 Task: Create a validation rule in Salesforce to ensure that the 'Close Date' is specified when the 'Status' is 'Closed - Filled', 'Closed - Not Approved', or 'Closed - Canceled'.
Action: Mouse moved to (251, 120)
Screenshot: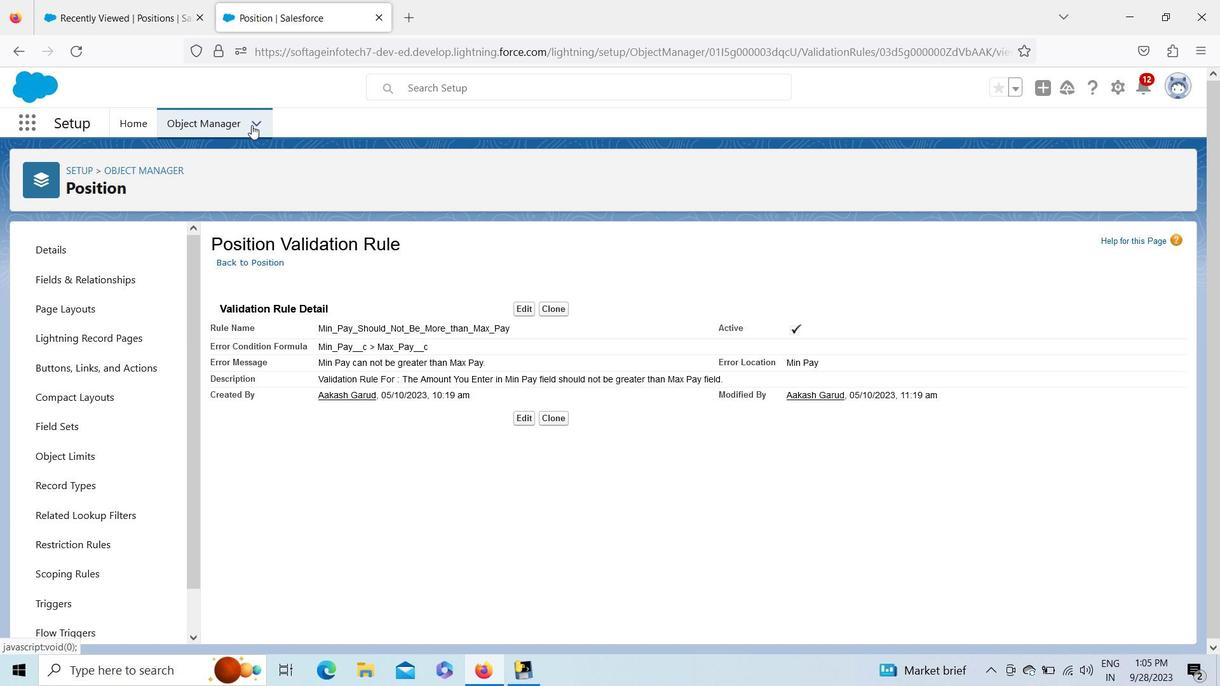 
Action: Mouse pressed left at (251, 120)
Screenshot: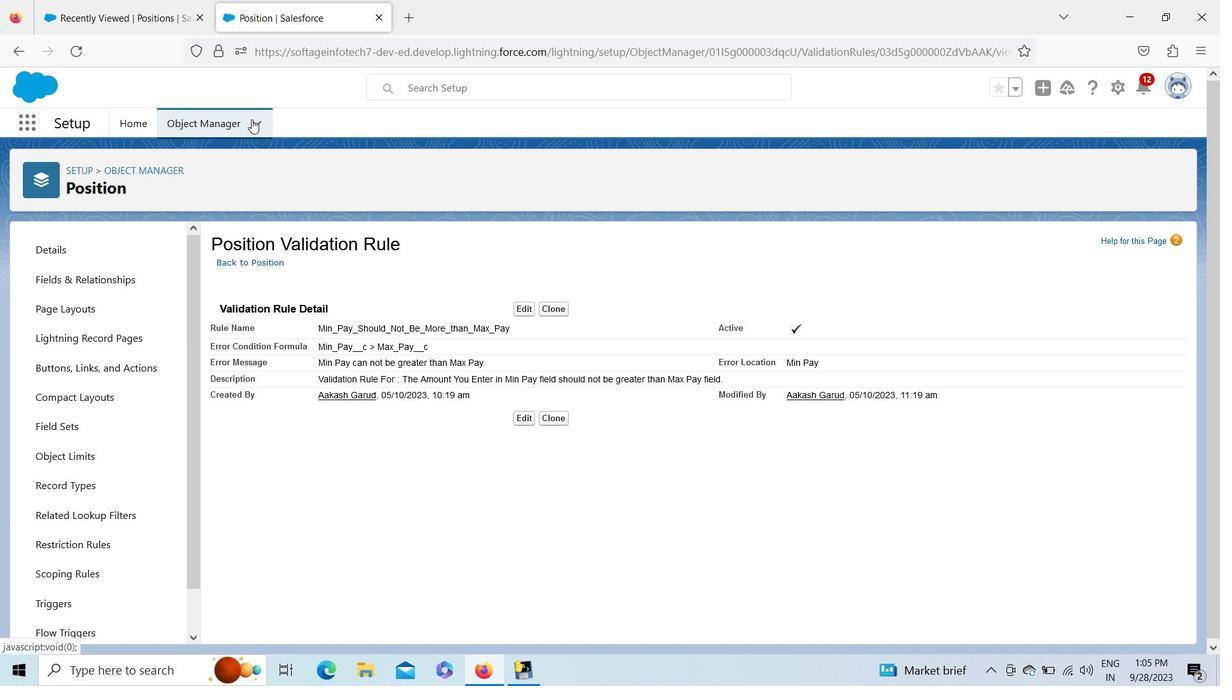 
Action: Mouse moved to (210, 123)
Screenshot: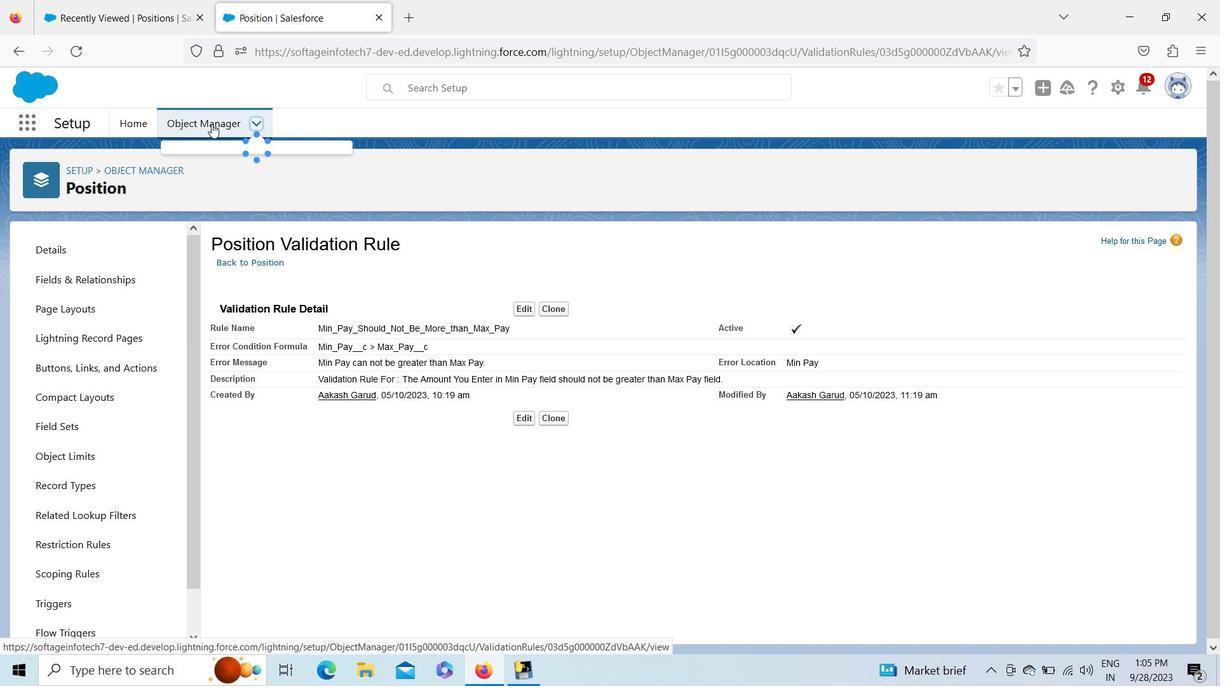 
Action: Mouse pressed left at (210, 123)
Screenshot: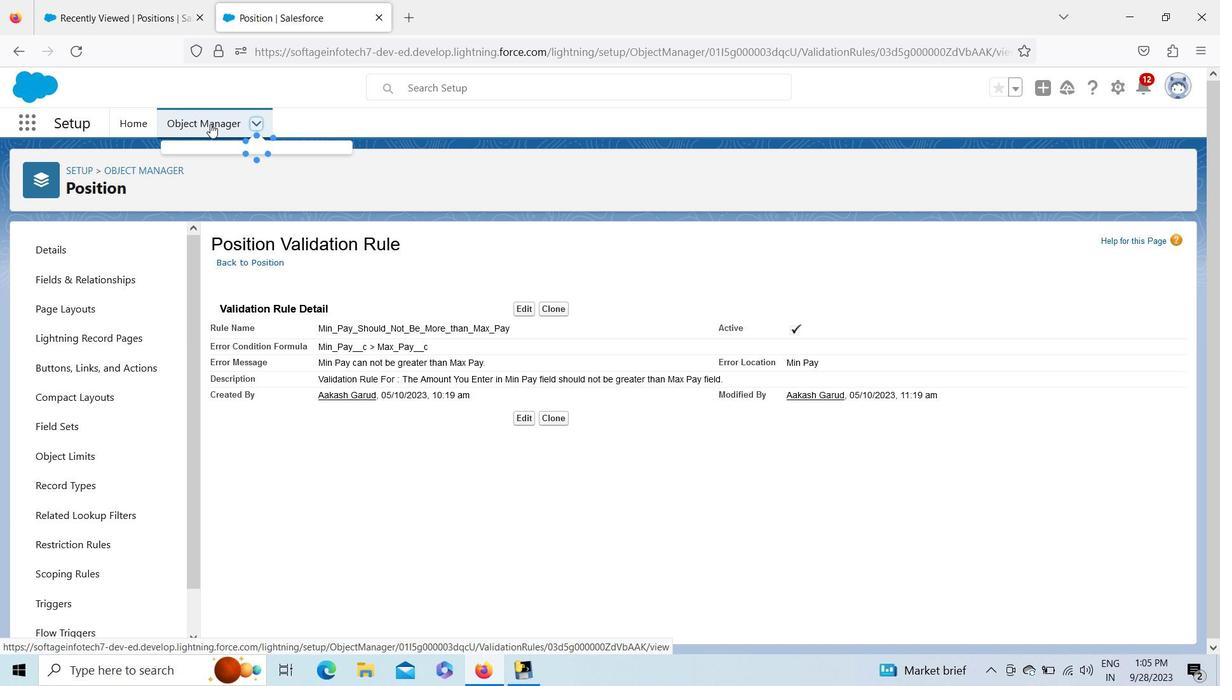 
Action: Mouse moved to (1187, 281)
Screenshot: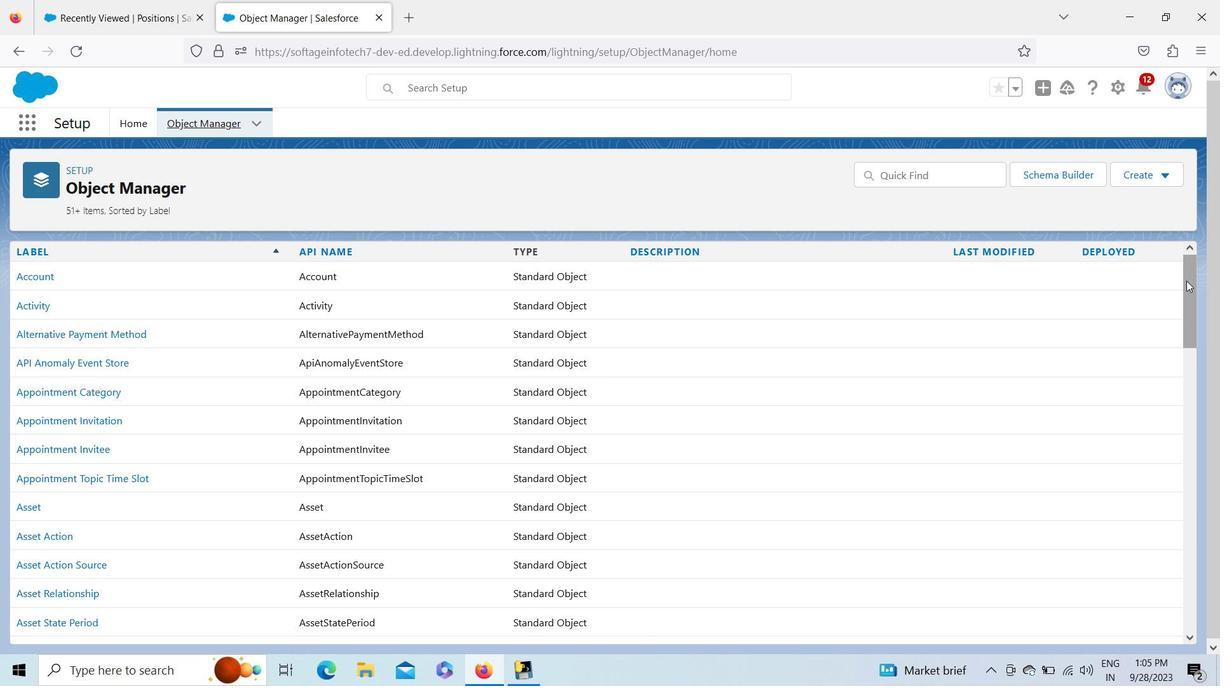 
Action: Mouse pressed left at (1187, 281)
Screenshot: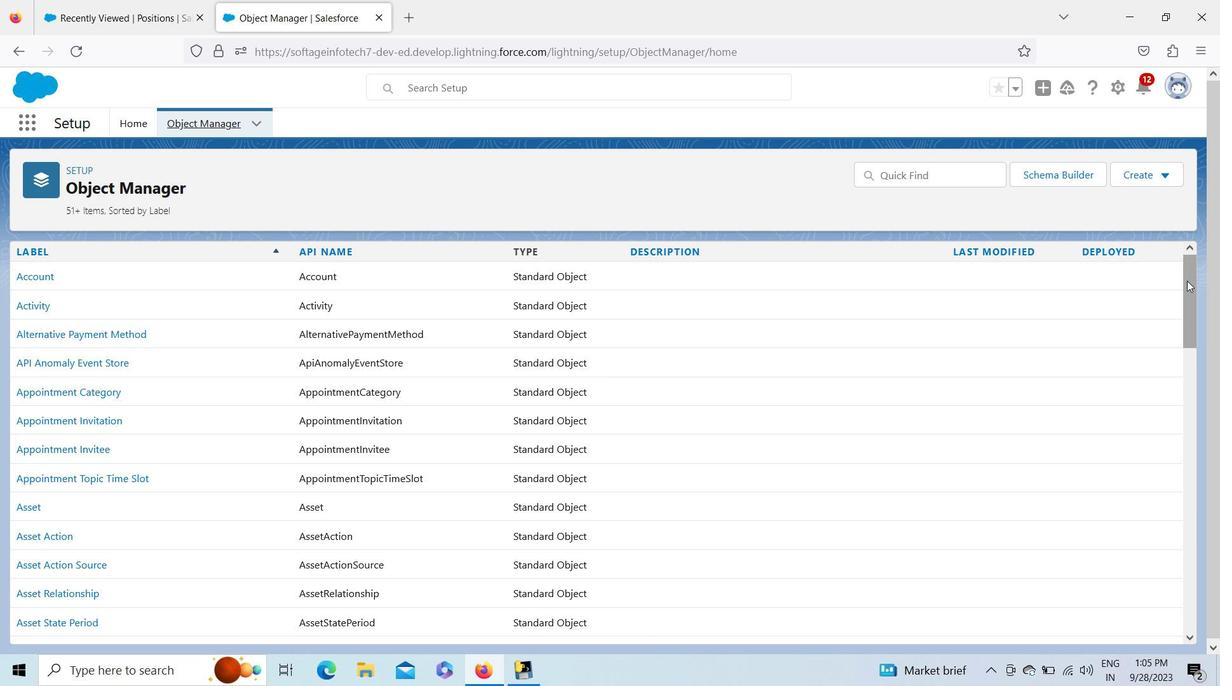 
Action: Mouse moved to (957, 170)
Screenshot: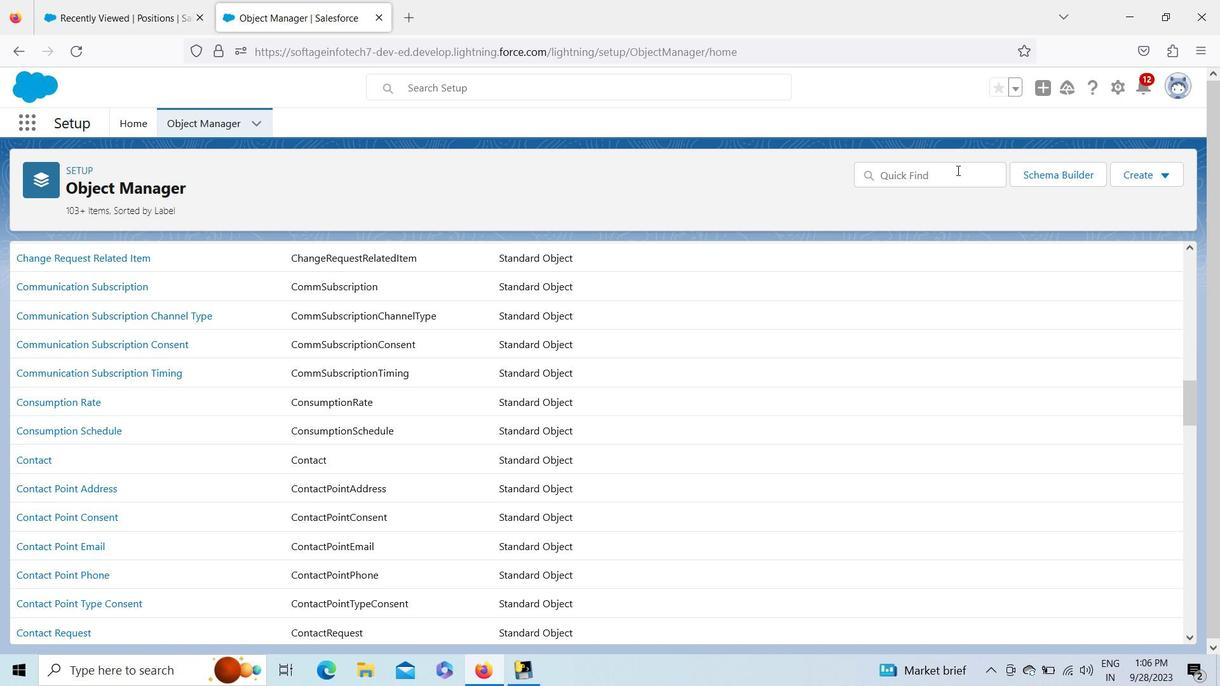 
Action: Mouse pressed left at (957, 170)
Screenshot: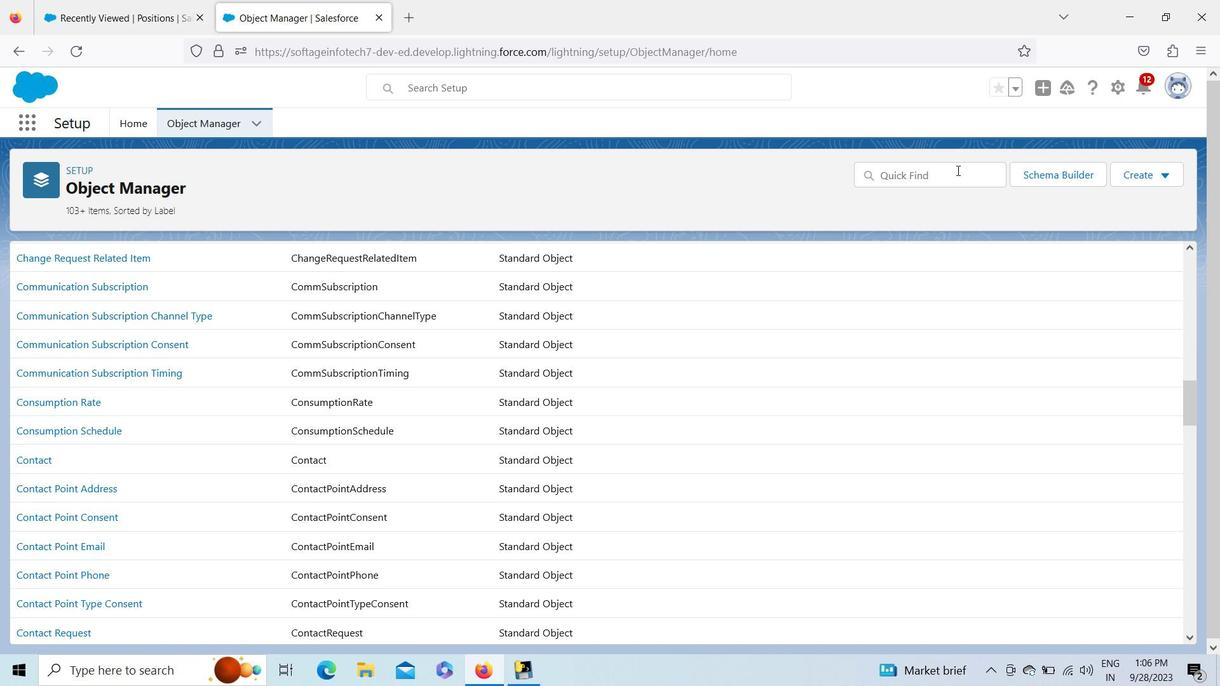 
Action: Key pressed <Key.shift>Pos
Screenshot: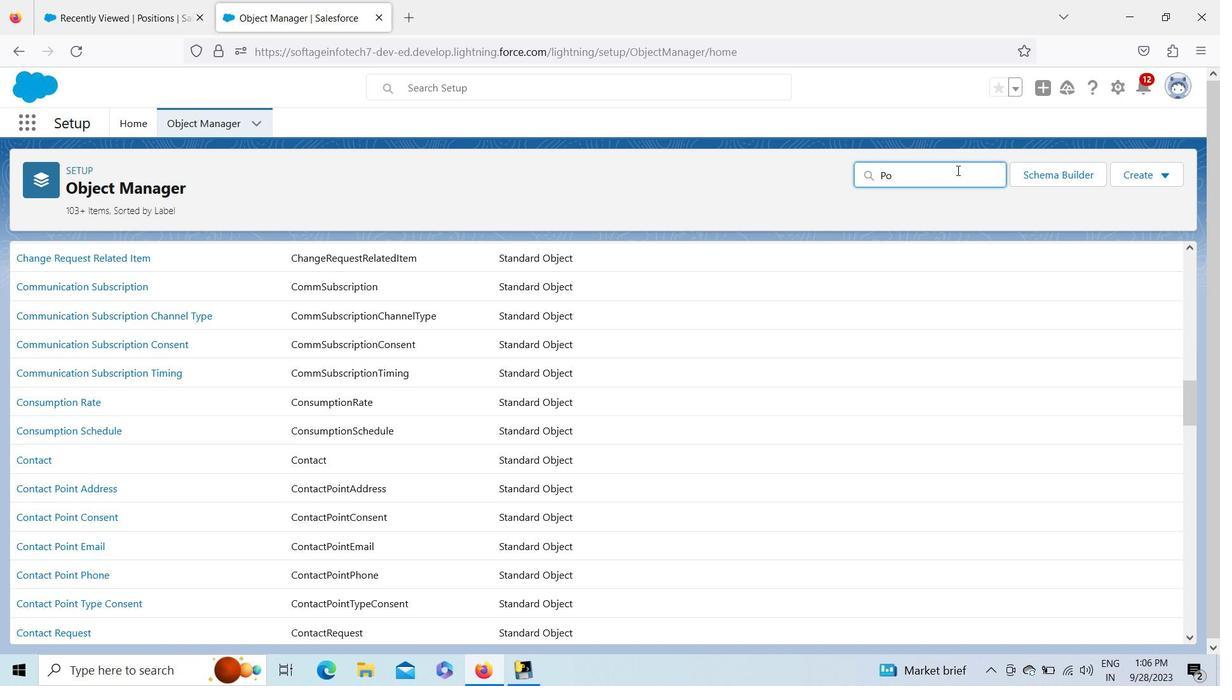 
Action: Mouse moved to (36, 320)
Screenshot: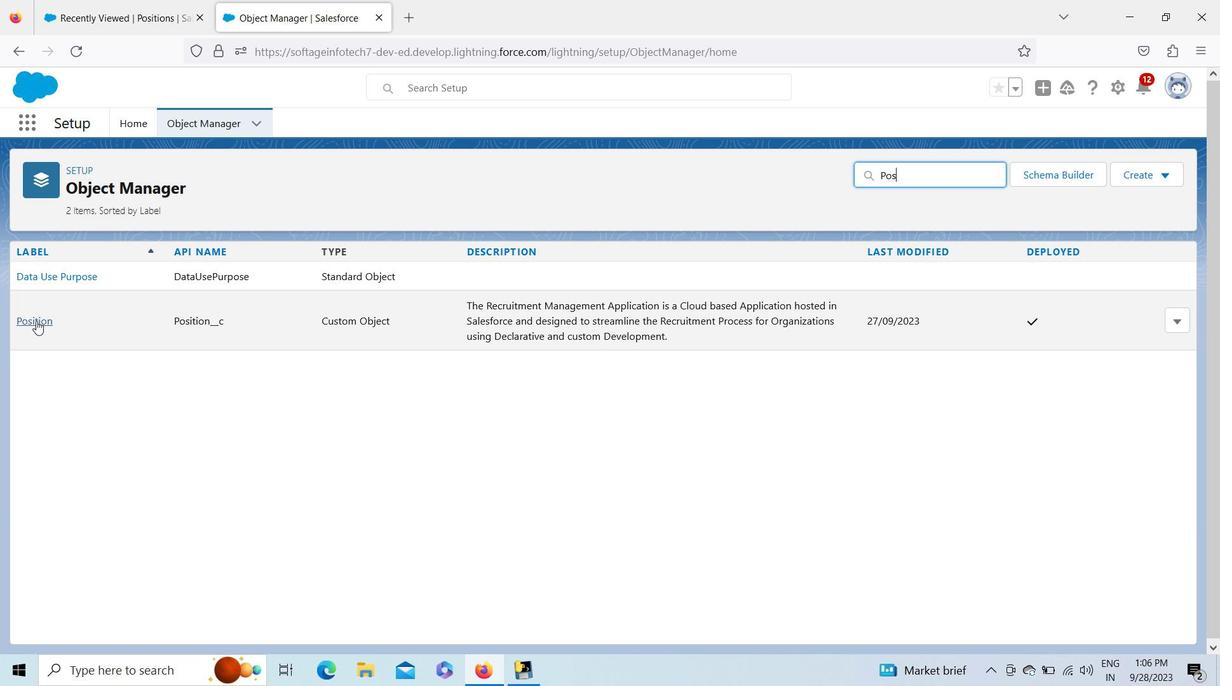 
Action: Mouse pressed left at (36, 320)
Screenshot: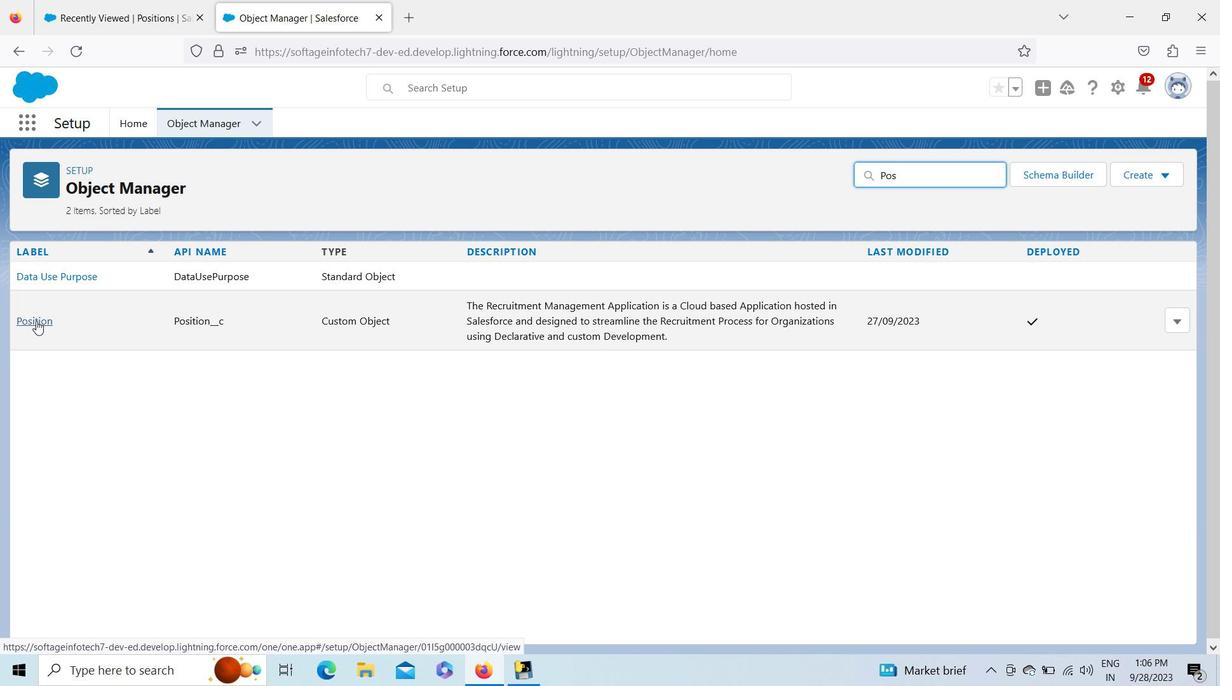 
Action: Mouse moved to (198, 357)
Screenshot: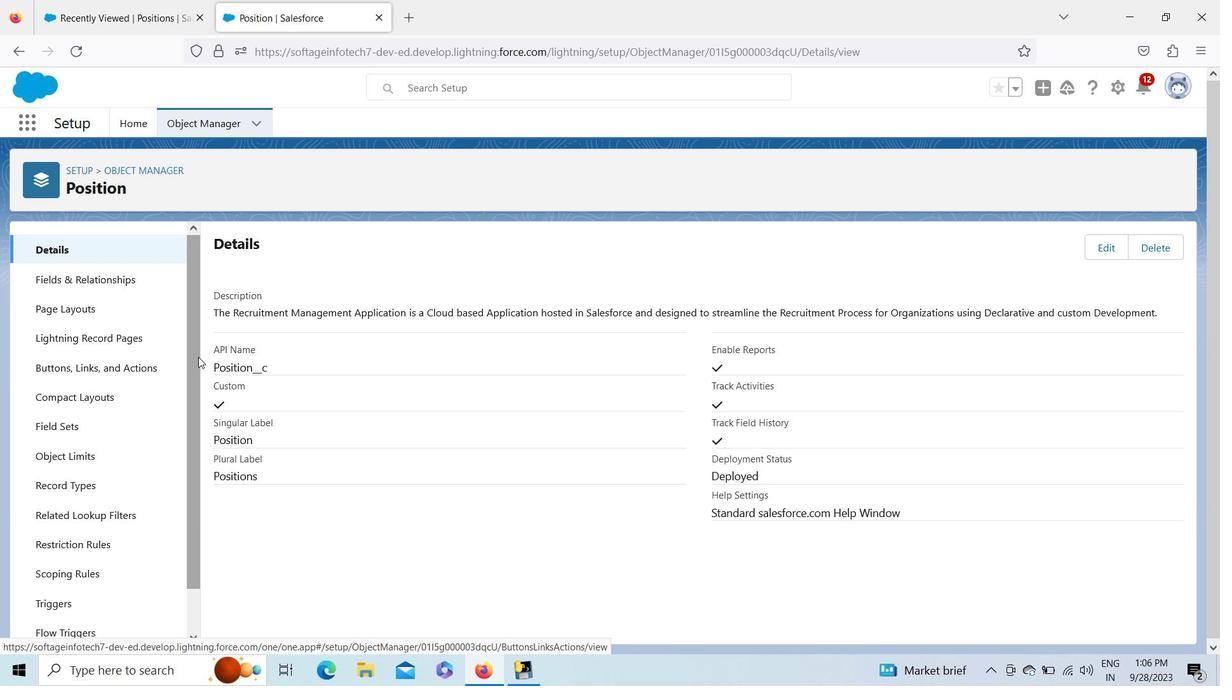 
Action: Mouse pressed left at (198, 357)
Screenshot: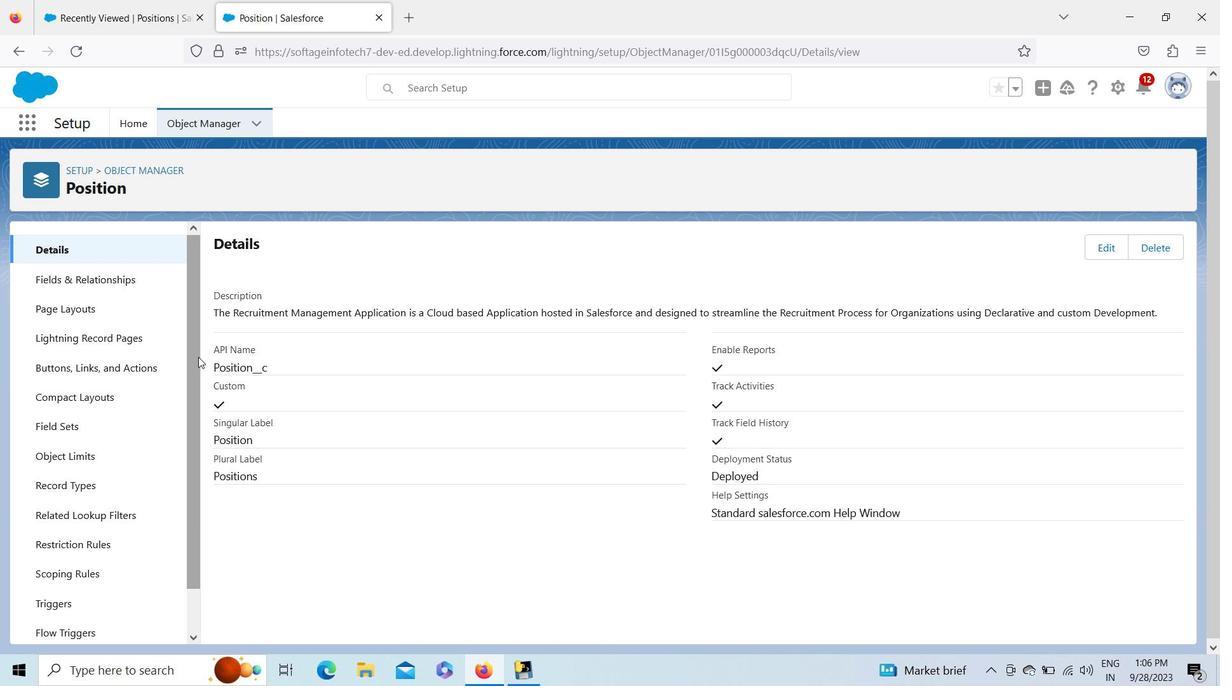 
Action: Mouse moved to (76, 618)
Screenshot: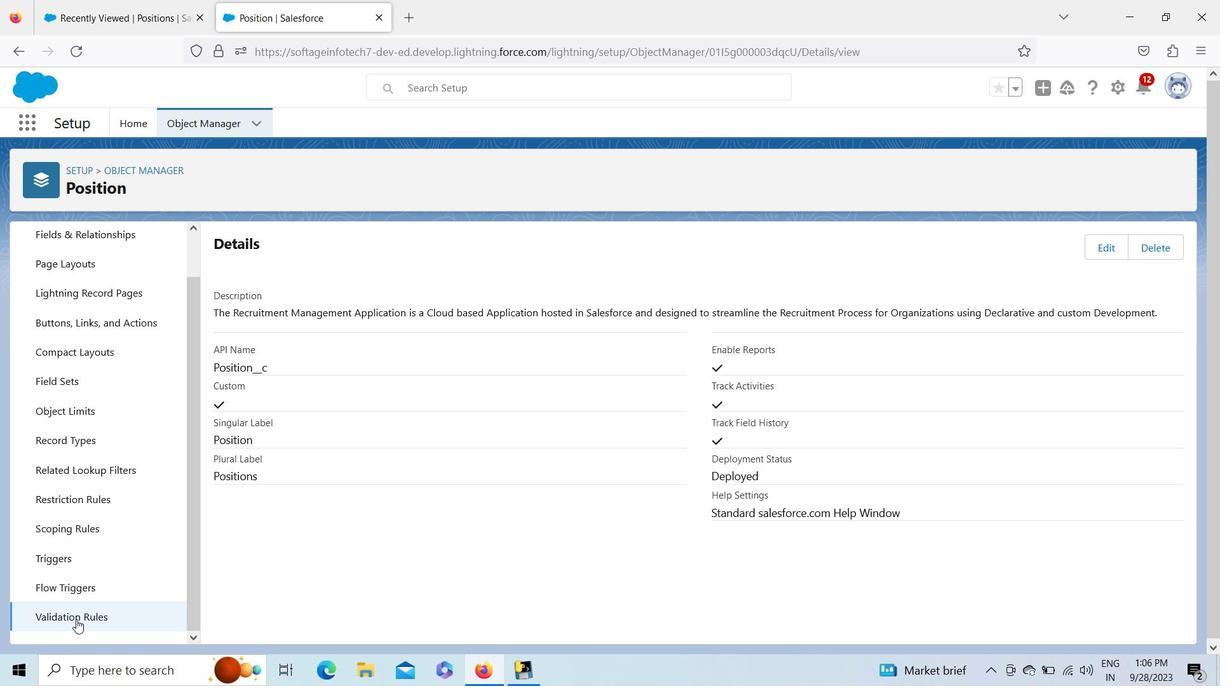
Action: Mouse pressed left at (76, 618)
Screenshot: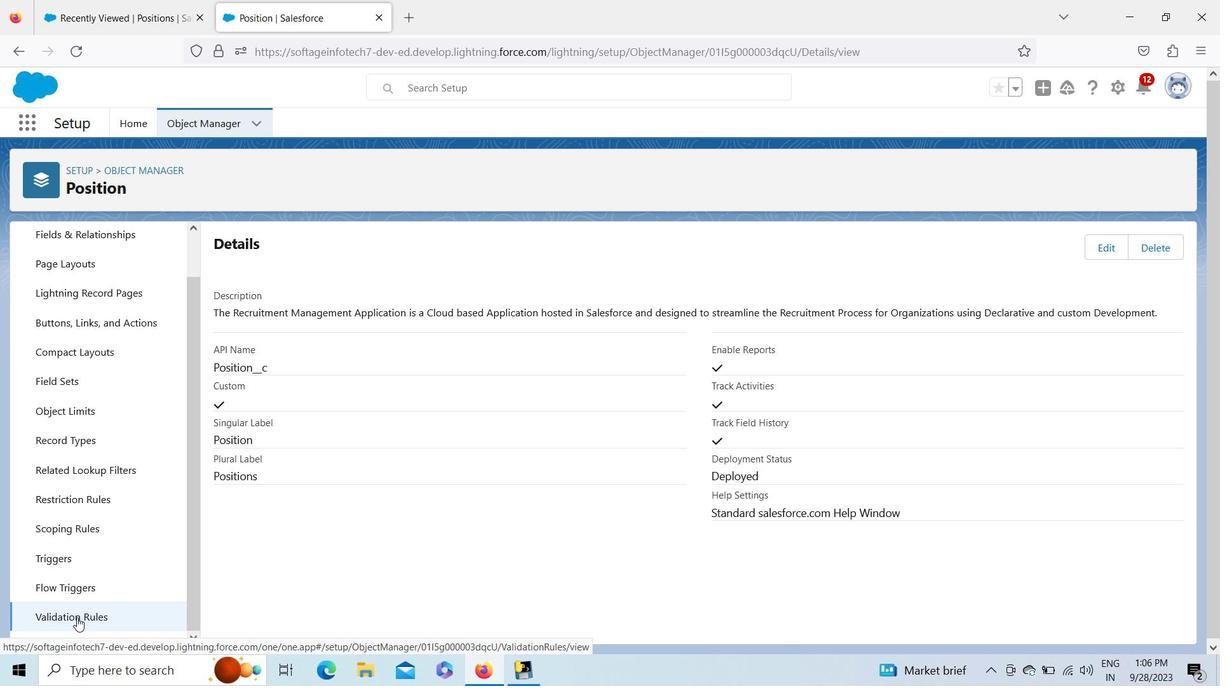 
Action: Mouse moved to (377, 321)
Screenshot: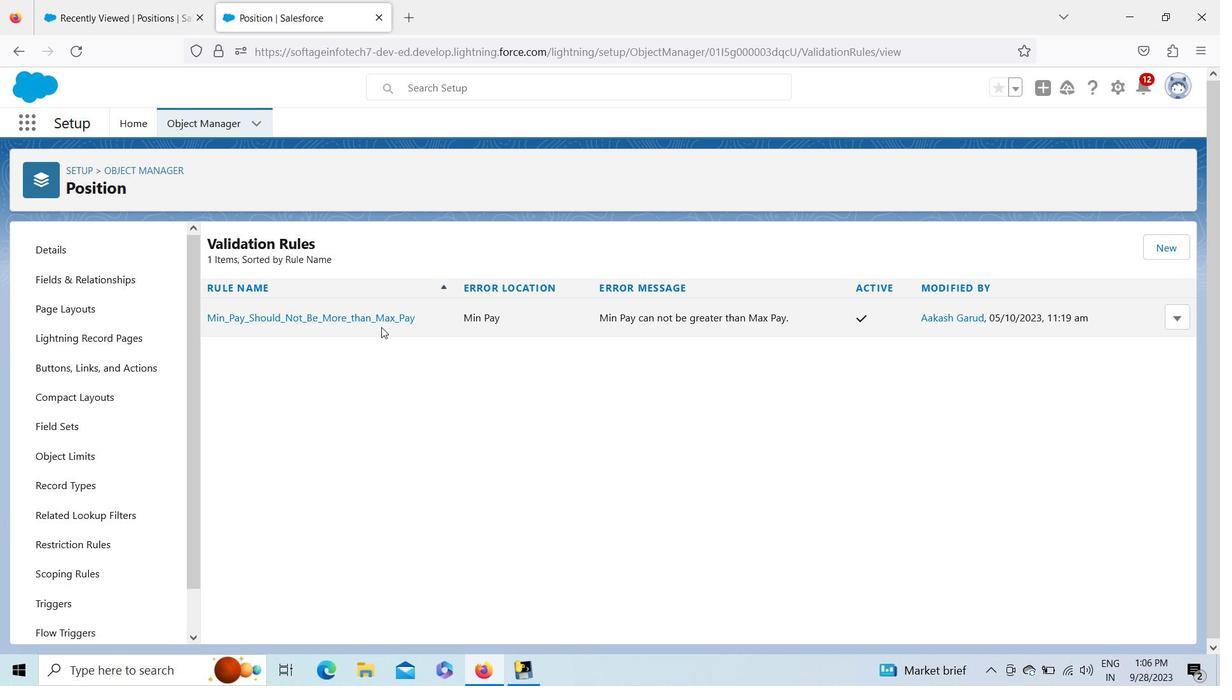 
Action: Mouse pressed left at (377, 321)
Screenshot: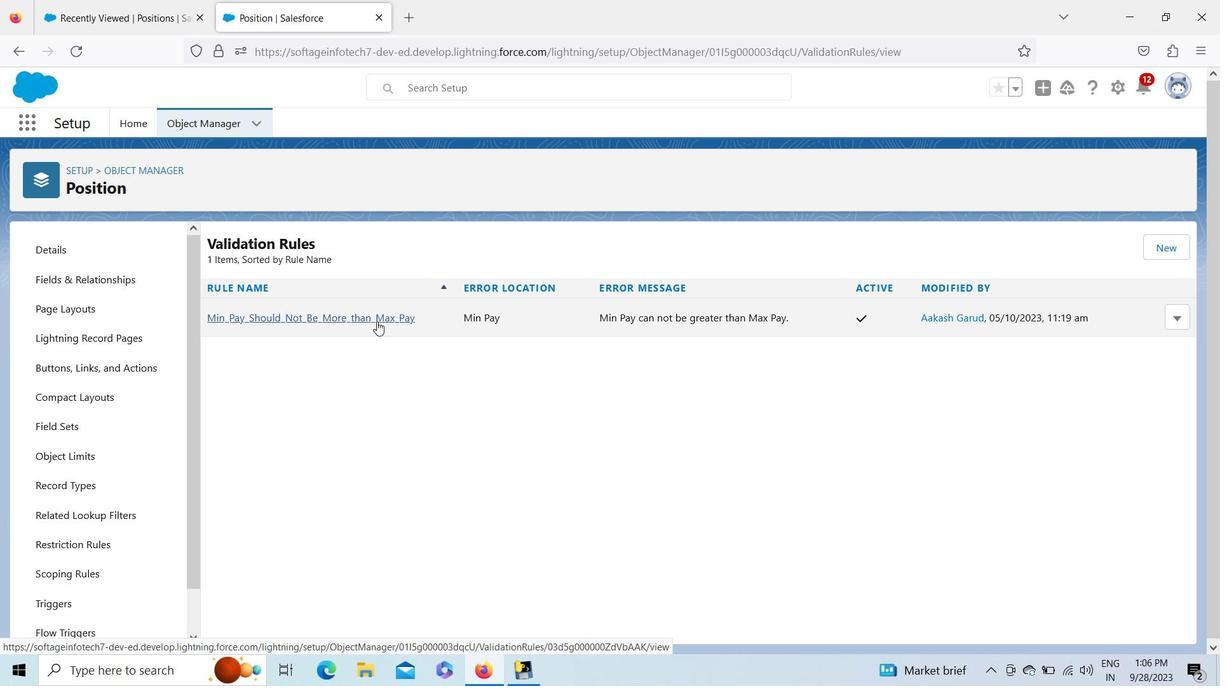 
Action: Mouse moved to (189, 638)
Screenshot: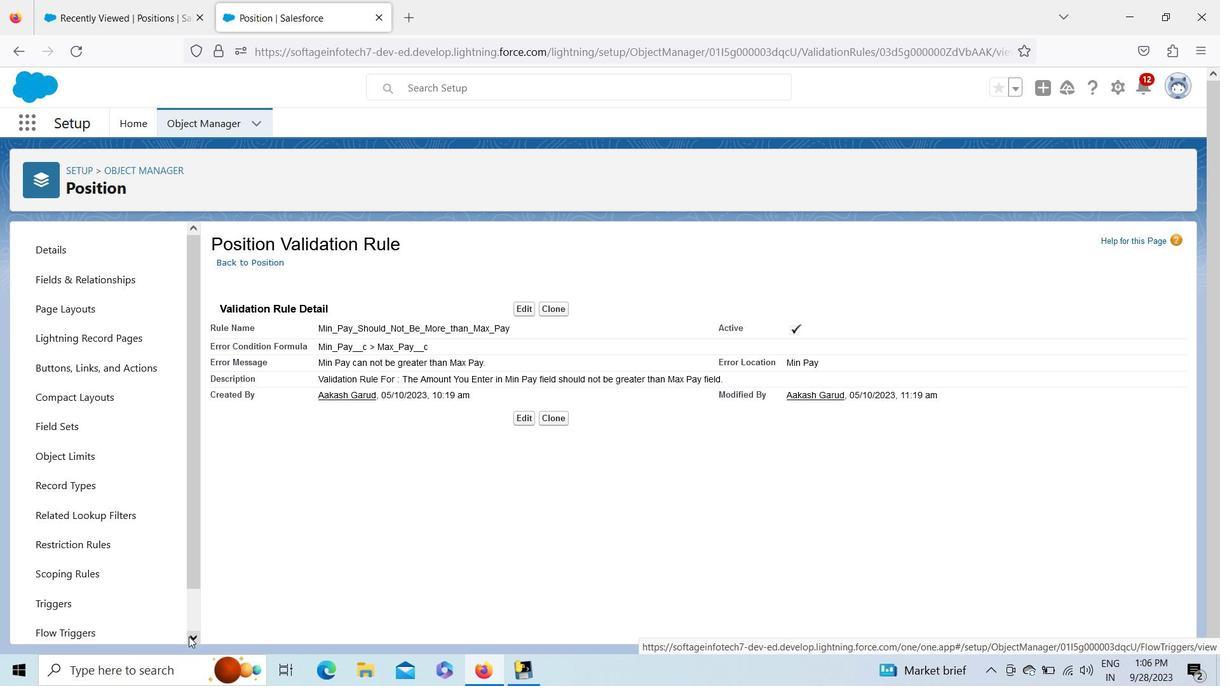 
Action: Mouse pressed left at (189, 638)
Screenshot: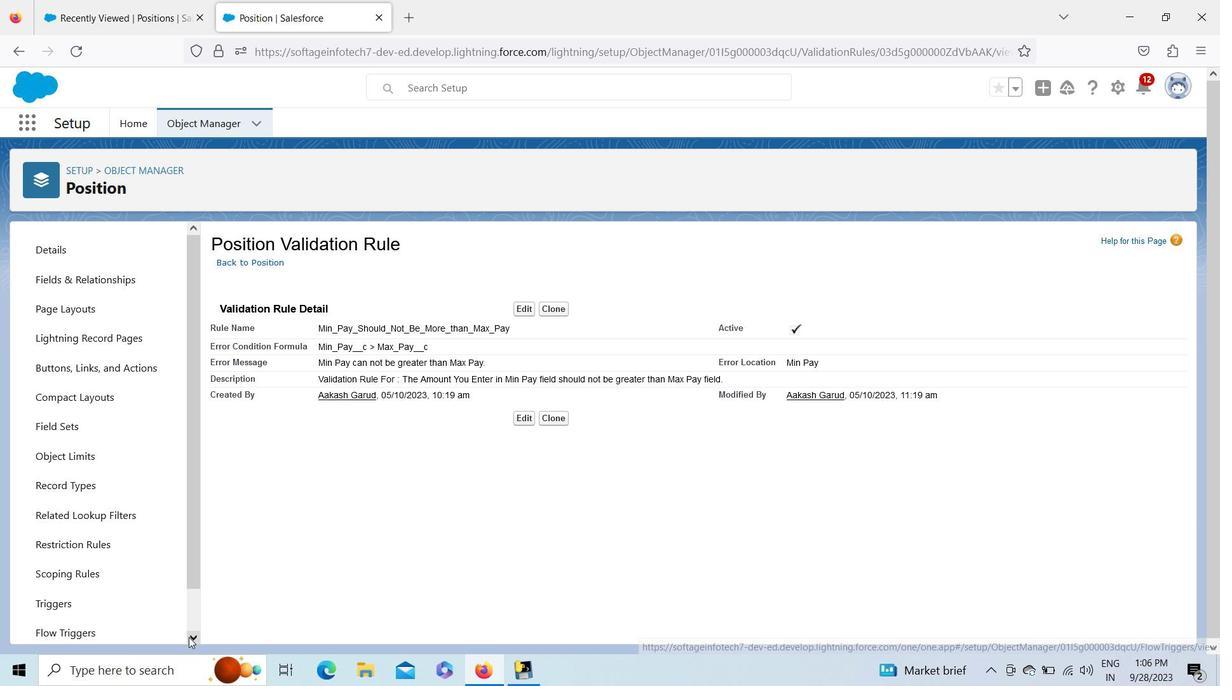 
Action: Mouse pressed left at (189, 638)
Screenshot: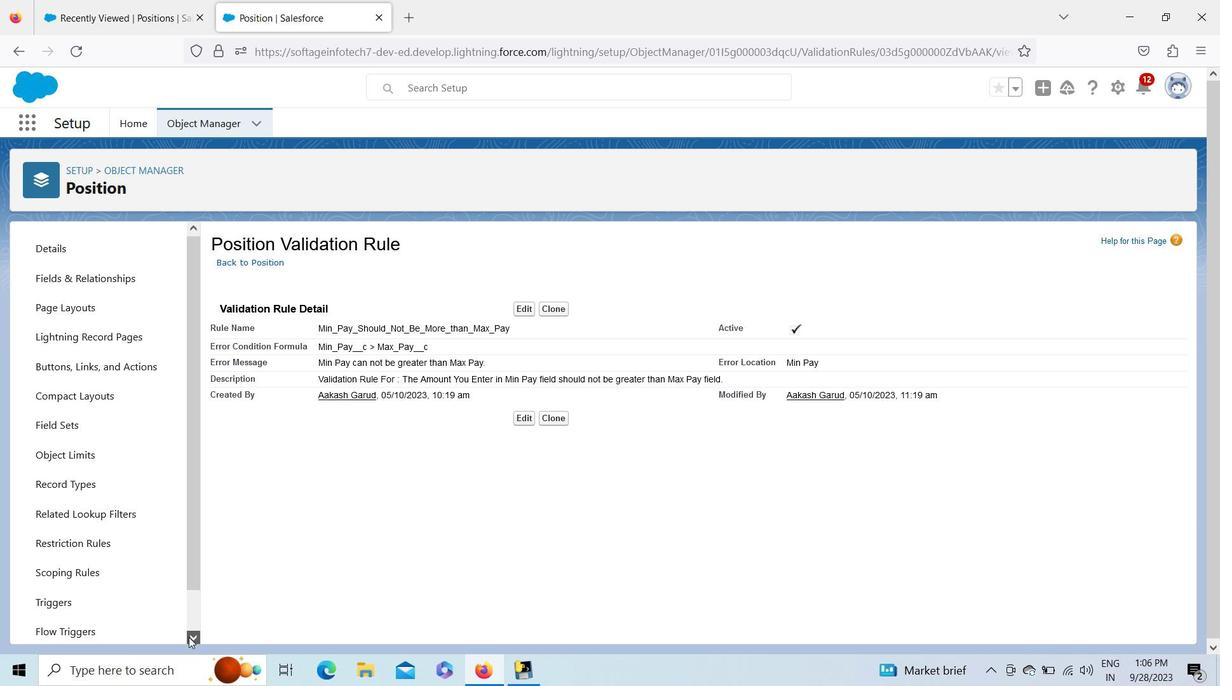 
Action: Mouse moved to (72, 617)
Screenshot: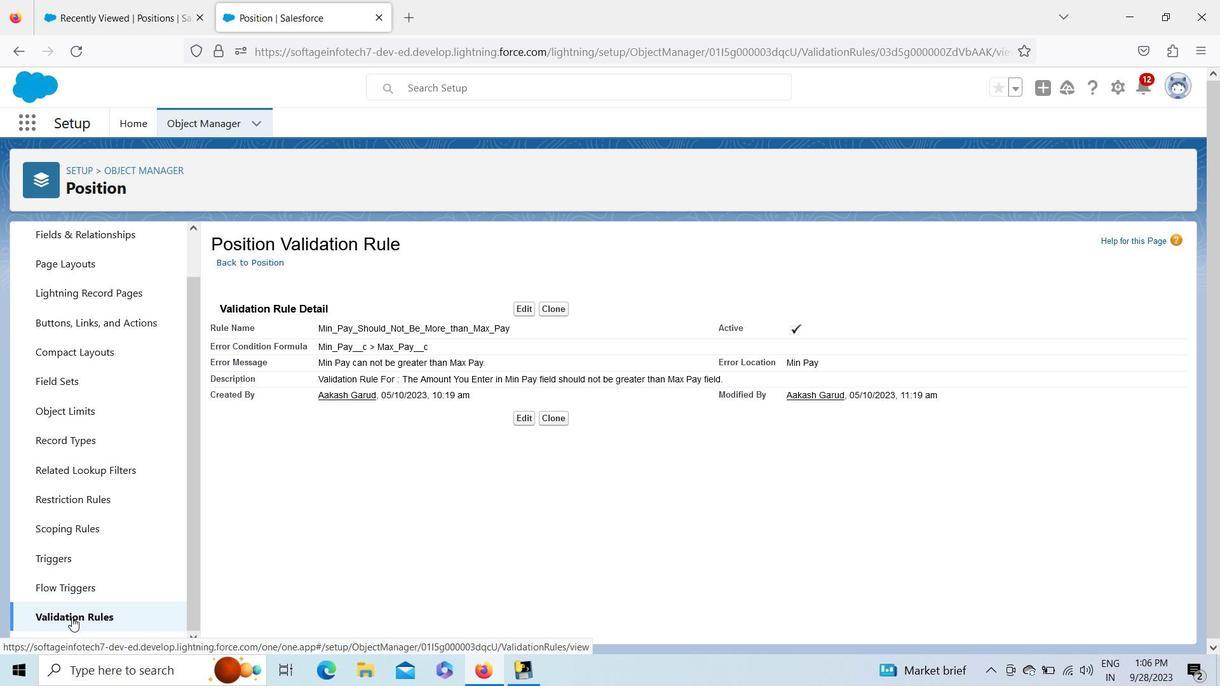 
Action: Mouse pressed left at (72, 617)
Screenshot: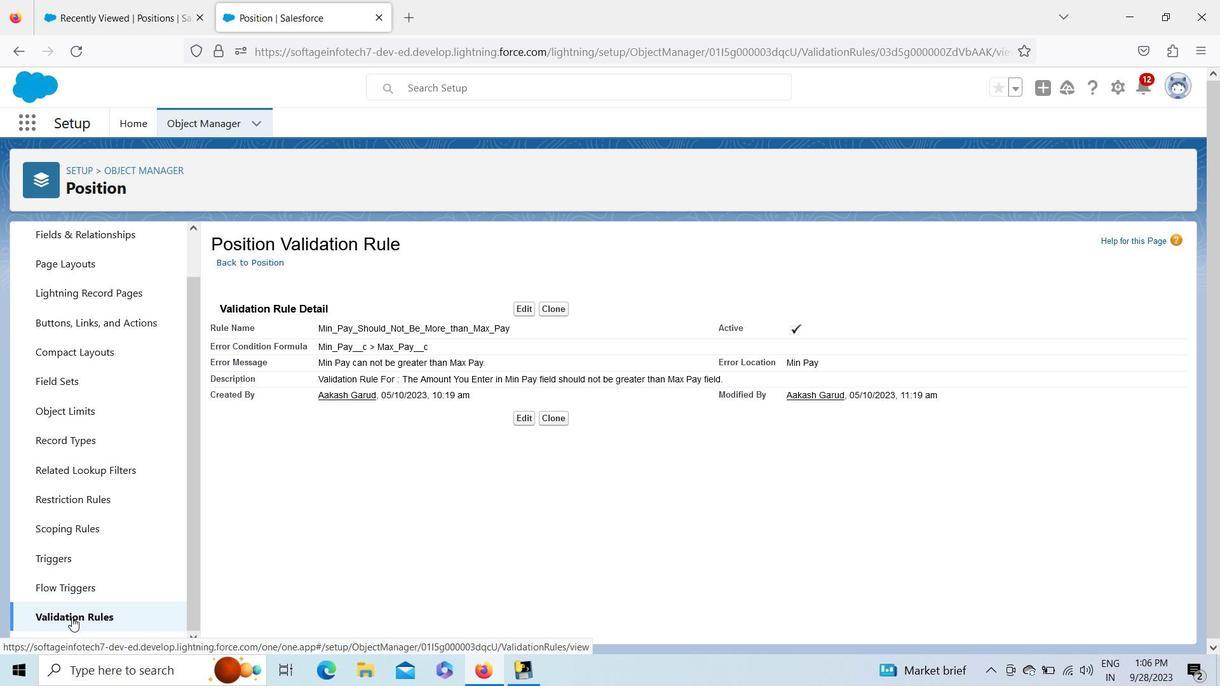 
Action: Mouse moved to (1186, 258)
Screenshot: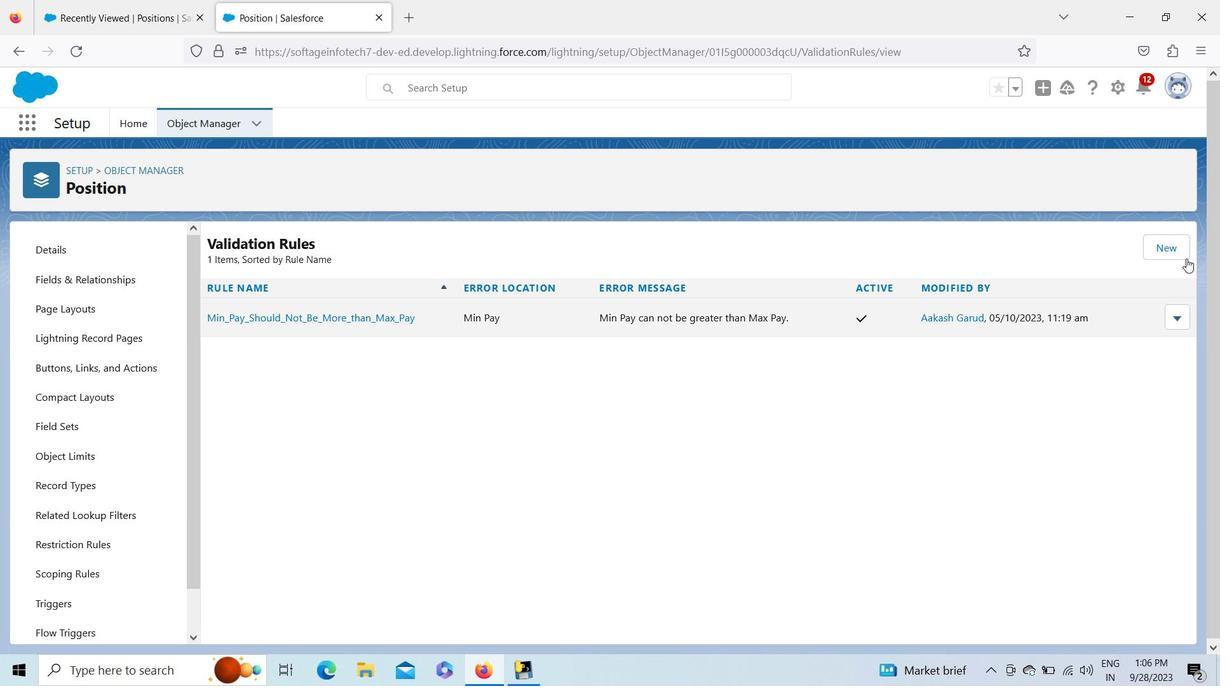 
Action: Mouse pressed left at (1186, 258)
Screenshot: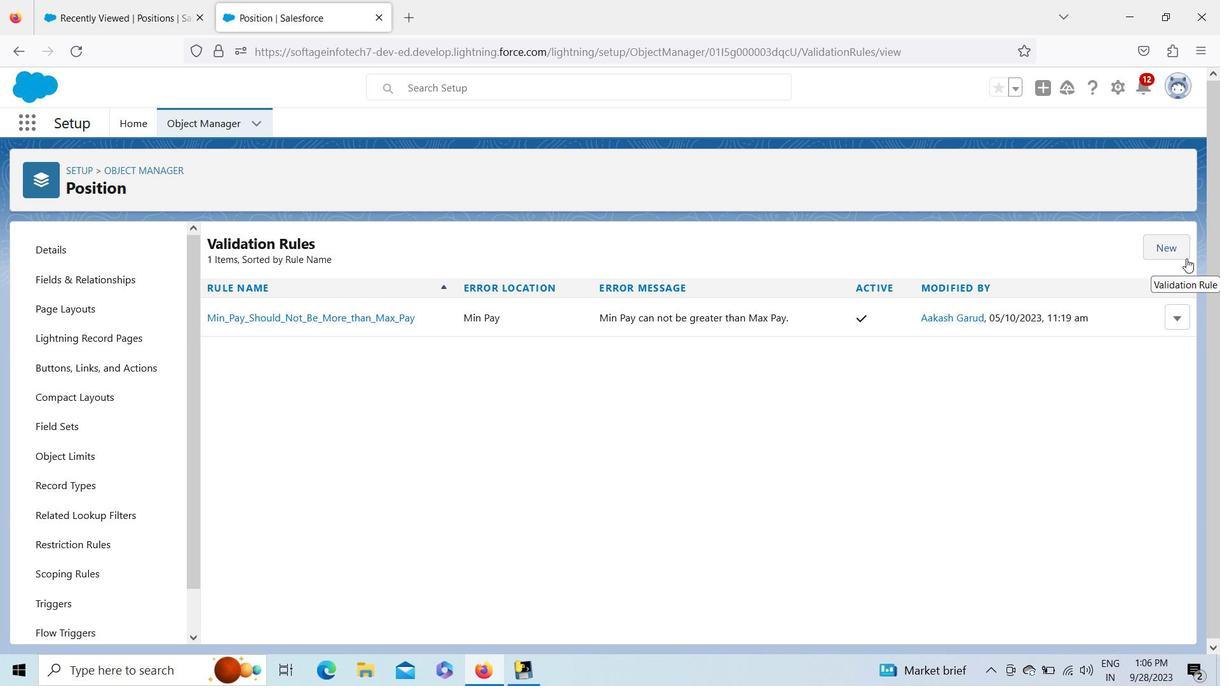 
Action: Mouse moved to (475, 360)
Screenshot: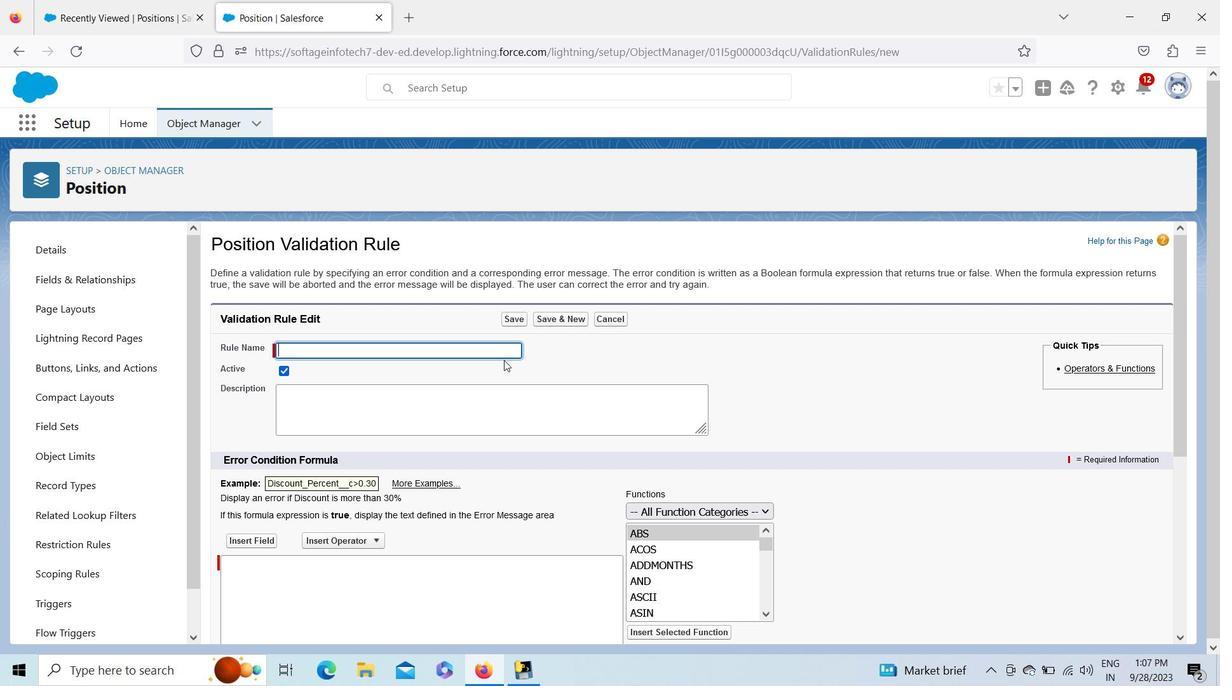 
Action: Key pressed <Key.shift>Validate<Key.space><Key.shift>Close<Key.space><Key.shift>Date
Screenshot: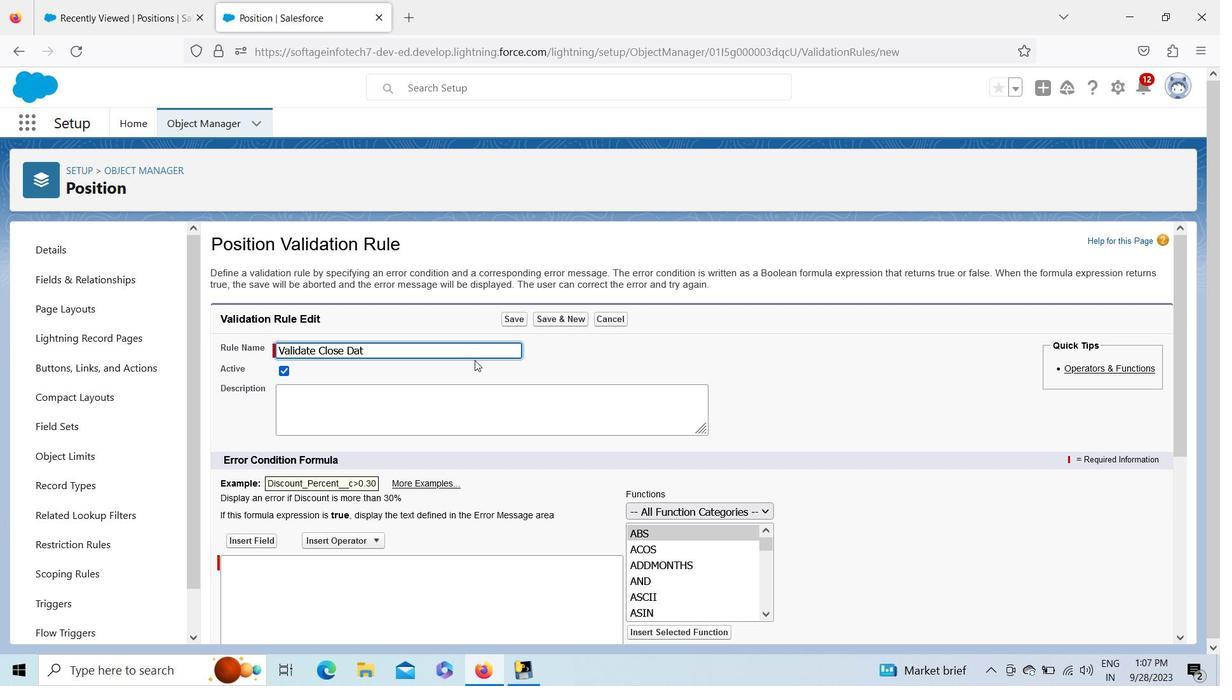 
Action: Mouse moved to (449, 437)
Screenshot: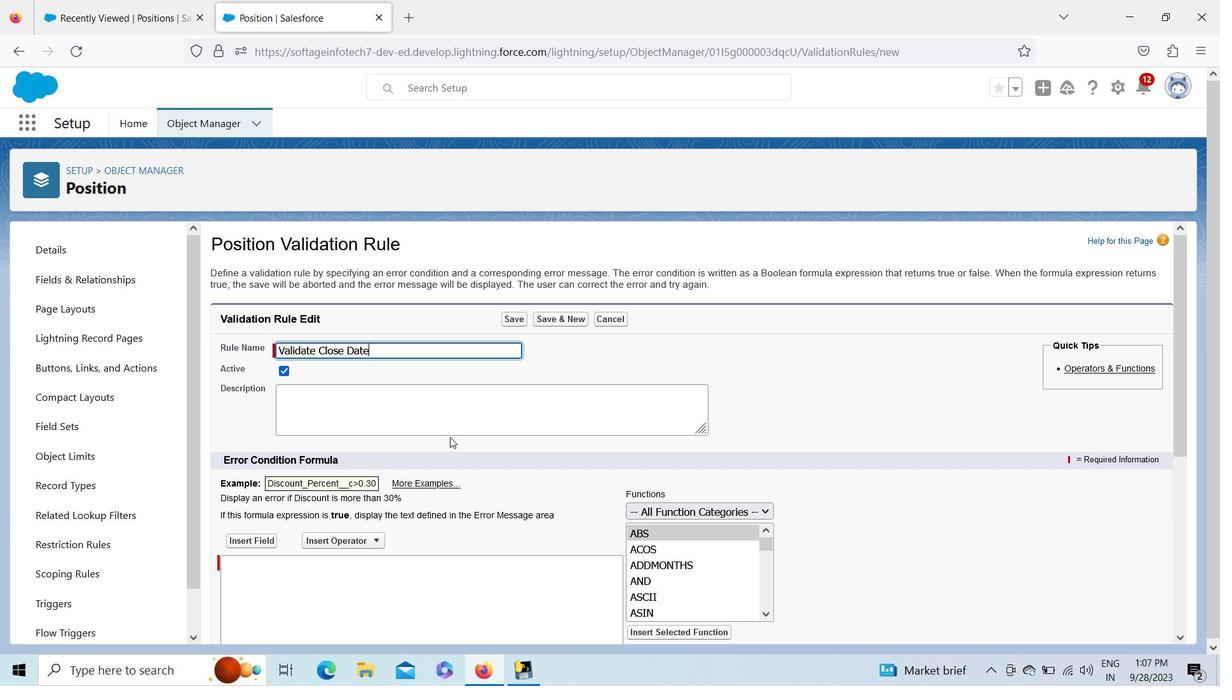 
Action: Mouse pressed left at (449, 437)
Screenshot: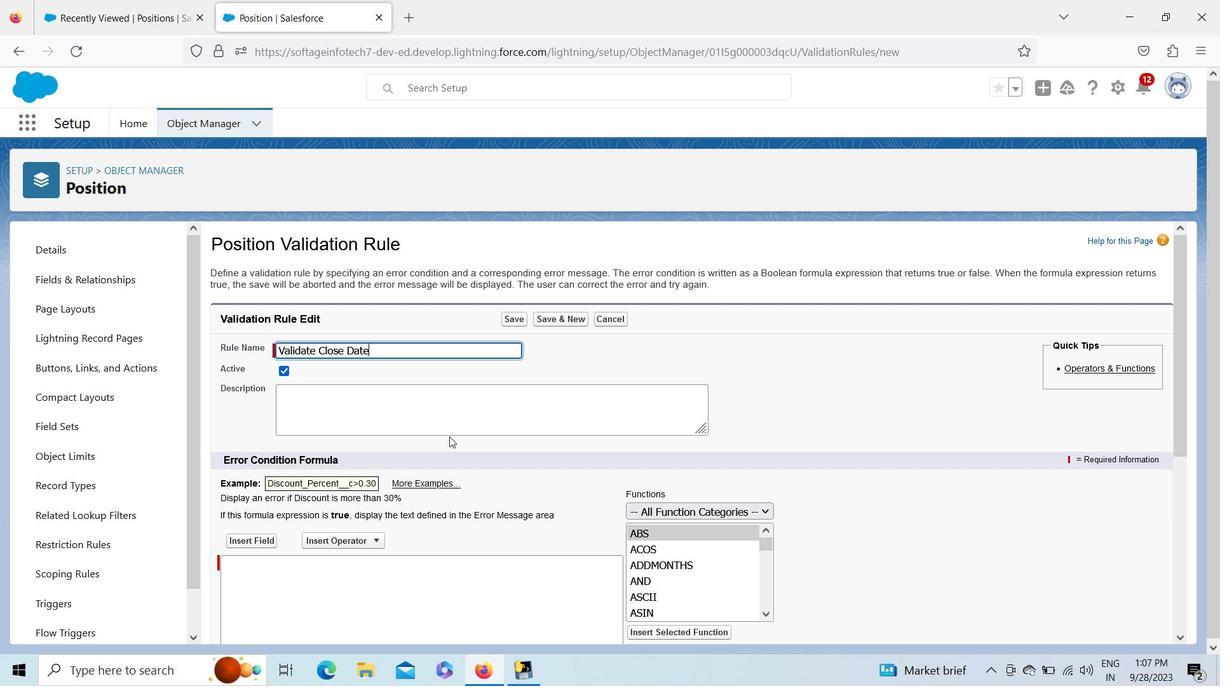 
Action: Mouse moved to (437, 420)
Screenshot: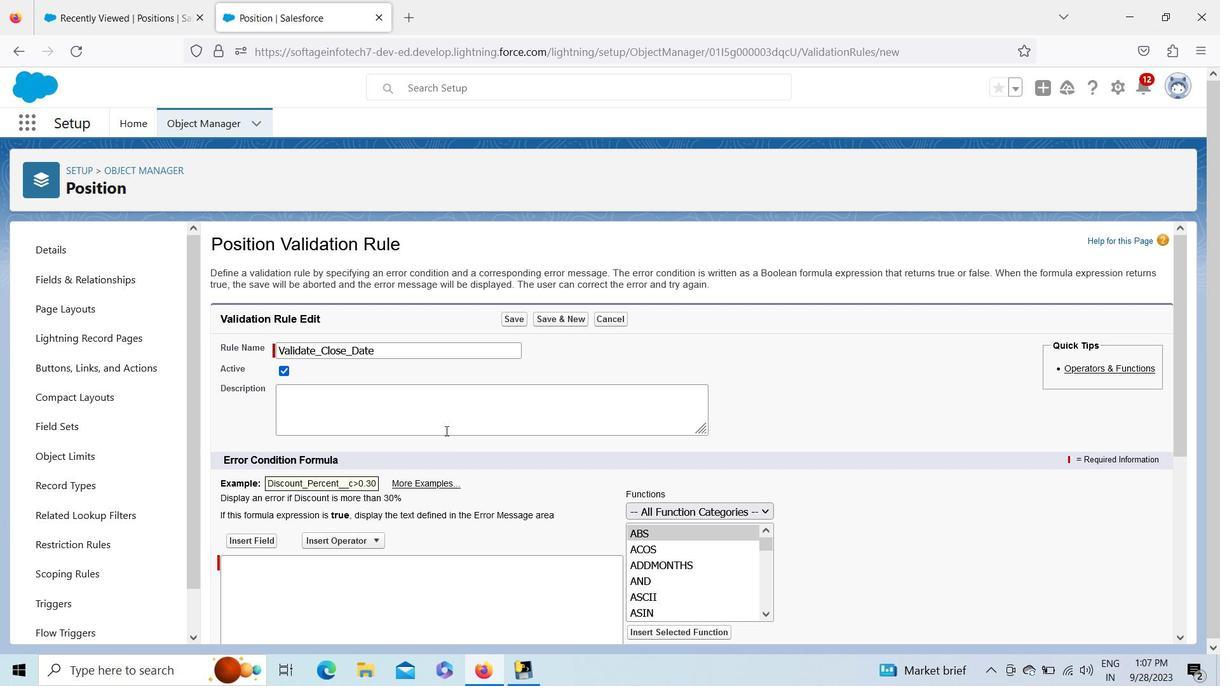 
Action: Mouse pressed left at (437, 420)
Screenshot: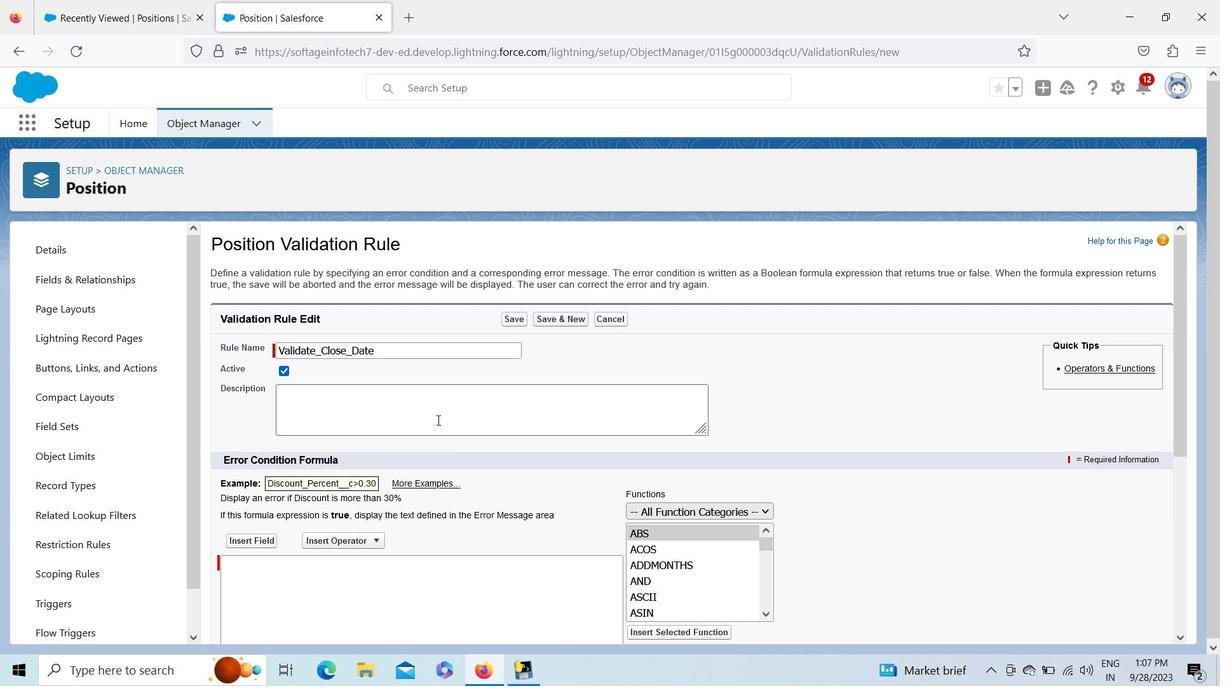 
Action: Key pressed <Key.shift>If<Key.space>the<Key.space><Key.shift>Close<Key.space><Key.shift>Date<Key.space>is<Key.space>not<Key.space>specified<Key.space>and<Key.space><Key.shift>Status<Key.space>is<Key.space><Key.shift_r><Key.shift_r><Key.shift_r><Key.shift_r><Key.shift_r><Key.shift_r><Key.shift_r><Key.shift_r><Key.shift_r><Key.shift_r><Key.shift_r><Key.shift_r><Key.shift_r>"<Key.shift><Key.shift><Key.shift><Key.shift><Key.shift><Key.shift><Key.shift>Closed<Key.space>-<Key.space><Key.shift>Filled<Key.space><Key.shift_r>"<Key.left><Key.backspace><Key.right><Key.space>/<Key.space><Key.shift>Closed-<Key.shift>Not<Key.space><Key.shift>Aoo<Key.backspace><Key.backspace>o<Key.backspace>ppt<Key.backspace>roved<Key.space><Key.shift>?<Key.backspace><Key.shift_r>?<Key.backspace>/<Key.space><Key.shift><Key.shift><Key.shift><Key.shift><Key.shift><Key.shift><Key.shift><Key.shift><Key.shift><Key.shift><Key.shift><Key.shift><Key.shift>Closed<Key.space><Key.shift>Canceled<Key.shift_r>"<Key.left><Key.left><Key.left><Key.left><Key.left><Key.left><Key.left><Key.left><Key.left><Key.left><Key.left><Key.left><Key.left><Key.left><Key.left><Key.left><Key.shift_r>"<Key.left><Key.left><Key.left><Key.left><Key.shift_r>"<Key.left><Key.left><Key.left><Key.left><Key.left><Key.left><Key.left><Key.left><Key.left><Key.left><Key.left><Key.left><Key.left><Key.left><Key.left><Key.left><Key.left><Key.left><Key.left><Key.left><Key.shift_r>"<Key.down><Key.space>then<Key.space>an<Key.space>error<Key.space>should<Key.space>be<Key.space>thrown<Key.space>as<Key.backspace><Key.backspace><Key.backspace>.<Key.backspace>,<Key.space>to<Key.space>validate<Key.space>closr<Key.backspace>e<Key.space><Key.shift>D<Key.backspace><Key.backspace><Key.backspace><Key.backspace><Key.backspace><Key.backspace><Key.backspace><Key.shift>Close<Key.space><Key.shift>Date.
Screenshot: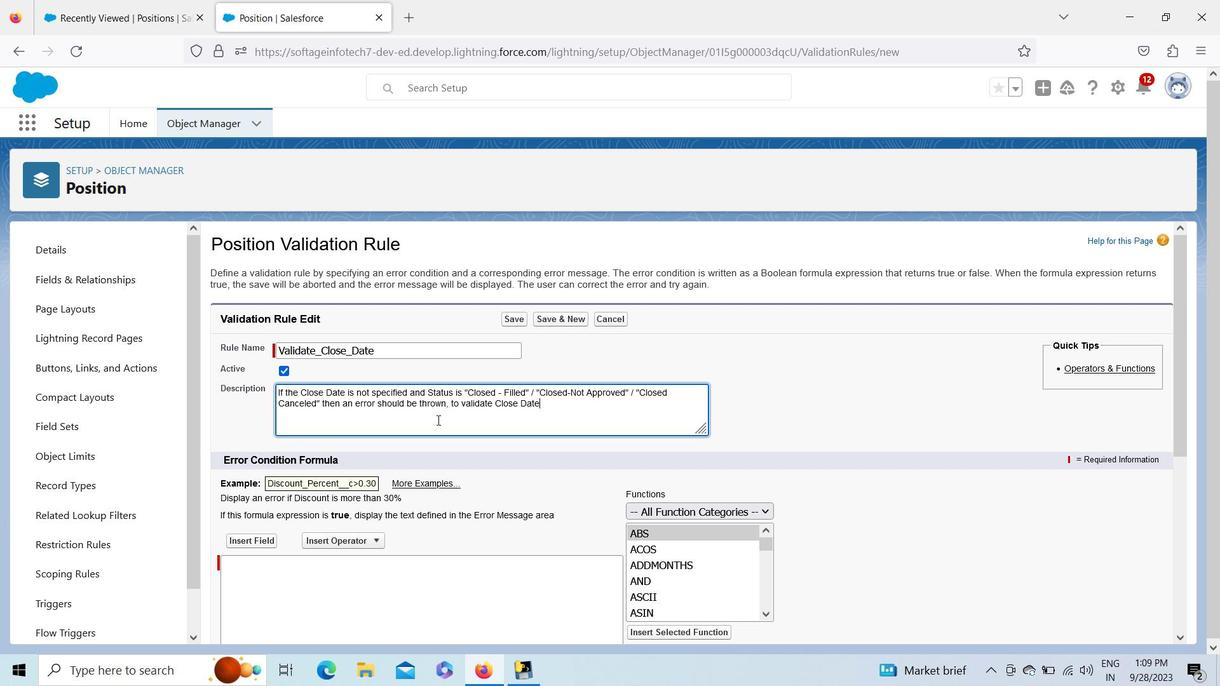 
Action: Mouse moved to (1180, 286)
Screenshot: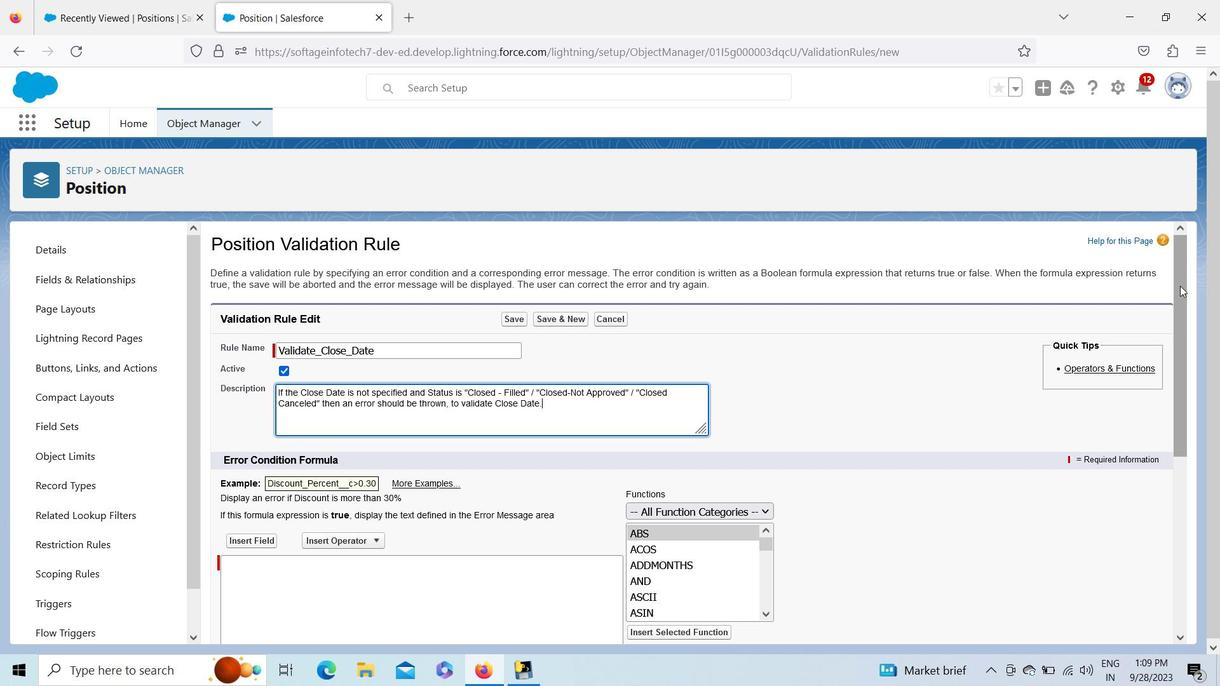 
Action: Mouse pressed left at (1180, 286)
Screenshot: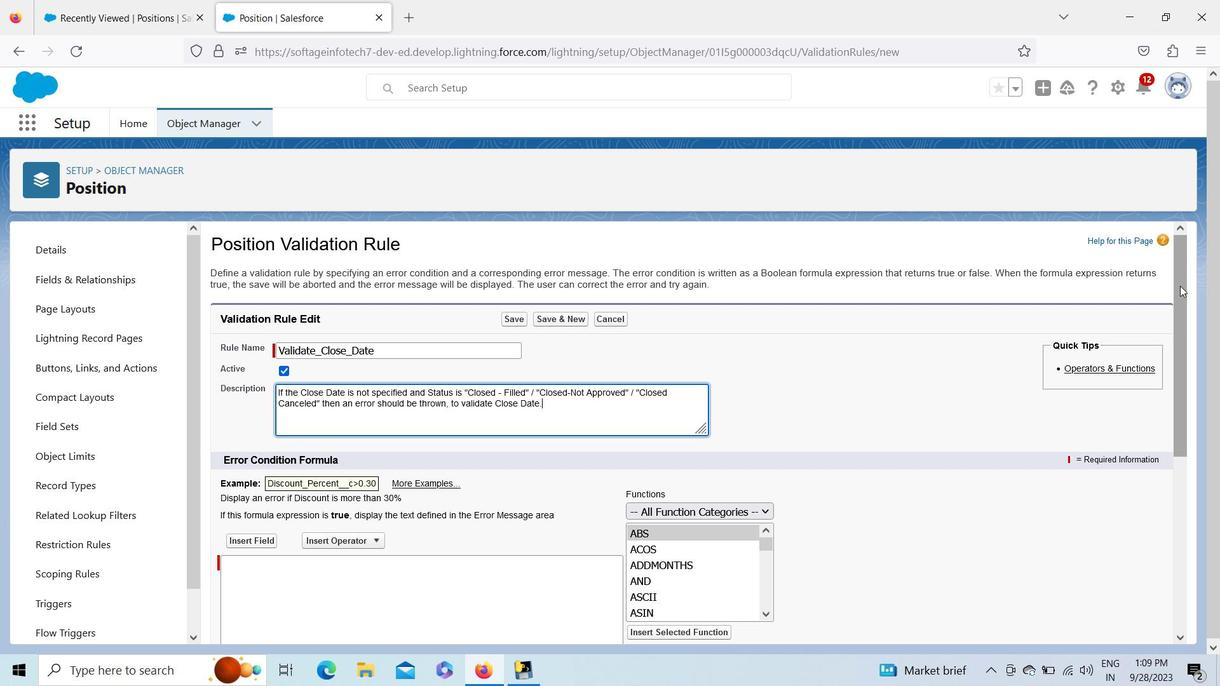 
Action: Mouse moved to (1175, 416)
Screenshot: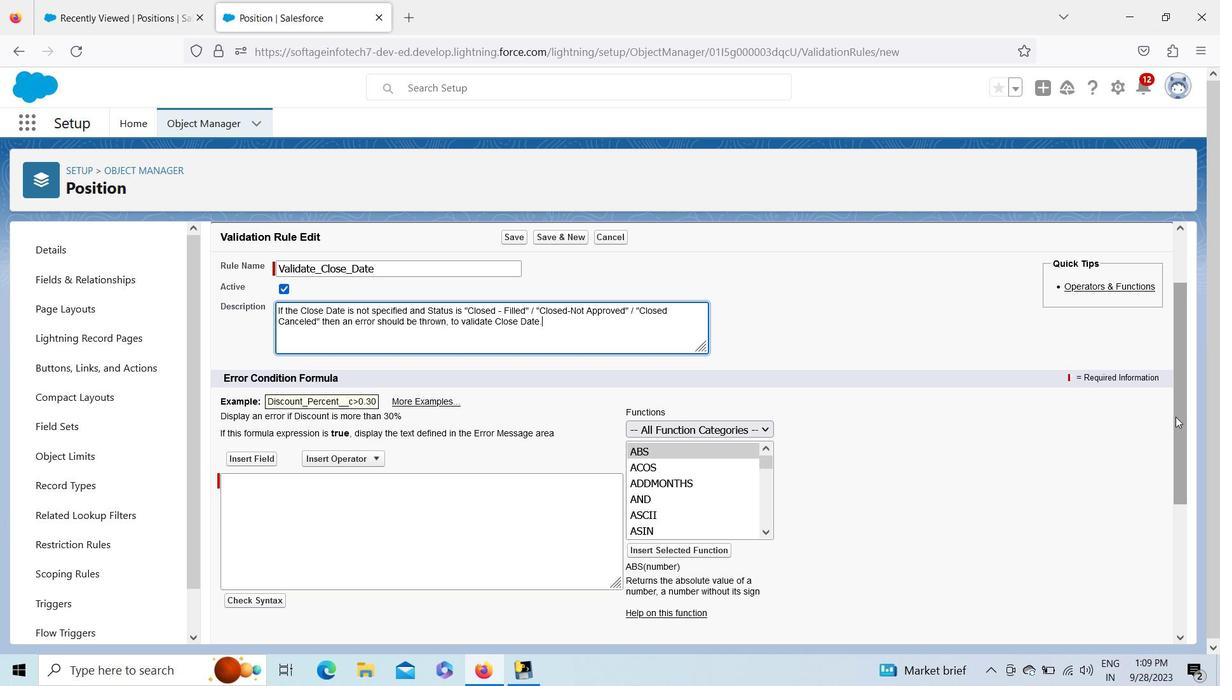 
Action: Mouse pressed left at (1175, 416)
Screenshot: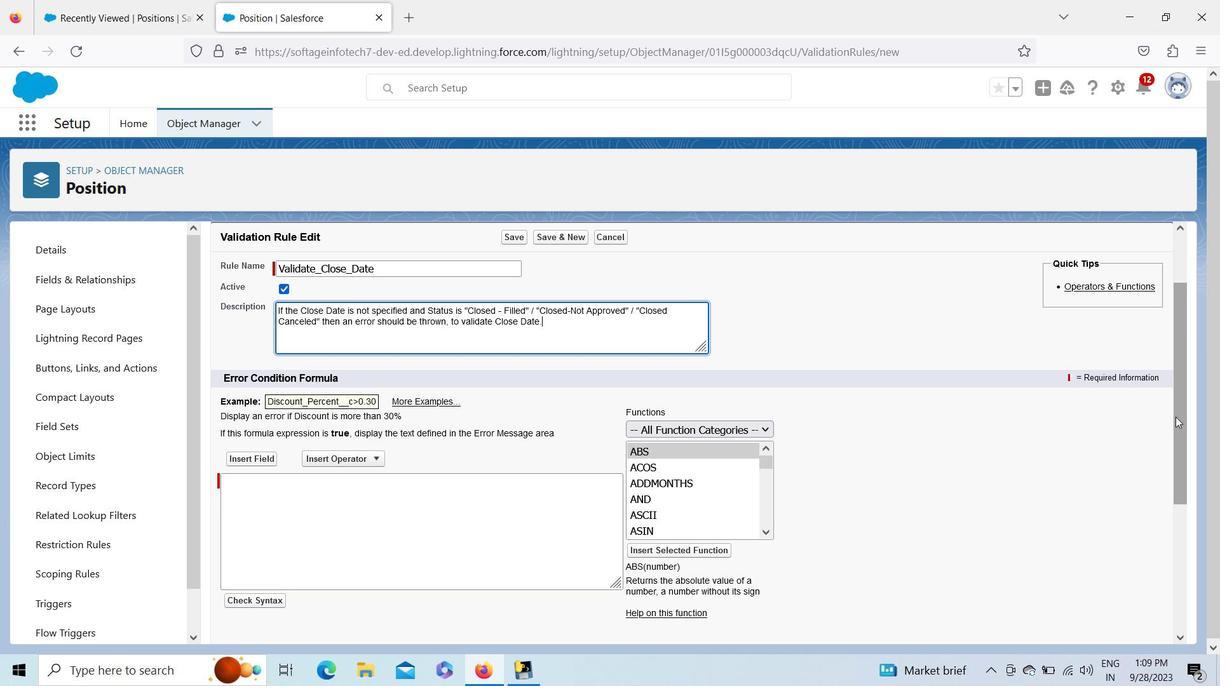 
Action: Mouse moved to (322, 483)
Screenshot: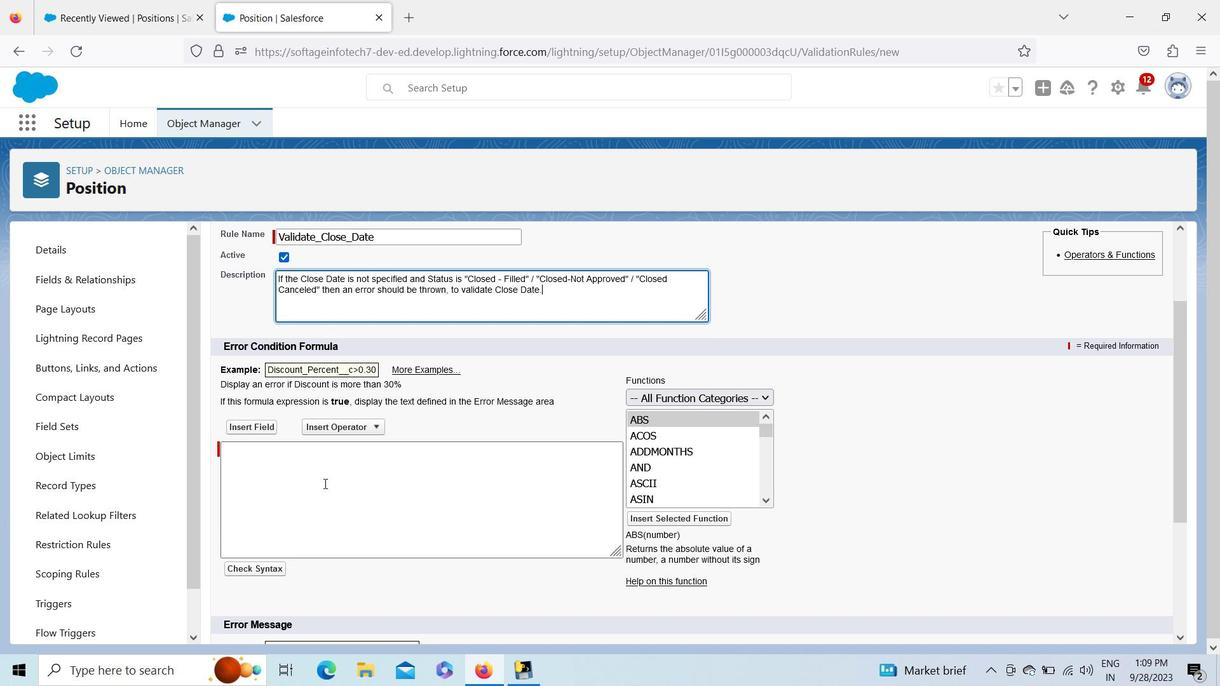 
Action: Mouse pressed left at (322, 483)
Screenshot: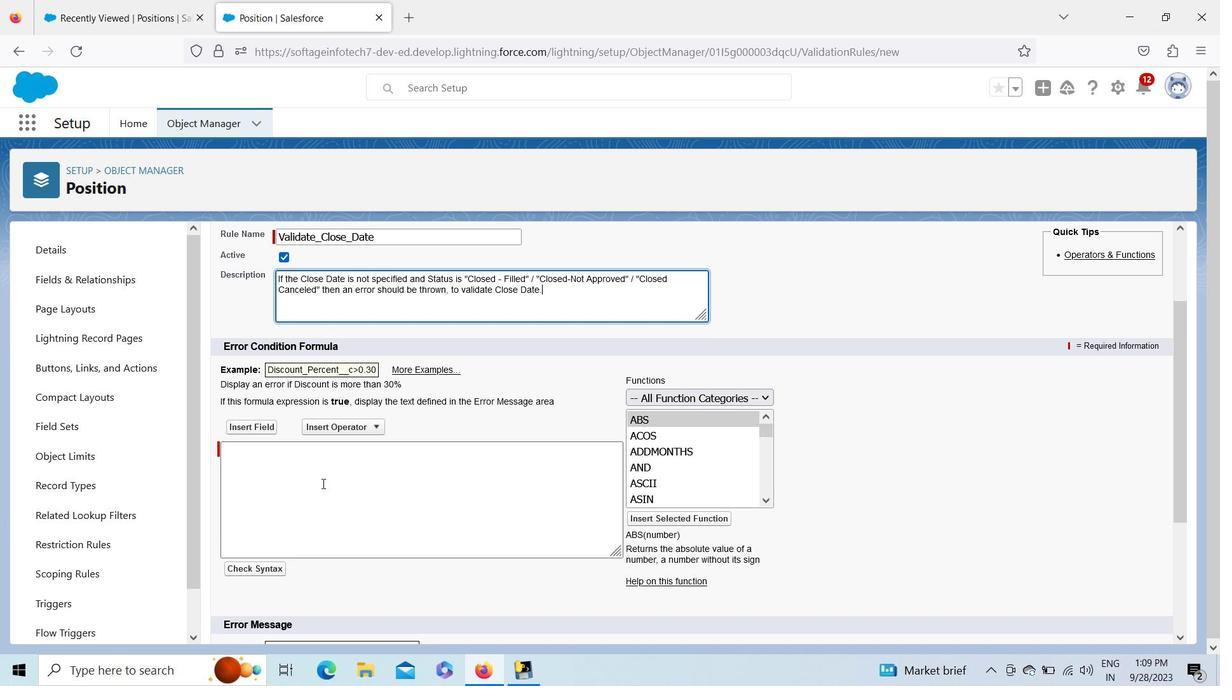 
Action: Mouse moved to (767, 435)
Screenshot: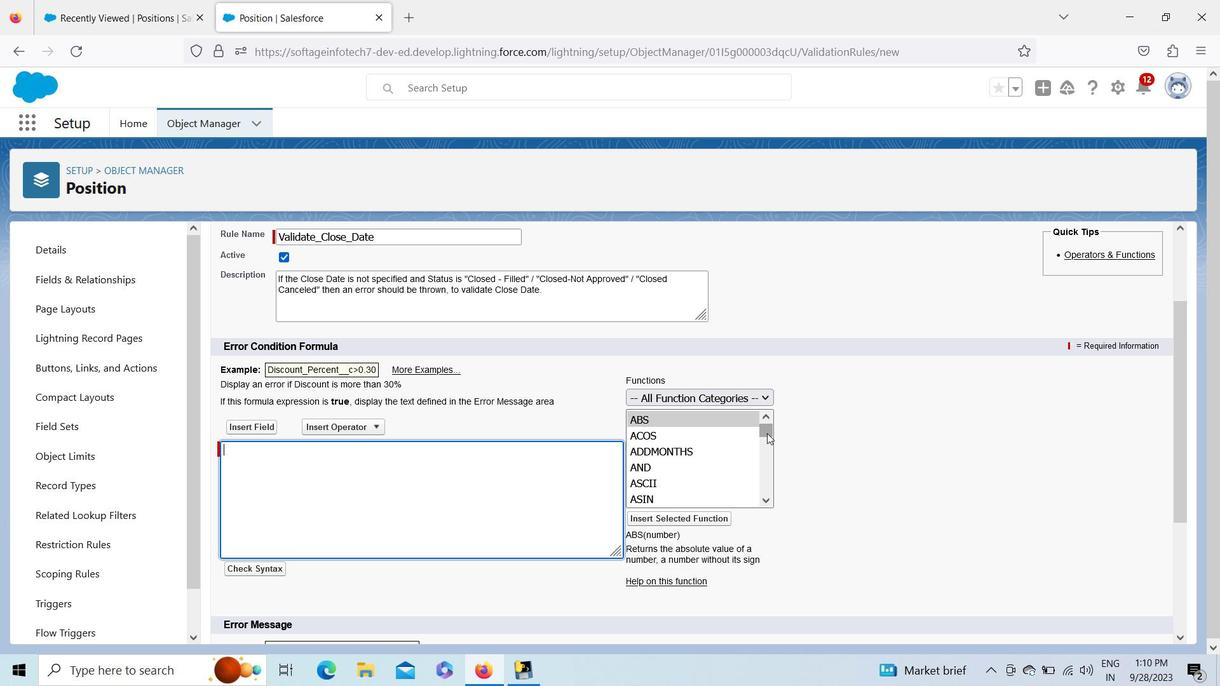 
Action: Mouse pressed left at (767, 435)
Screenshot: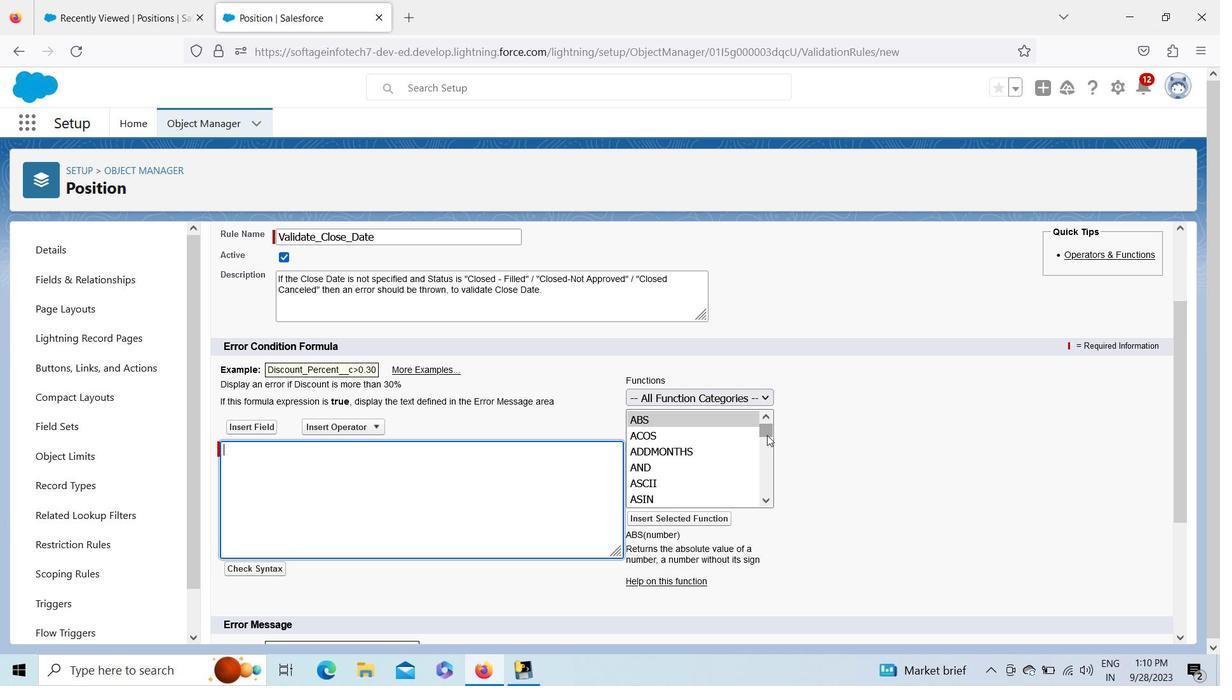 
Action: Mouse moved to (660, 410)
Screenshot: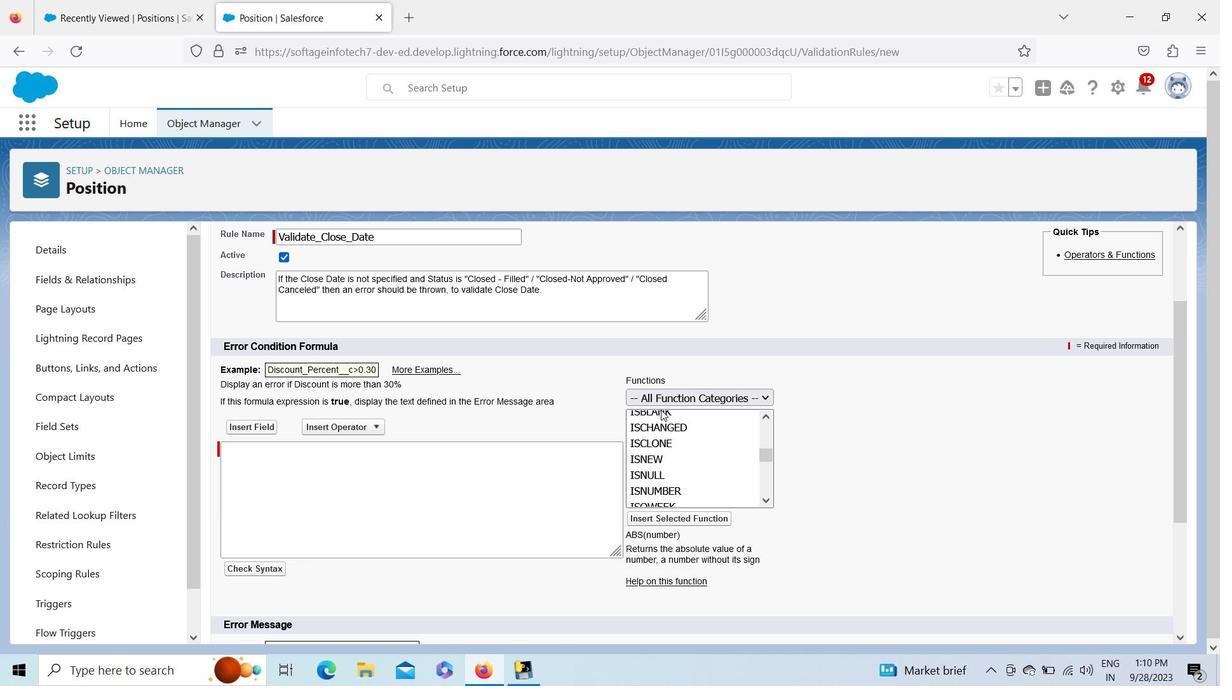
Action: Mouse pressed left at (660, 410)
Screenshot: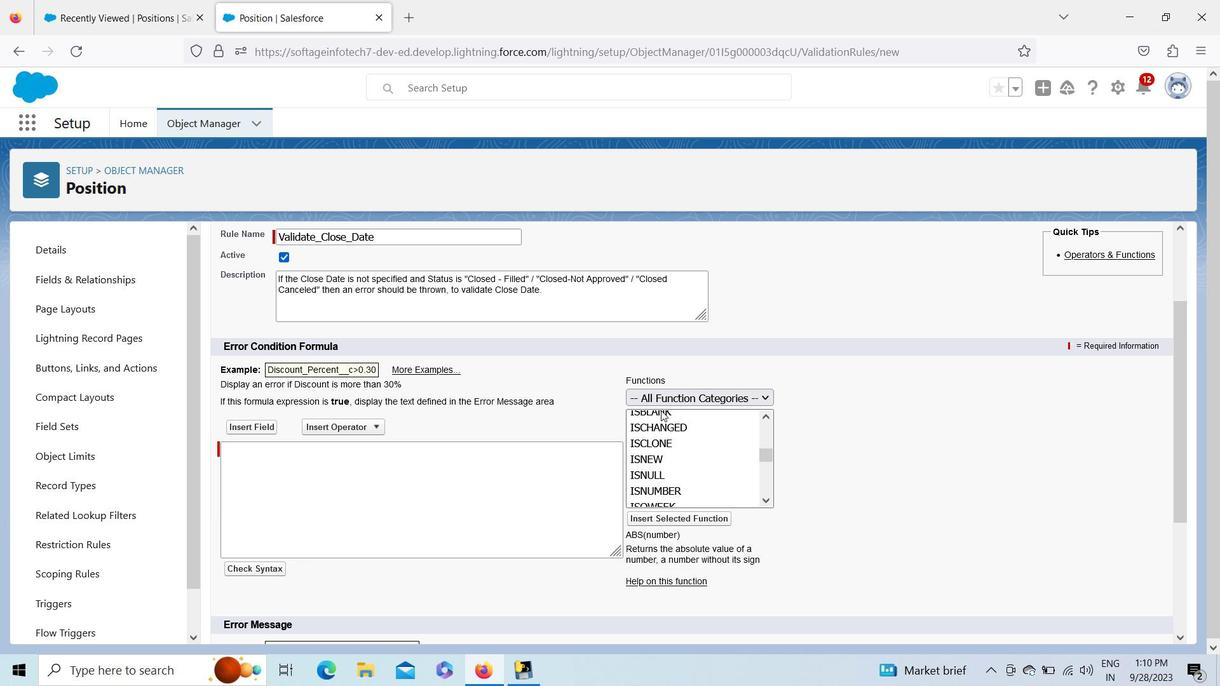 
Action: Mouse moved to (648, 514)
Screenshot: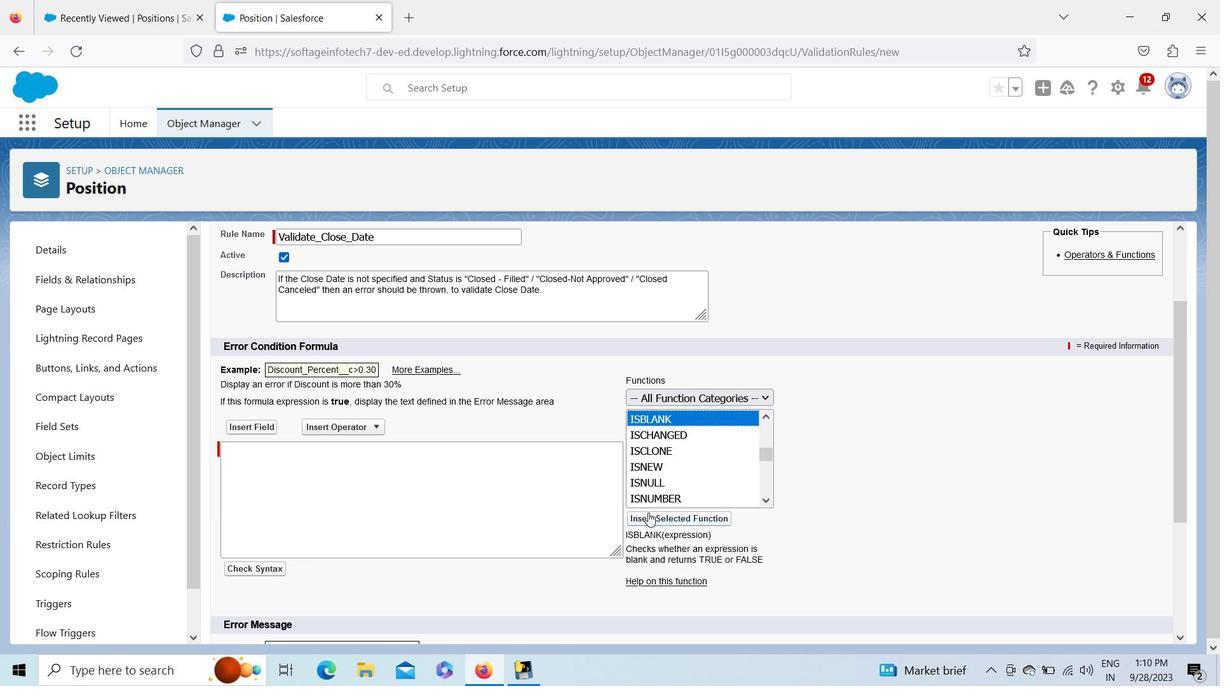 
Action: Mouse pressed left at (648, 514)
Screenshot: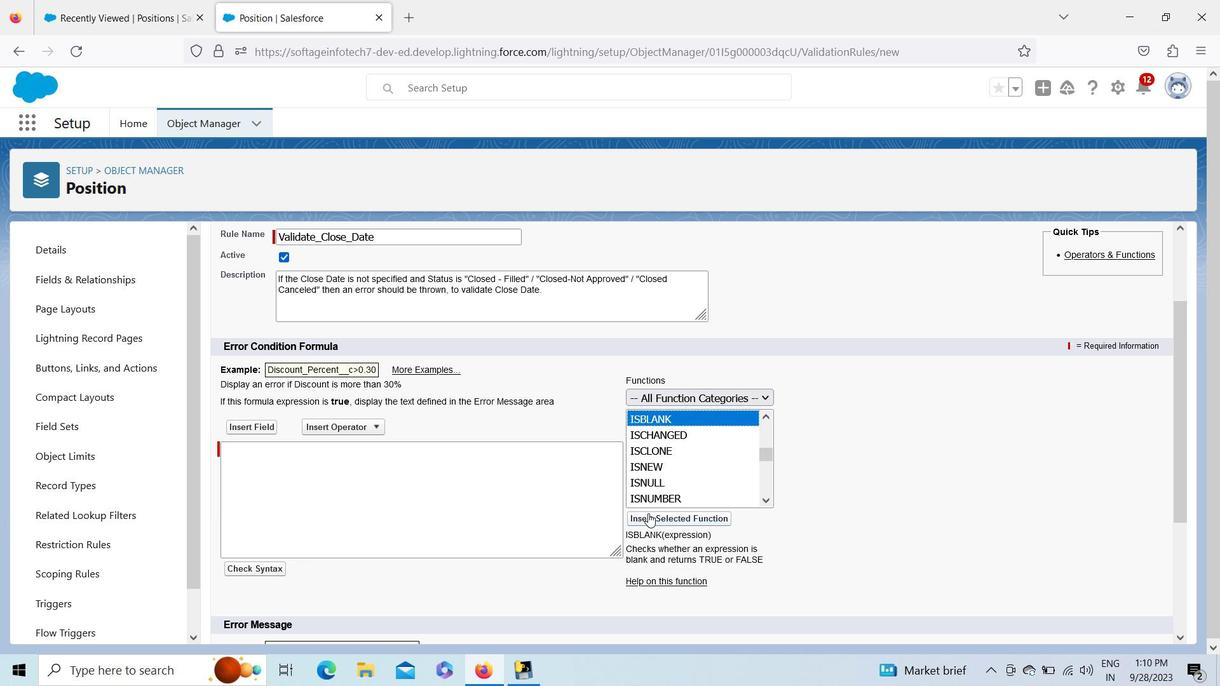 
Action: Mouse moved to (302, 460)
Screenshot: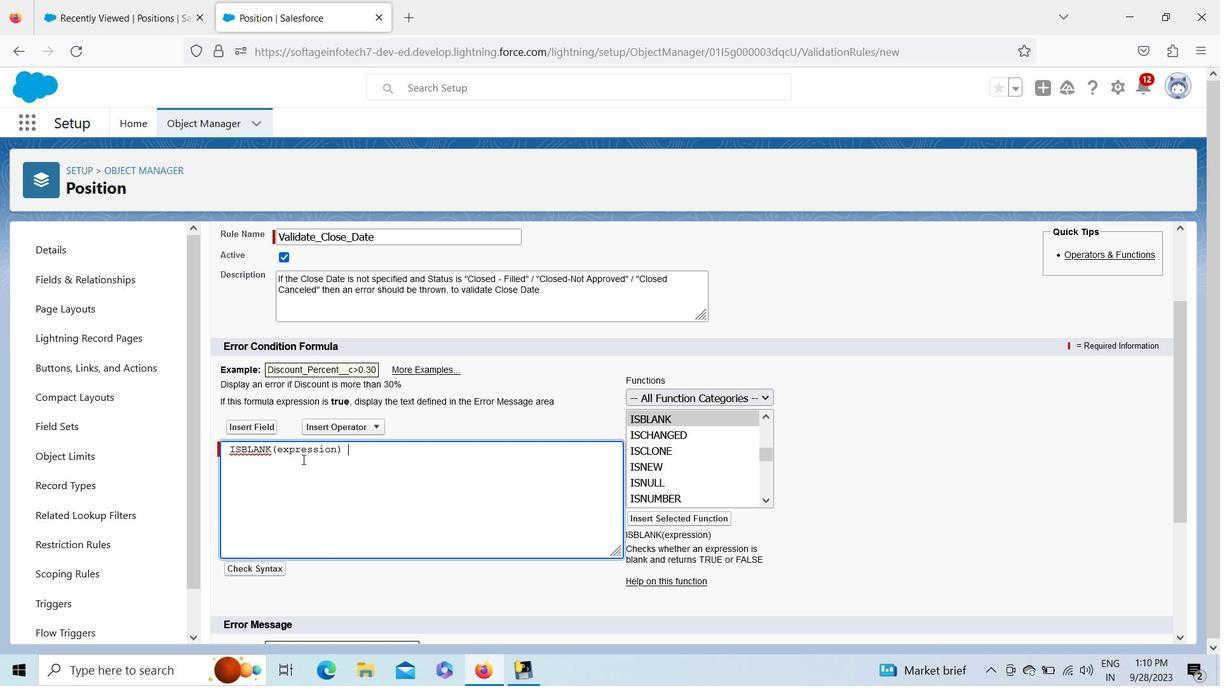 
Action: Mouse pressed left at (302, 460)
Screenshot: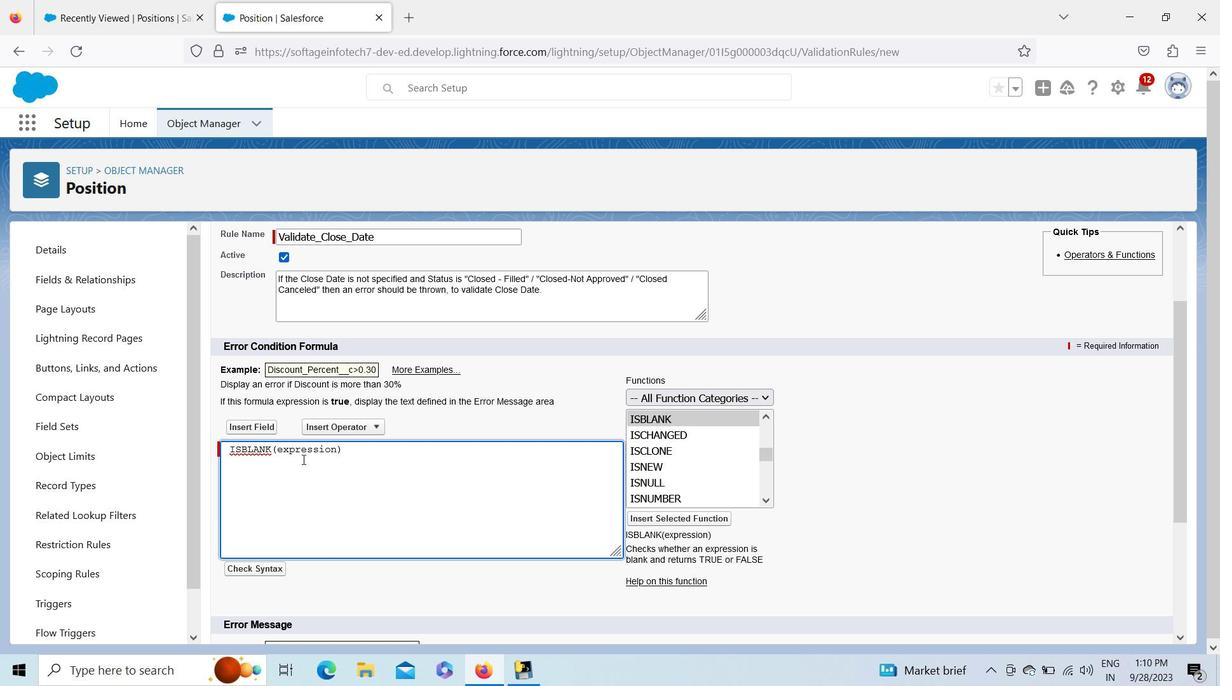 
Action: Mouse pressed left at (302, 460)
Screenshot: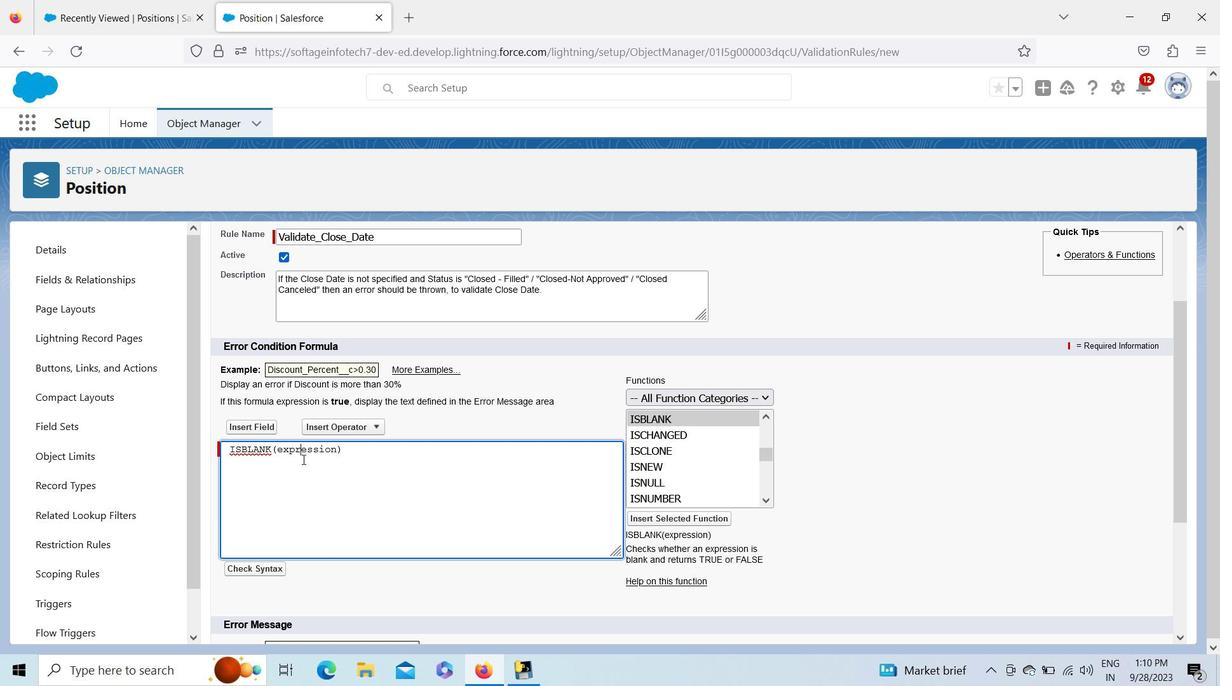 
Action: Mouse moved to (253, 426)
Screenshot: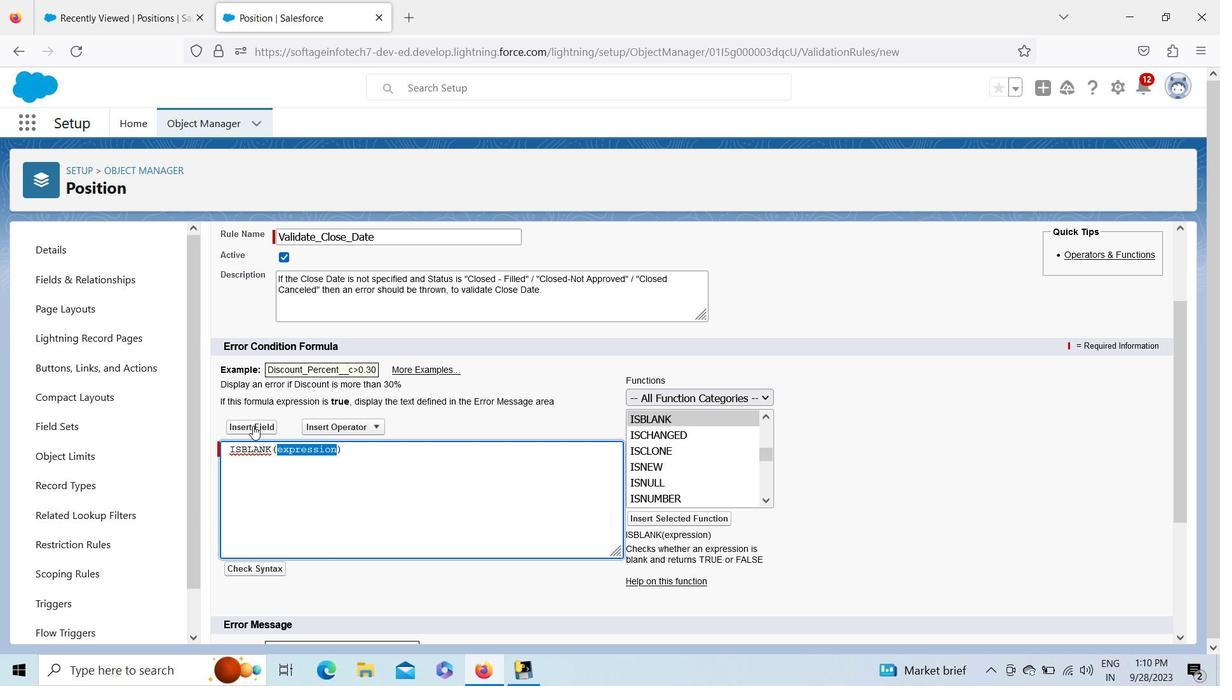 
Action: Mouse pressed left at (253, 426)
Screenshot: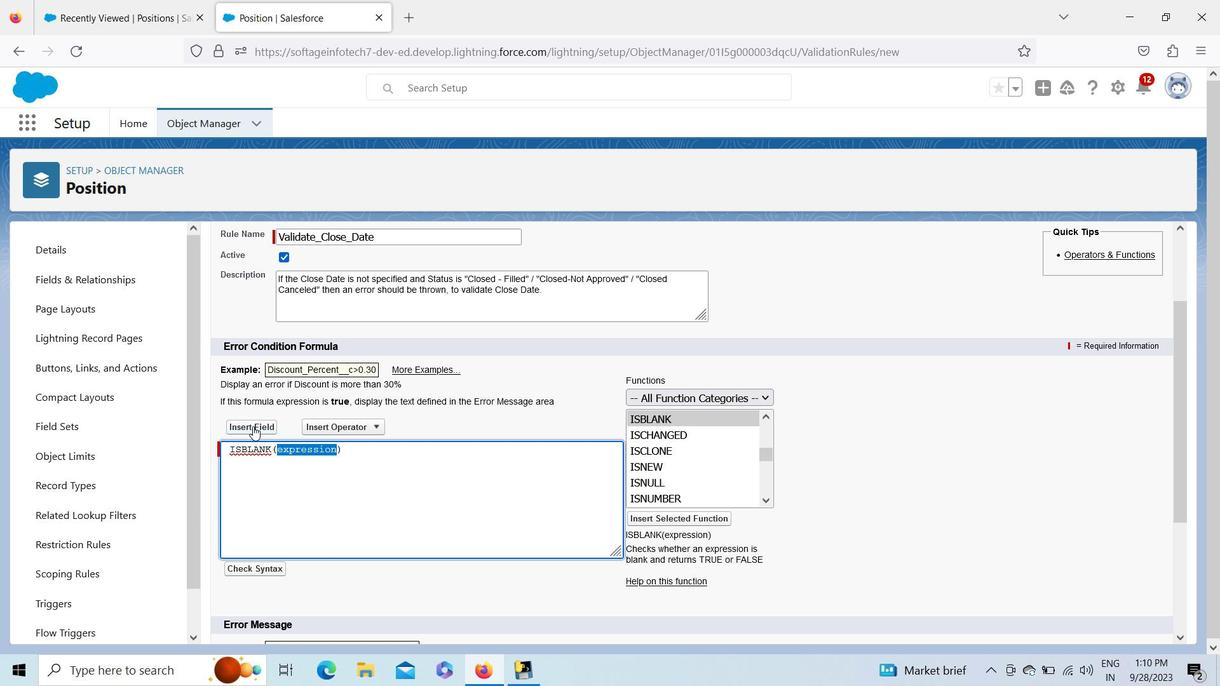 
Action: Mouse moved to (545, 427)
Screenshot: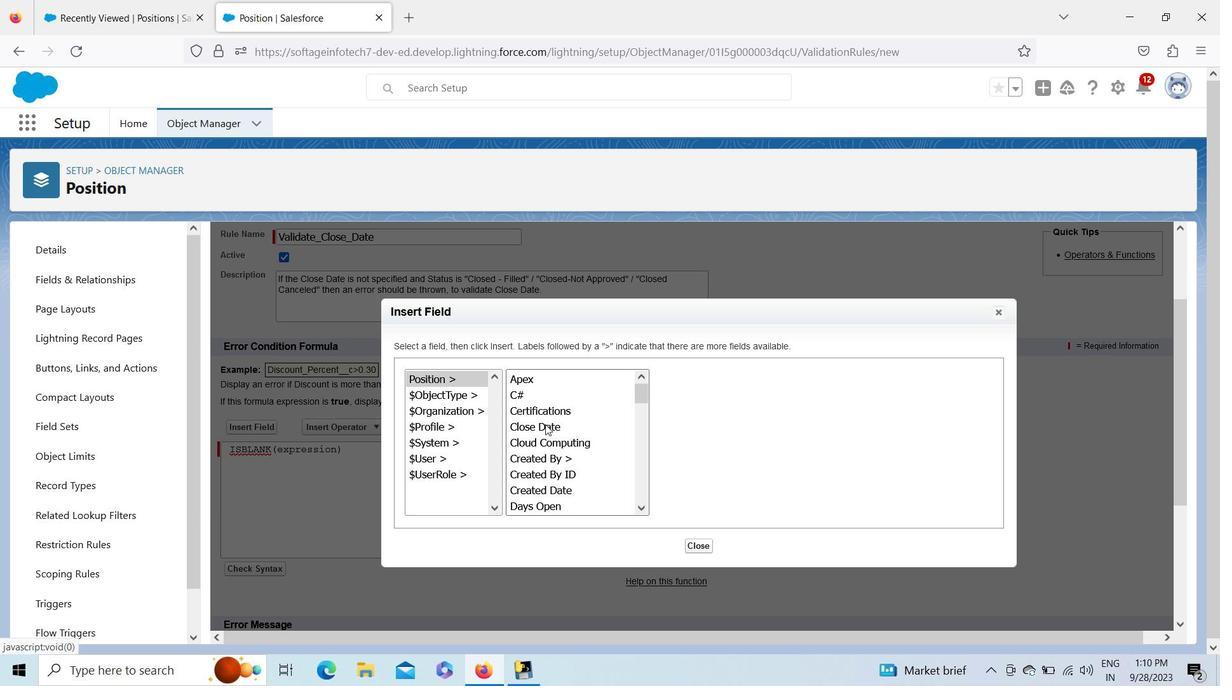 
Action: Mouse pressed left at (545, 427)
Screenshot: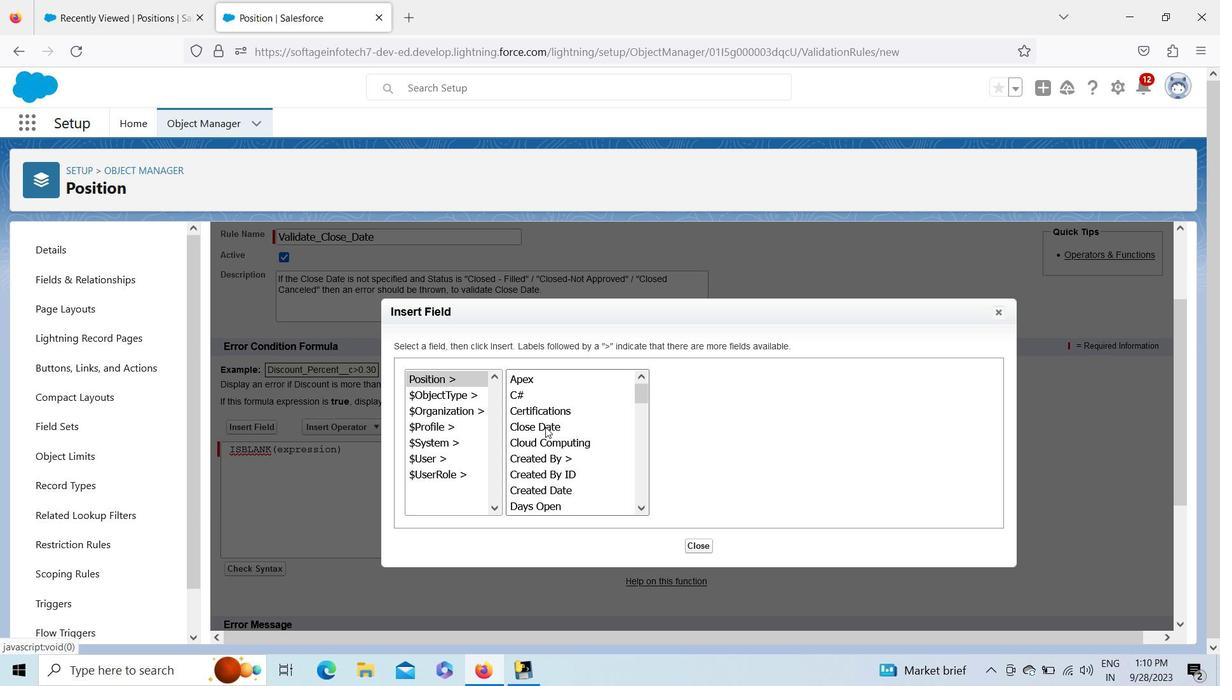 
Action: Mouse moved to (704, 471)
Screenshot: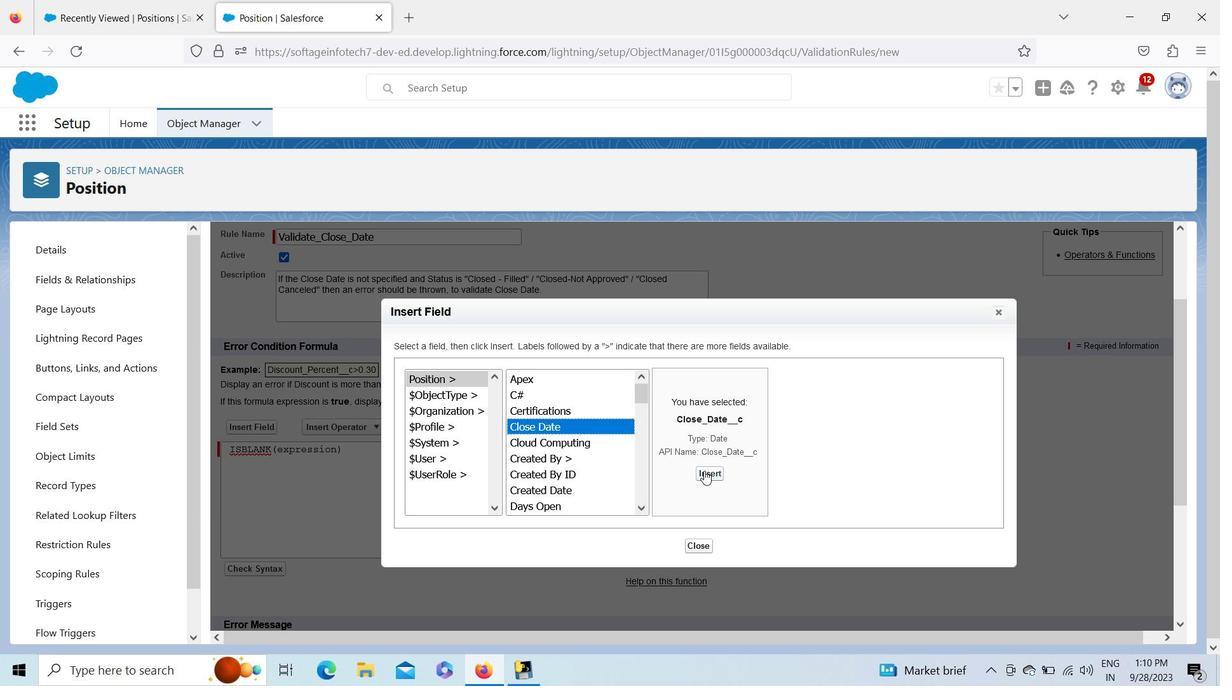 
Action: Mouse pressed left at (704, 471)
Screenshot: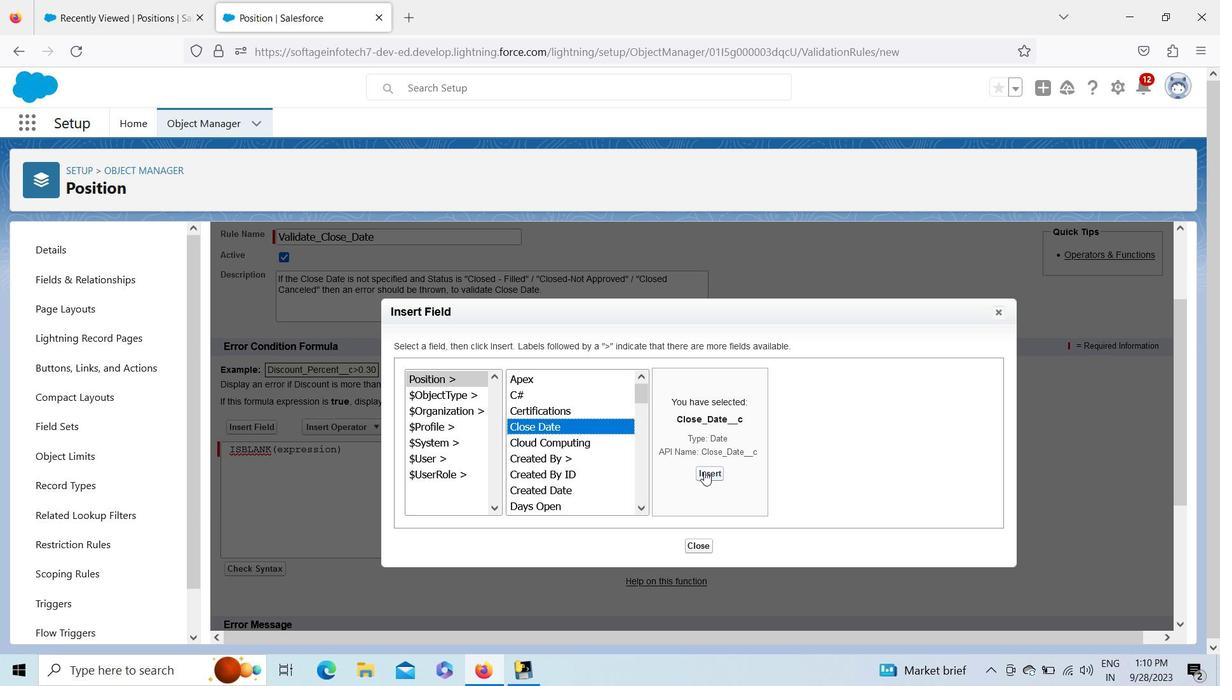
Action: Mouse moved to (224, 449)
Screenshot: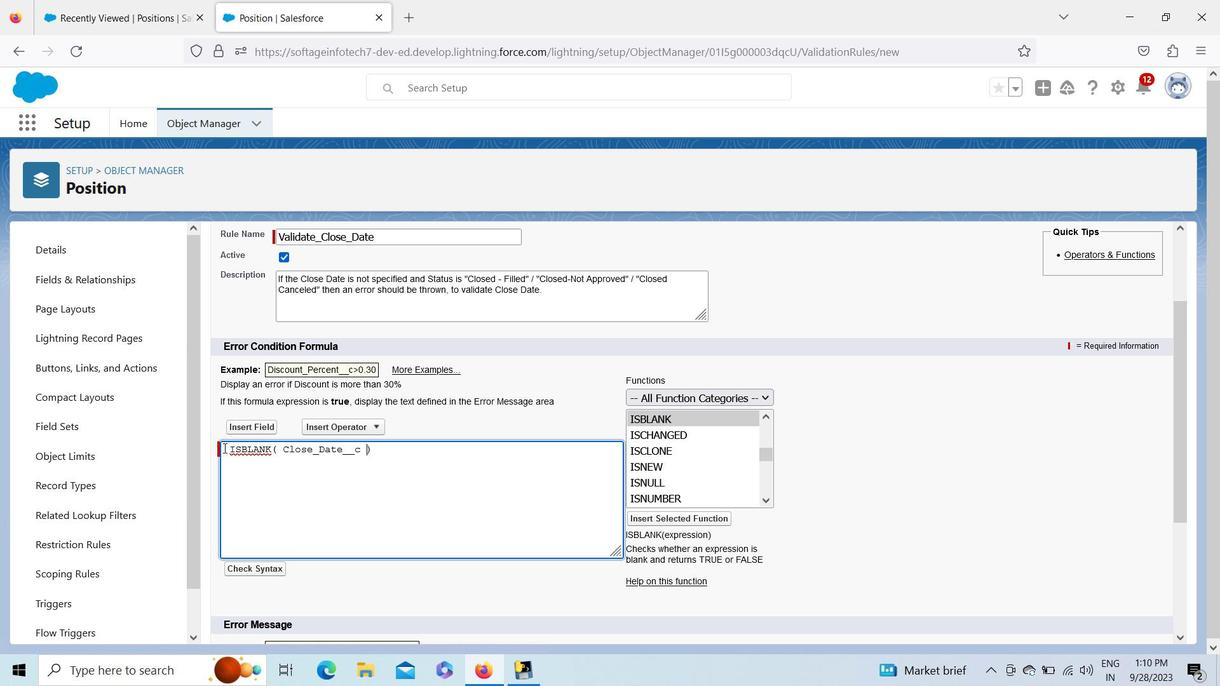 
Action: Mouse pressed left at (224, 449)
Screenshot: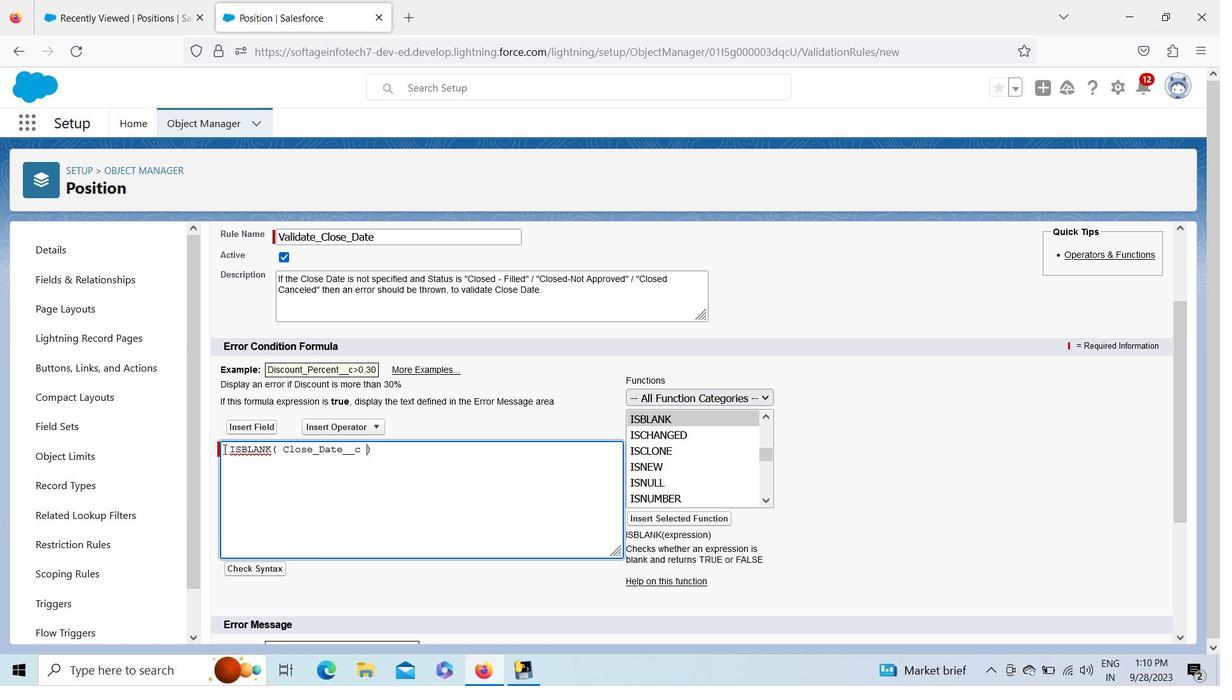 
Action: Key pressed <Key.shift><Key.shift><Key.shift><Key.shift><Key.shift><Key.shift><Key.shift>A<Key.shift>ND<Key.shift_r><Key.shift_r>(
Screenshot: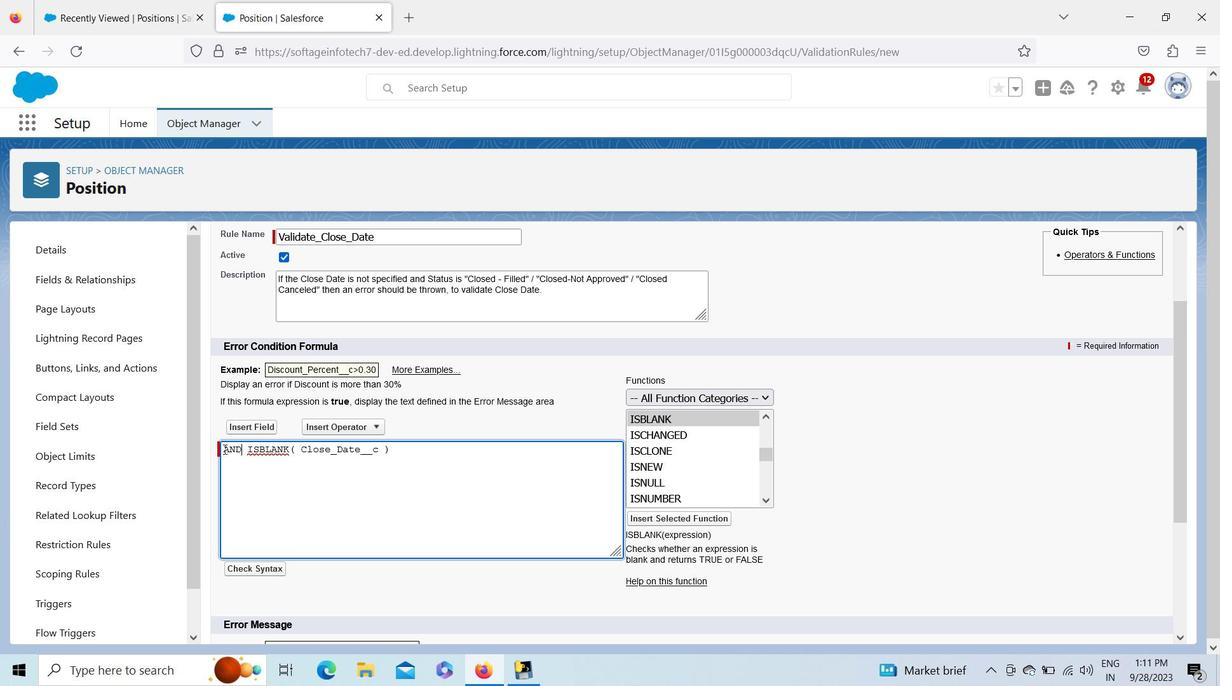 
Action: Mouse moved to (456, 451)
Screenshot: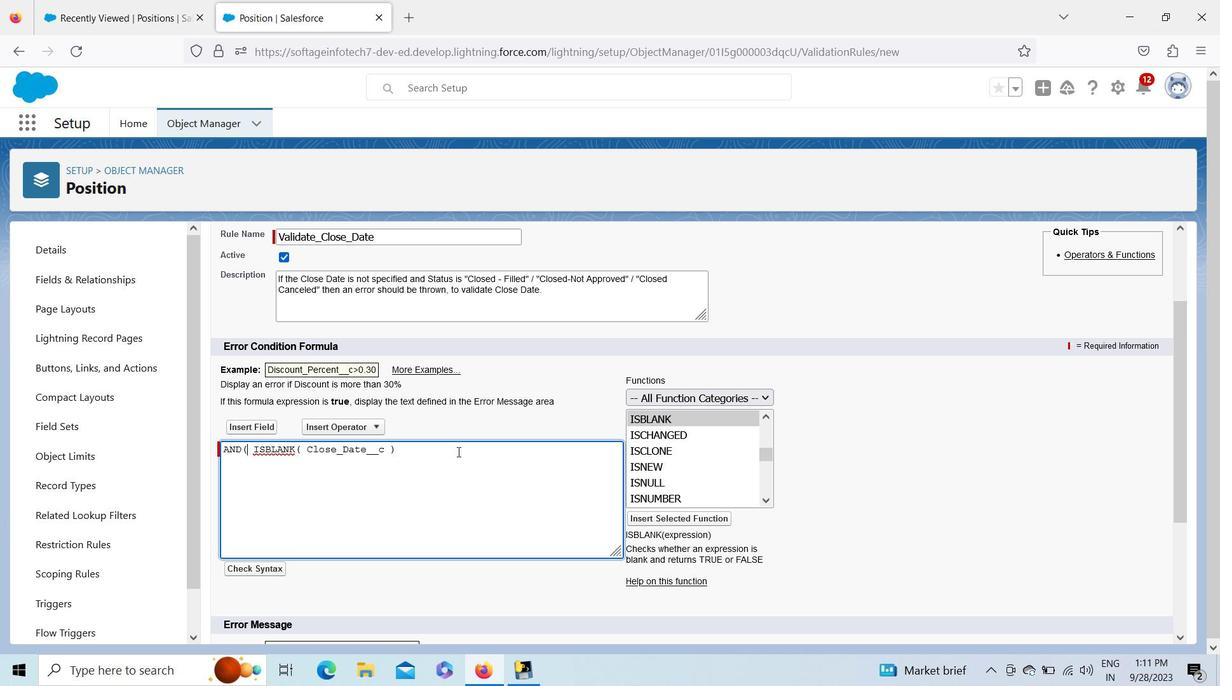 
Action: Mouse pressed left at (456, 451)
Screenshot: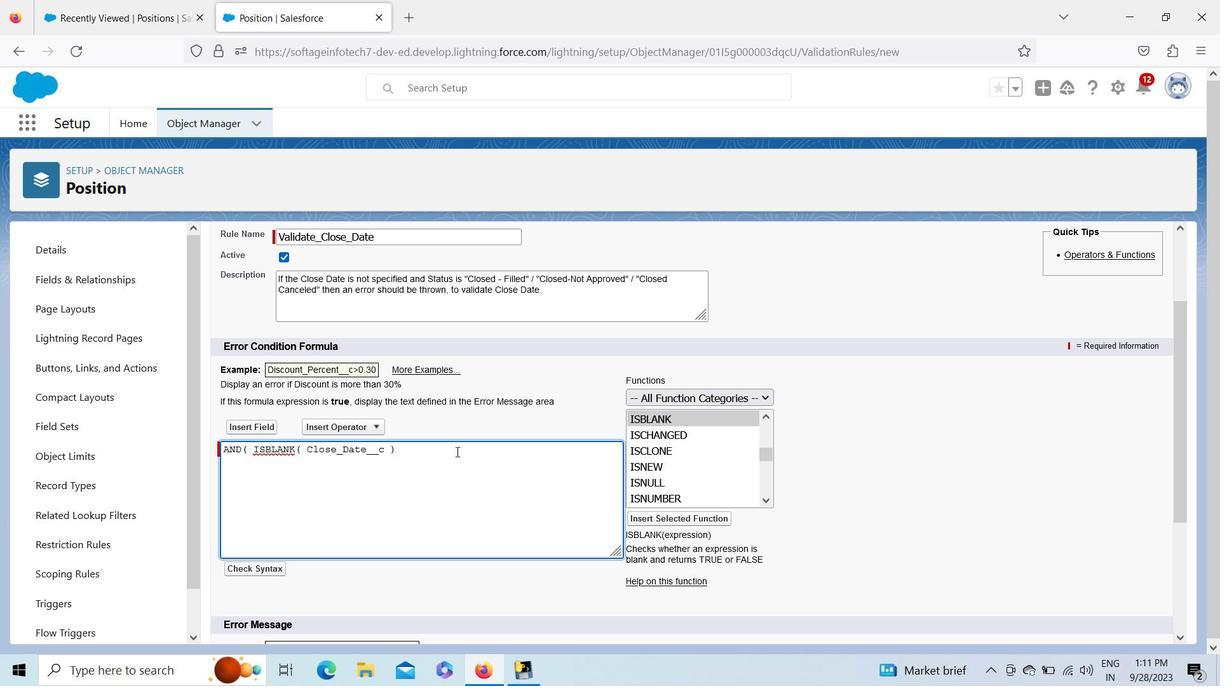
Action: Key pressed ,
Screenshot: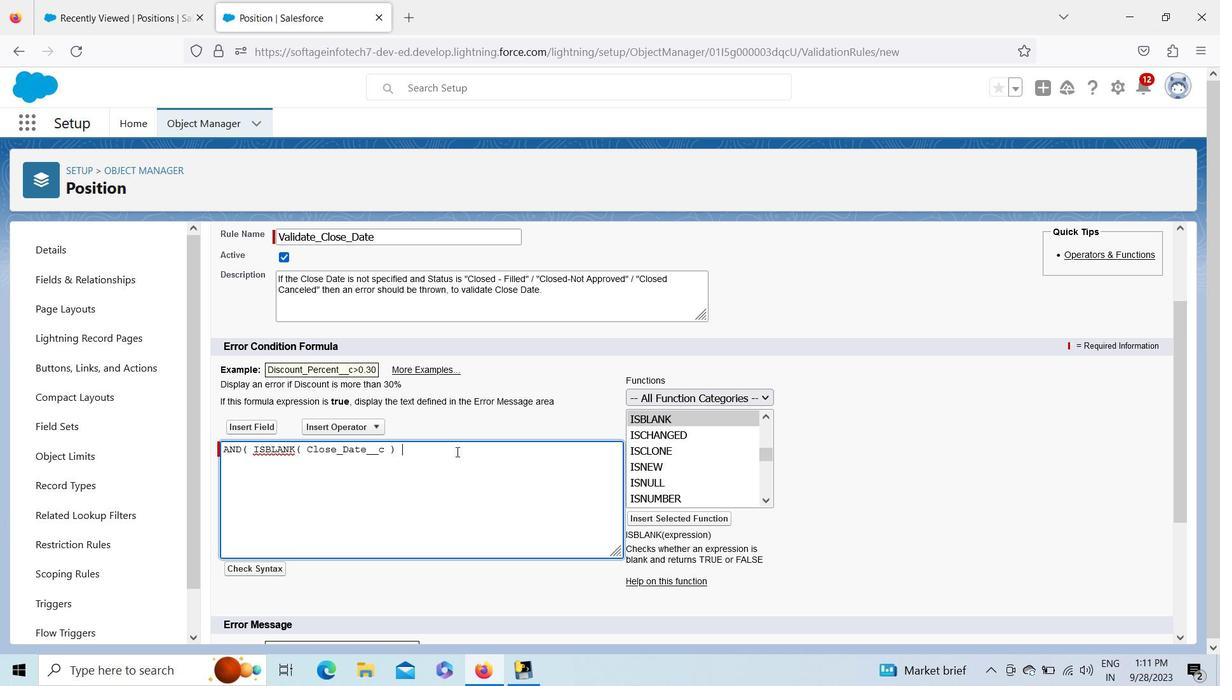 
Action: Mouse moved to (520, 464)
Screenshot: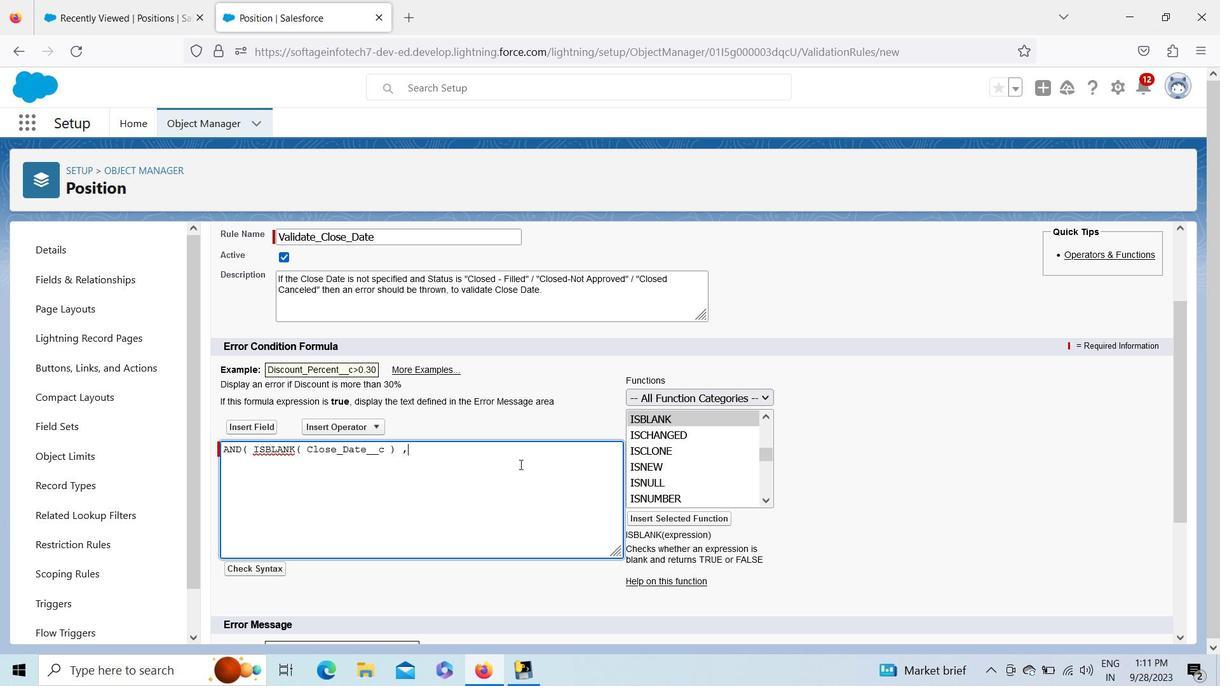 
Action: Key pressed <Key.enter><Key.shift>OR<Key.shift>()<Key.left><Key.down><Key.shift><Key.shift><Key.shift><Key.shift>)<Key.left><Key.enter><Key.up><Key.right><Key.right><Key.right><Key.right><Key.left><Key.left><Key.right><Key.shift>
Screenshot: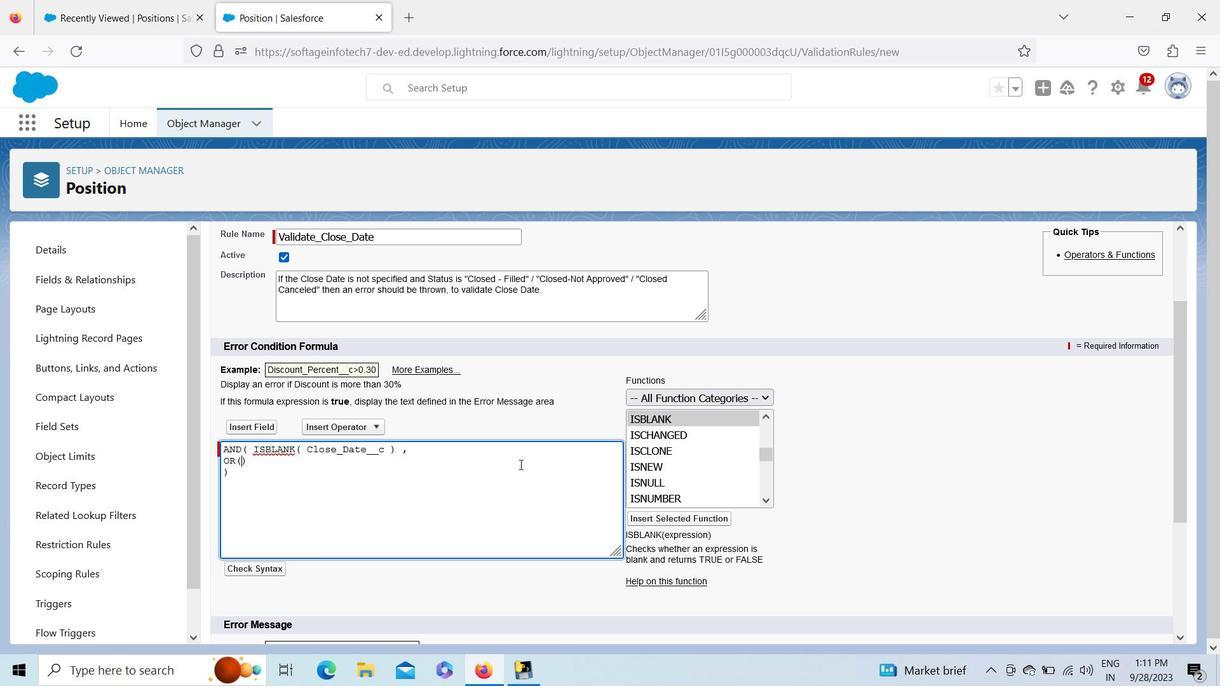 
Action: Mouse moved to (762, 457)
Screenshot: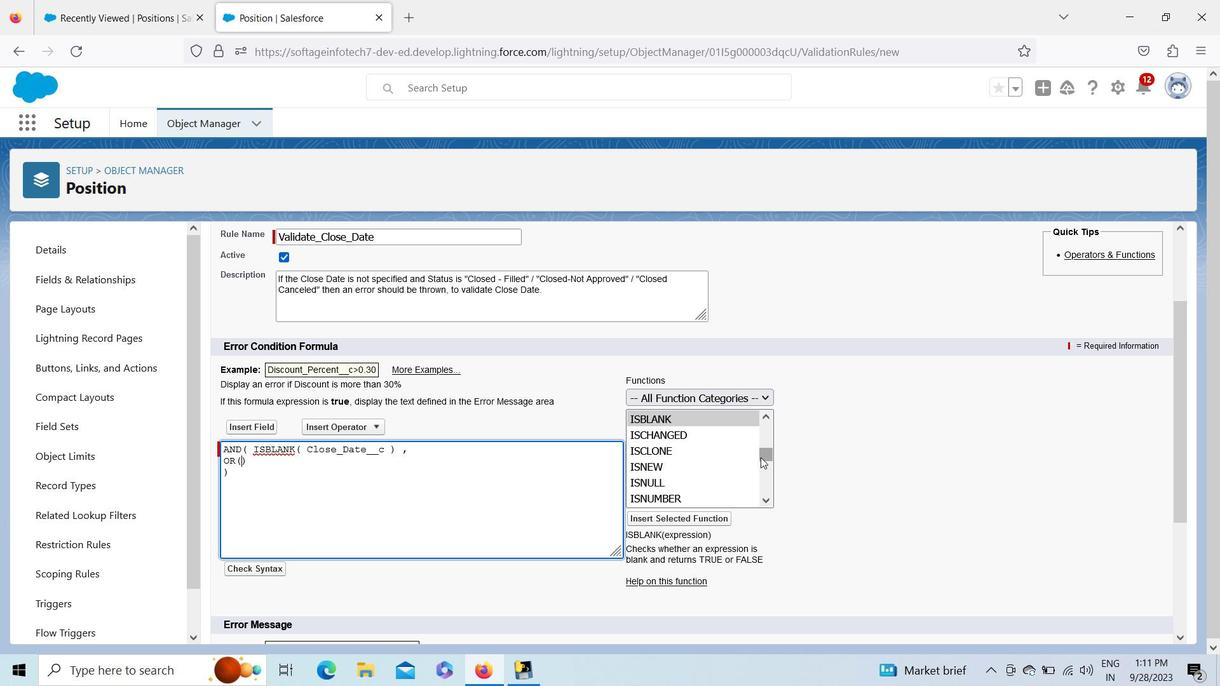 
Action: Mouse pressed left at (762, 457)
Screenshot: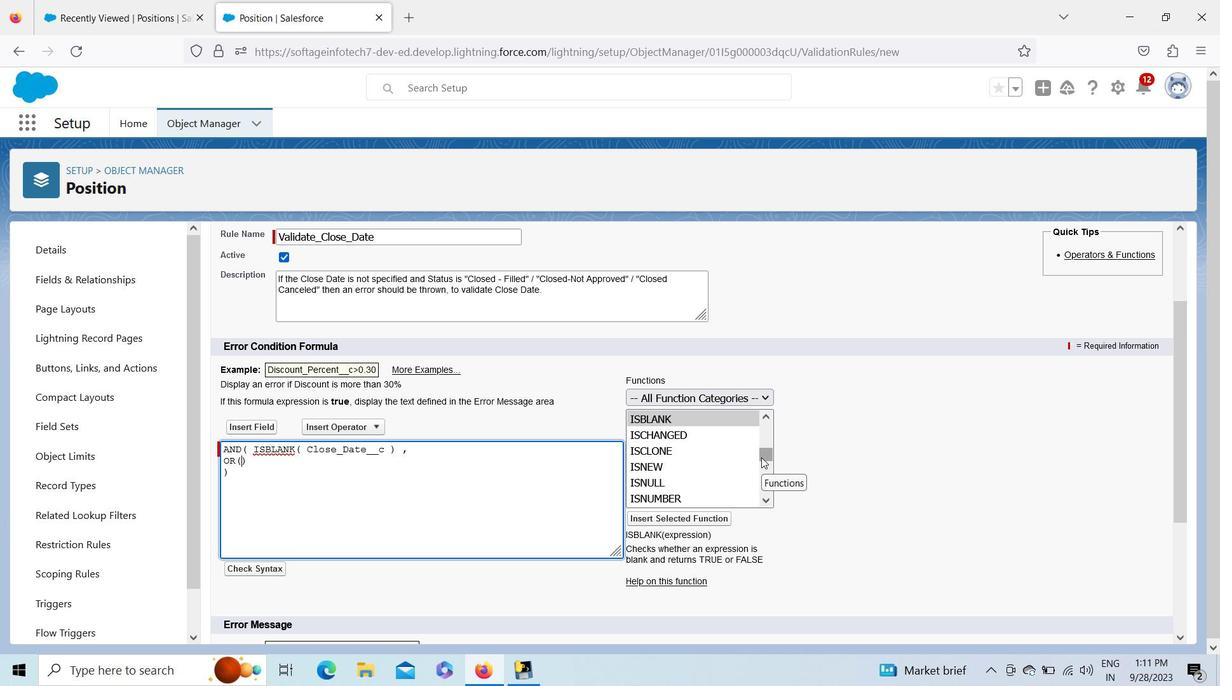 
Action: Mouse moved to (762, 502)
Screenshot: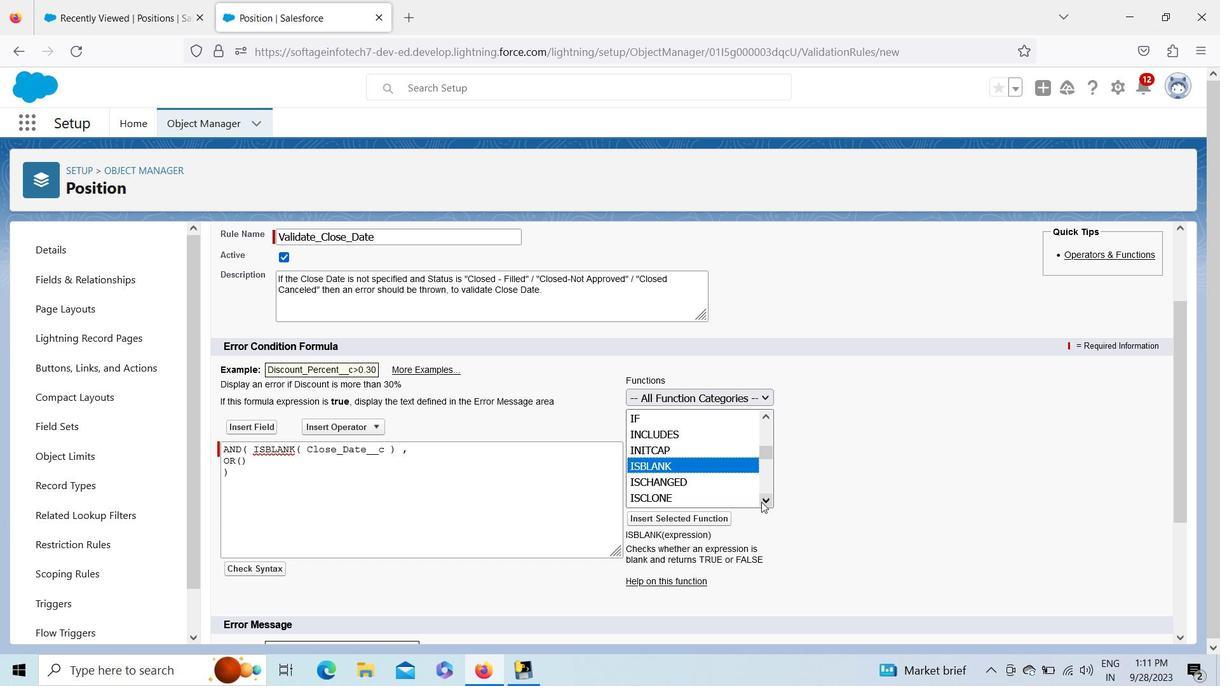 
Action: Mouse pressed left at (762, 502)
Screenshot: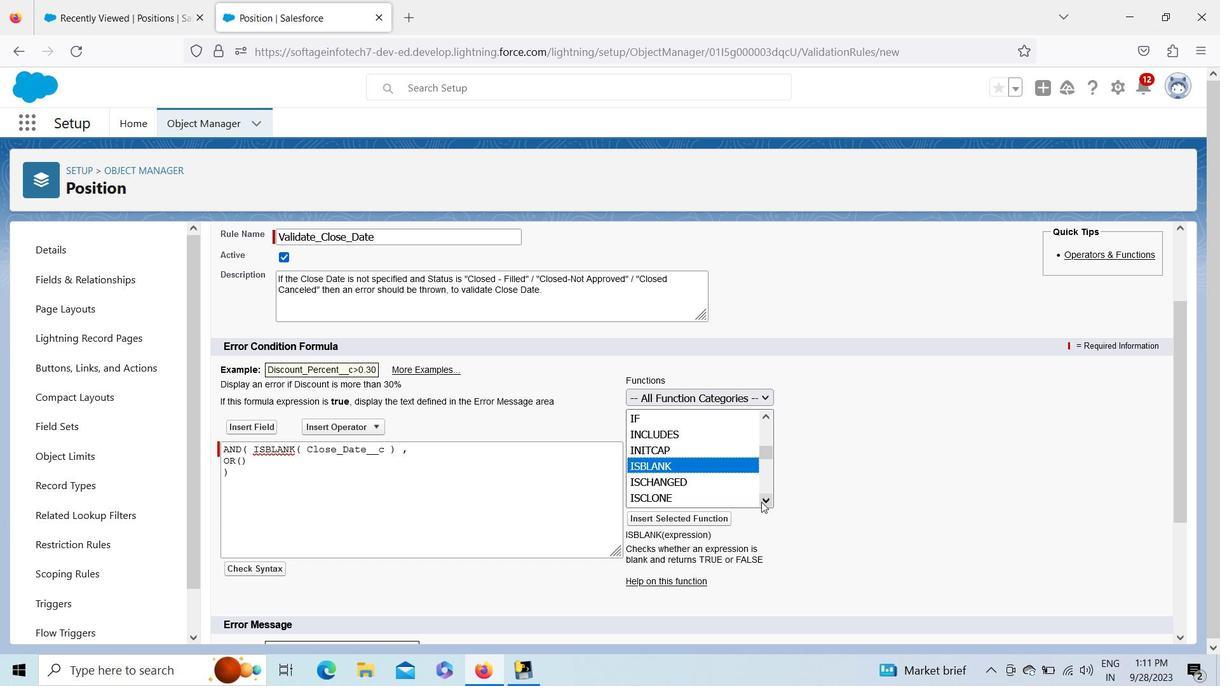 
Action: Mouse pressed left at (762, 502)
Screenshot: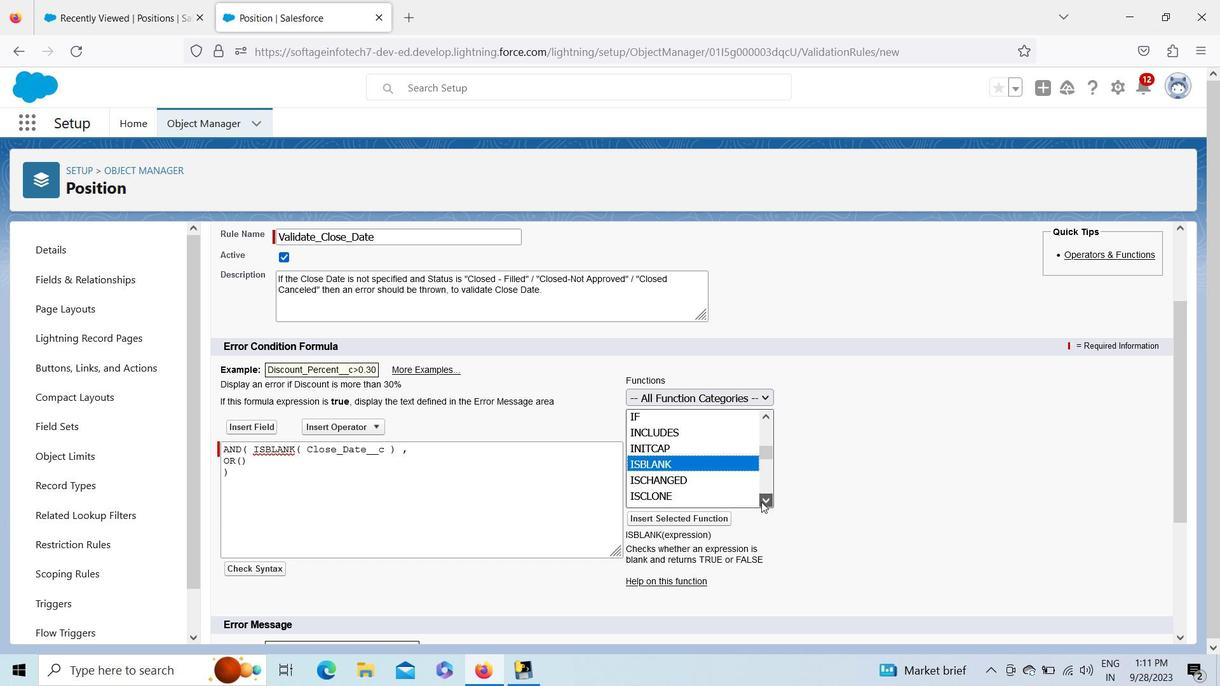 
Action: Mouse pressed left at (762, 502)
Screenshot: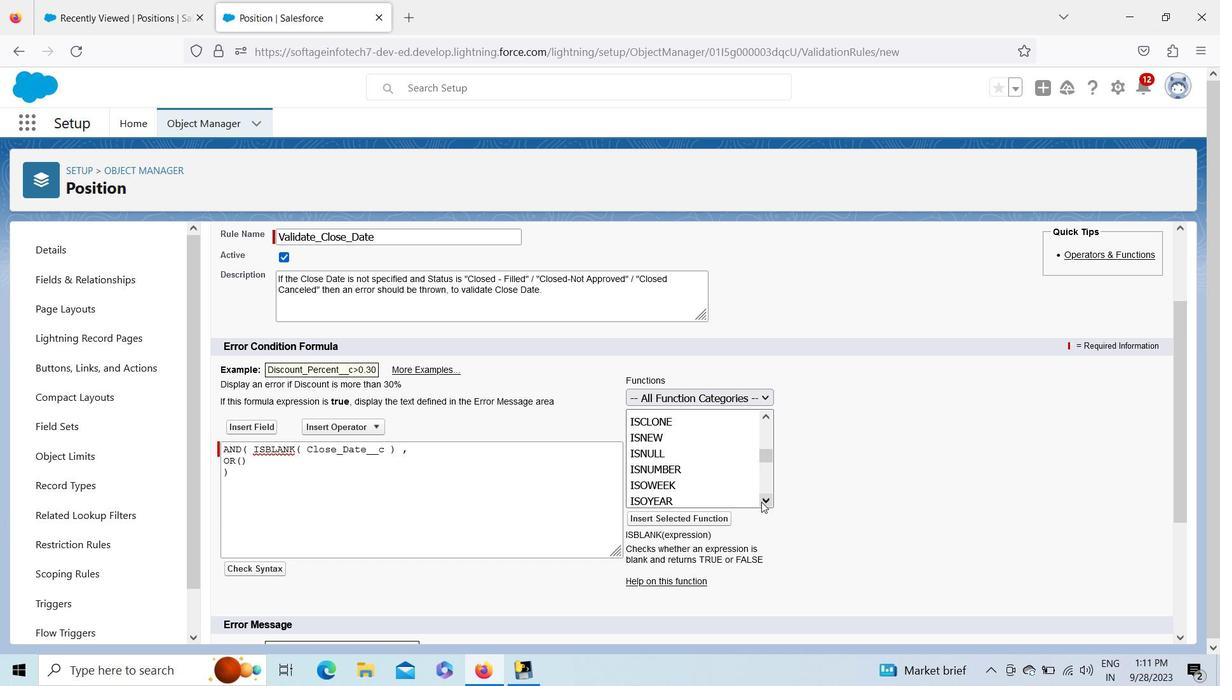 
Action: Mouse pressed left at (762, 502)
Screenshot: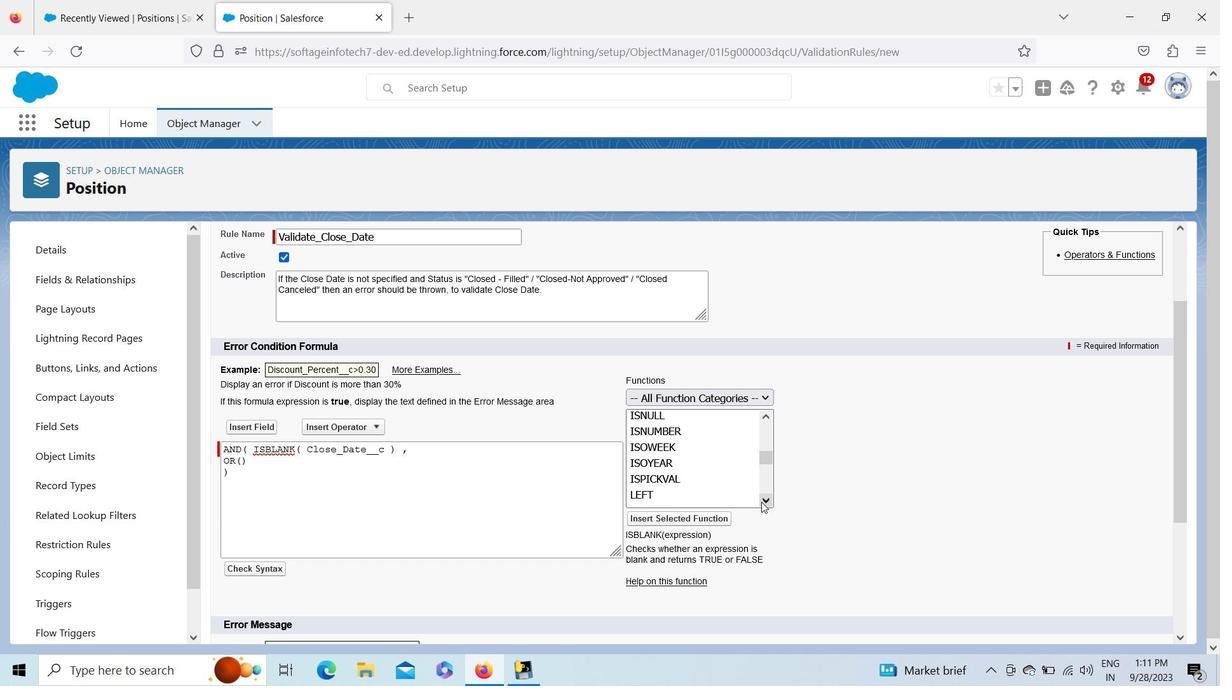 
Action: Mouse moved to (660, 440)
Screenshot: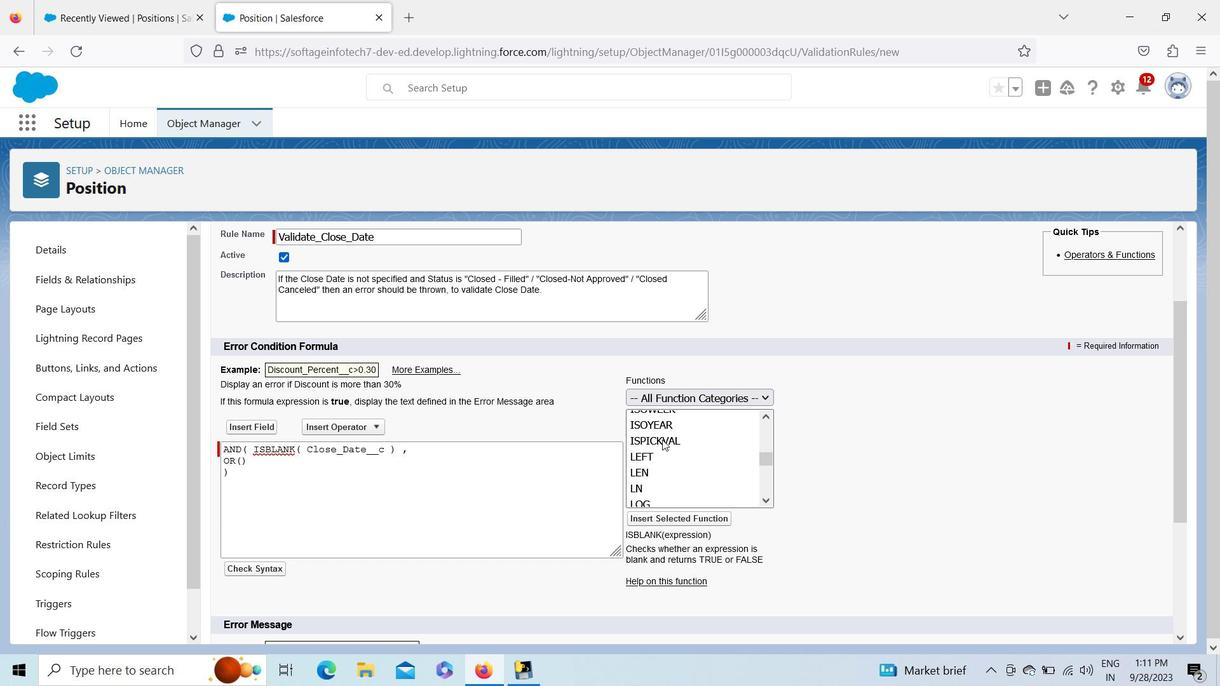 
Action: Mouse pressed left at (660, 440)
Screenshot: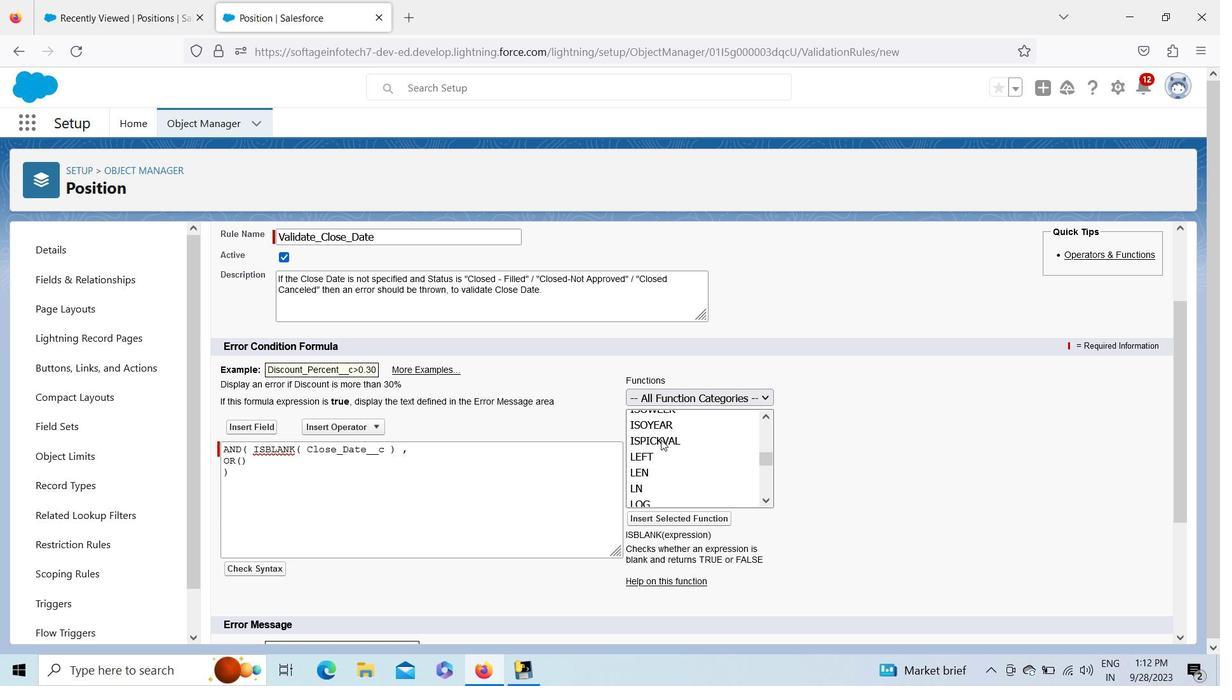 
Action: Mouse moved to (661, 521)
Screenshot: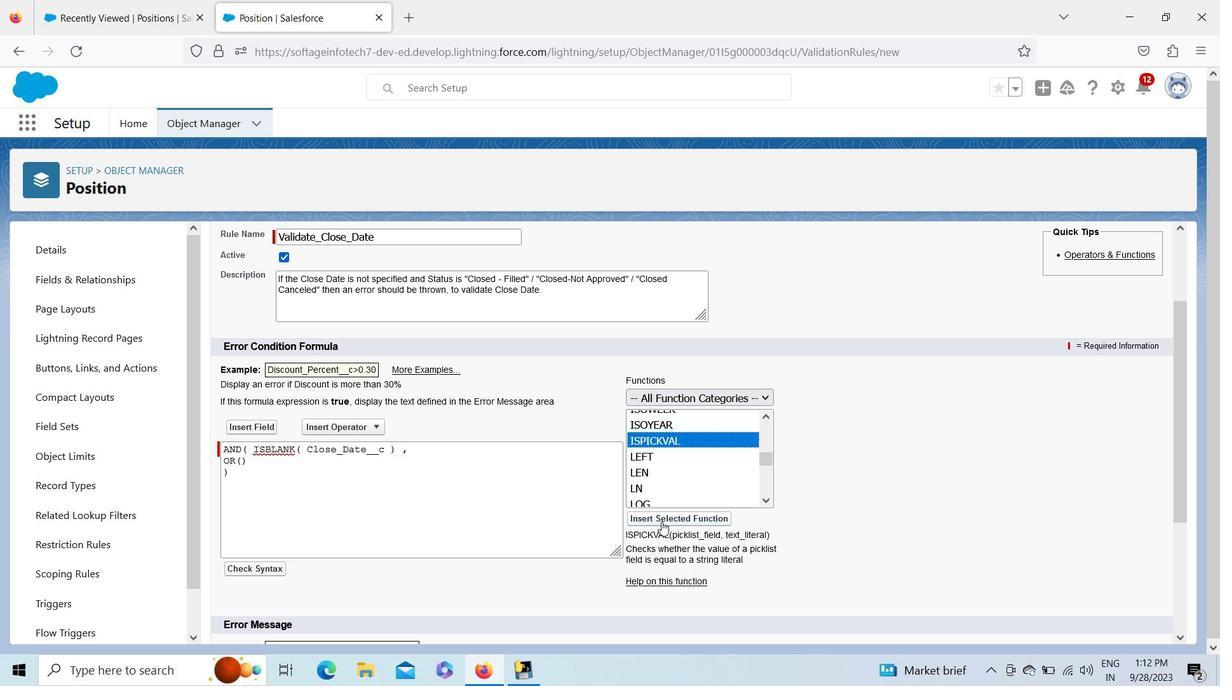 
Action: Mouse pressed left at (661, 521)
Screenshot: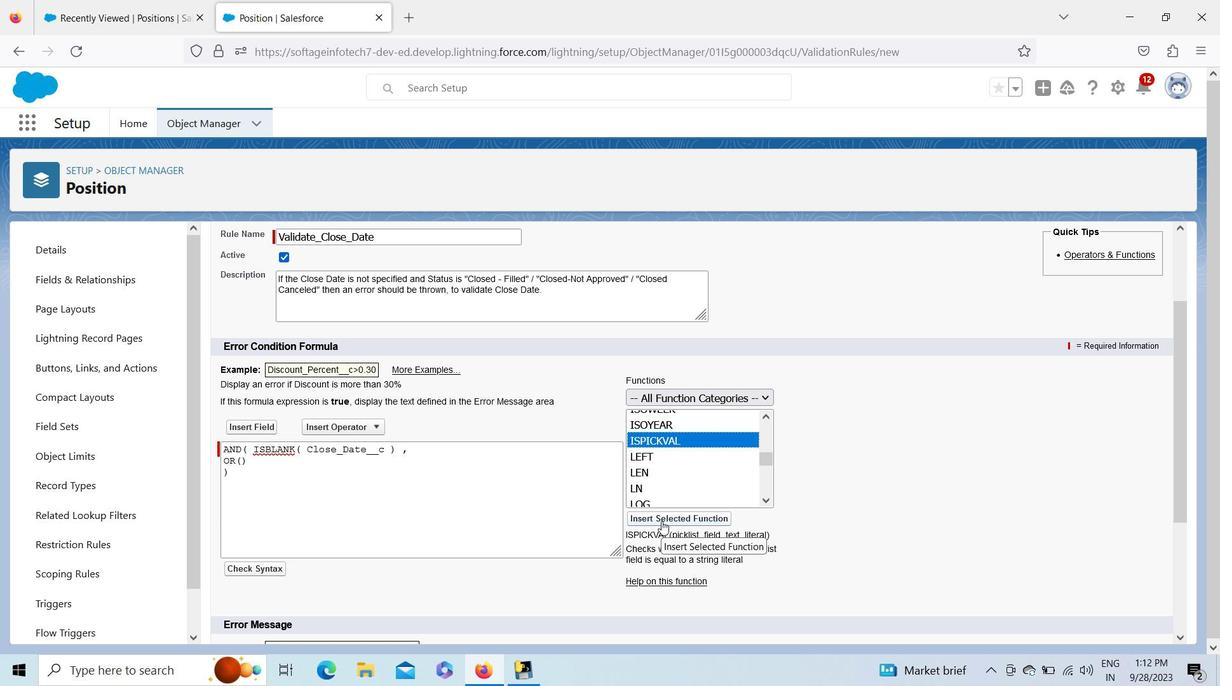 
Action: Mouse moved to (363, 458)
Screenshot: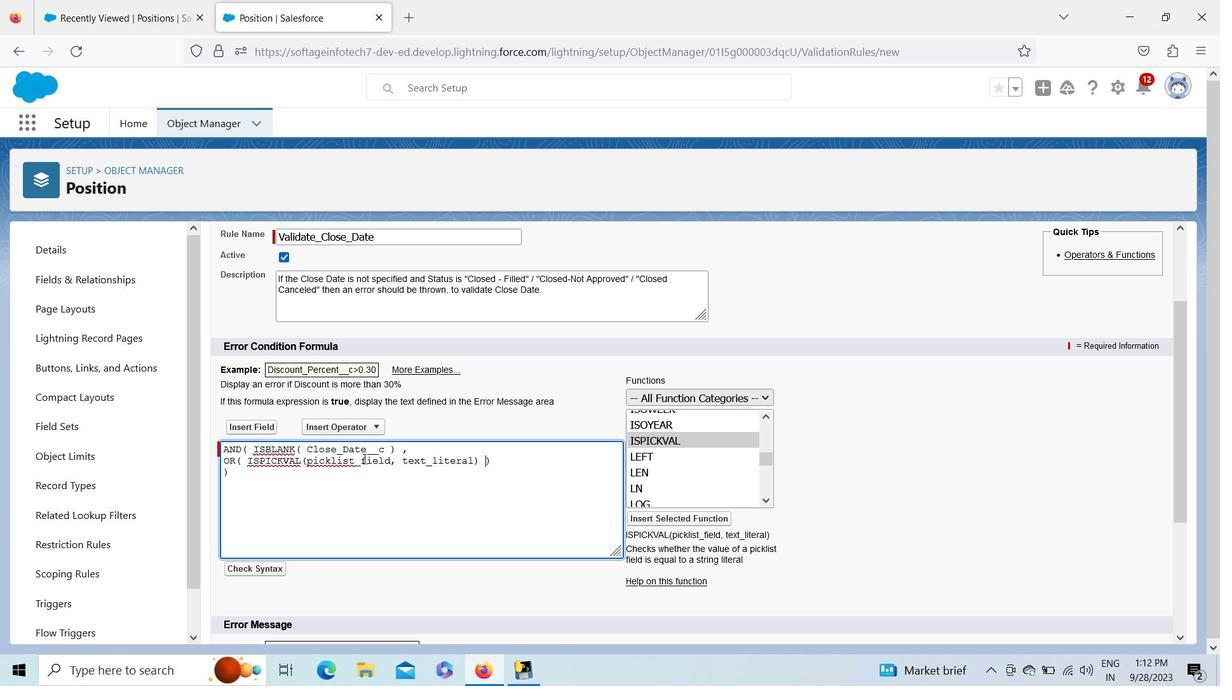 
Action: Mouse pressed left at (363, 458)
Screenshot: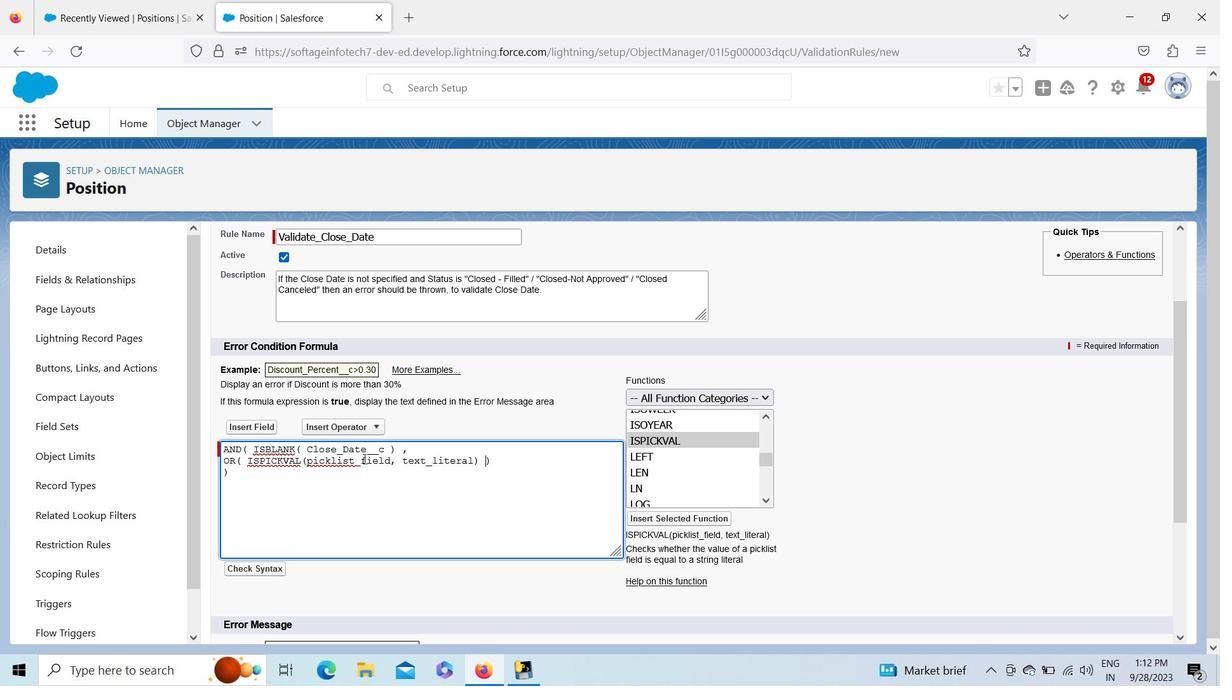 
Action: Mouse pressed left at (363, 458)
Screenshot: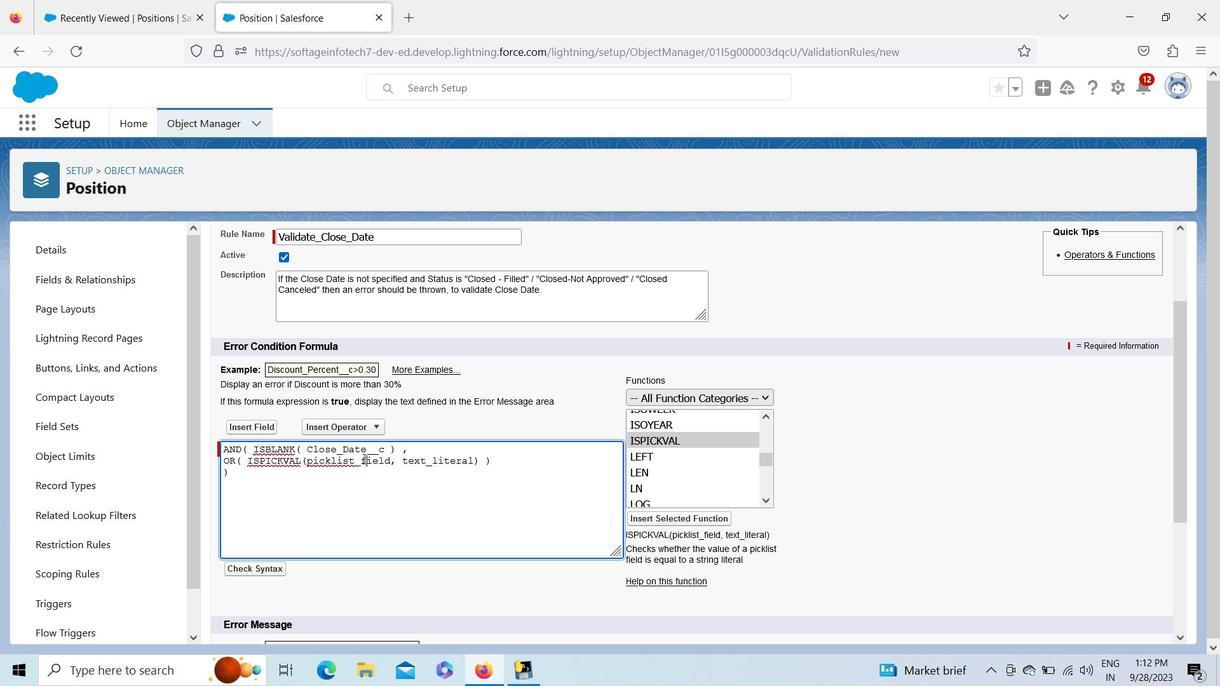 
Action: Mouse moved to (242, 426)
Screenshot: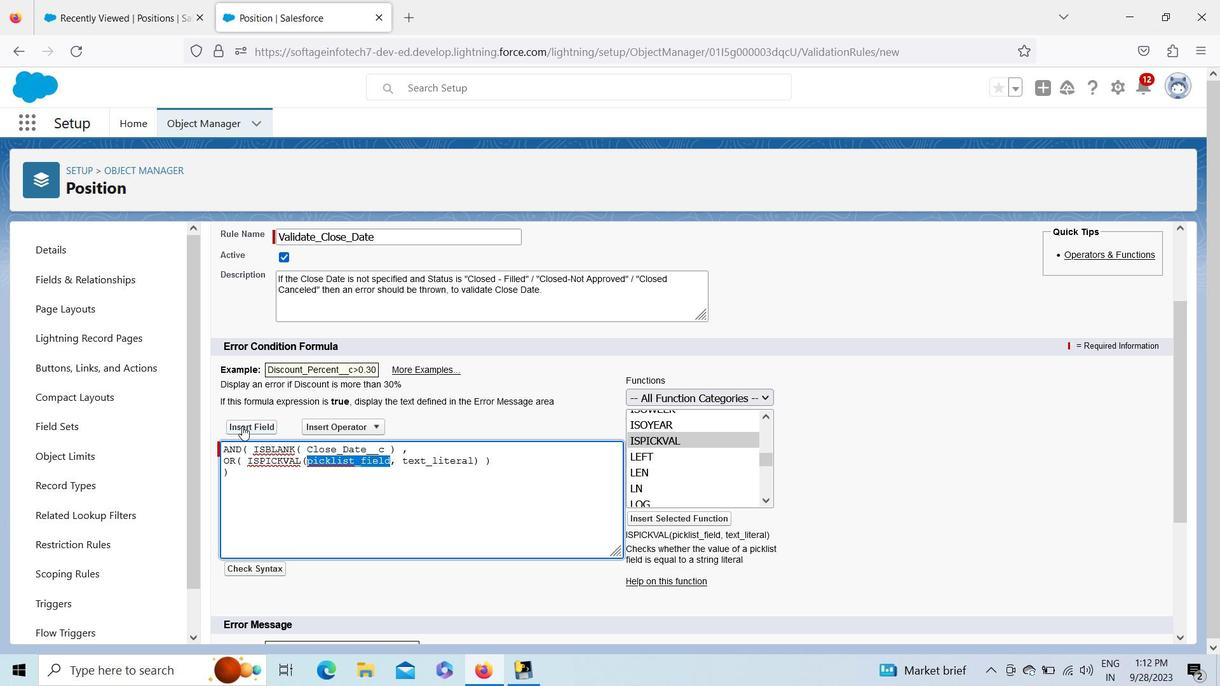 
Action: Mouse pressed left at (242, 426)
Screenshot: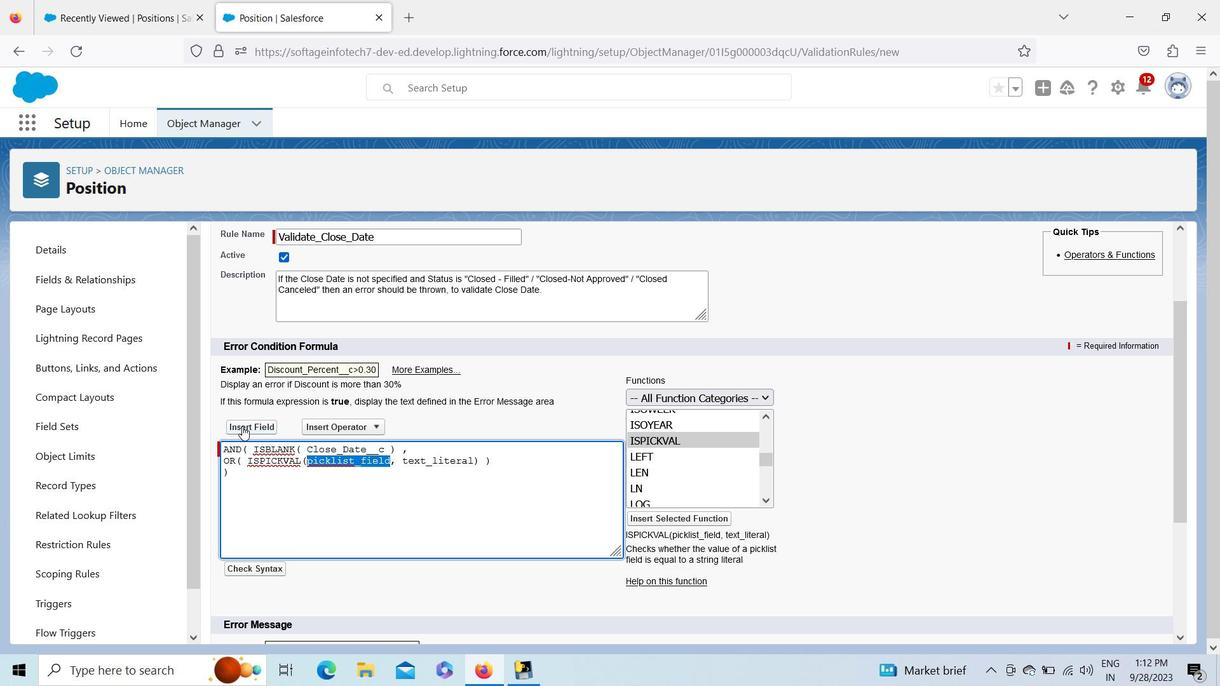 
Action: Mouse moved to (645, 390)
Screenshot: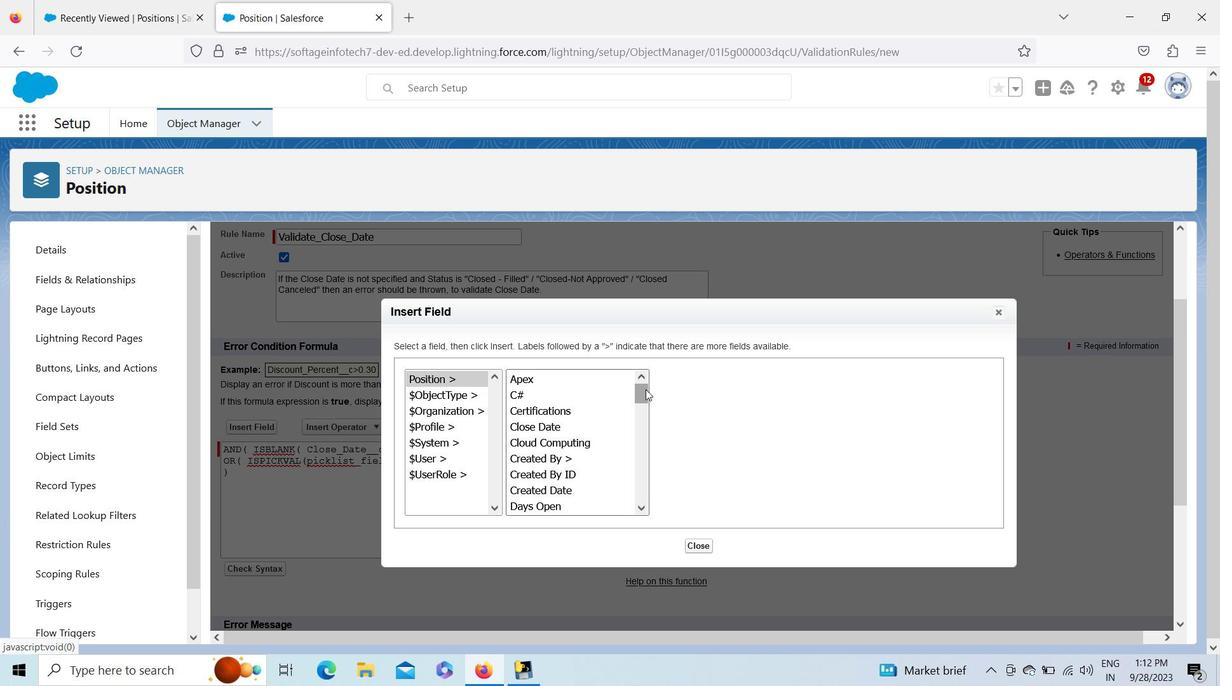 
Action: Mouse pressed left at (645, 390)
Screenshot: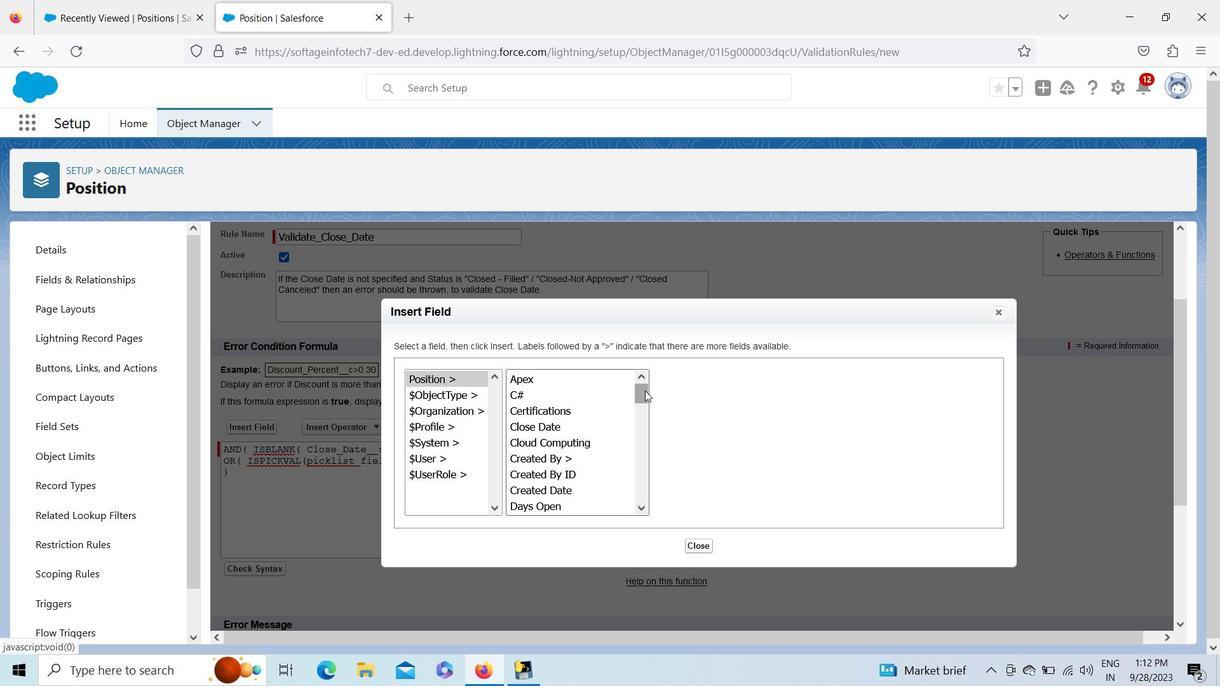 
Action: Mouse moved to (537, 495)
Screenshot: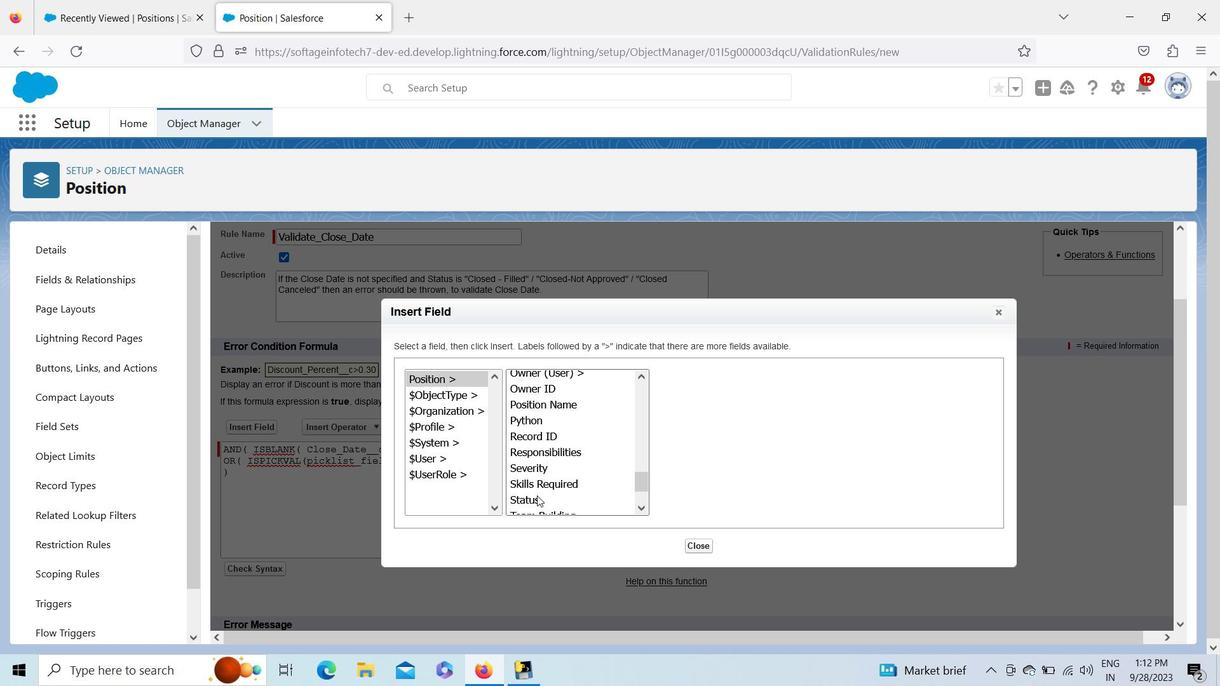
Action: Mouse pressed left at (537, 495)
Screenshot: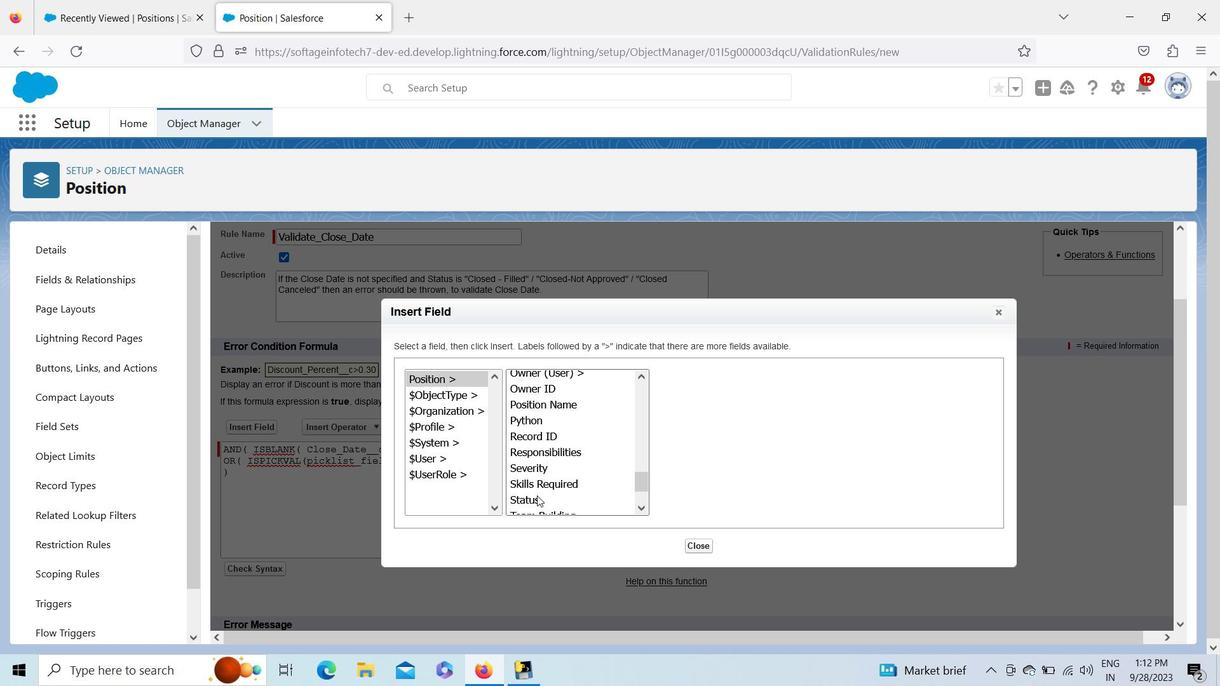 
Action: Mouse moved to (697, 473)
Screenshot: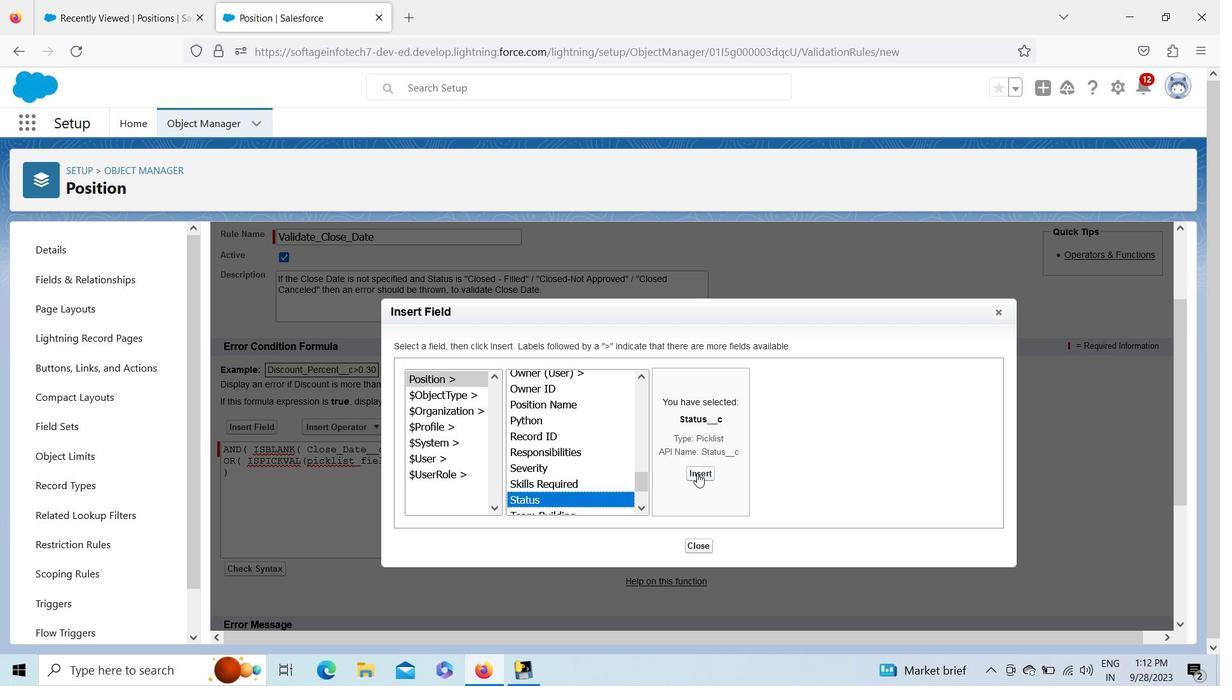
Action: Mouse pressed left at (697, 473)
Screenshot: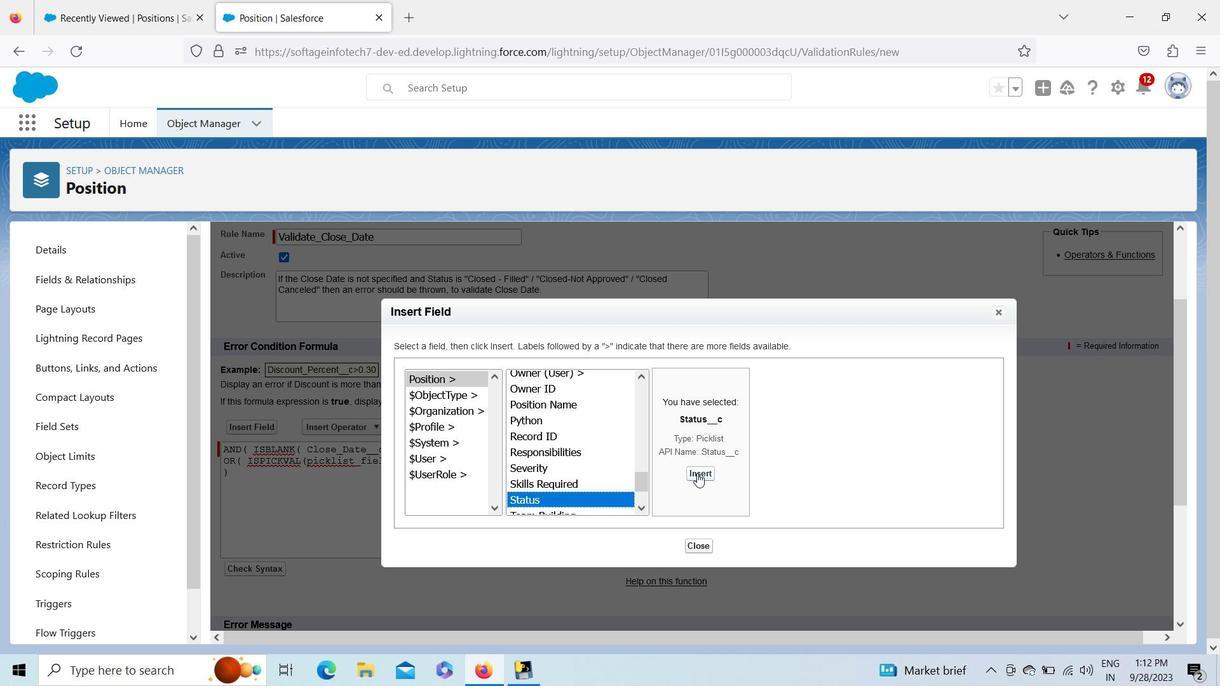 
Action: Mouse moved to (418, 463)
Screenshot: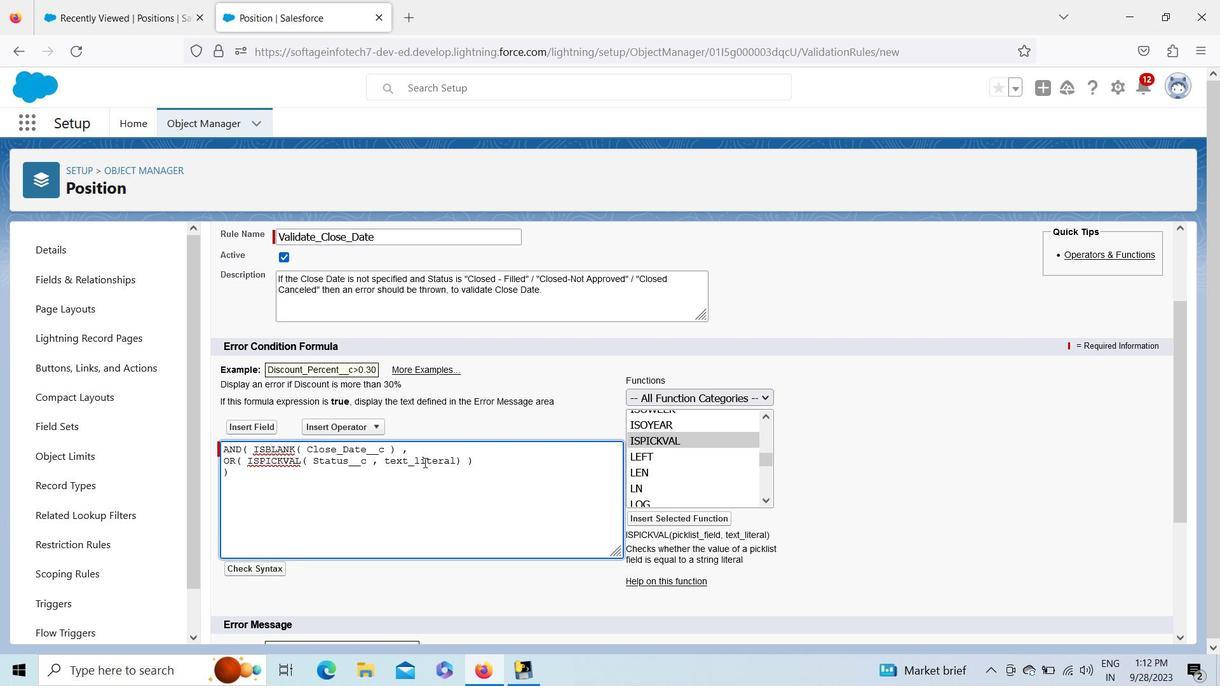 
Action: Mouse pressed left at (418, 463)
Screenshot: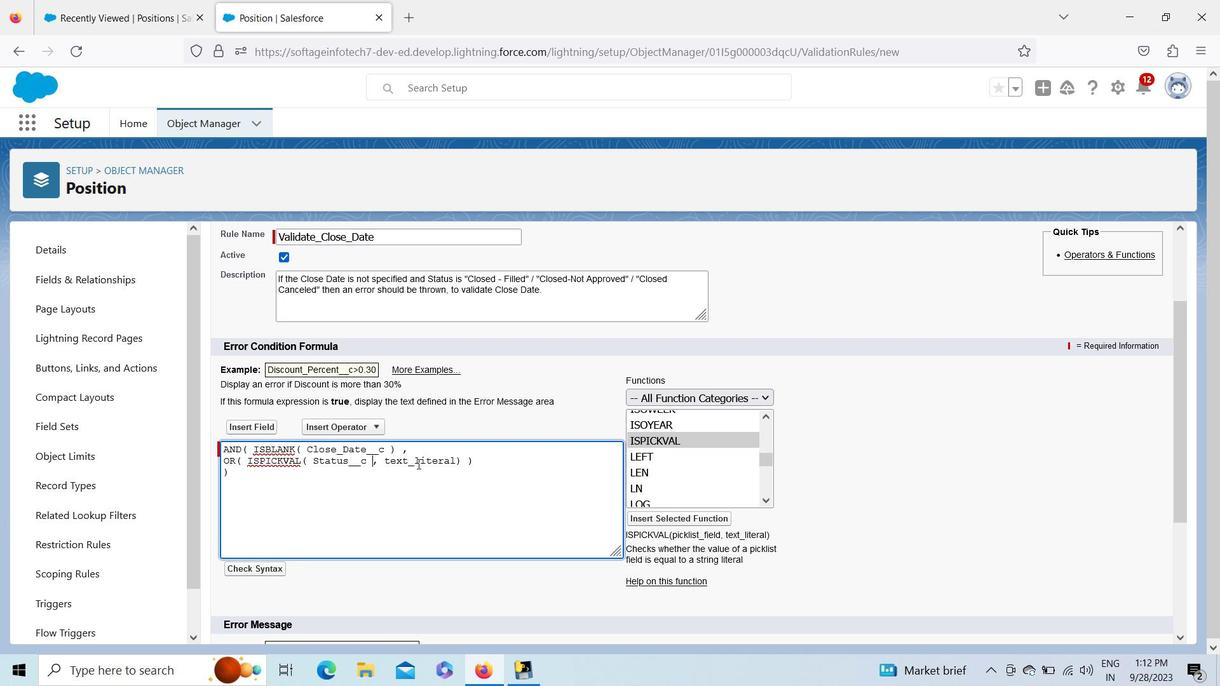 
Action: Mouse pressed left at (418, 463)
Screenshot: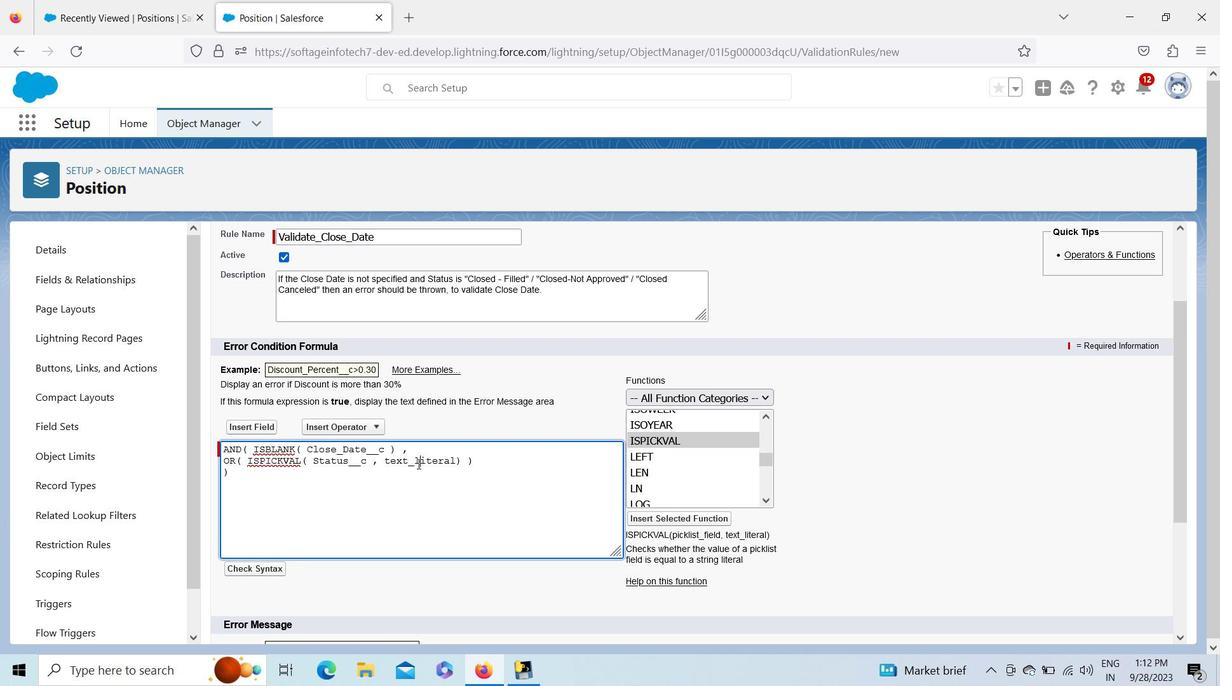 
Action: Key pressed <Key.backspace><Key.shift><Key.shift><Key.shift>ctrl+<Key.backspace>''<Key.left><Key.shift>C<Key.shift><Key.shift><Key.shift><Key.shift><Key.shift><Key.shift><Key.shift><Key.shift><Key.shift><Key.shift><Key.shift><Key.shift><Key.shift><Key.shift><Key.shift><Key.shift><Key.shift><Key.shift><Key.shift><Key.shift><Key.shift><Key.shift><Key.shift><Key.shift><Key.shift><Key.shift><Key.shift><Key.shift><Key.shift><Key.shift><Key.shift><Key.shift><Key.shift><Key.shift><Key.shift><Key.shift><Key.shift>losed<Key.space>-<Key.space><Key.shift>Filled
Screenshot: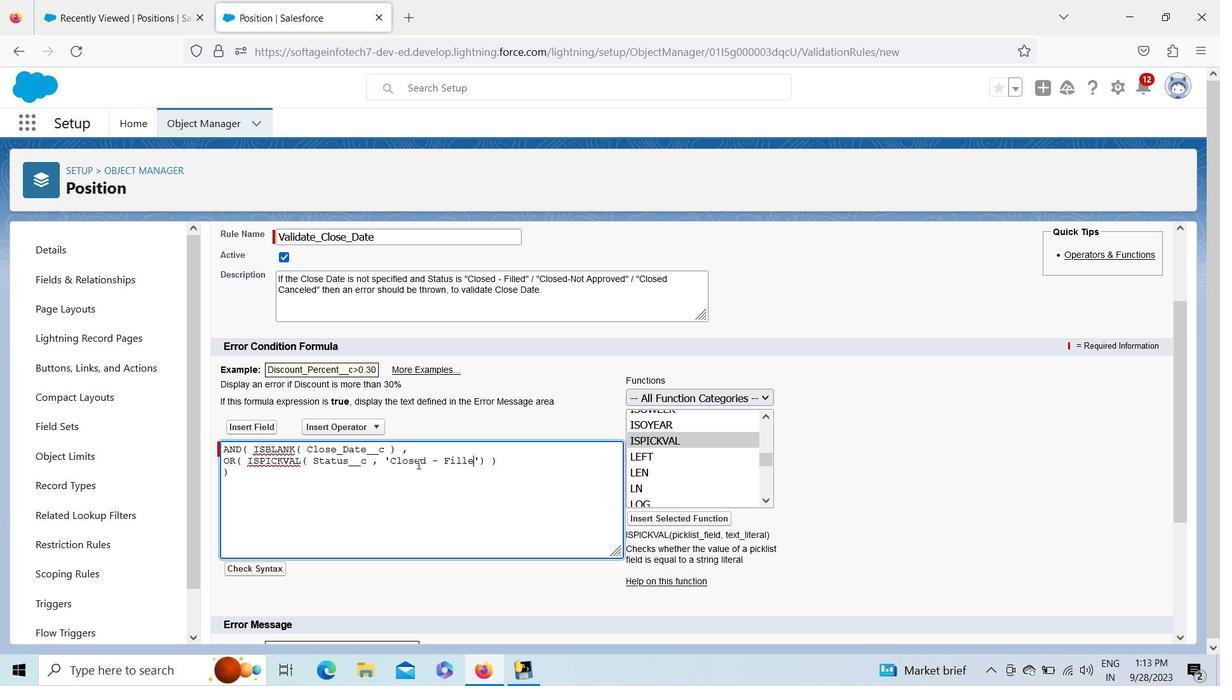 
Action: Mouse moved to (491, 467)
Screenshot: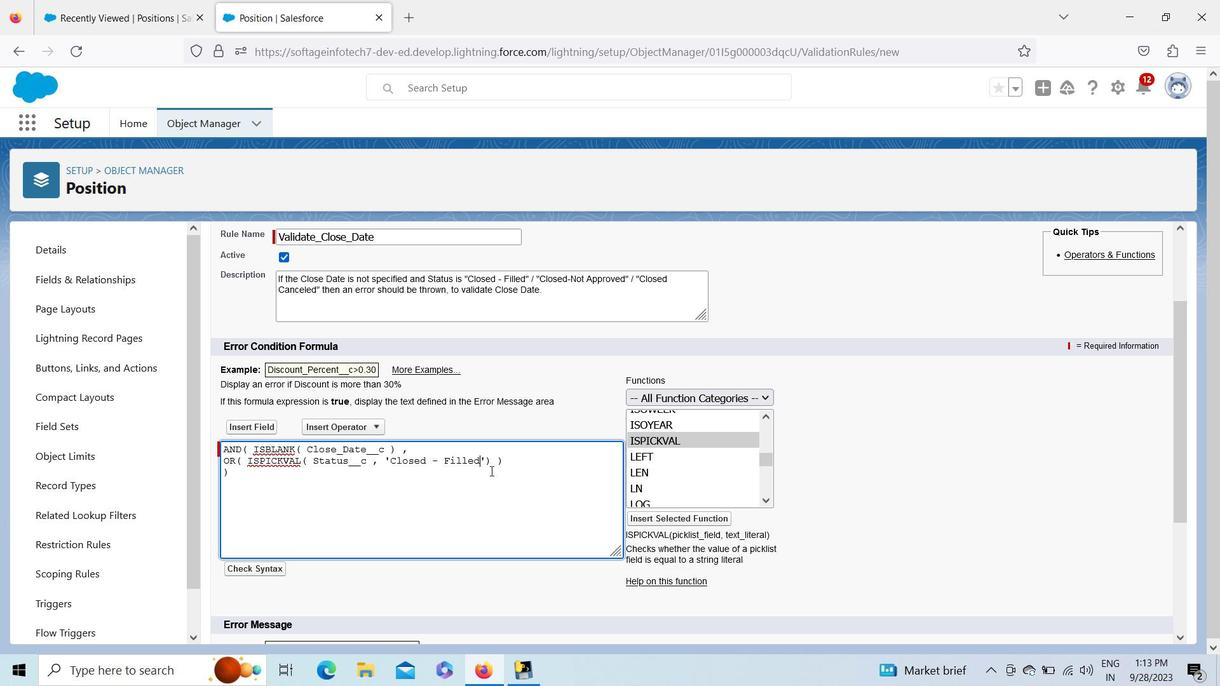 
Action: Mouse pressed left at (491, 467)
Screenshot: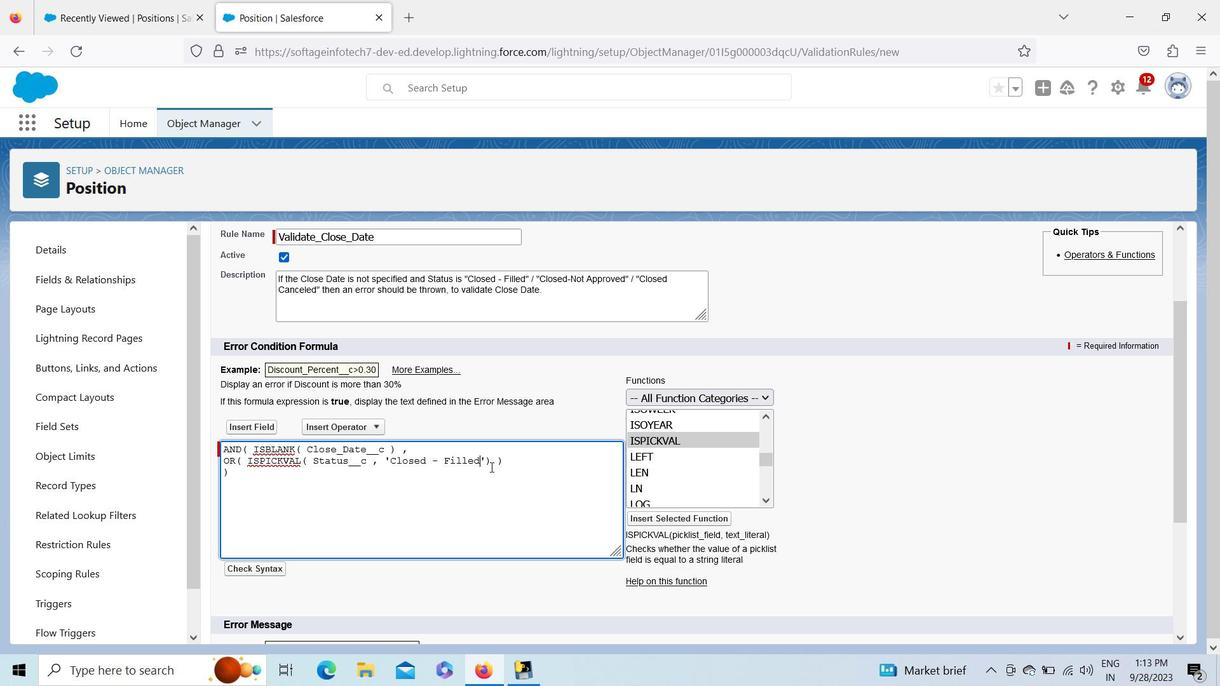 
Action: Key pressed ,
Screenshot: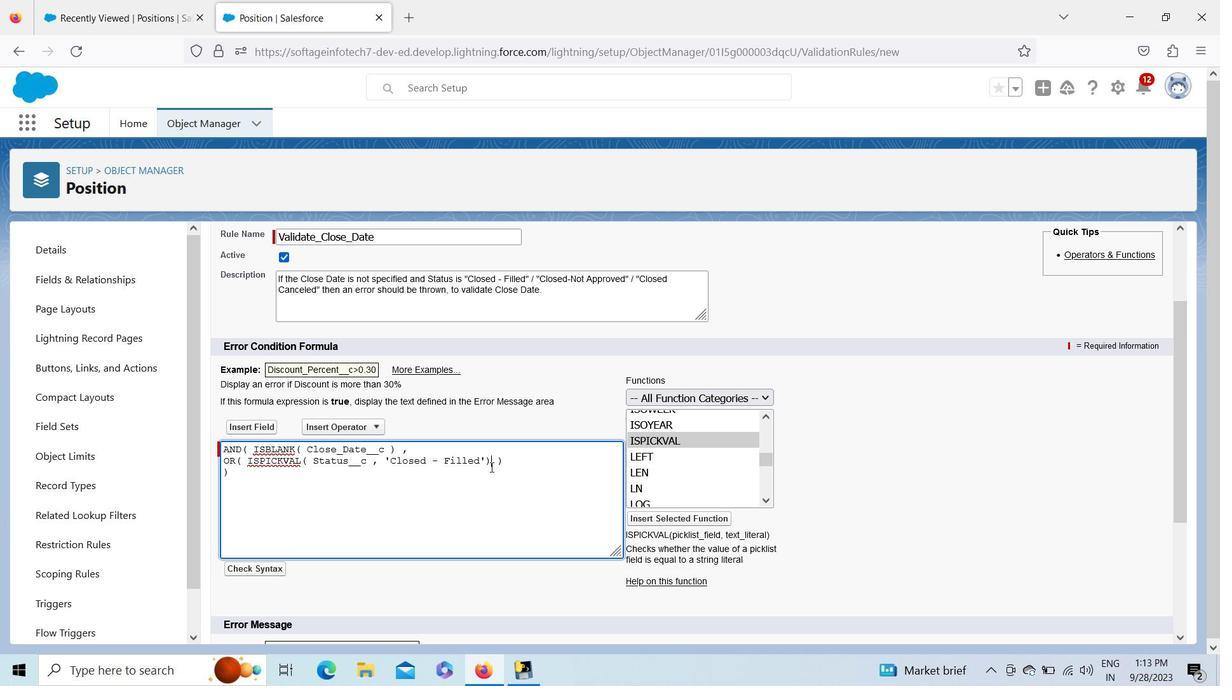 
Action: Mouse moved to (245, 458)
Screenshot: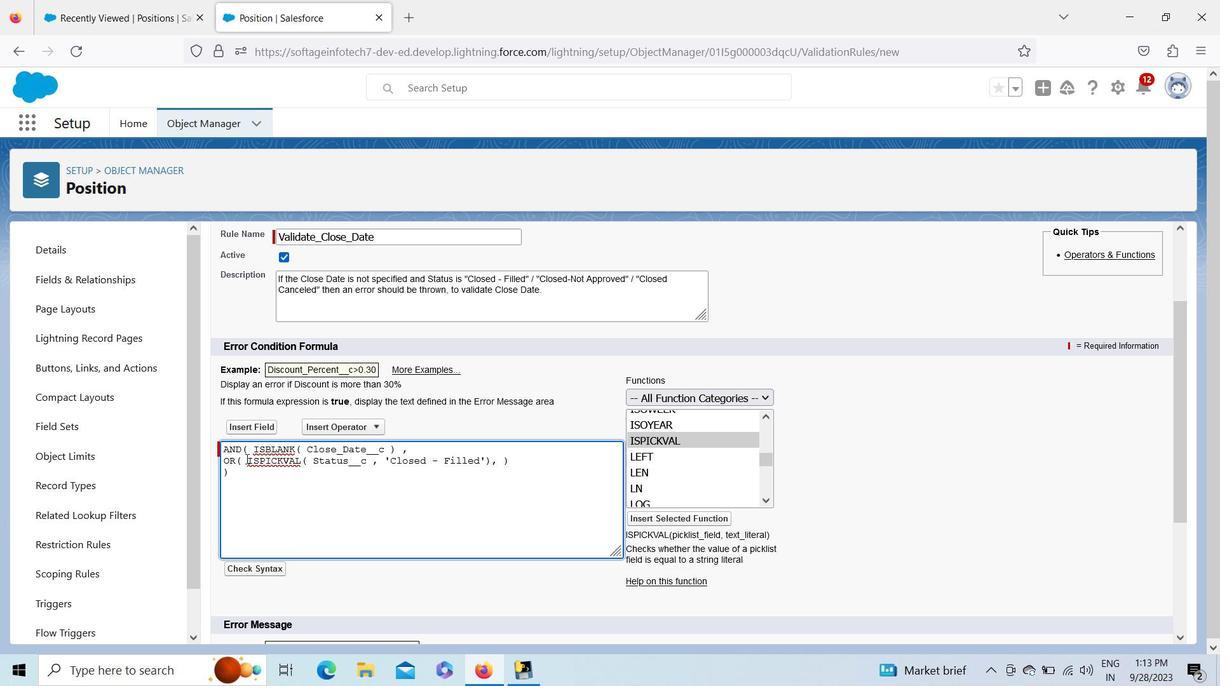 
Action: Mouse pressed left at (245, 458)
Screenshot: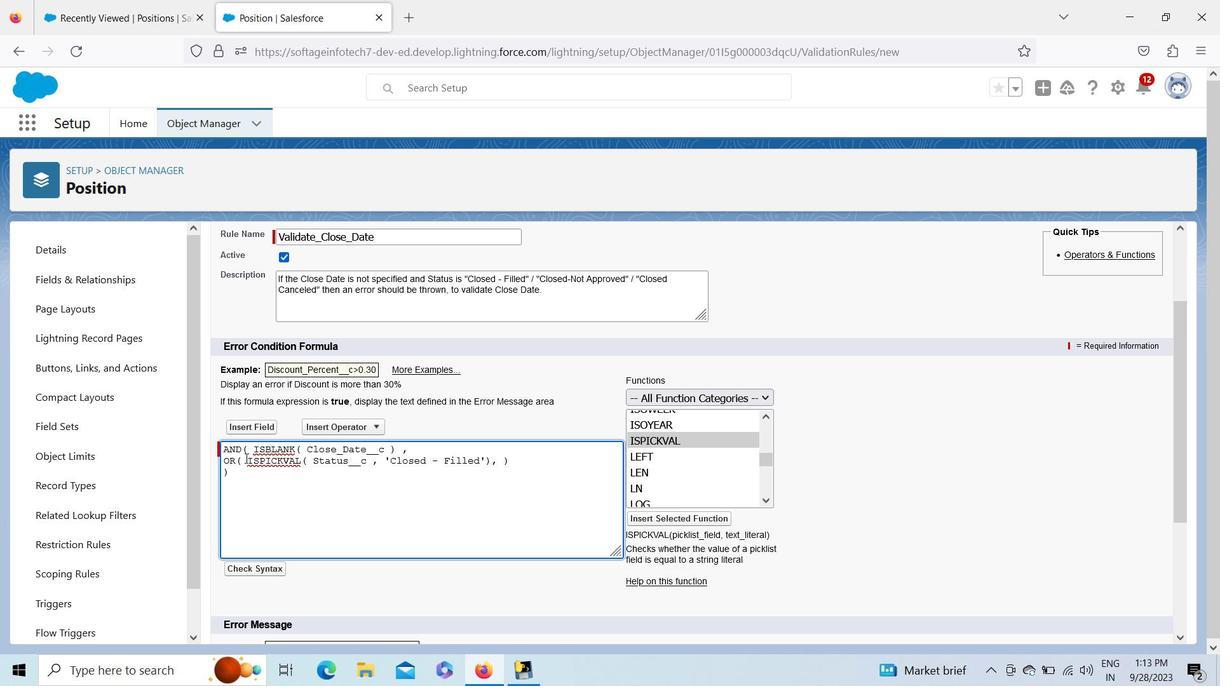 
Action: Mouse moved to (520, 485)
Screenshot: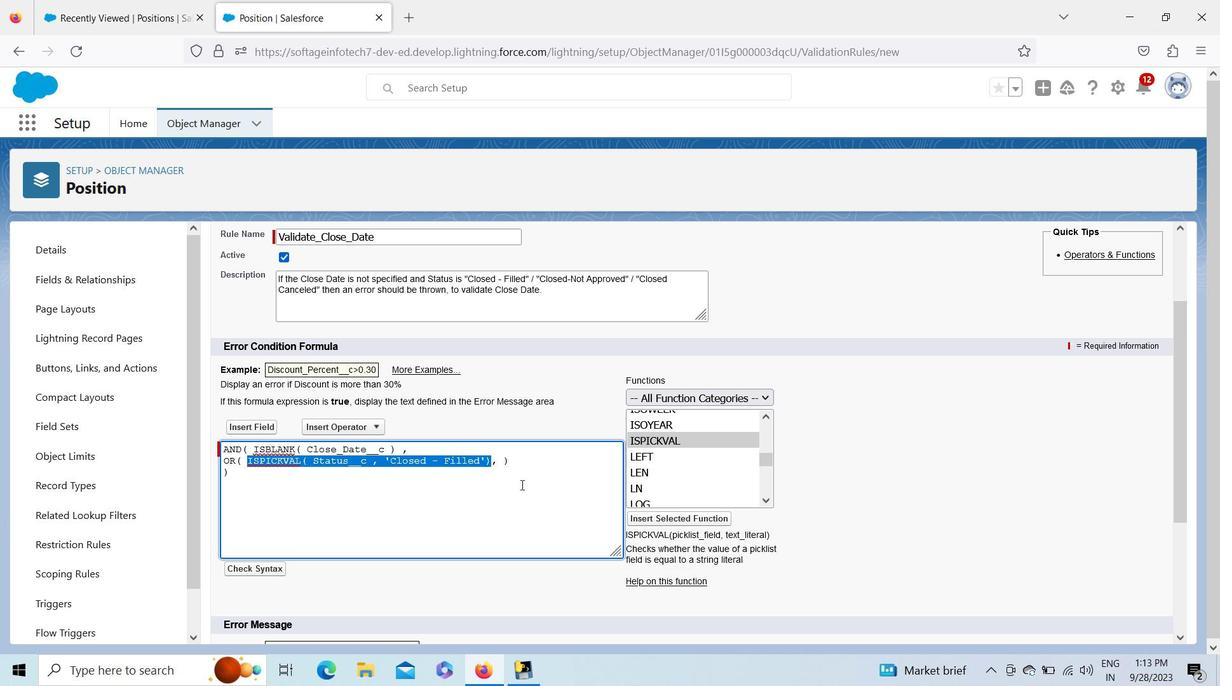 
Action: Key pressed ctrl+C
Screenshot: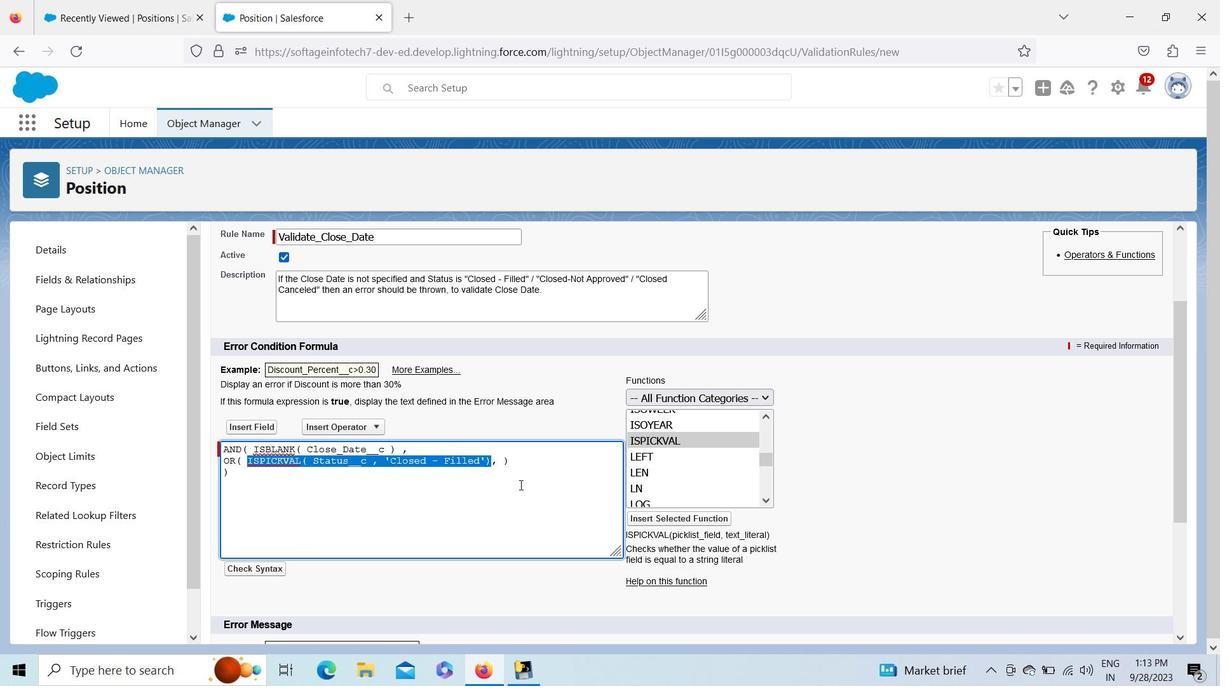 
Action: Mouse moved to (458, 455)
Screenshot: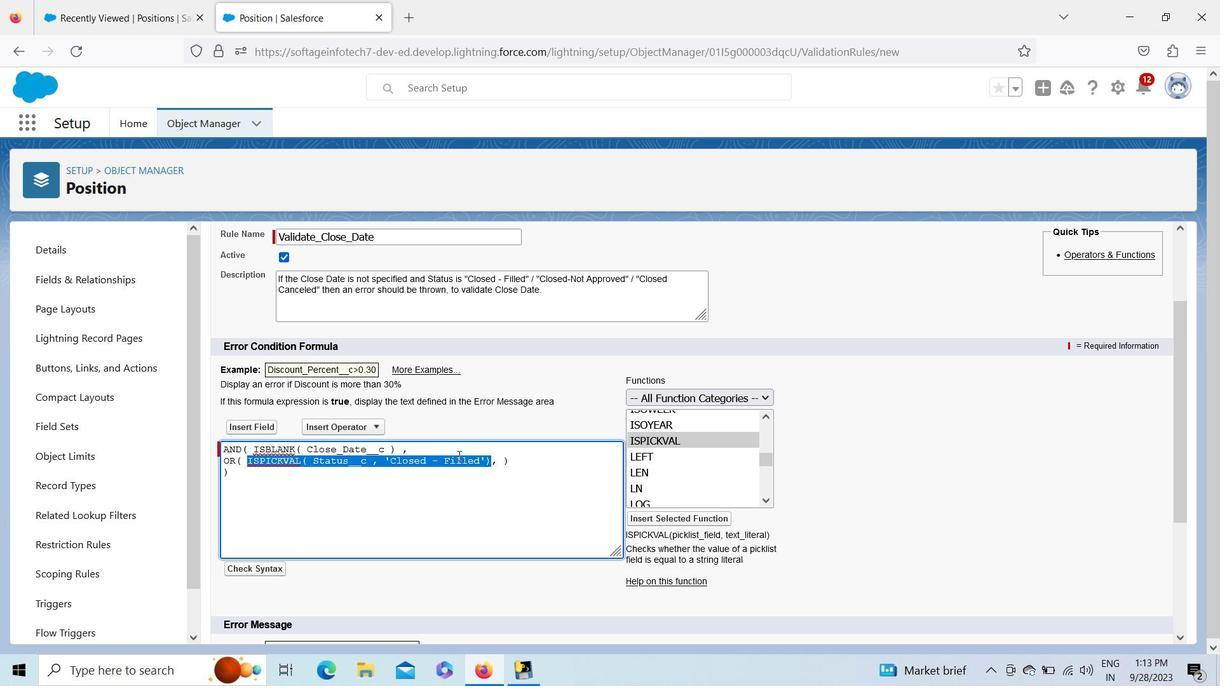 
Action: Mouse pressed right at (458, 455)
Screenshot: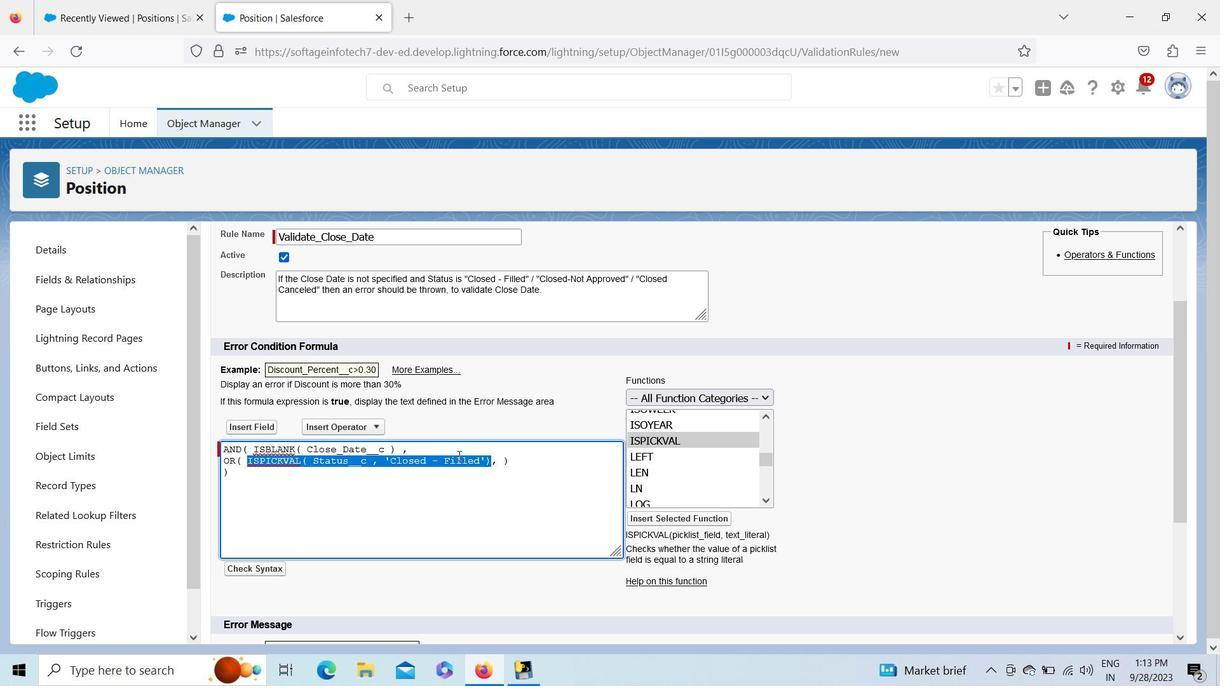 
Action: Mouse moved to (514, 228)
Screenshot: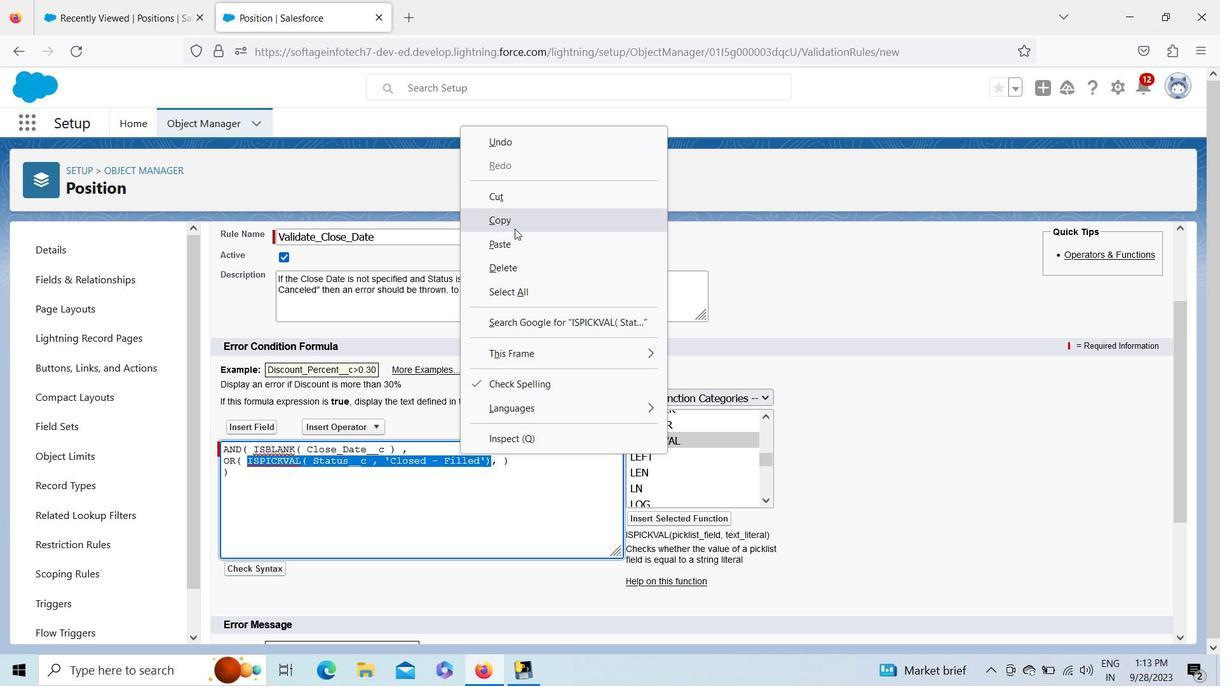 
Action: Mouse pressed left at (514, 228)
Screenshot: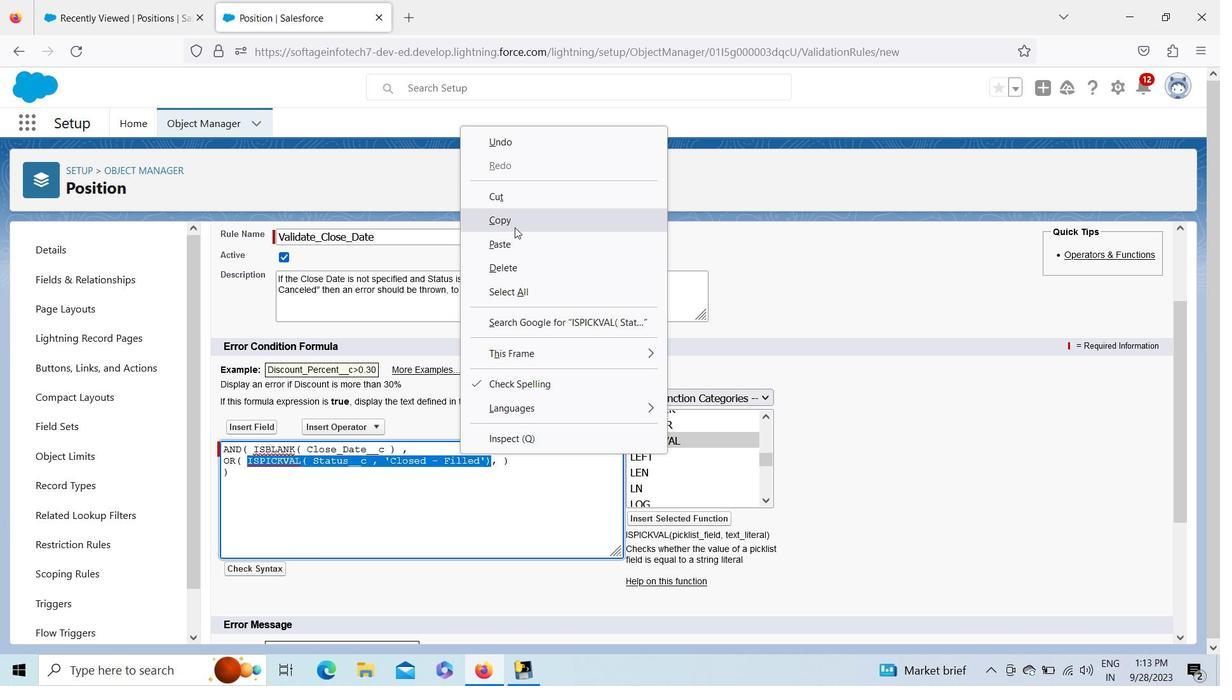 
Action: Mouse moved to (519, 463)
Screenshot: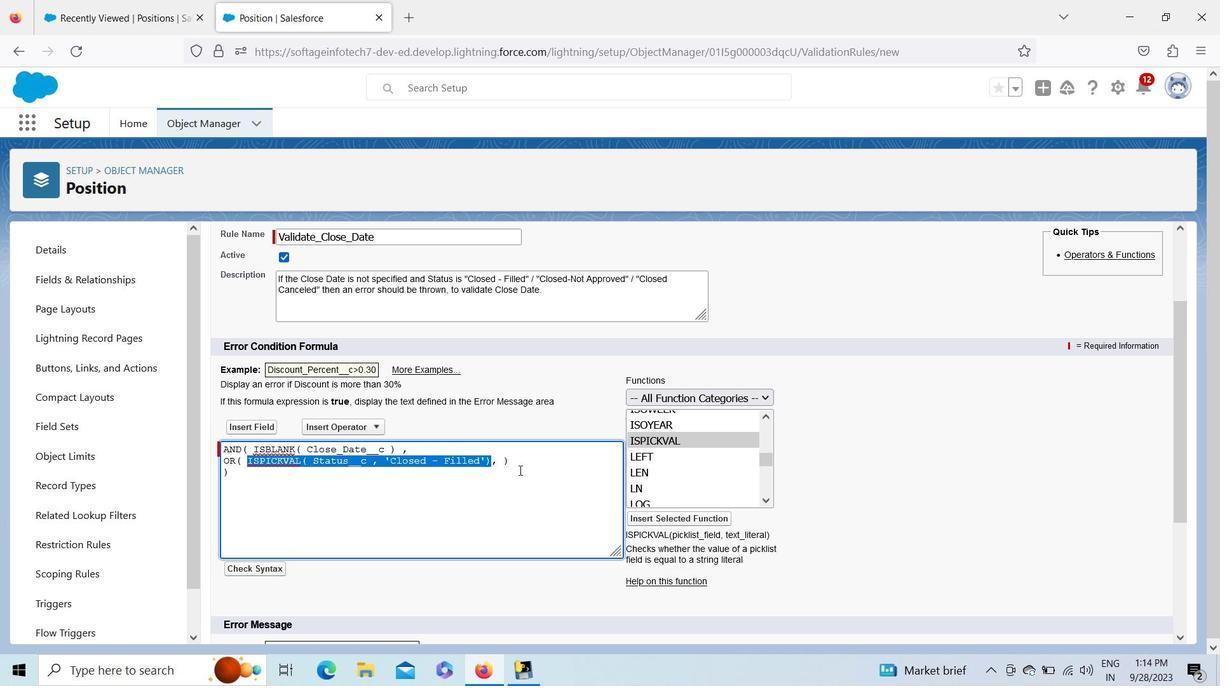 
Action: Mouse pressed left at (519, 463)
Screenshot: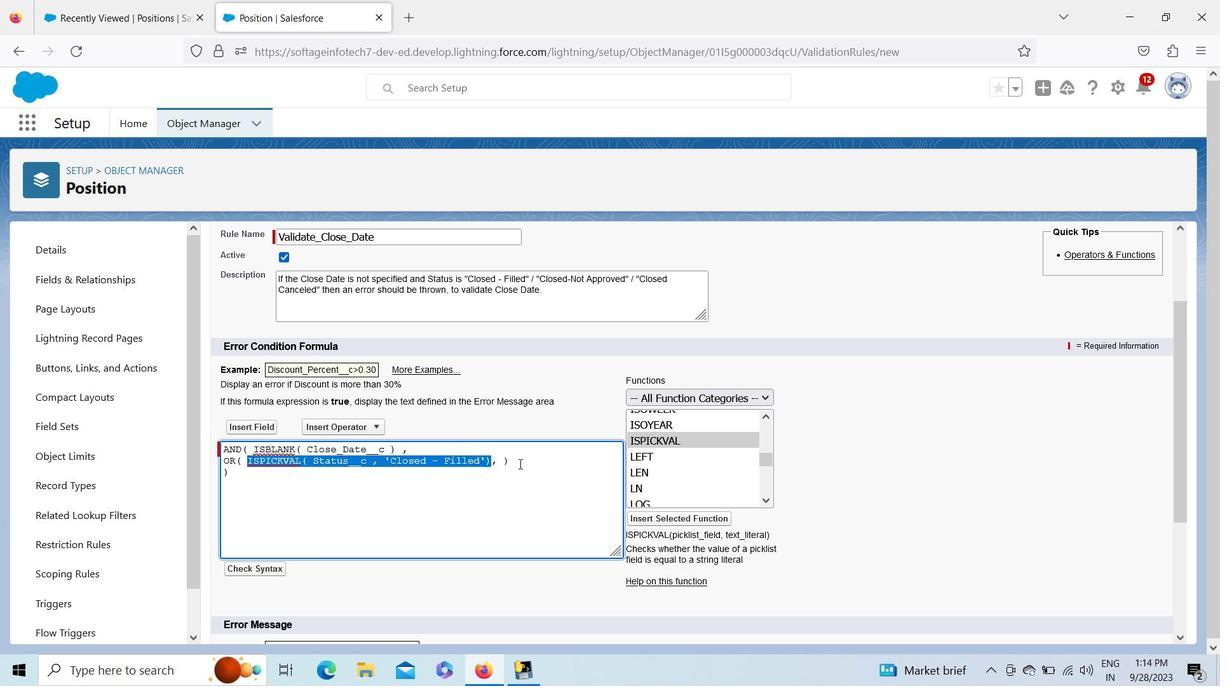 
Action: Mouse moved to (497, 463)
Screenshot: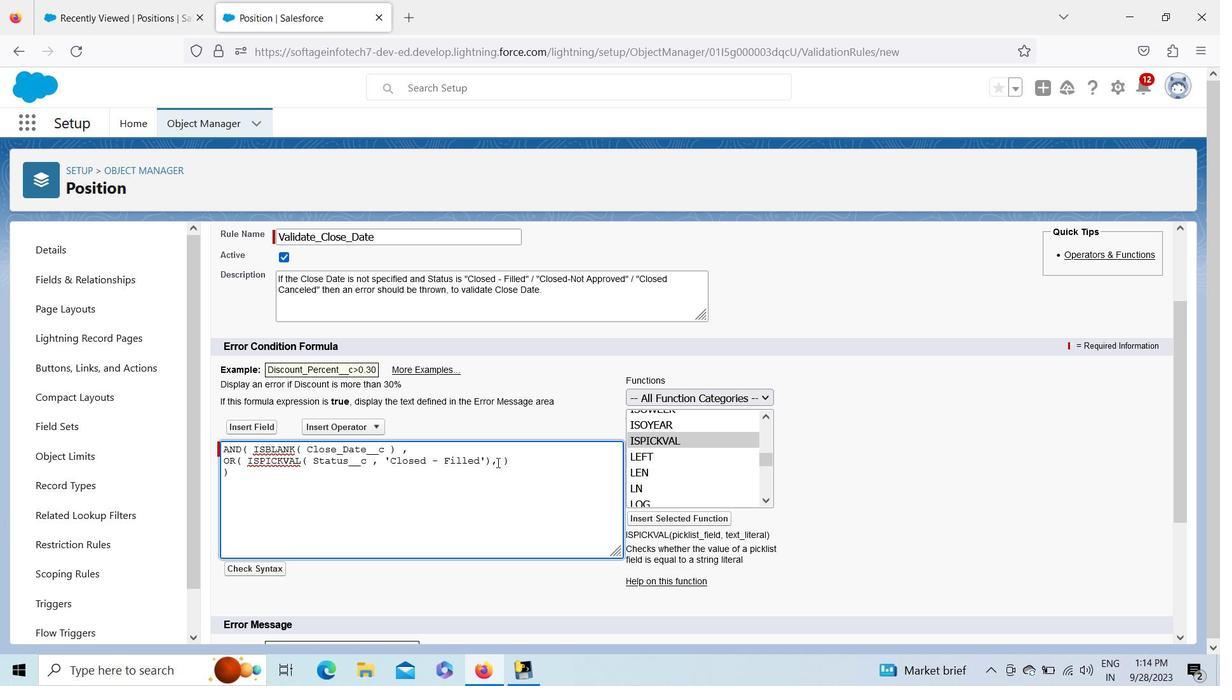 
Action: Mouse pressed left at (497, 463)
Screenshot: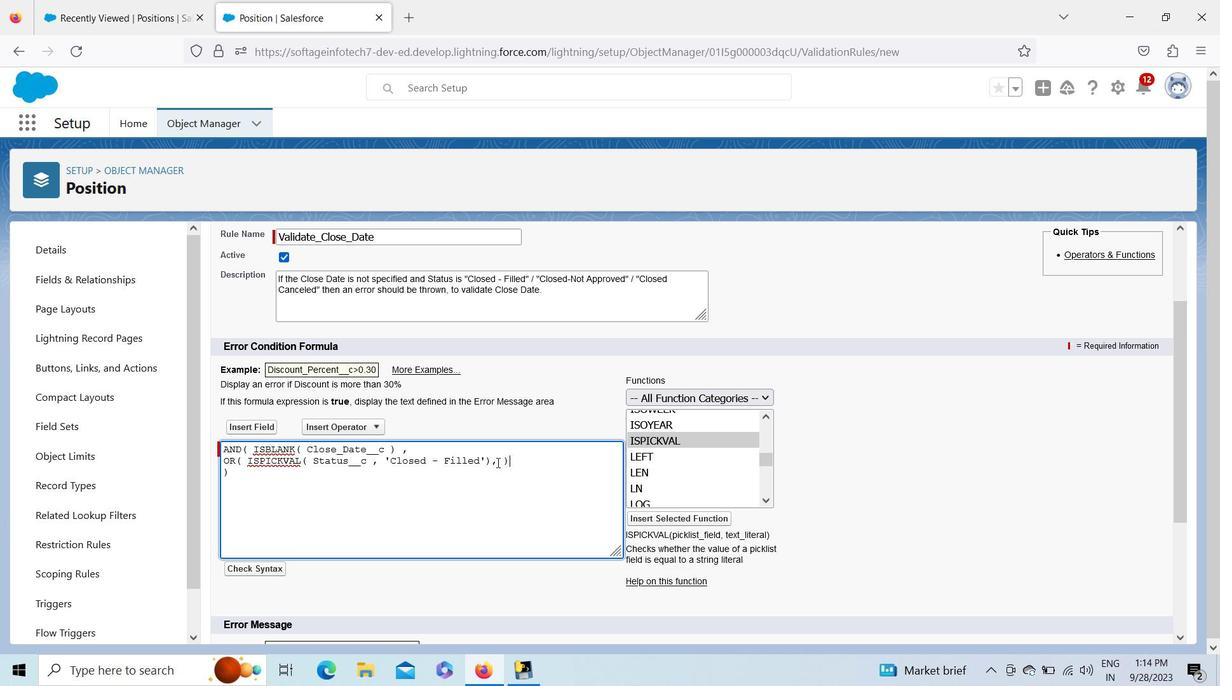 
Action: Mouse moved to (516, 456)
Screenshot: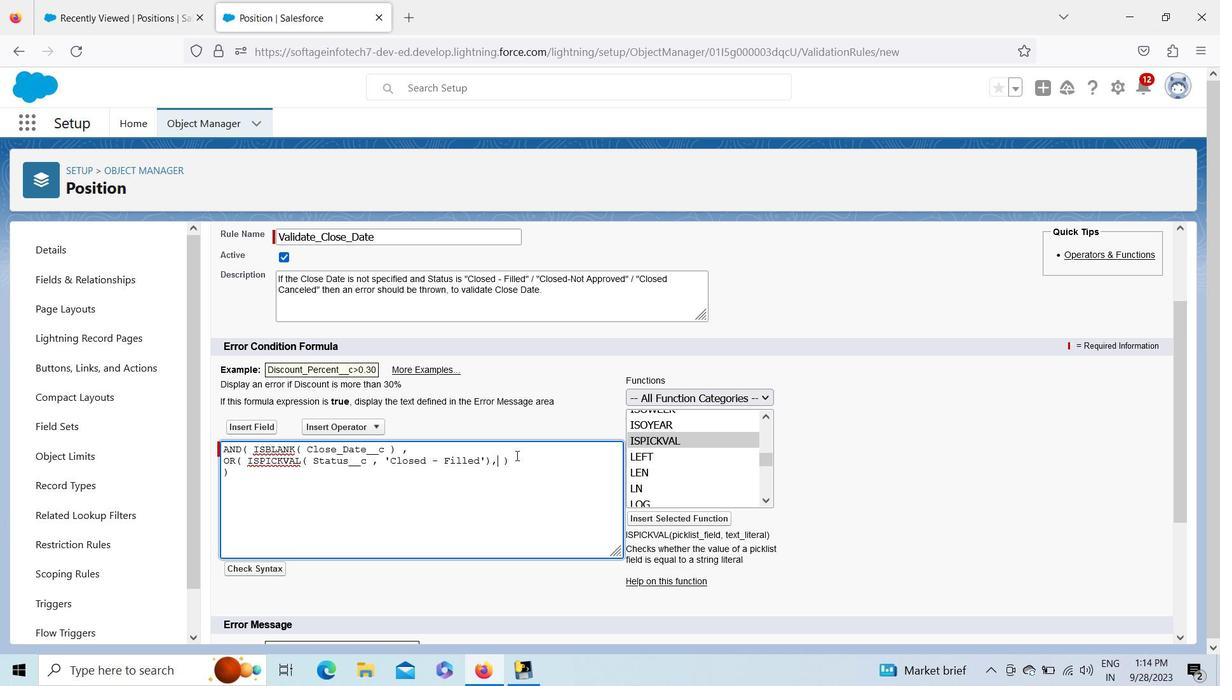 
Action: Mouse pressed left at (516, 456)
Screenshot: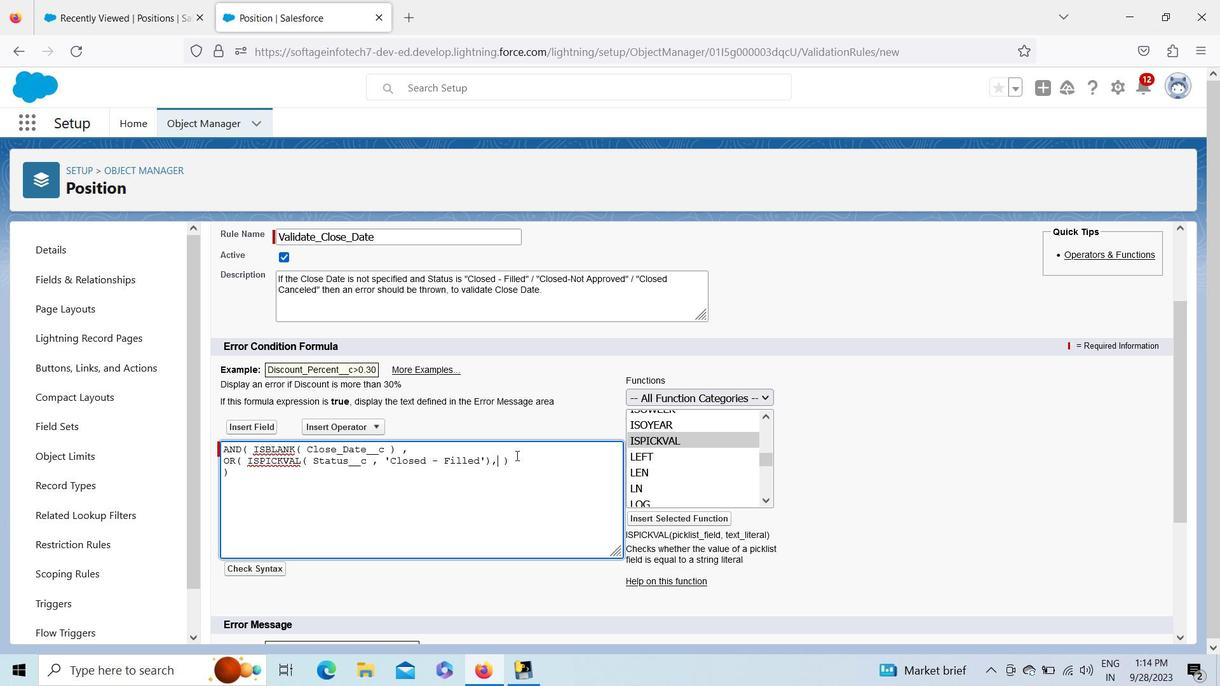 
Action: Key pressed <Key.enter>ctrl+Vctrl+V
Screenshot: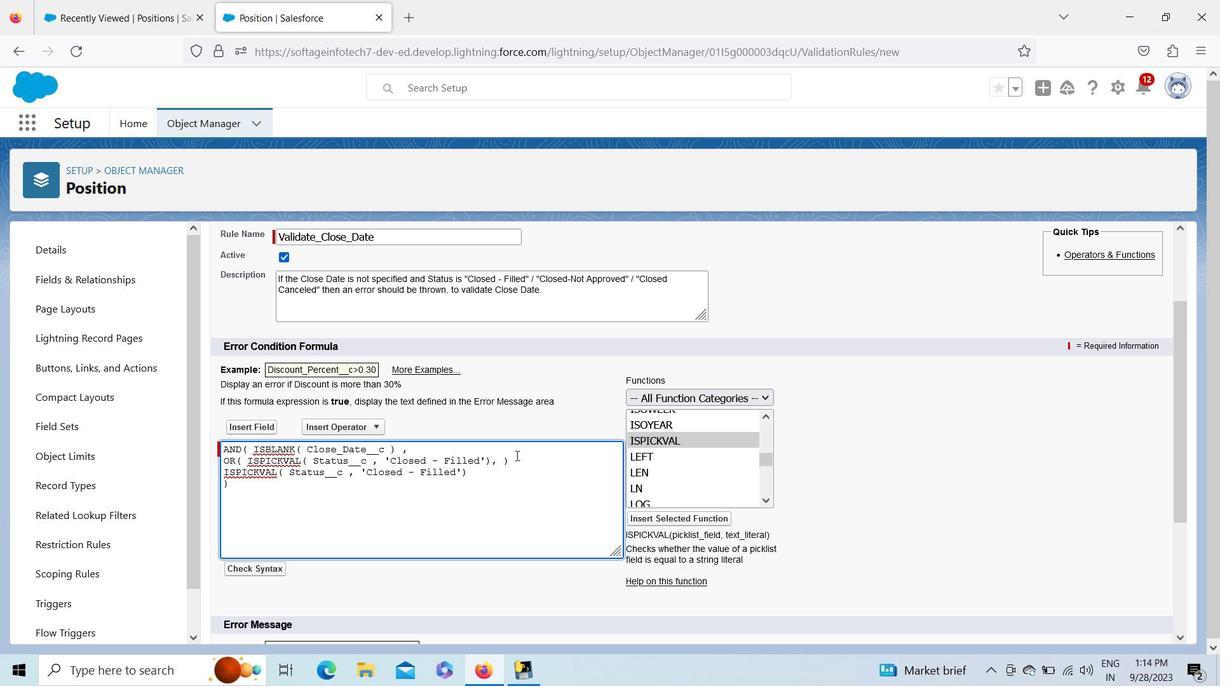 
Action: Mouse moved to (464, 474)
Screenshot: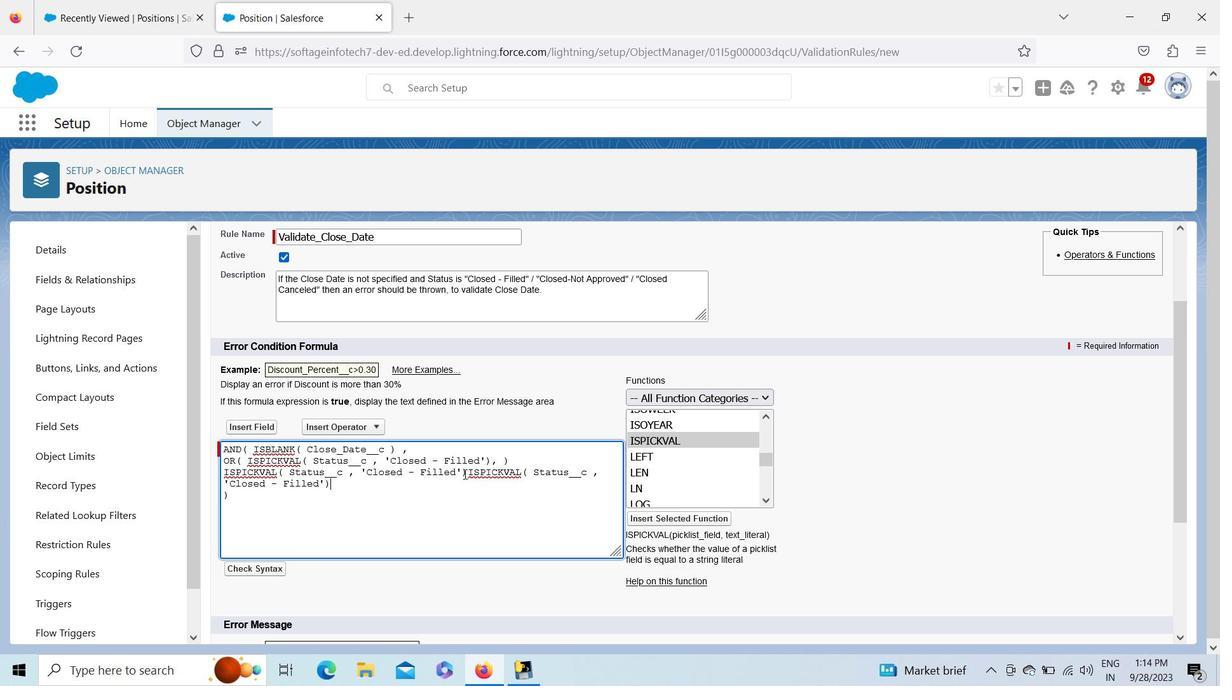 
Action: Mouse pressed left at (464, 474)
Screenshot: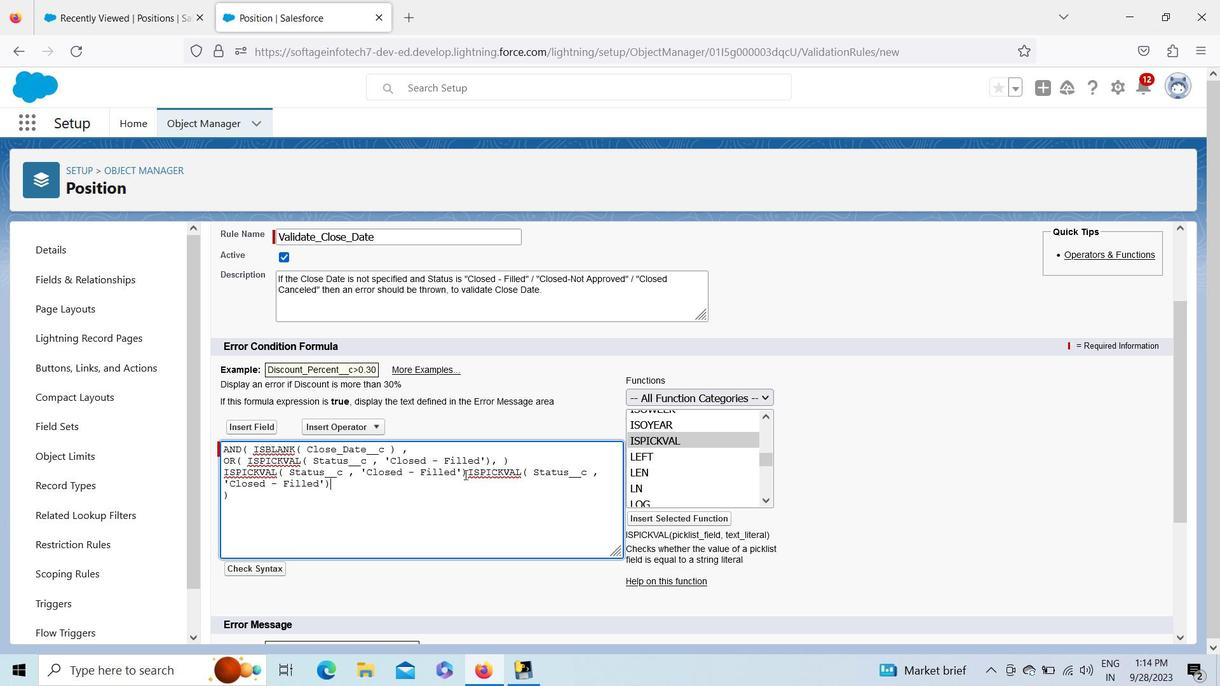
Action: Mouse pressed left at (464, 474)
Screenshot: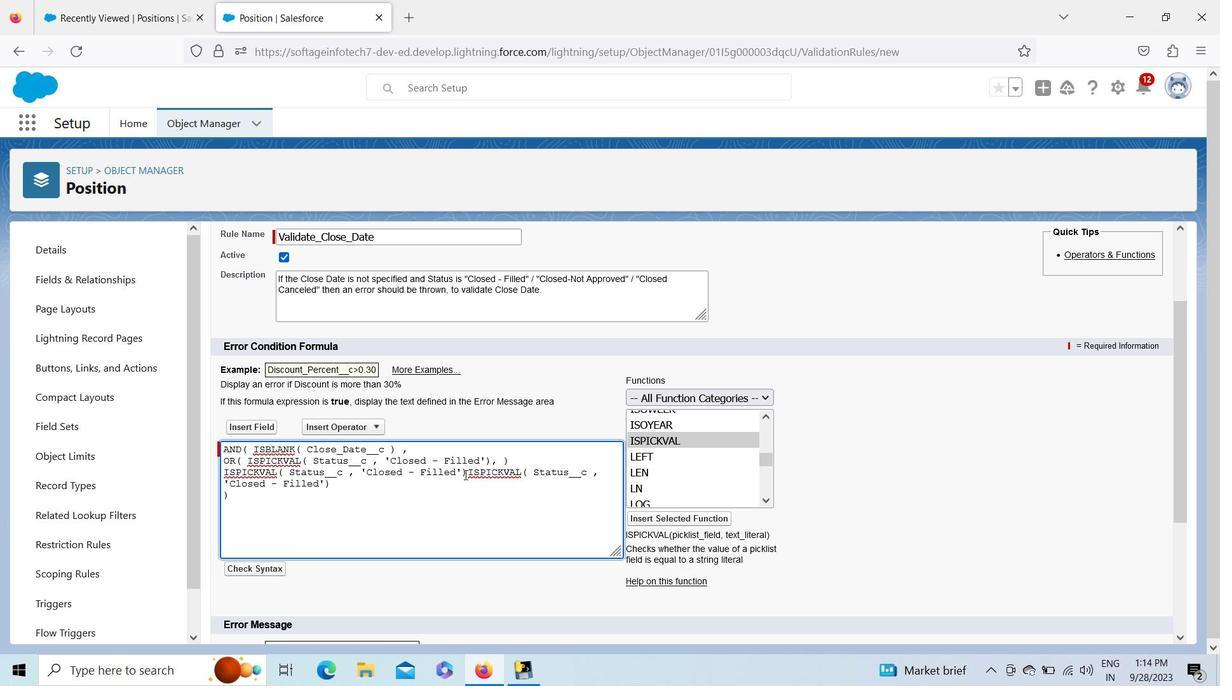
Action: Mouse moved to (464, 473)
Screenshot: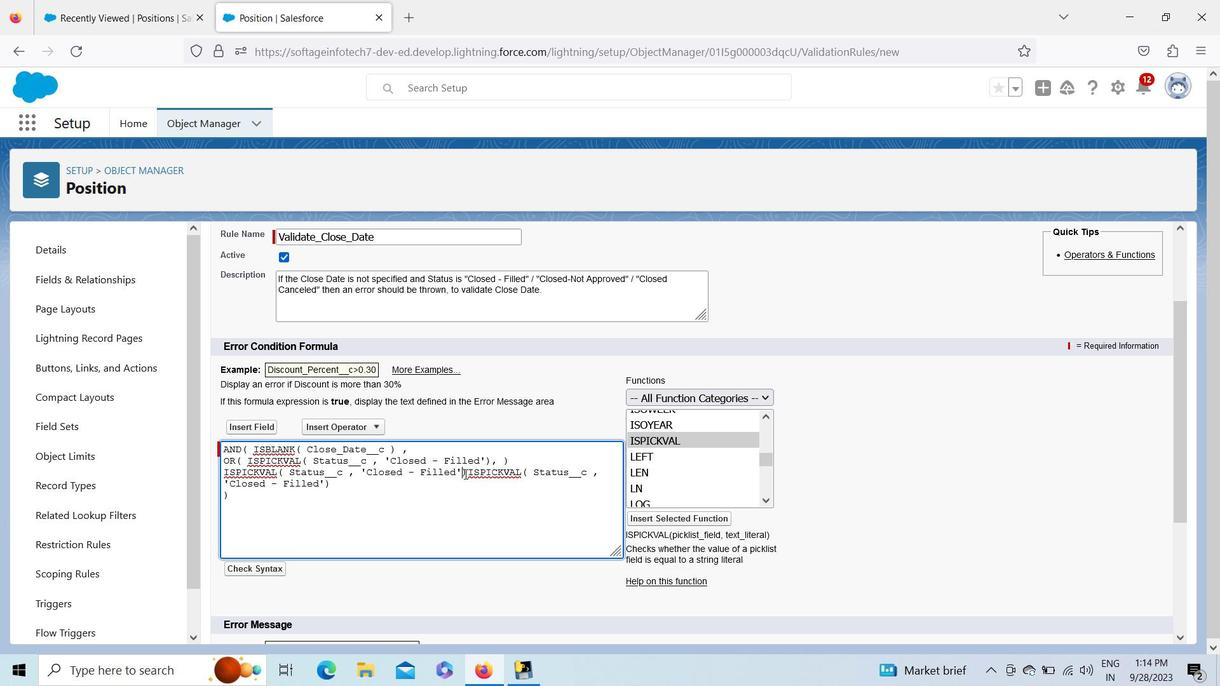
Action: Mouse pressed left at (464, 473)
Screenshot: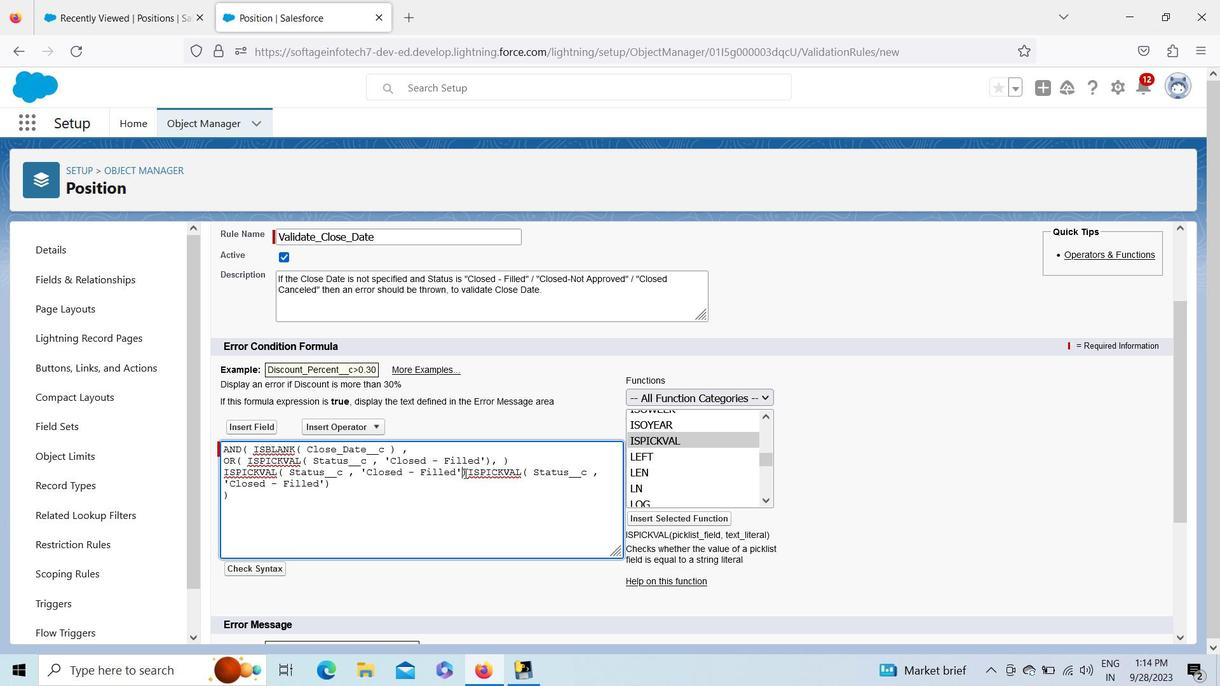
Action: Mouse moved to (467, 472)
Screenshot: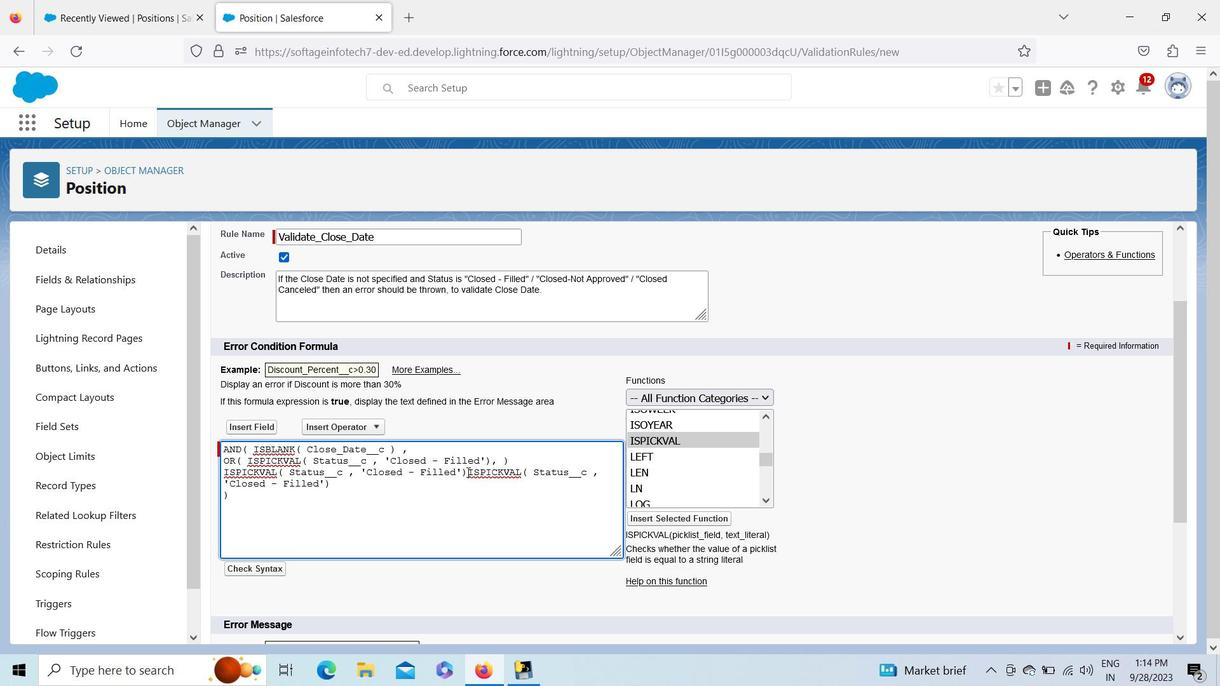 
Action: Mouse pressed left at (467, 472)
Screenshot: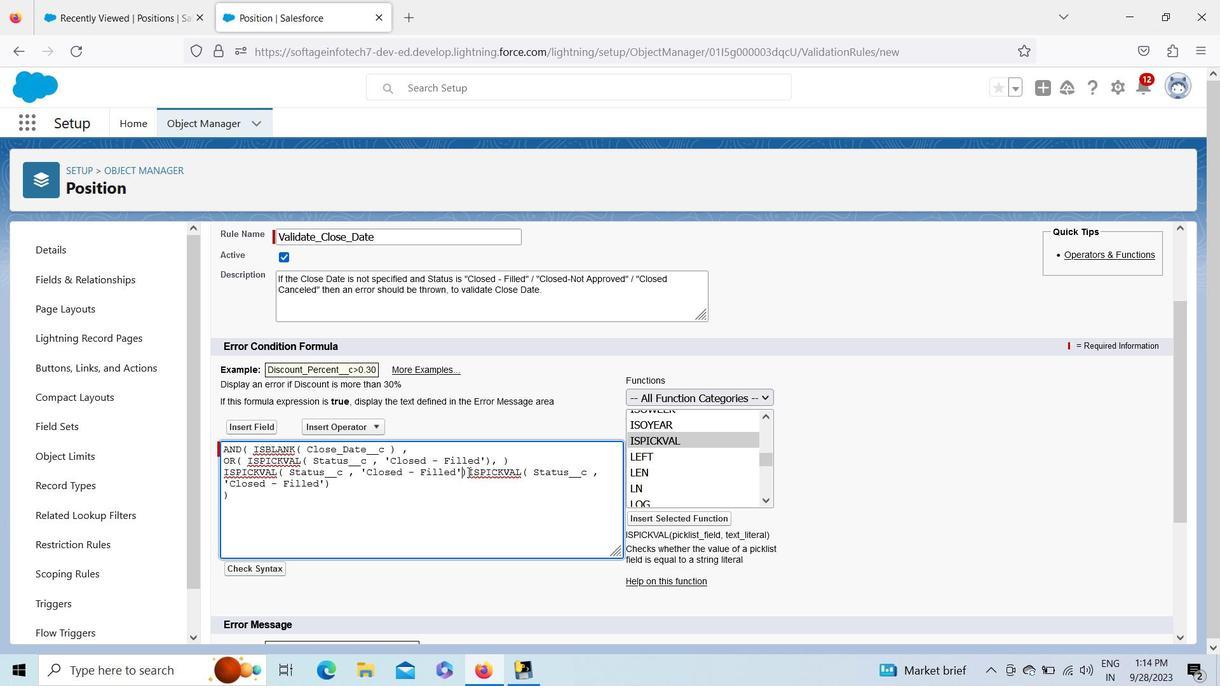 
Action: Key pressed ctrl+
Screenshot: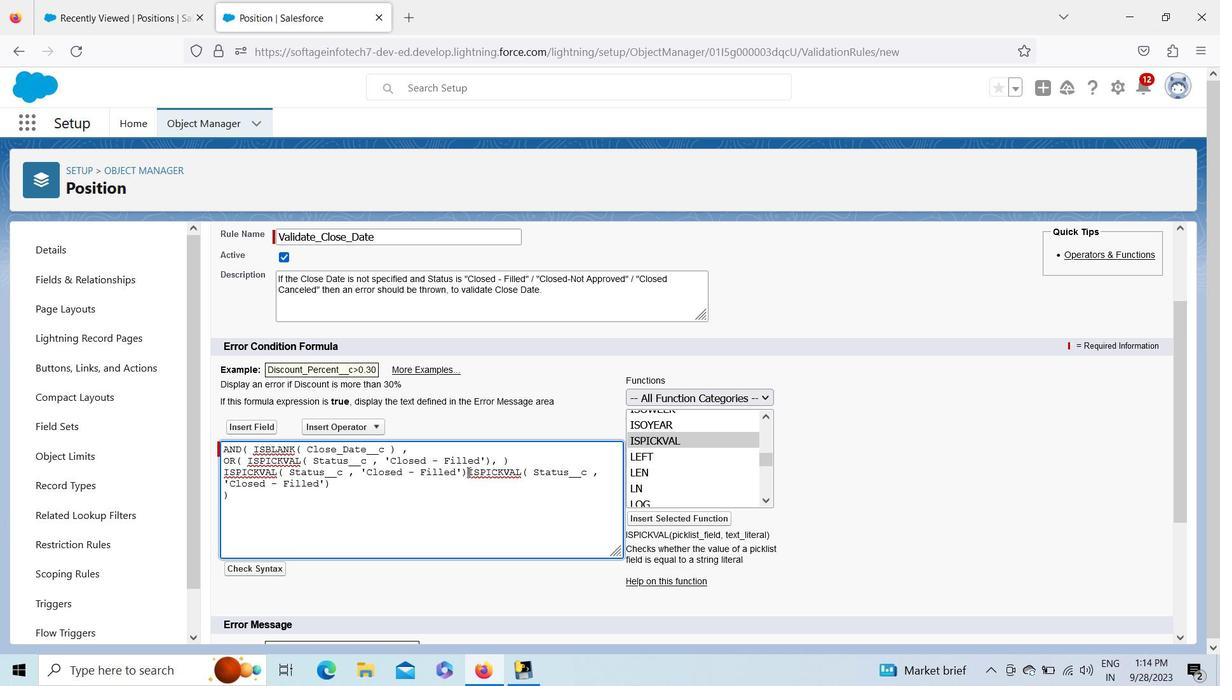 
Action: Mouse moved to (509, 464)
Screenshot: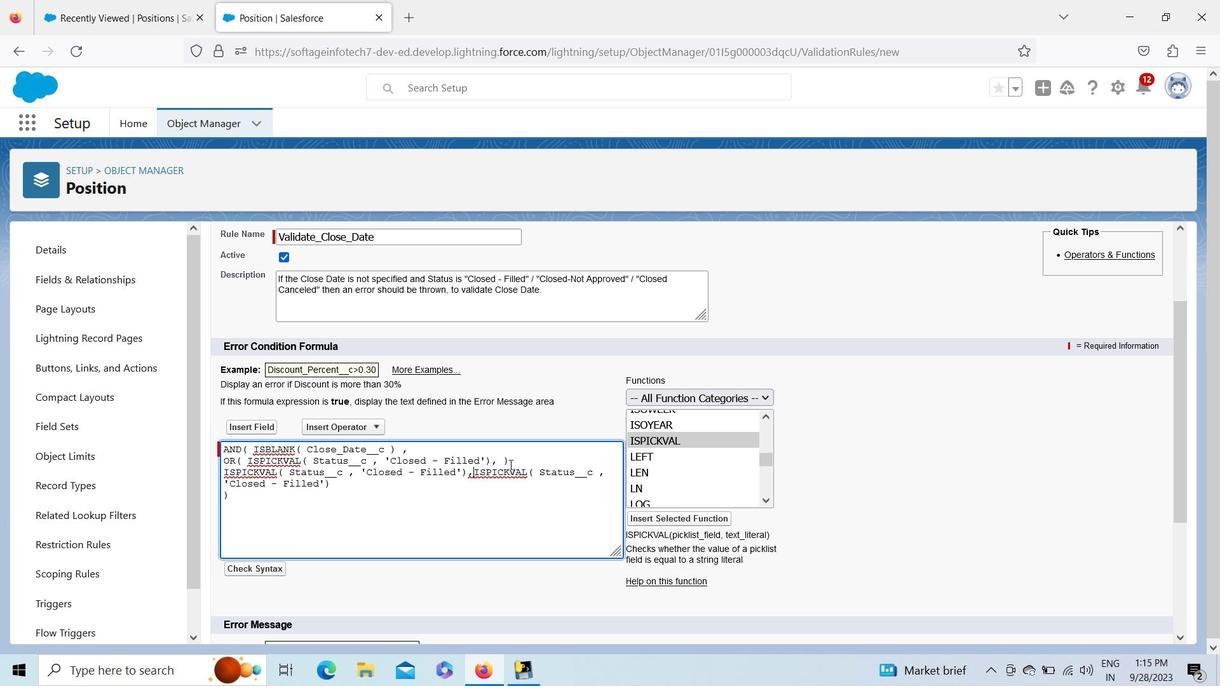 
Action: Mouse pressed left at (509, 464)
Screenshot: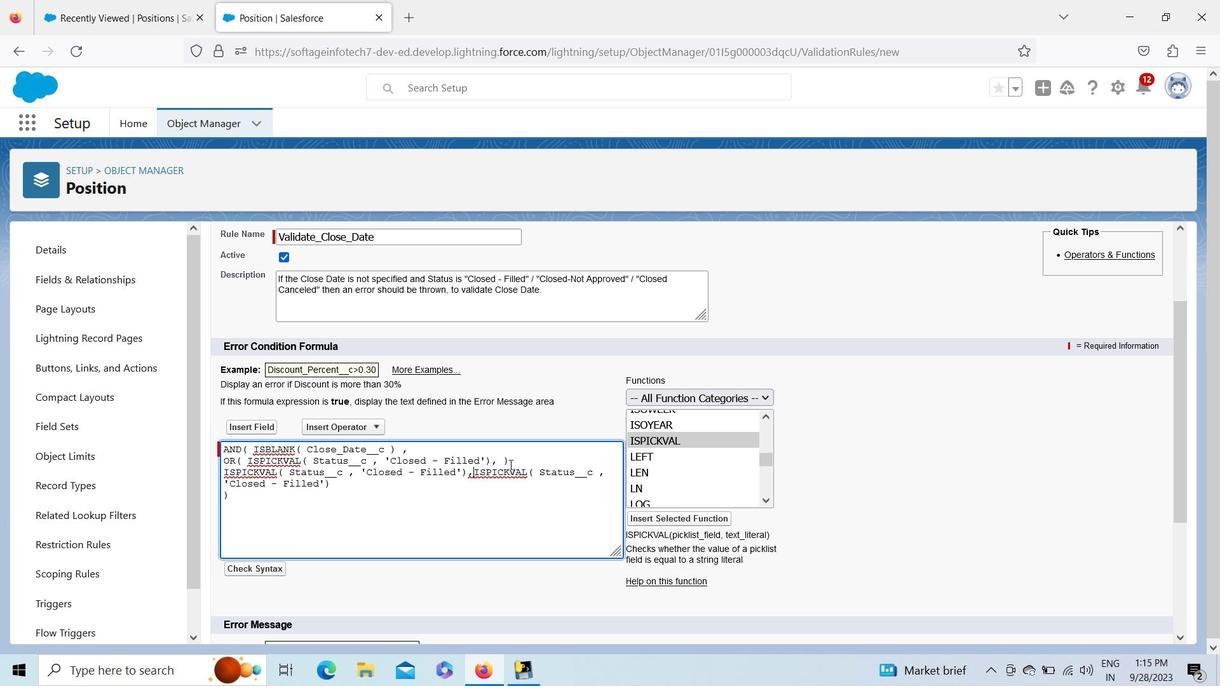 
Action: Key pressed <Key.backspace><Key.backspace>
Screenshot: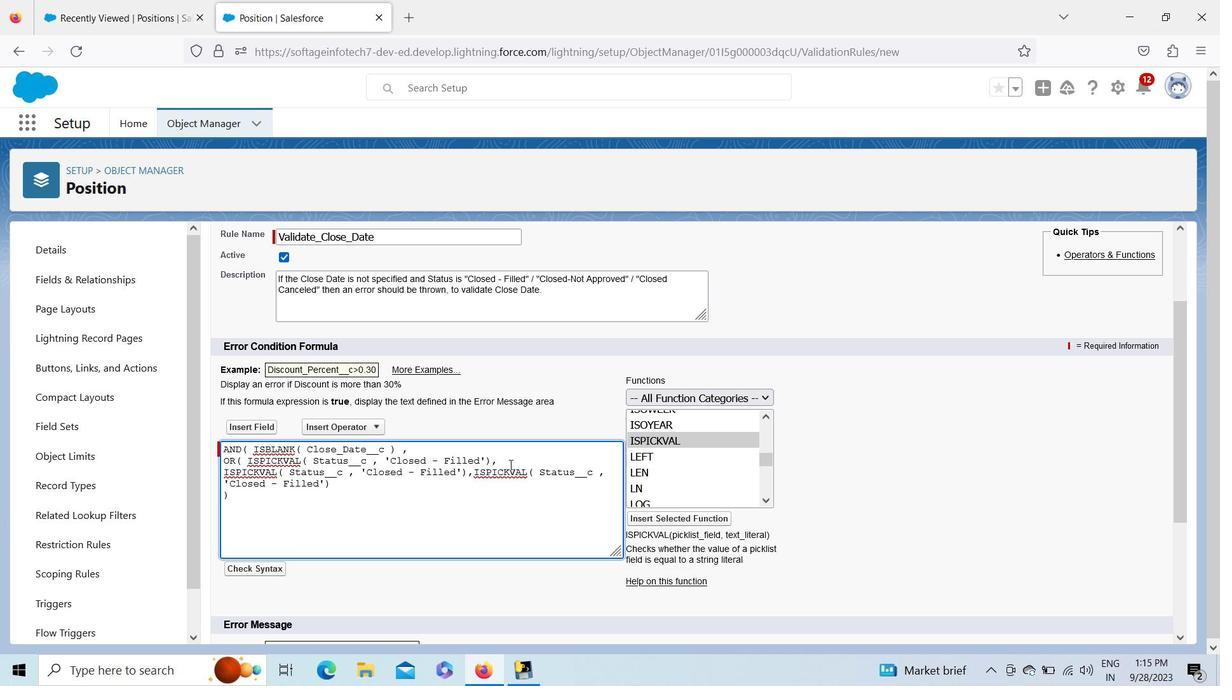 
Action: Mouse moved to (437, 476)
Screenshot: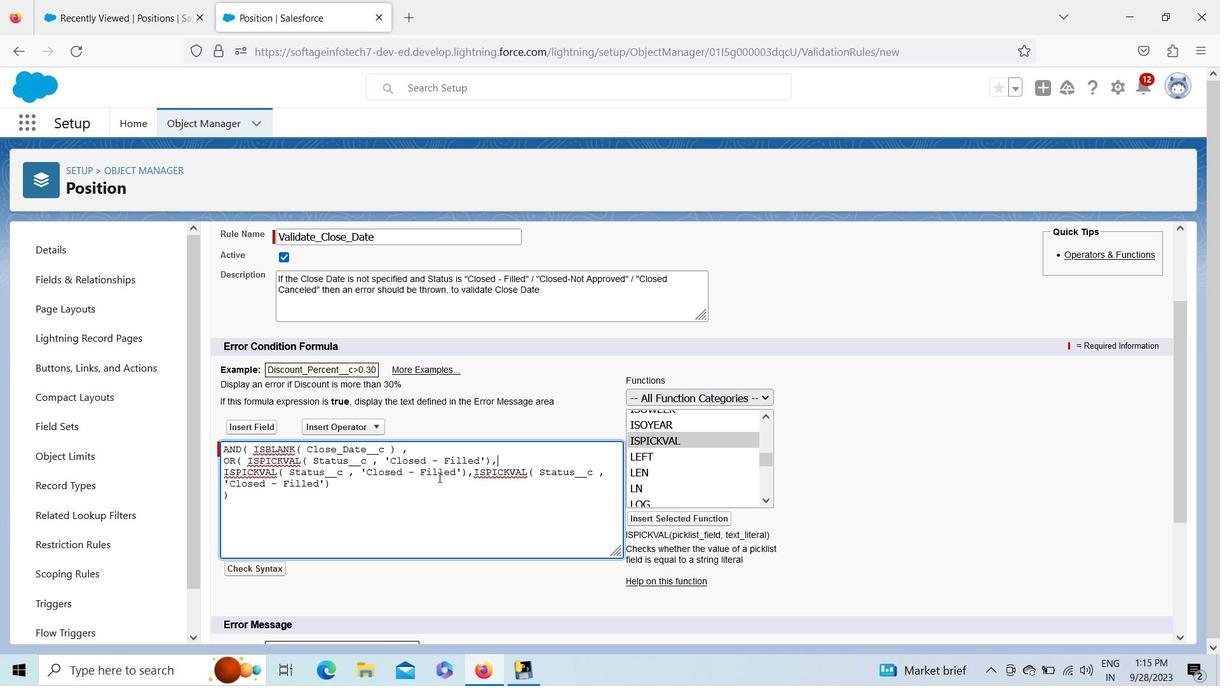 
Action: Mouse pressed left at (437, 476)
Screenshot: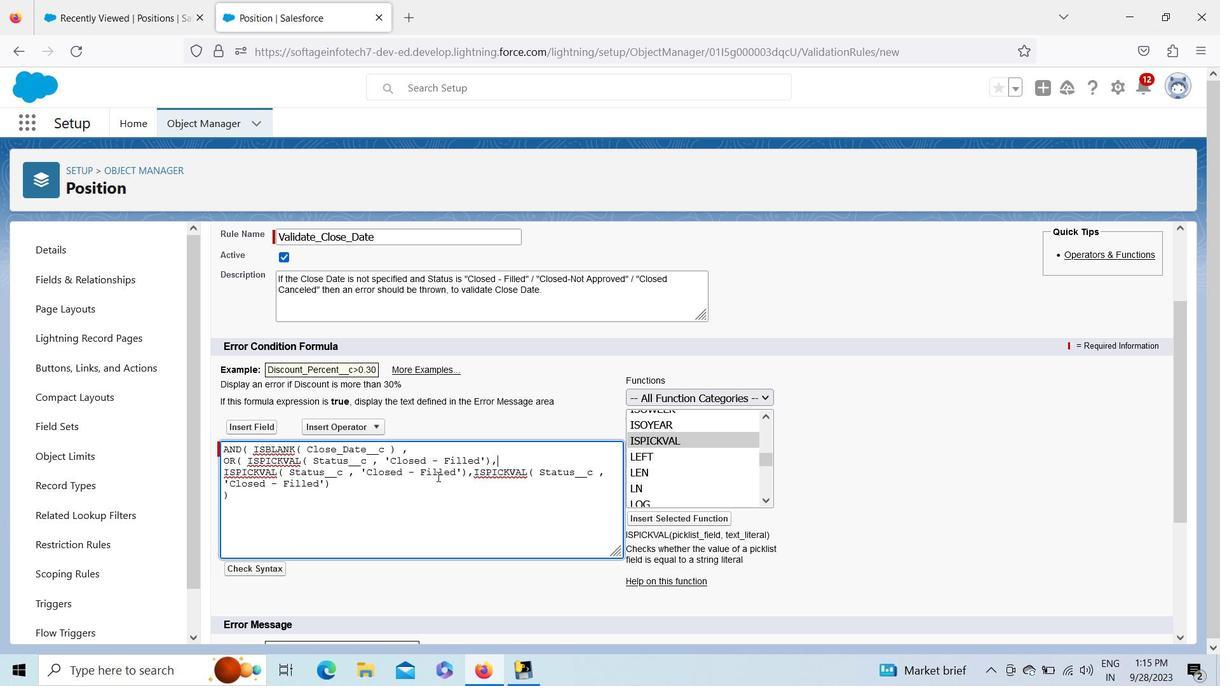 
Action: Mouse pressed left at (437, 476)
Screenshot: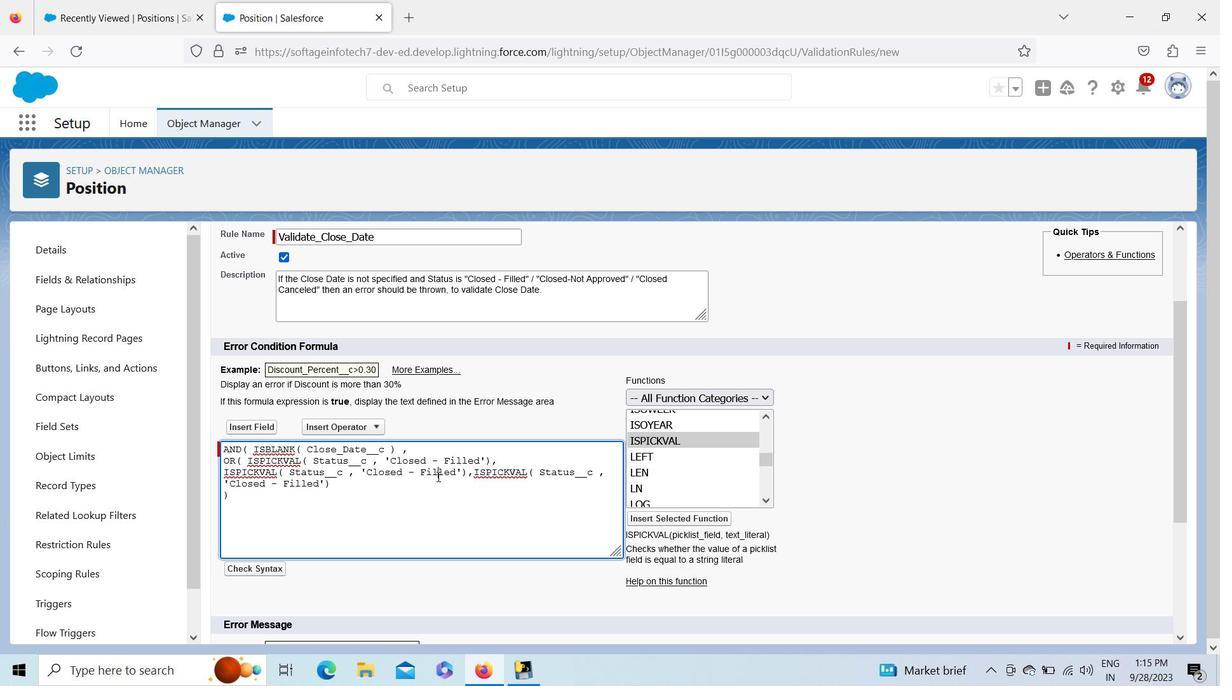 
Action: Key pressed <Key.shift>Not<Key.space><Key.shift>Approved
Screenshot: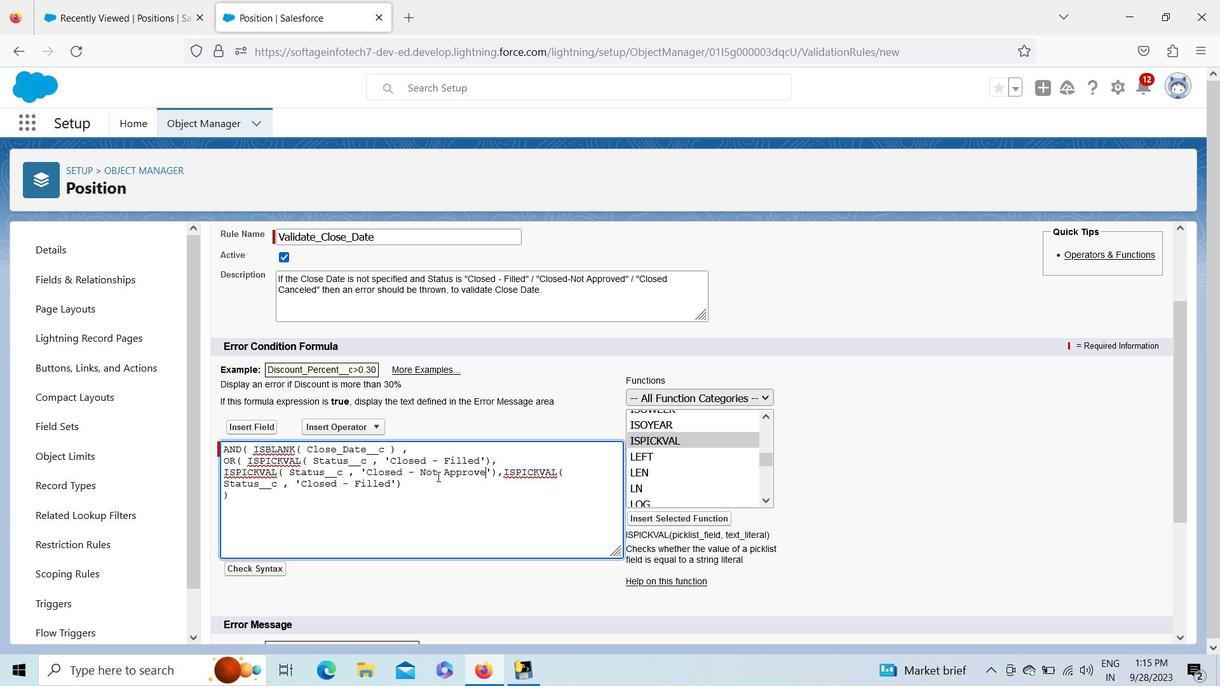 
Action: Mouse moved to (371, 486)
Screenshot: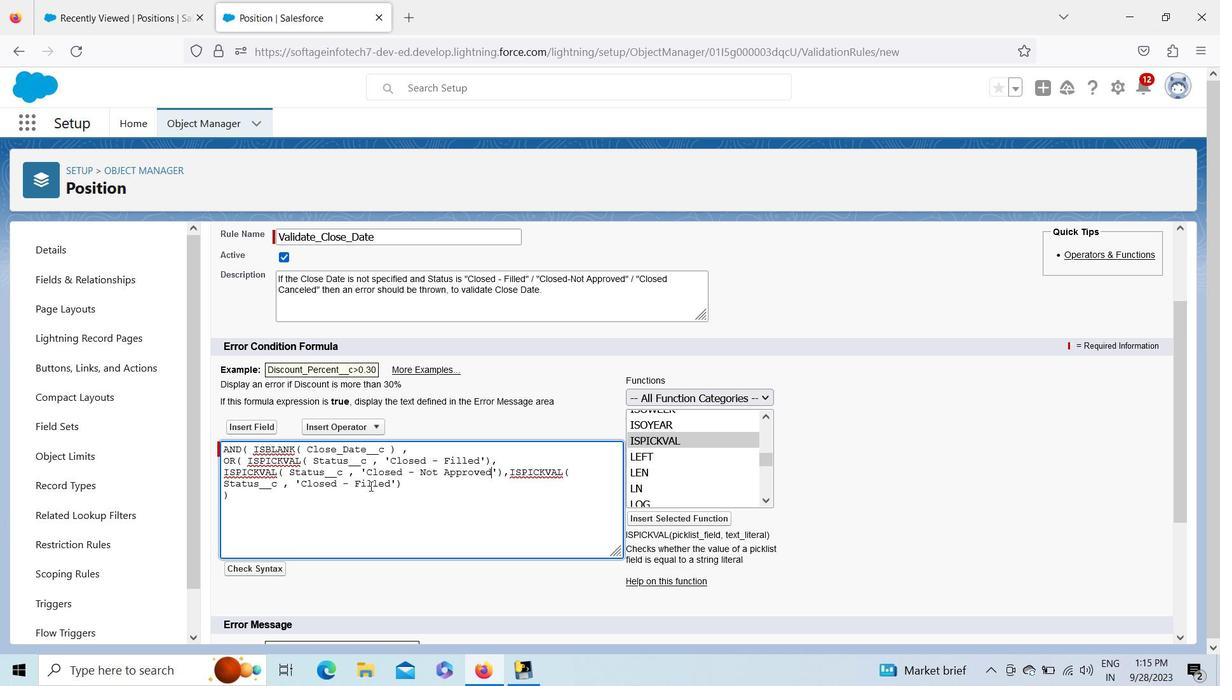 
Action: Mouse pressed left at (371, 486)
Screenshot: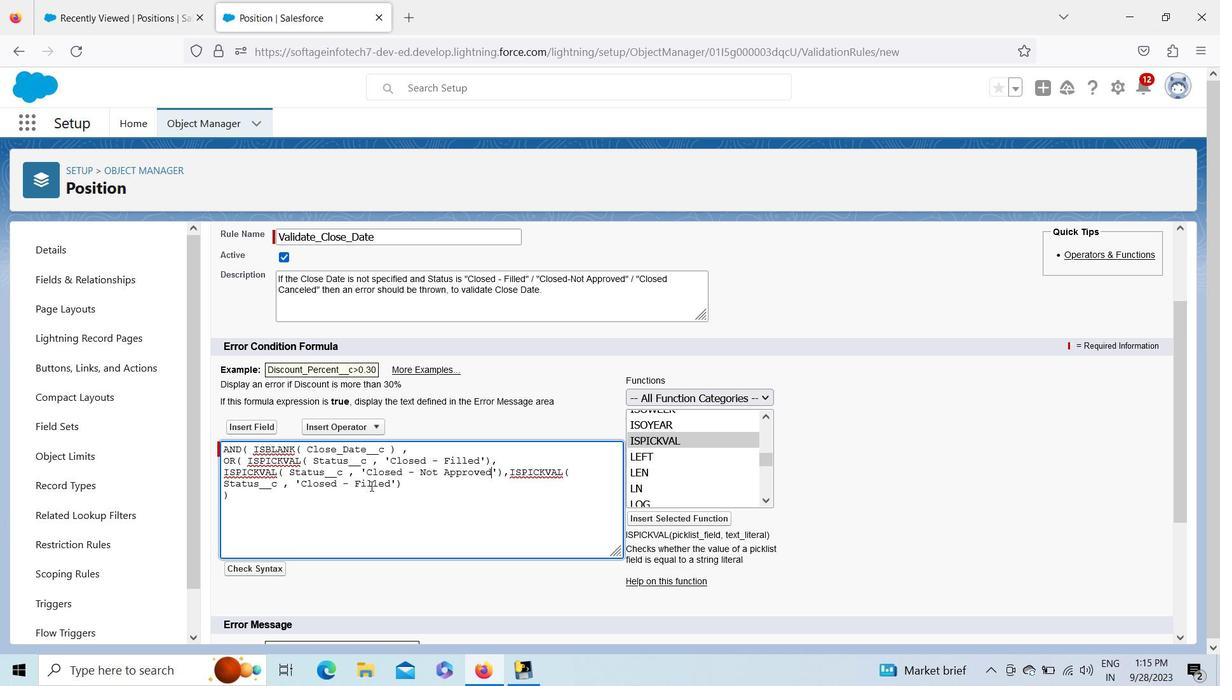 
Action: Mouse pressed left at (371, 486)
Screenshot: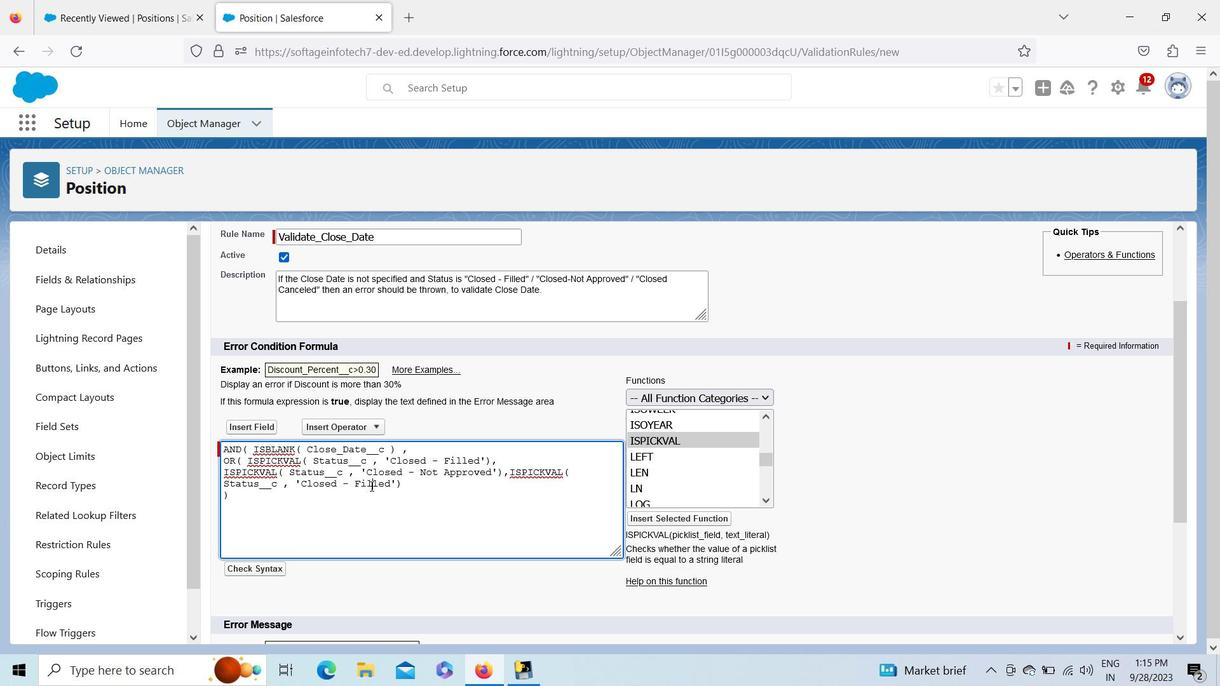 
Action: Key pressed <Key.shift><Key.shift><Key.shift>Canceled
Screenshot: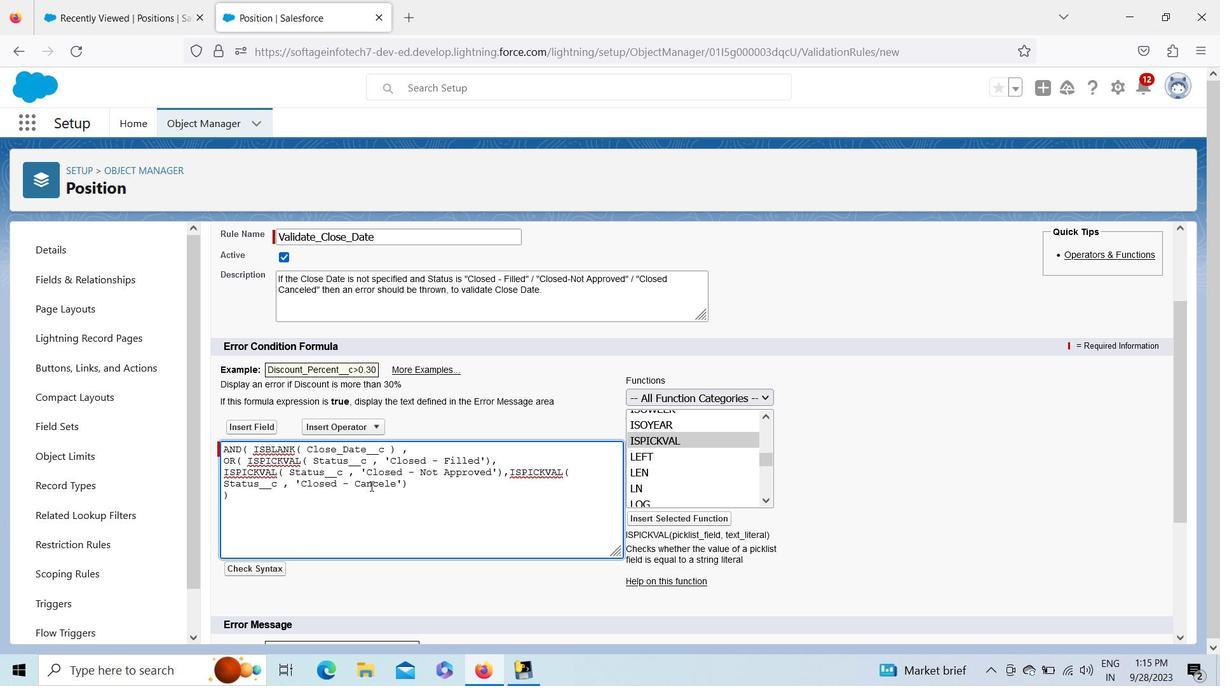 
Action: Mouse moved to (1180, 459)
Screenshot: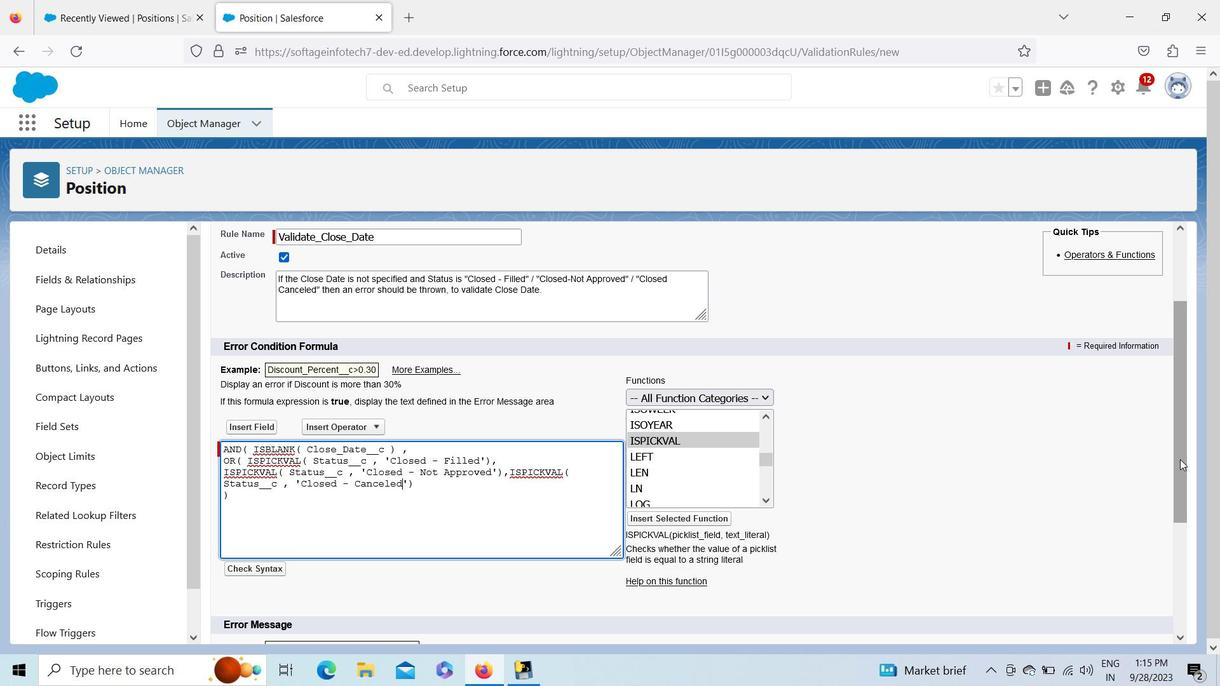 
Action: Mouse pressed left at (1180, 459)
Screenshot: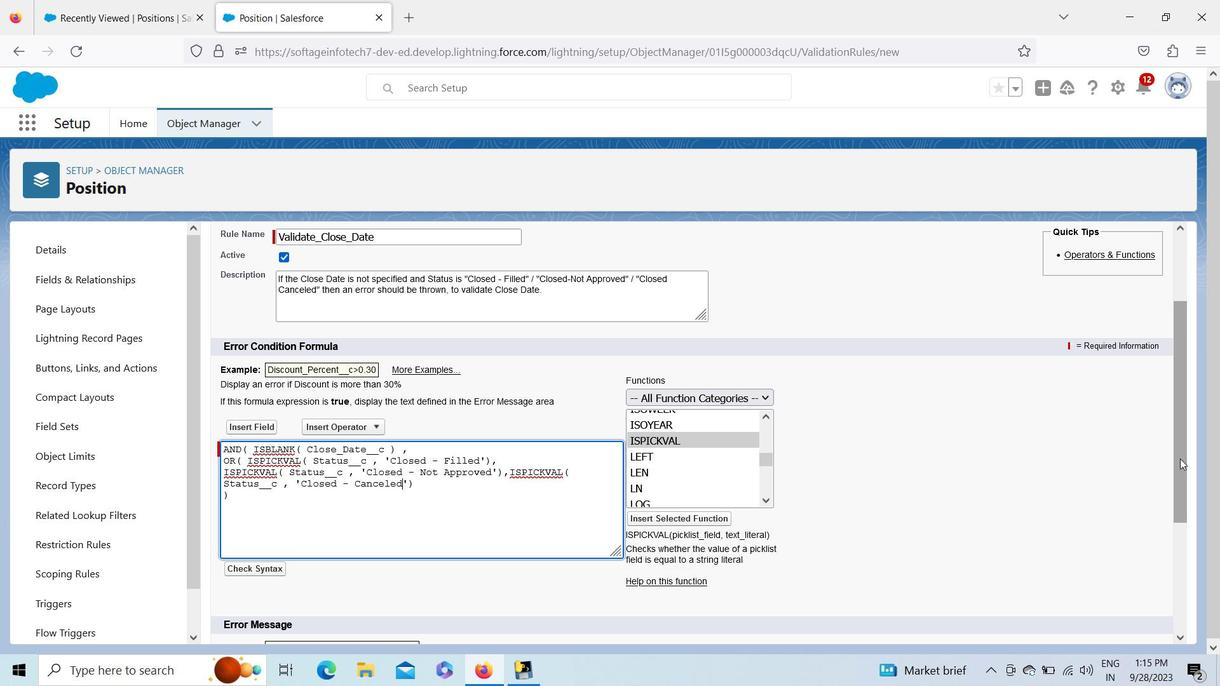 
Action: Mouse moved to (509, 454)
Screenshot: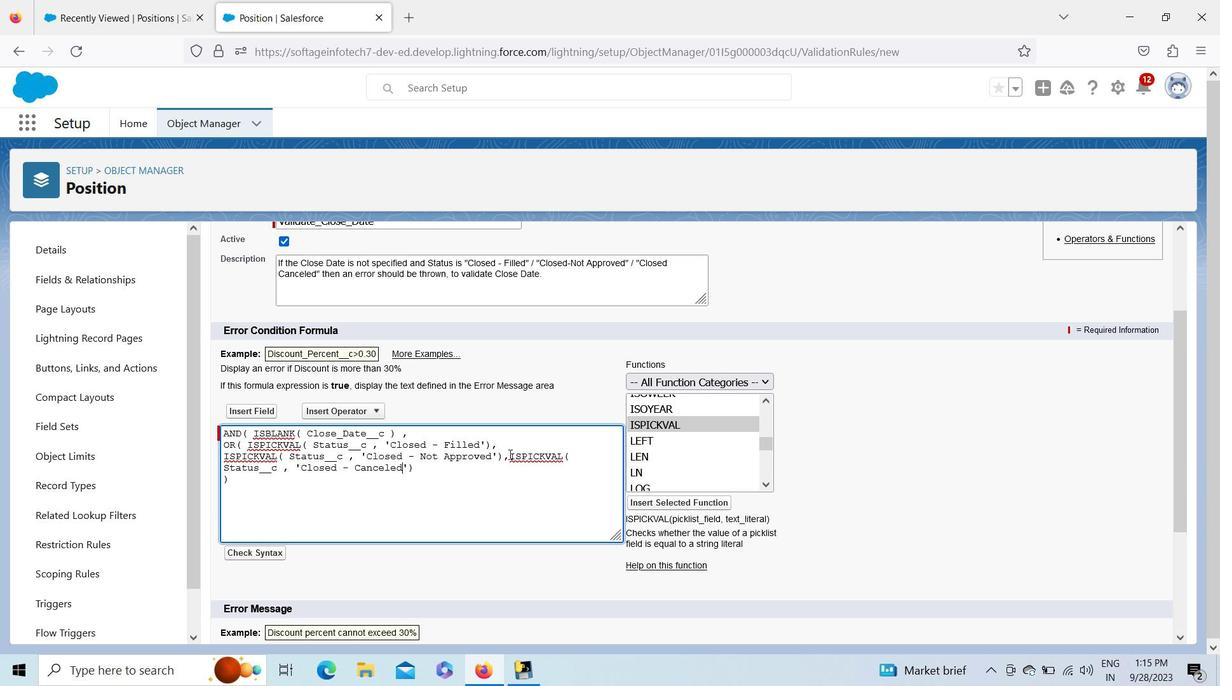 
Action: Mouse pressed left at (509, 454)
Screenshot: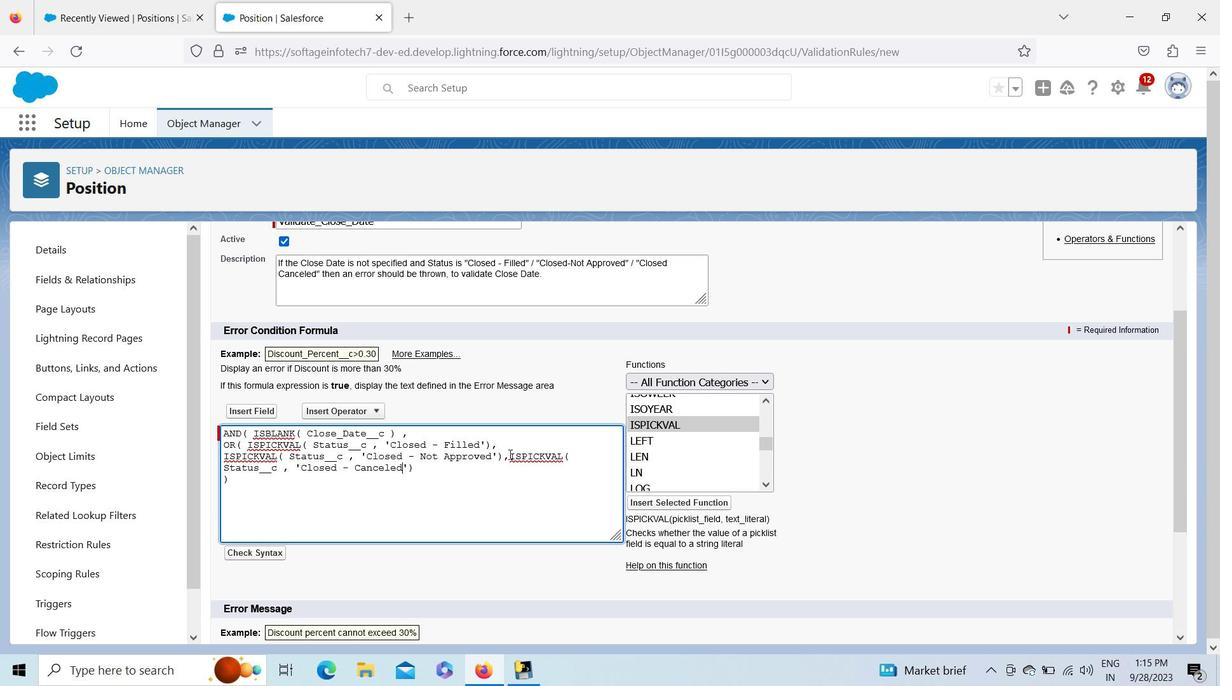 
Action: Key pressed <Key.enter>
Screenshot: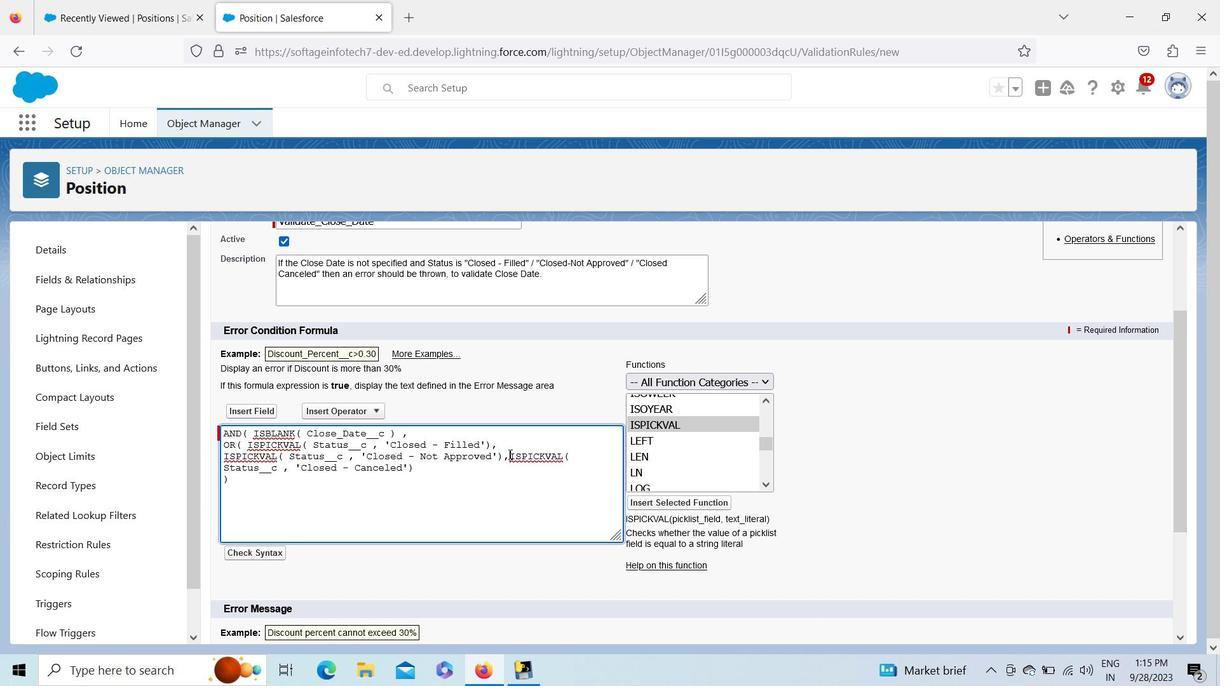 
Action: Mouse moved to (278, 555)
Screenshot: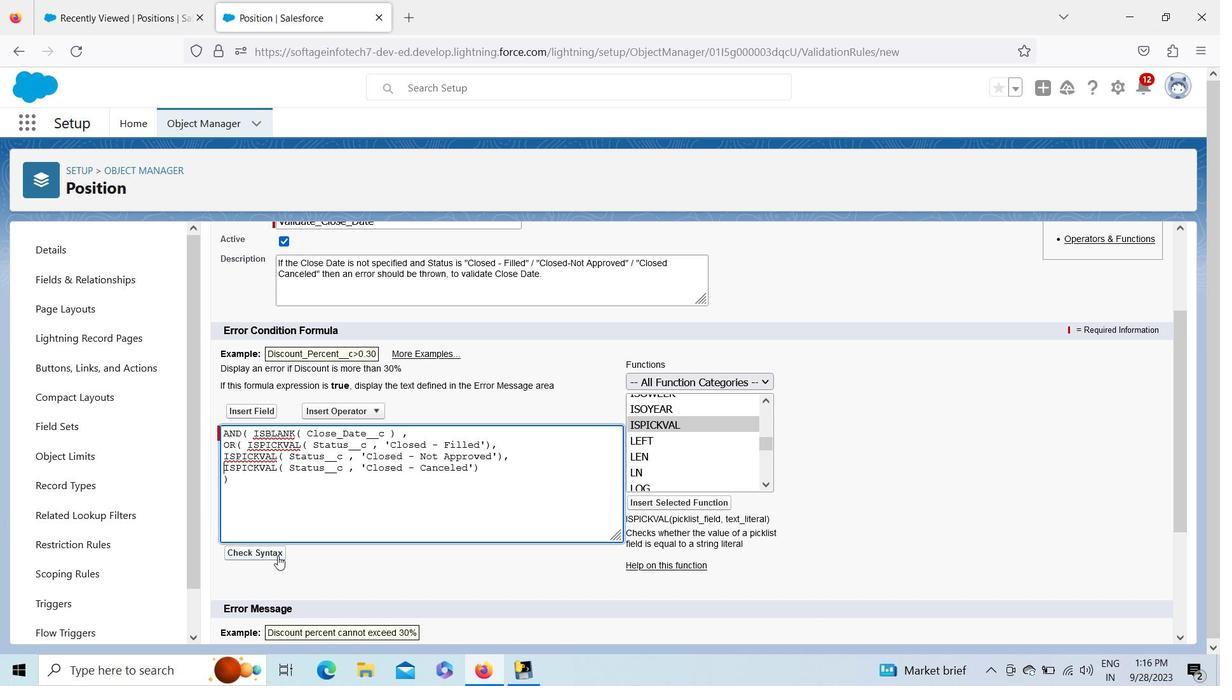 
Action: Mouse pressed left at (278, 555)
Screenshot: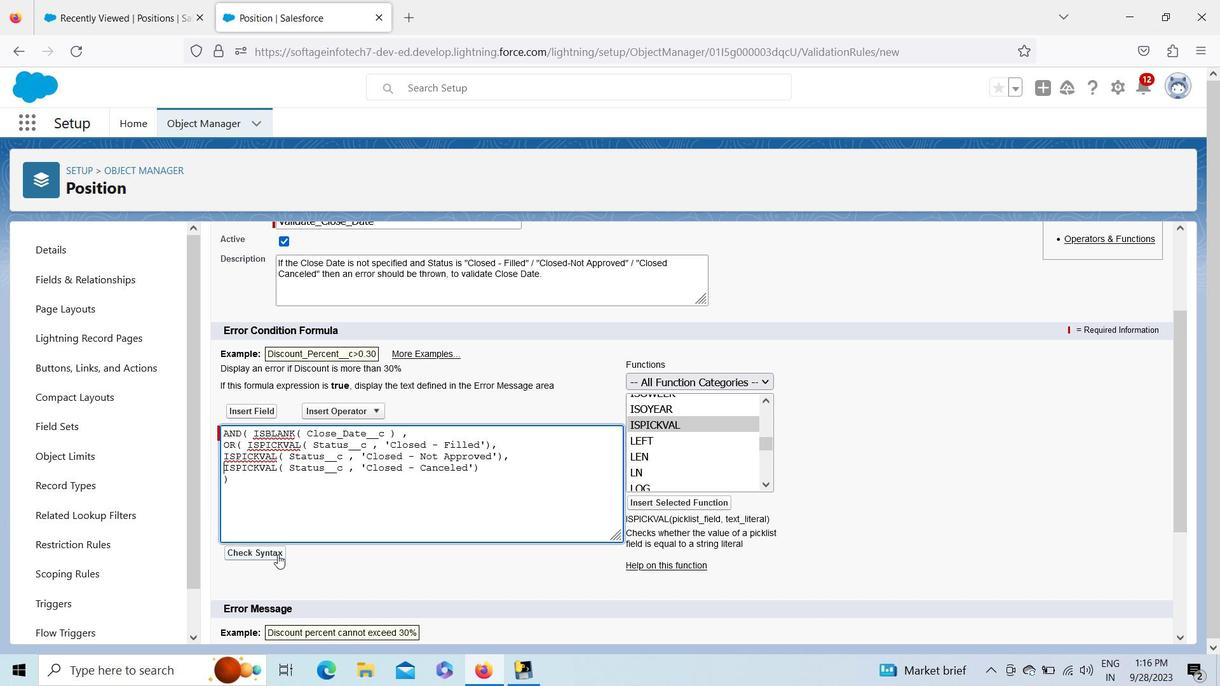 
Action: Mouse moved to (1179, 356)
Screenshot: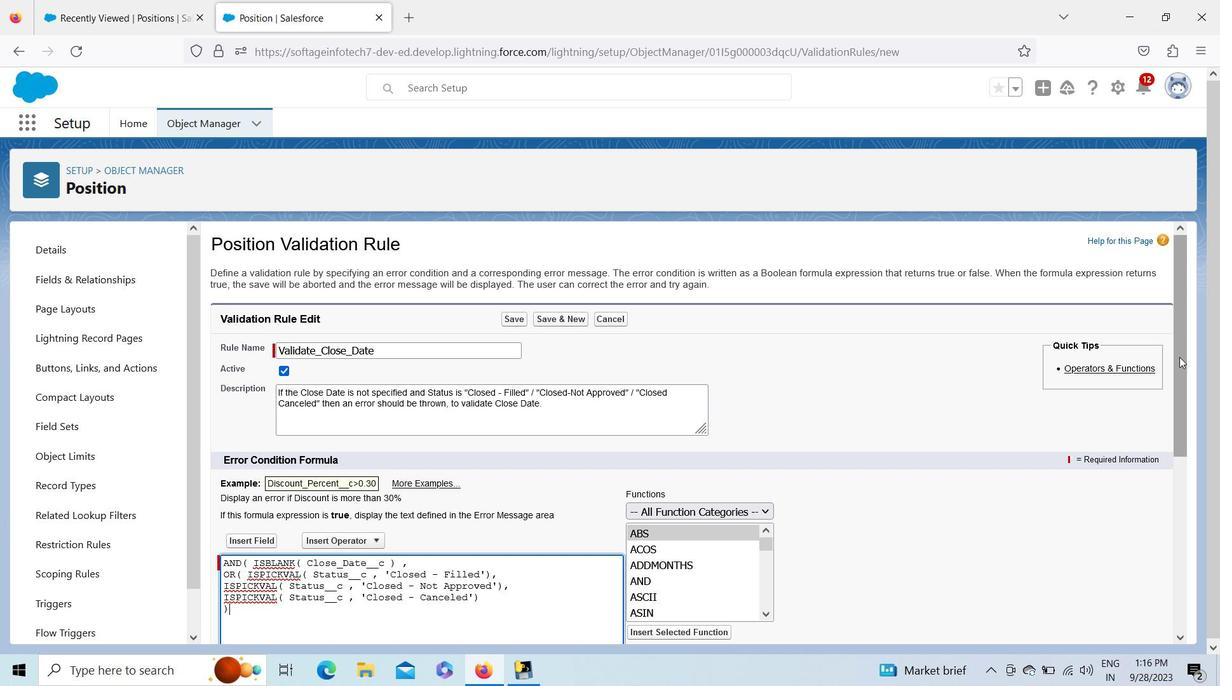 
Action: Mouse pressed left at (1179, 356)
Screenshot: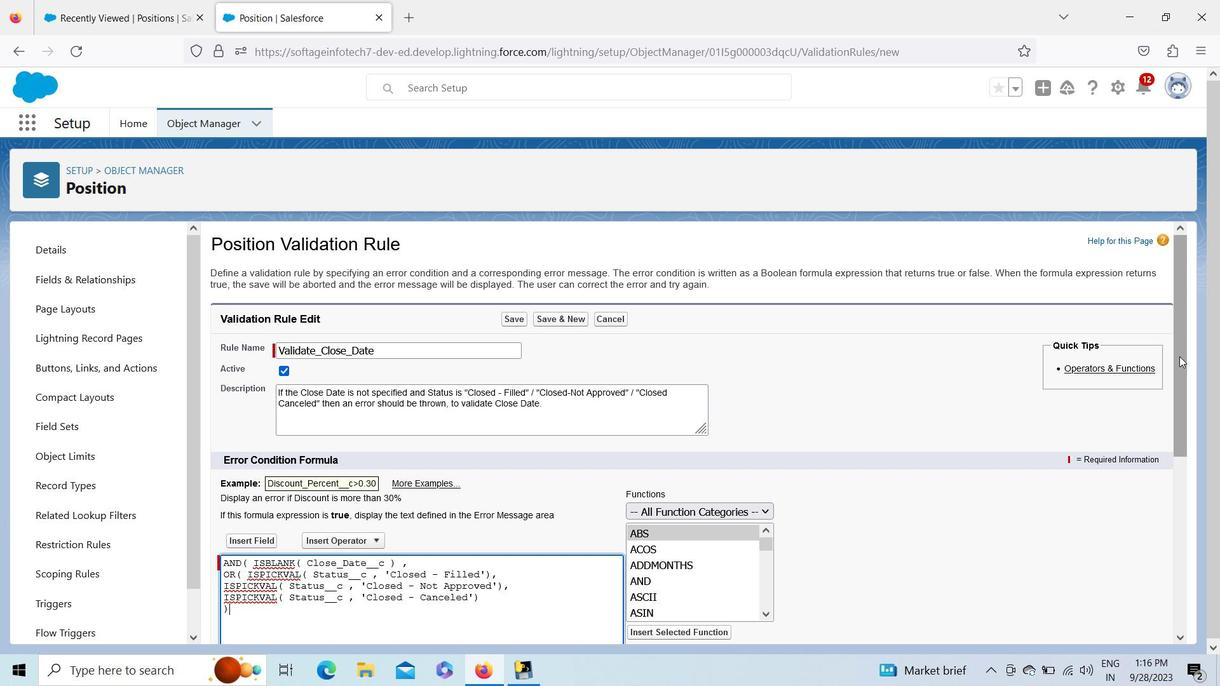 
Action: Mouse moved to (509, 490)
Screenshot: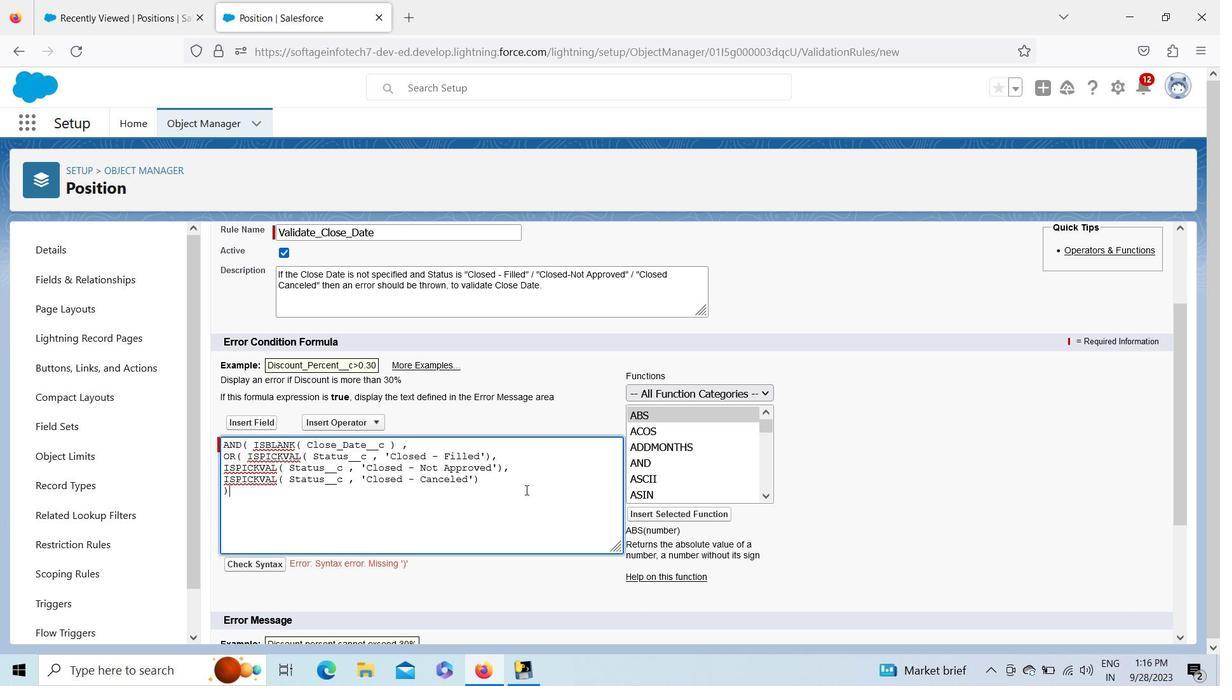 
Action: Mouse pressed left at (509, 490)
Screenshot: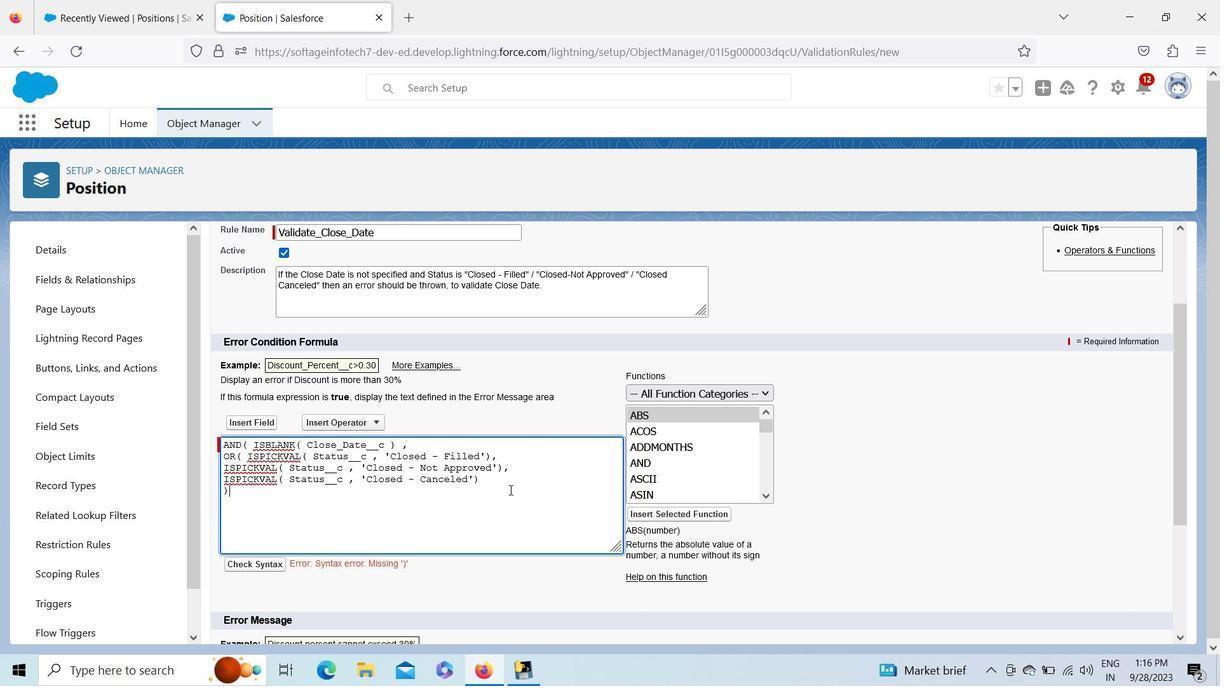 
Action: Mouse moved to (497, 487)
Screenshot: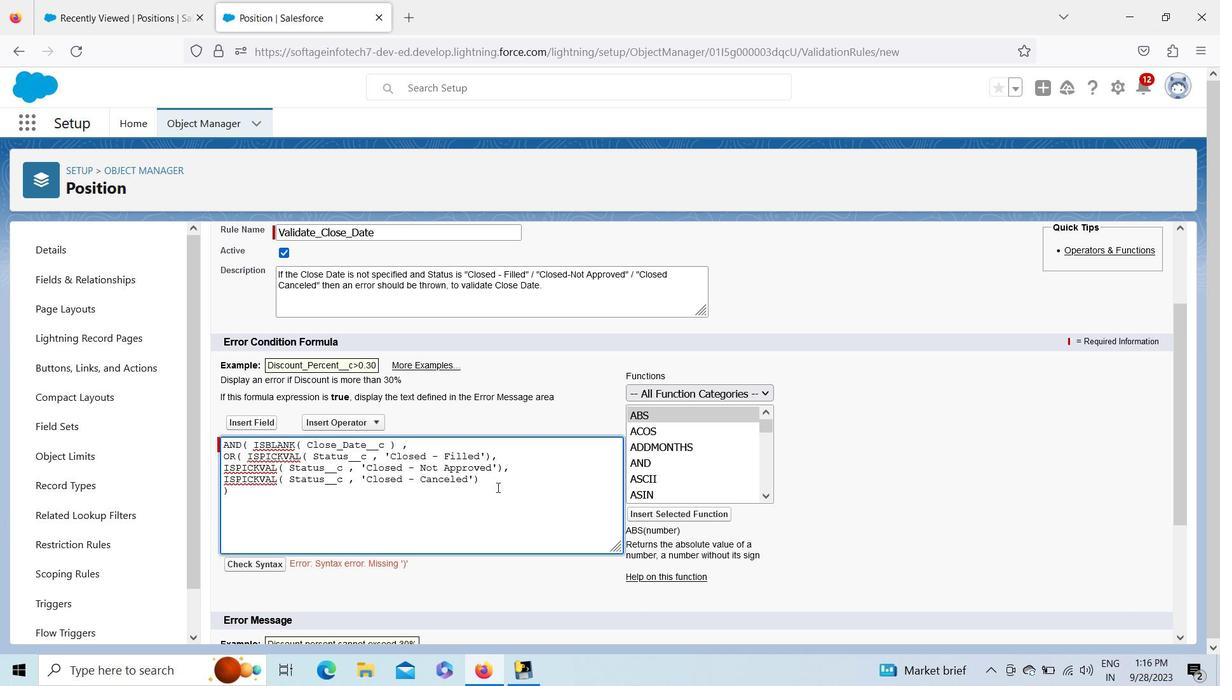 
Action: Mouse pressed left at (497, 487)
Screenshot: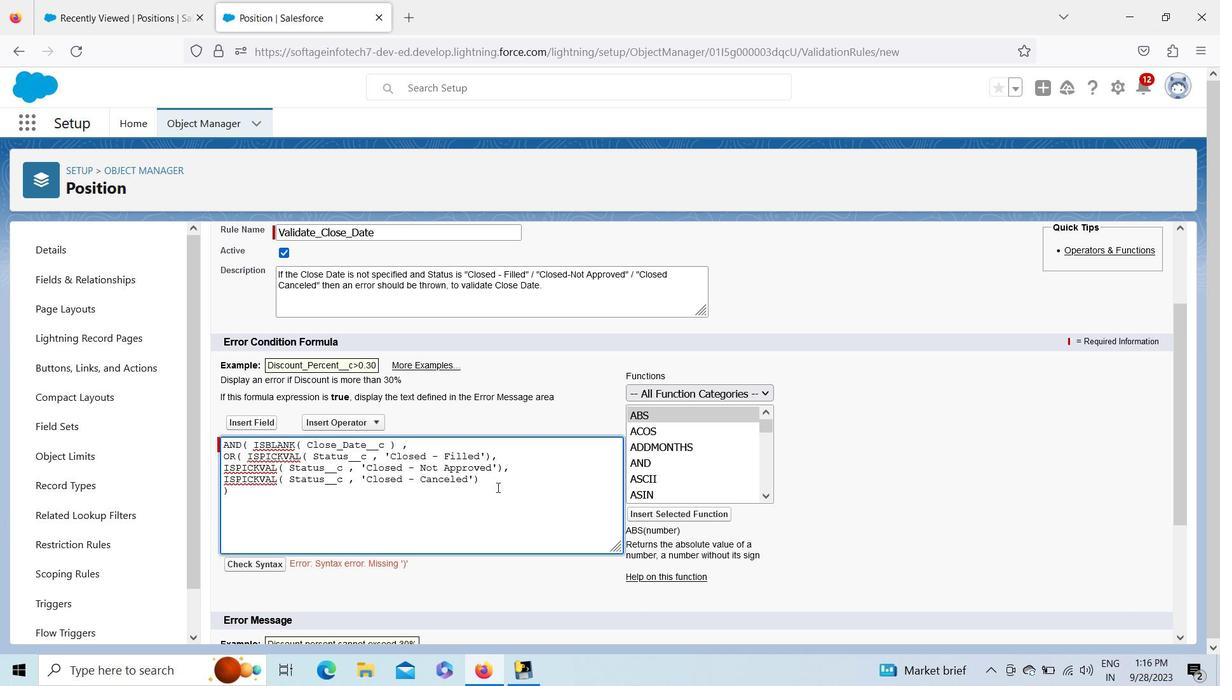 
Action: Mouse moved to (488, 481)
Screenshot: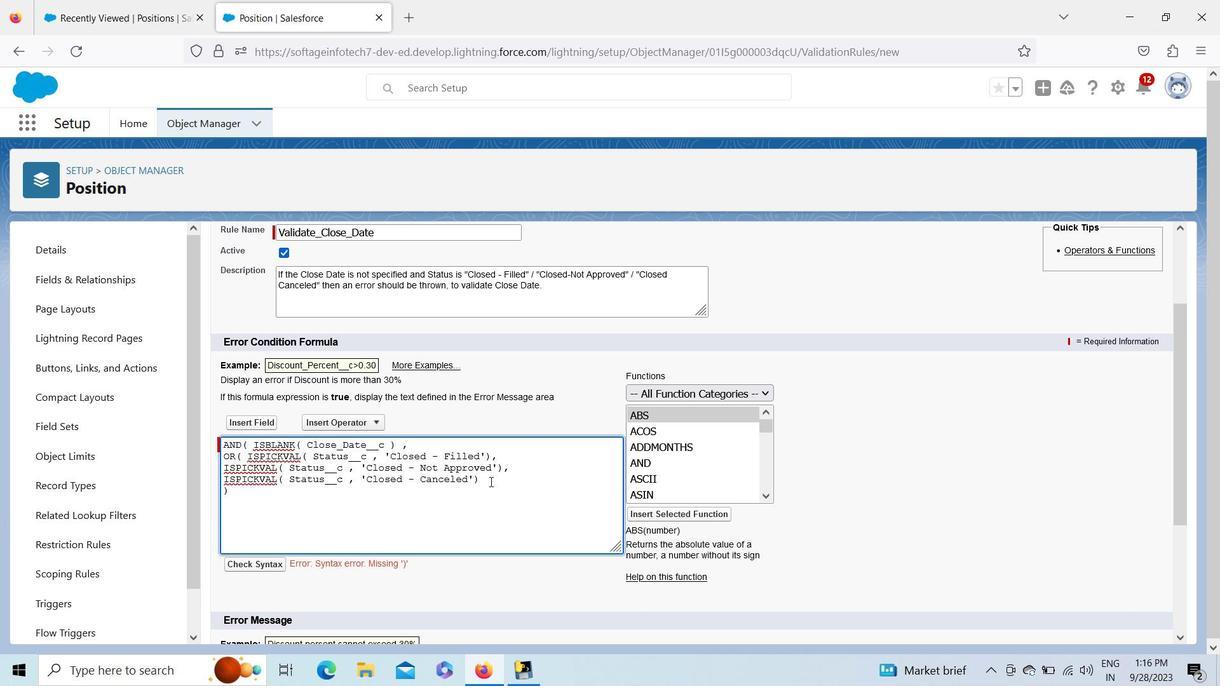
Action: Mouse pressed left at (488, 481)
Screenshot: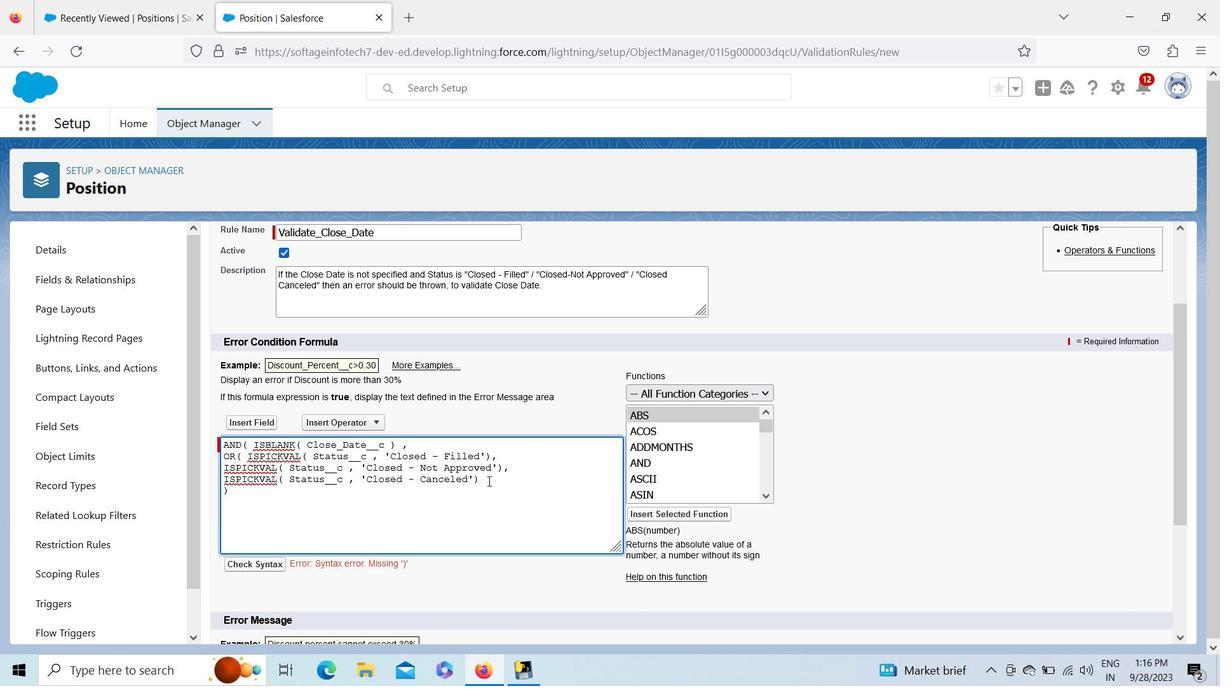 
Action: Key pressed <Key.shift_r><Key.shift_r><Key.shift_r><Key.shift_r><Key.shift_r>)
Screenshot: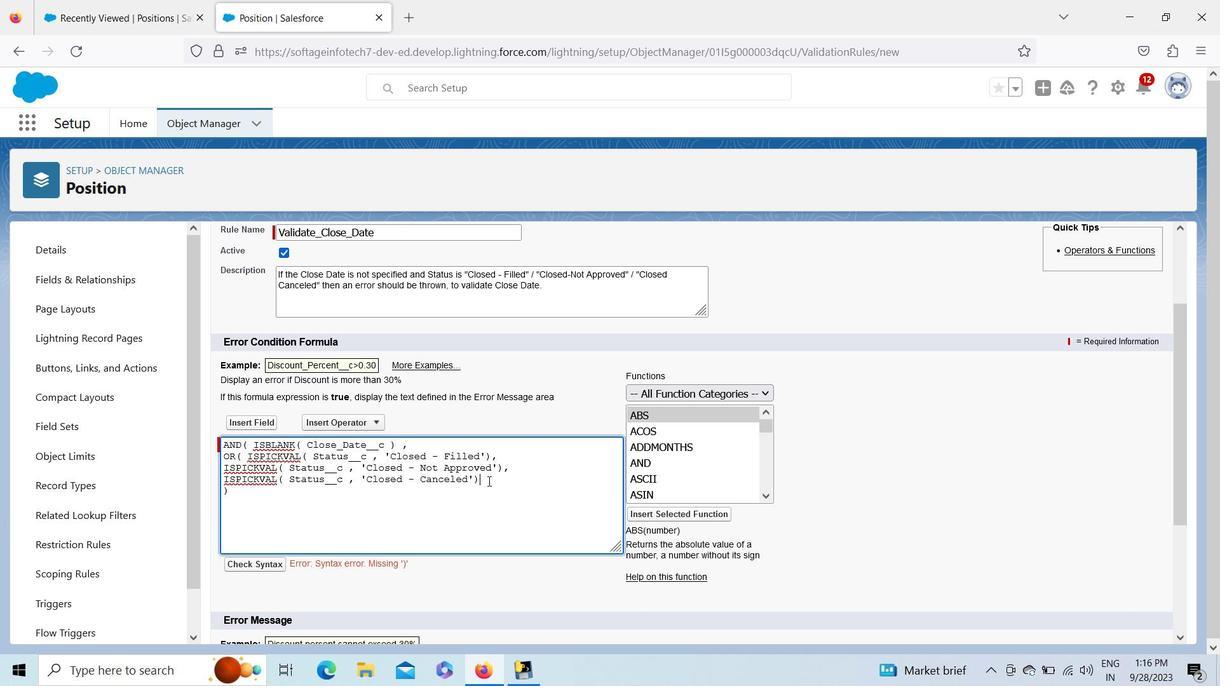 
Action: Mouse moved to (252, 570)
Screenshot: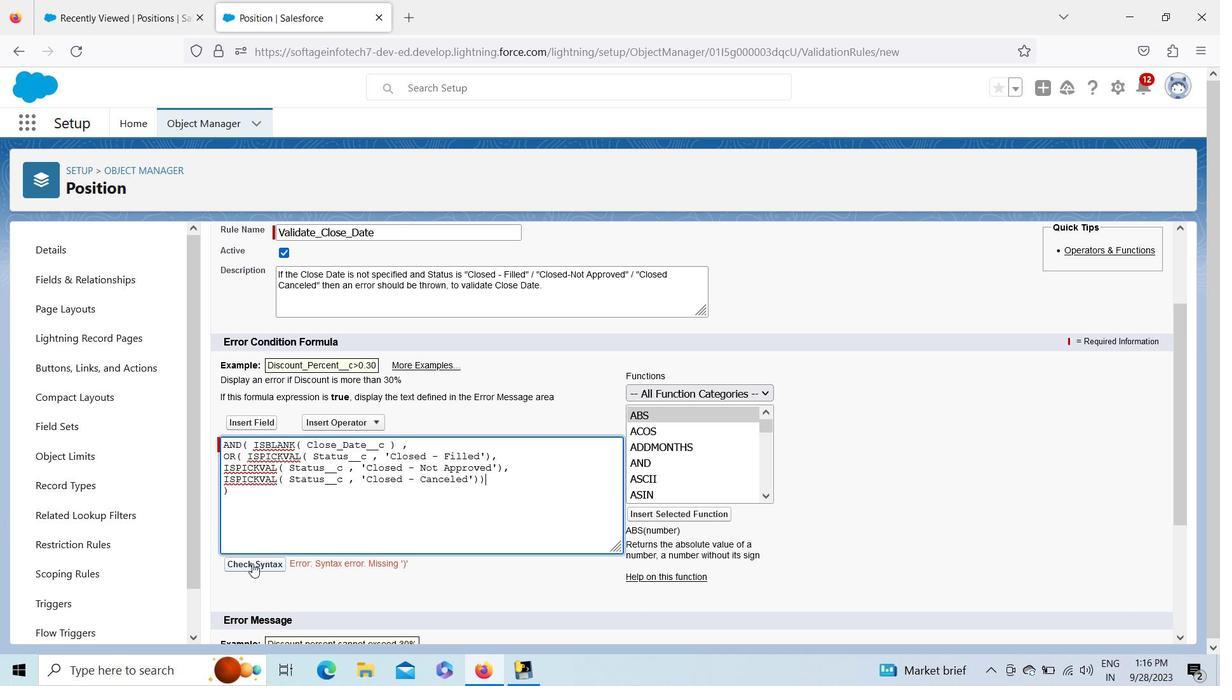 
Action: Mouse pressed left at (252, 570)
Screenshot: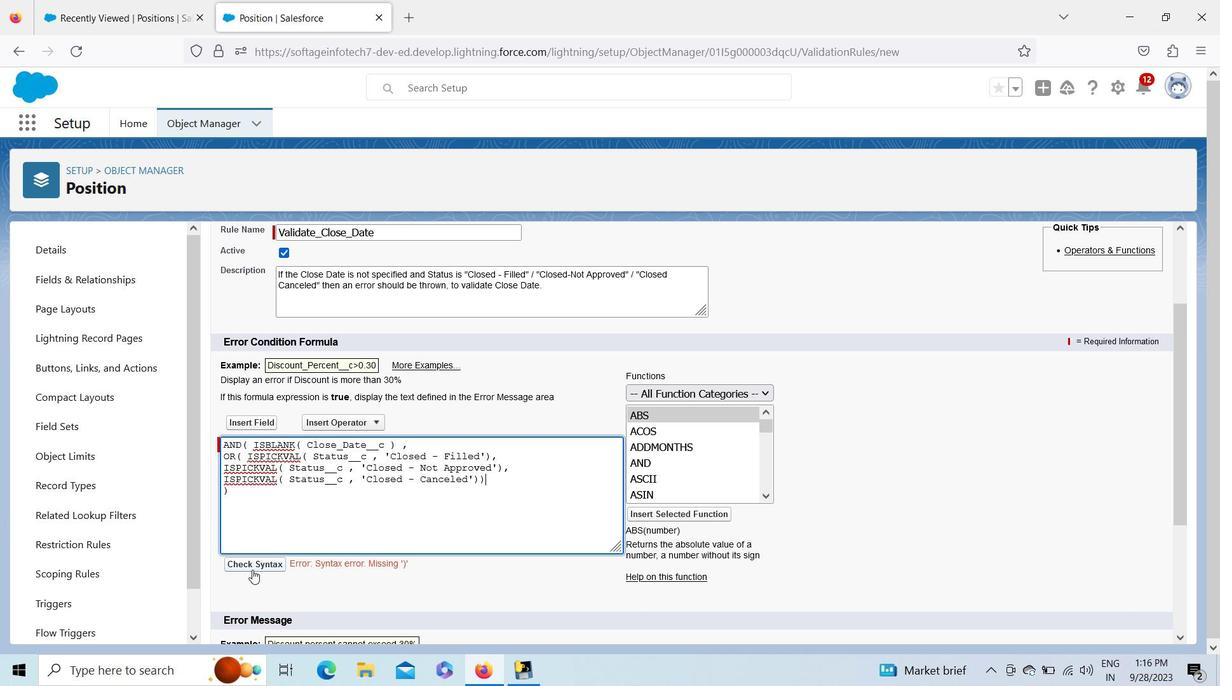 
Action: Mouse pressed left at (252, 570)
Screenshot: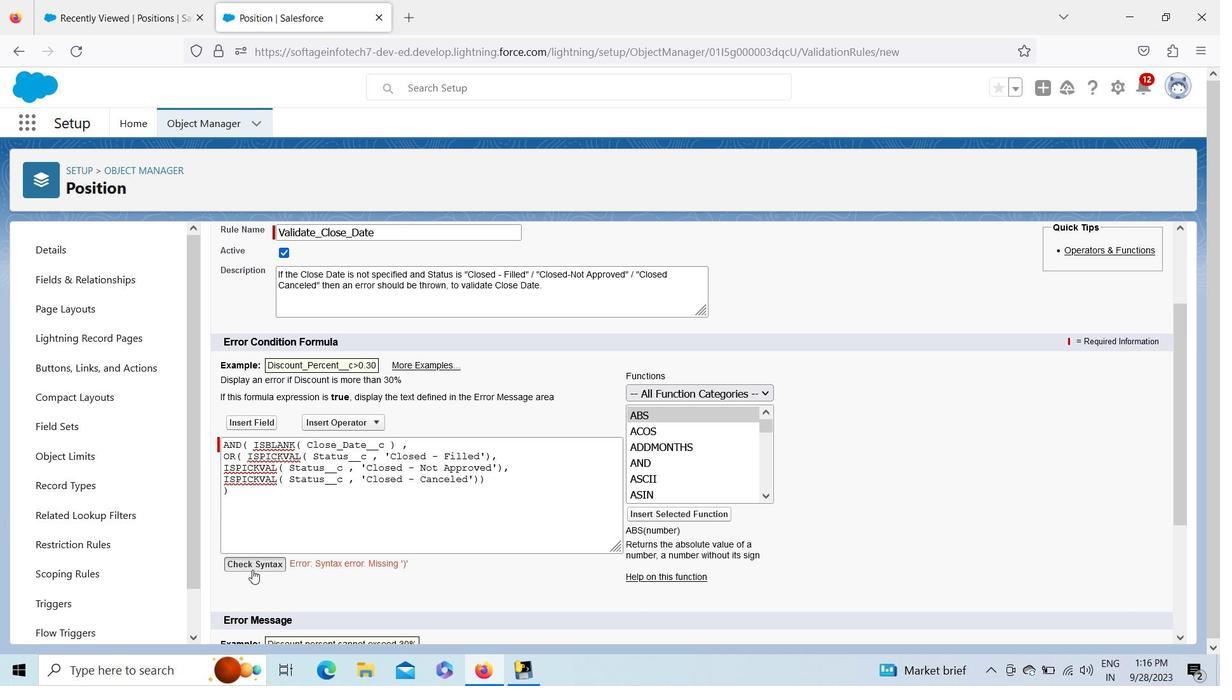 
Action: Mouse moved to (1185, 634)
Screenshot: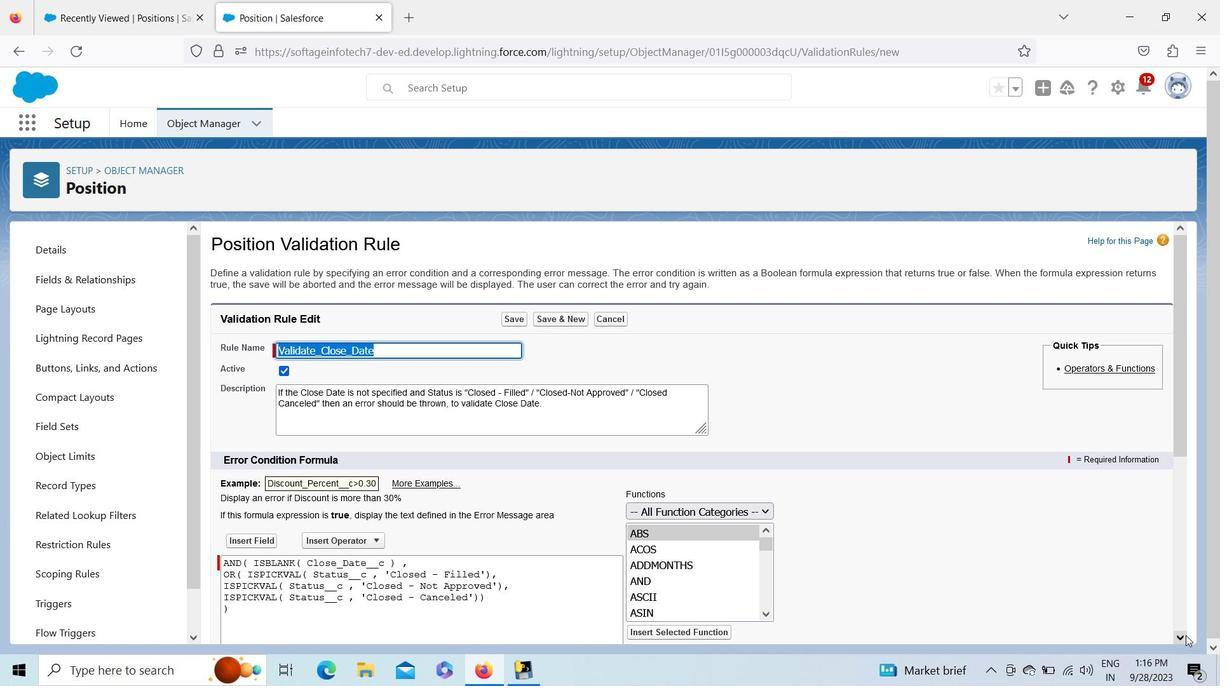
Action: Mouse pressed left at (1185, 634)
Screenshot: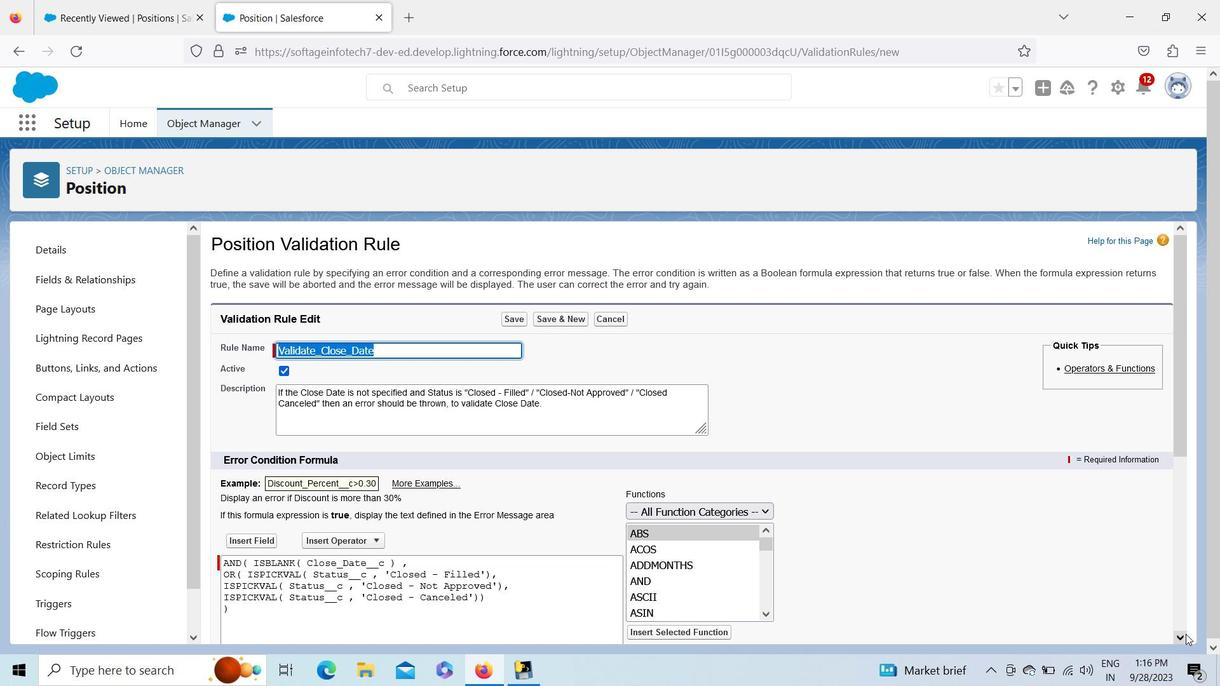 
Action: Mouse pressed left at (1185, 634)
Screenshot: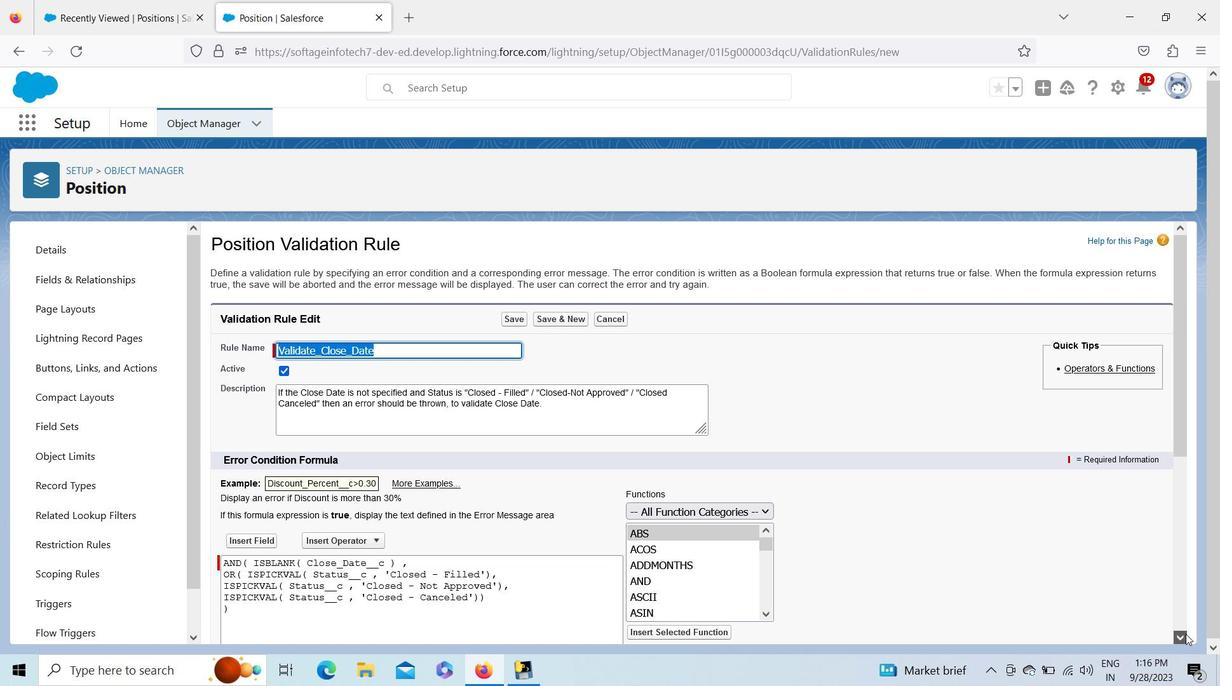 
Action: Mouse pressed left at (1185, 634)
Screenshot: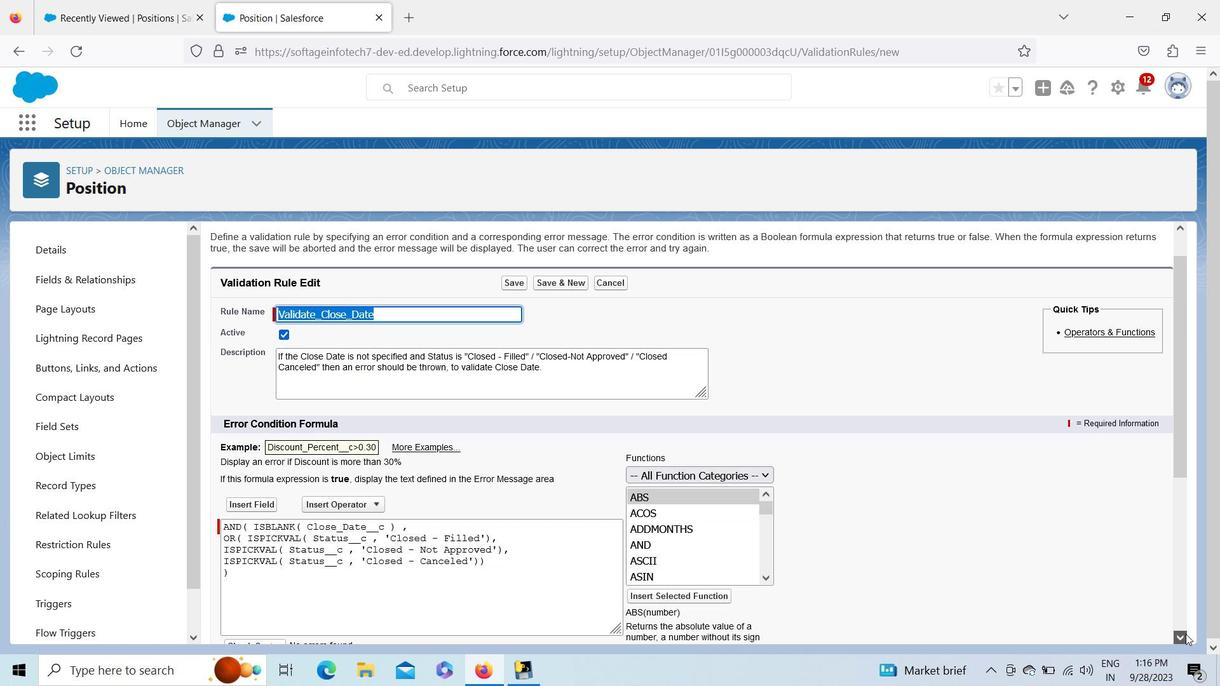 
Action: Mouse pressed left at (1185, 634)
Screenshot: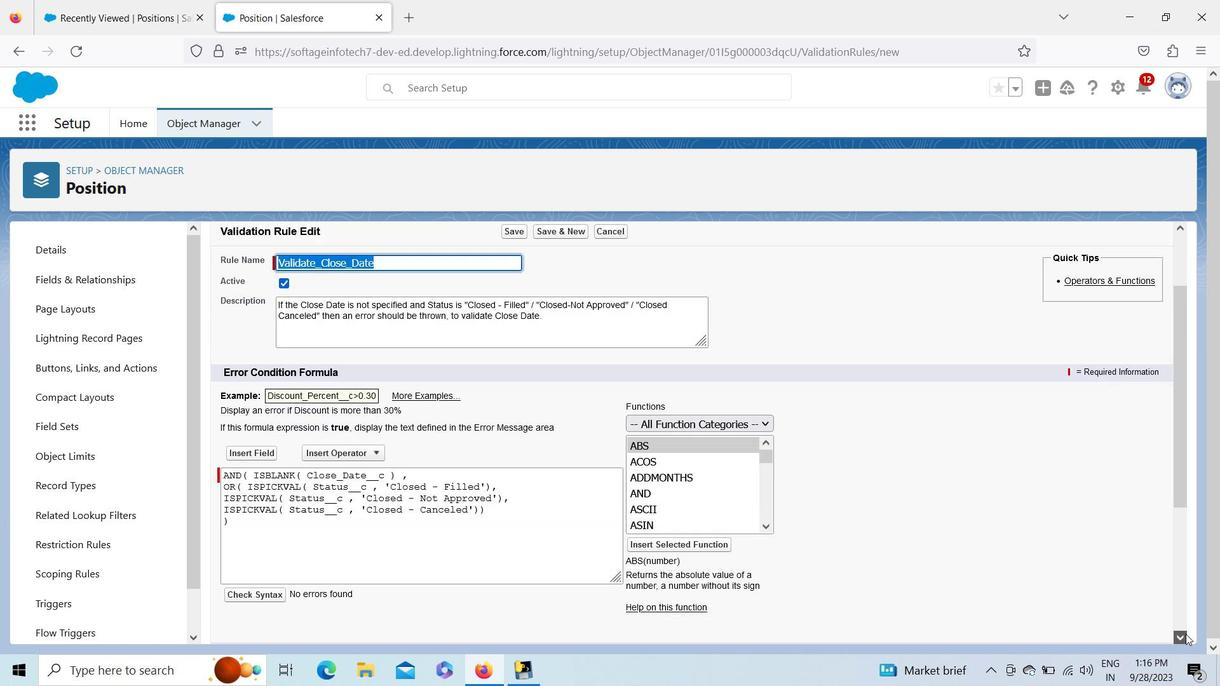 
Action: Mouse moved to (1178, 537)
Screenshot: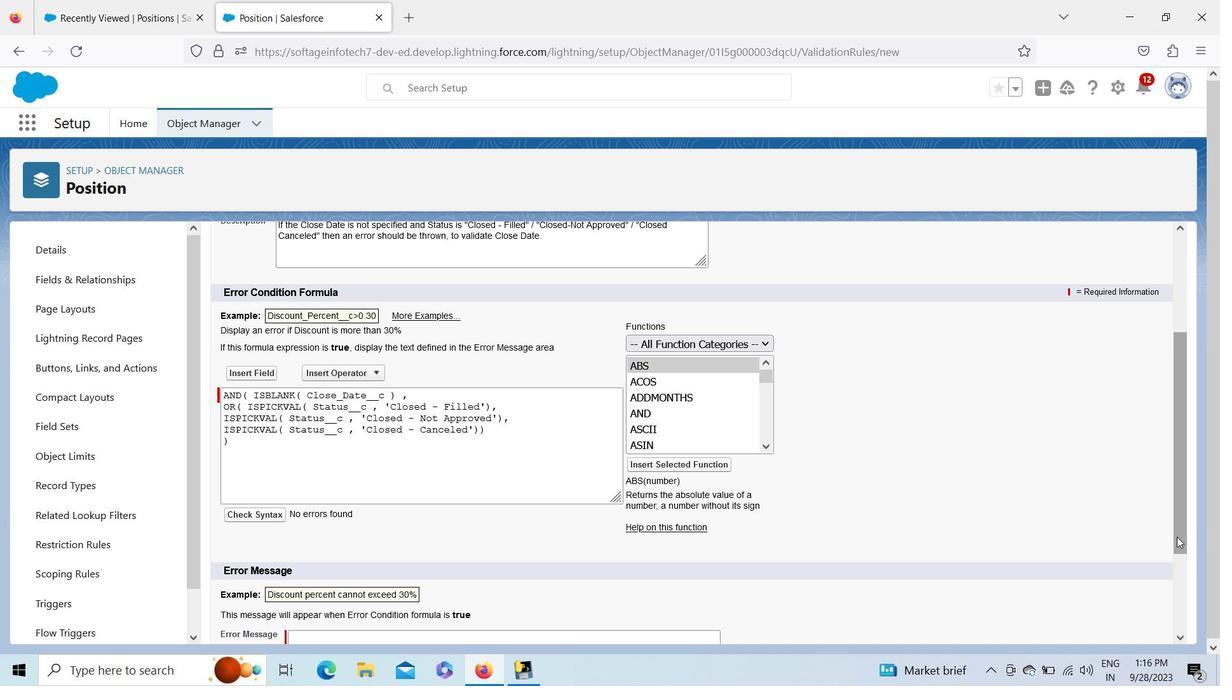 
Action: Mouse pressed left at (1178, 537)
Screenshot: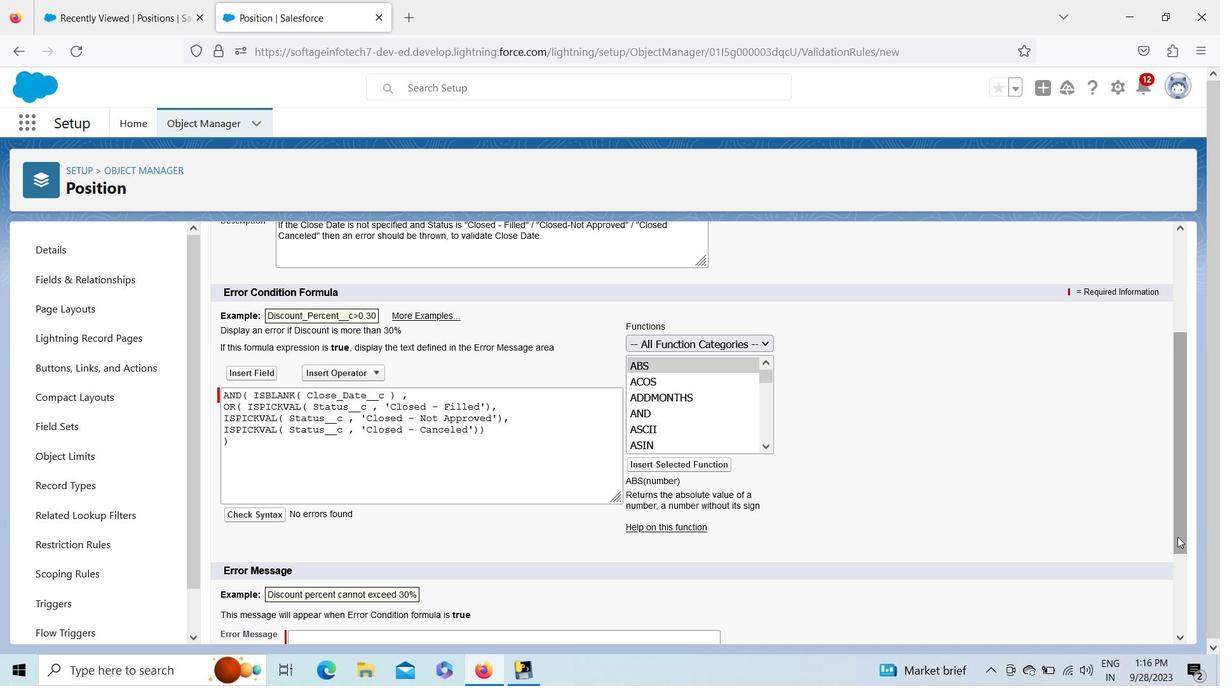 
Action: Mouse moved to (475, 601)
Screenshot: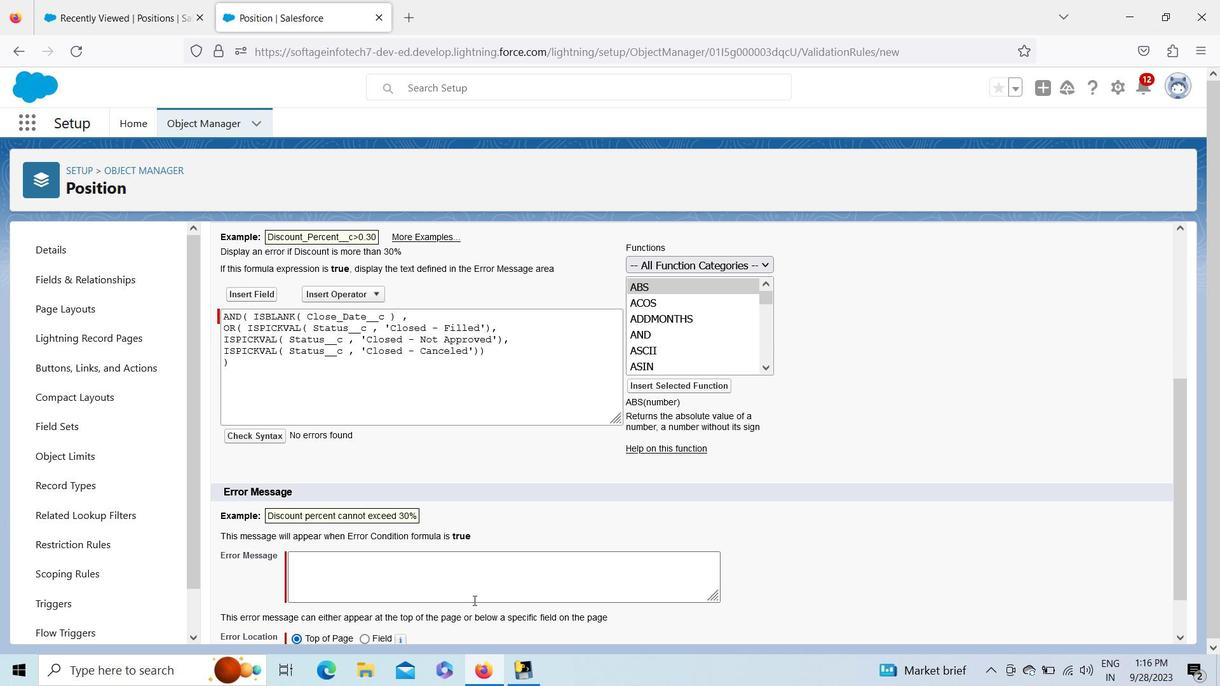 
Action: Mouse pressed left at (475, 601)
Screenshot: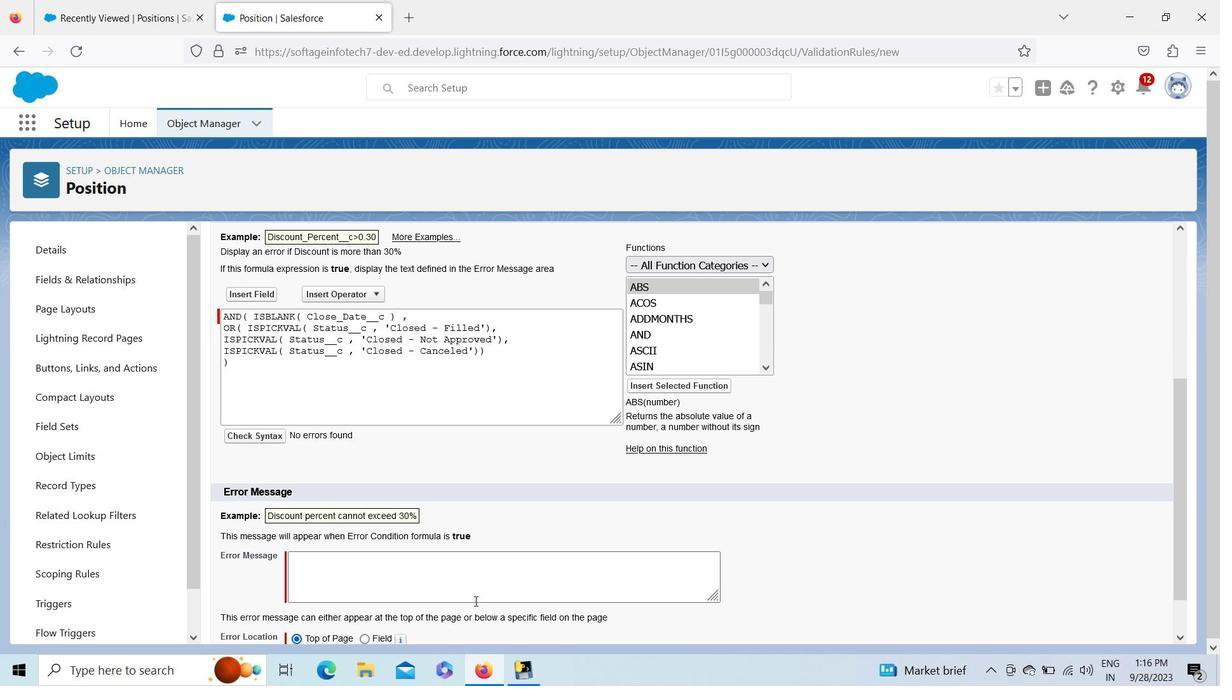 
Action: Key pressed <Key.shift>Please<Key.space><Key.shift>Populate<Key.space><Key.shift>Close<Key.space><Key.shift>Date
Screenshot: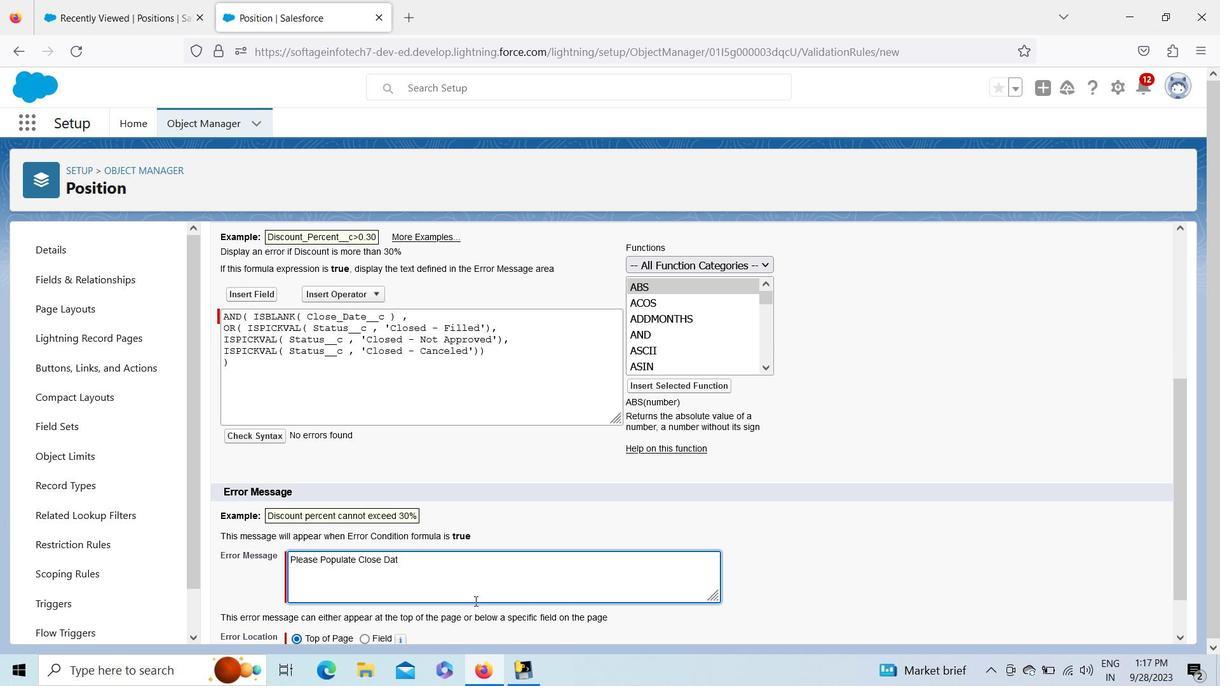 
Action: Mouse moved to (362, 638)
Screenshot: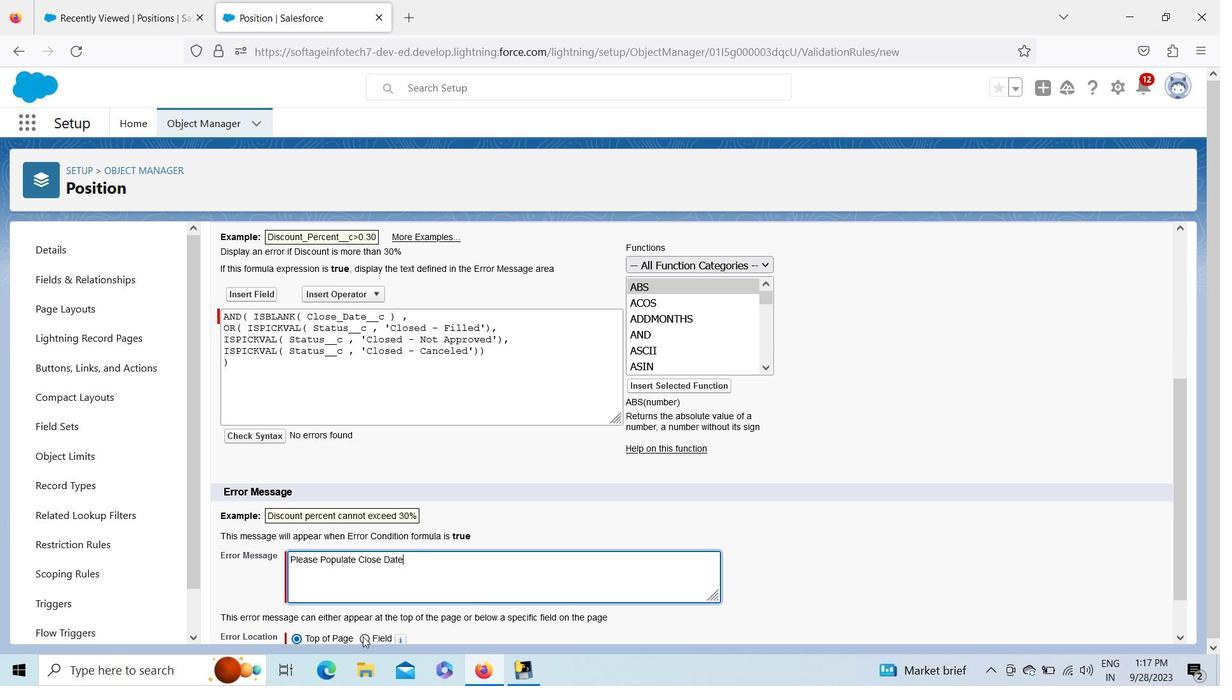 
Action: Mouse pressed left at (362, 638)
Screenshot: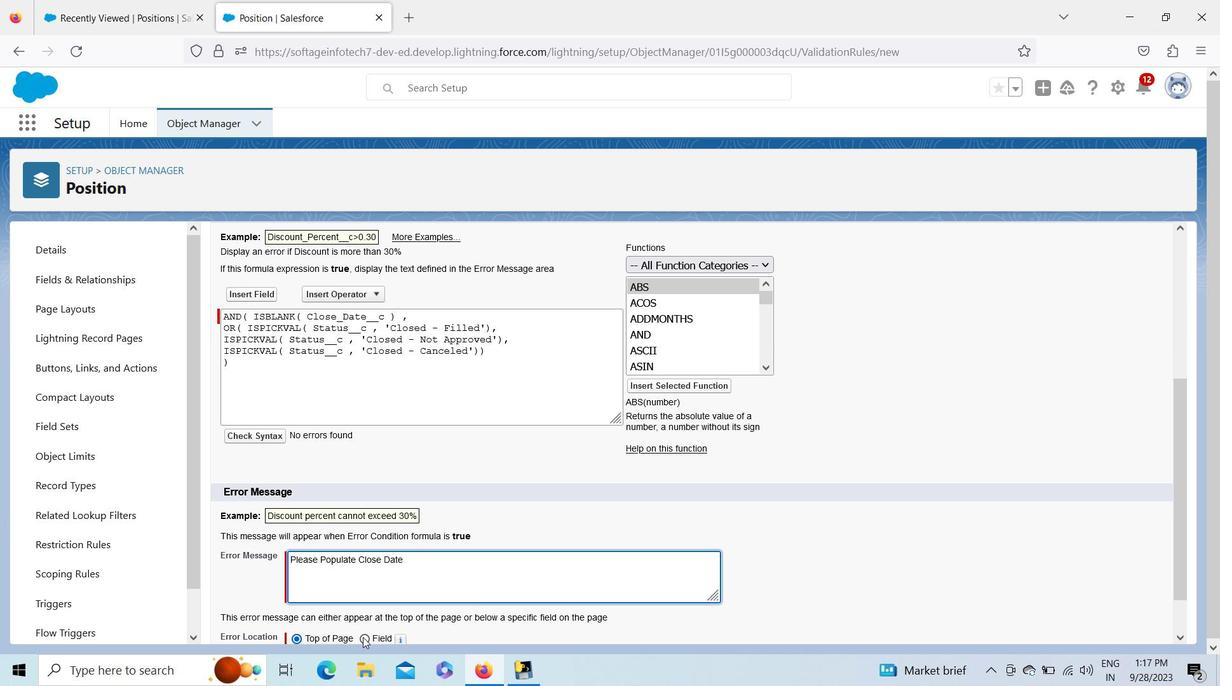 
Action: Mouse moved to (523, 640)
Screenshot: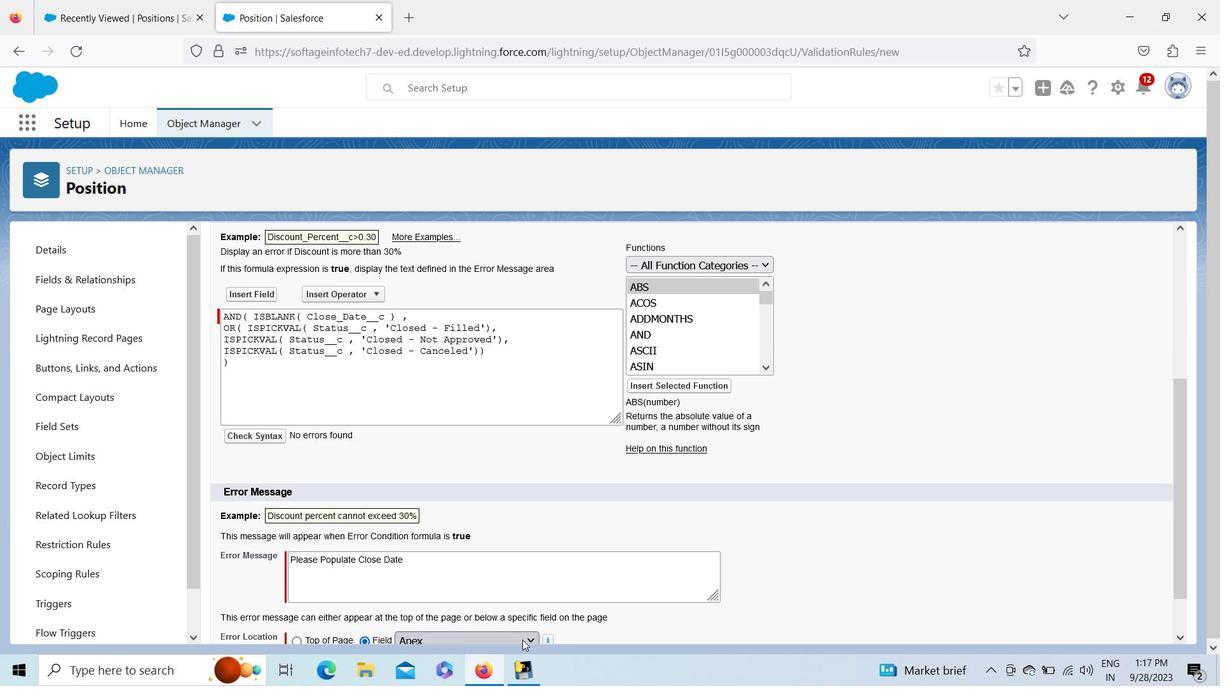 
Action: Mouse pressed left at (523, 640)
Screenshot: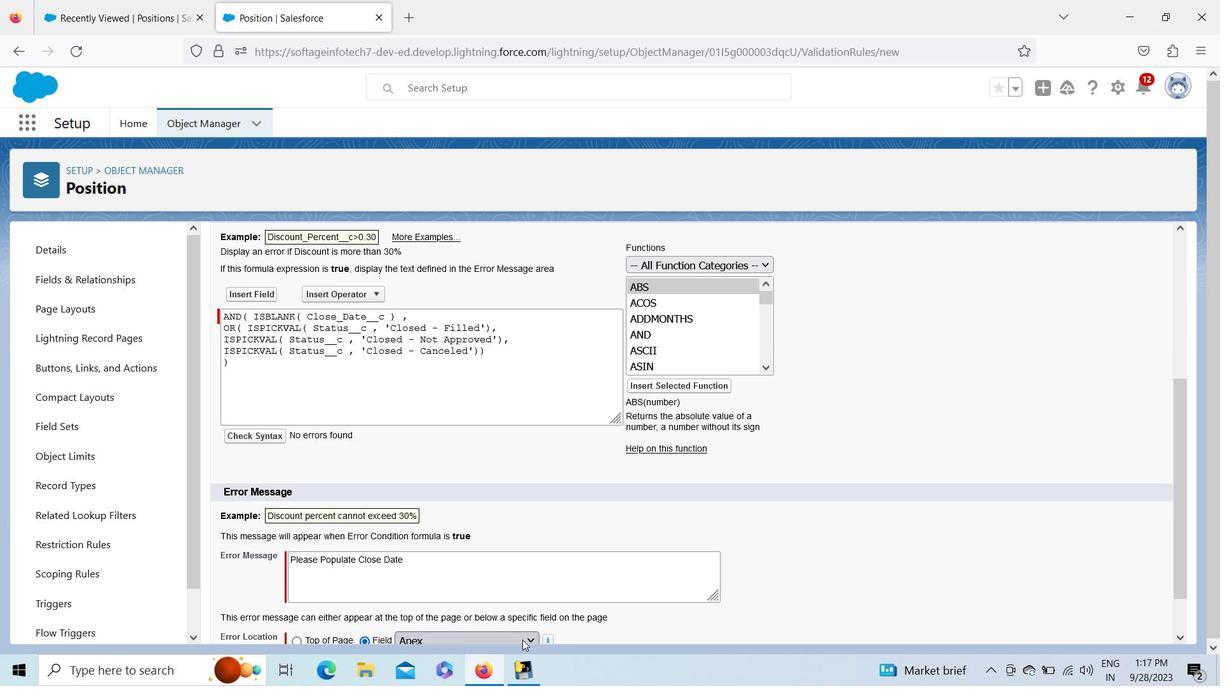 
Action: Mouse moved to (460, 314)
Screenshot: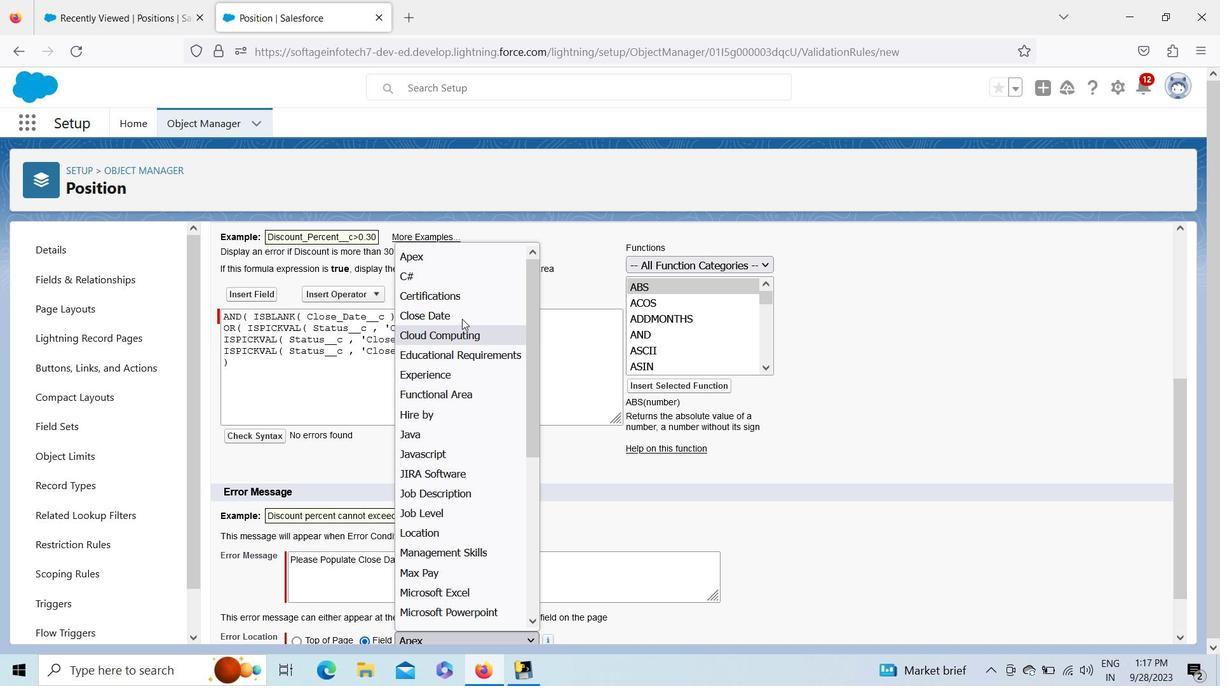 
Action: Mouse pressed left at (460, 314)
Screenshot: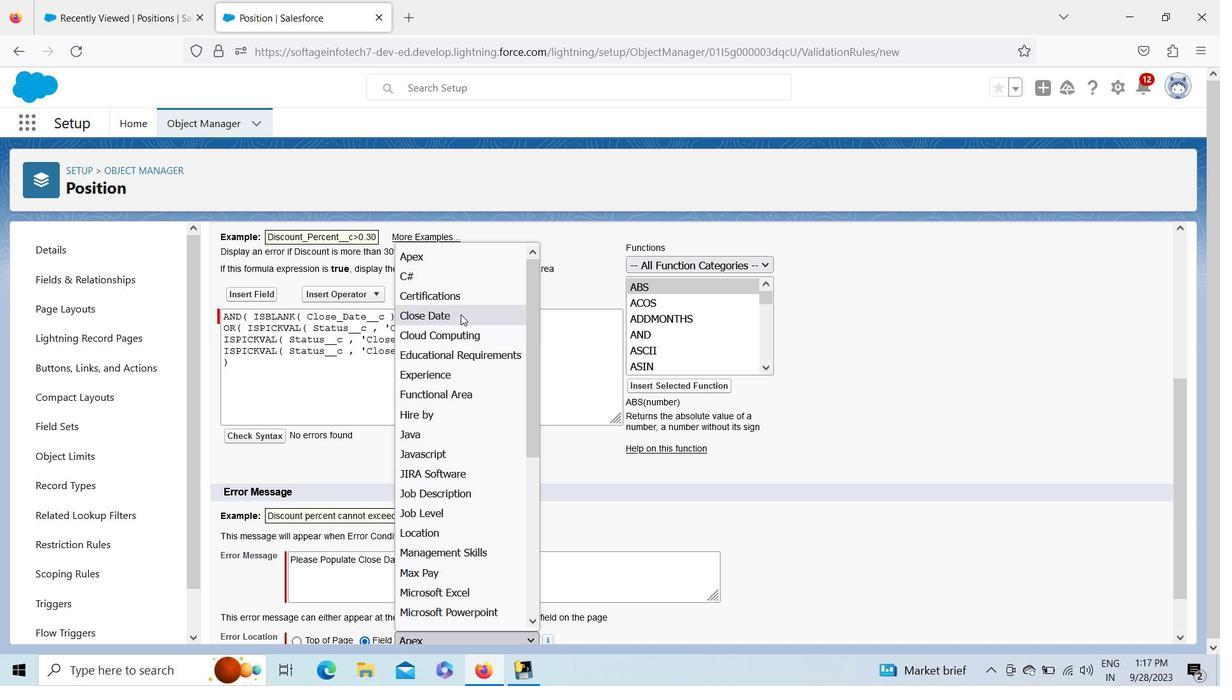 
Action: Mouse moved to (1182, 522)
Screenshot: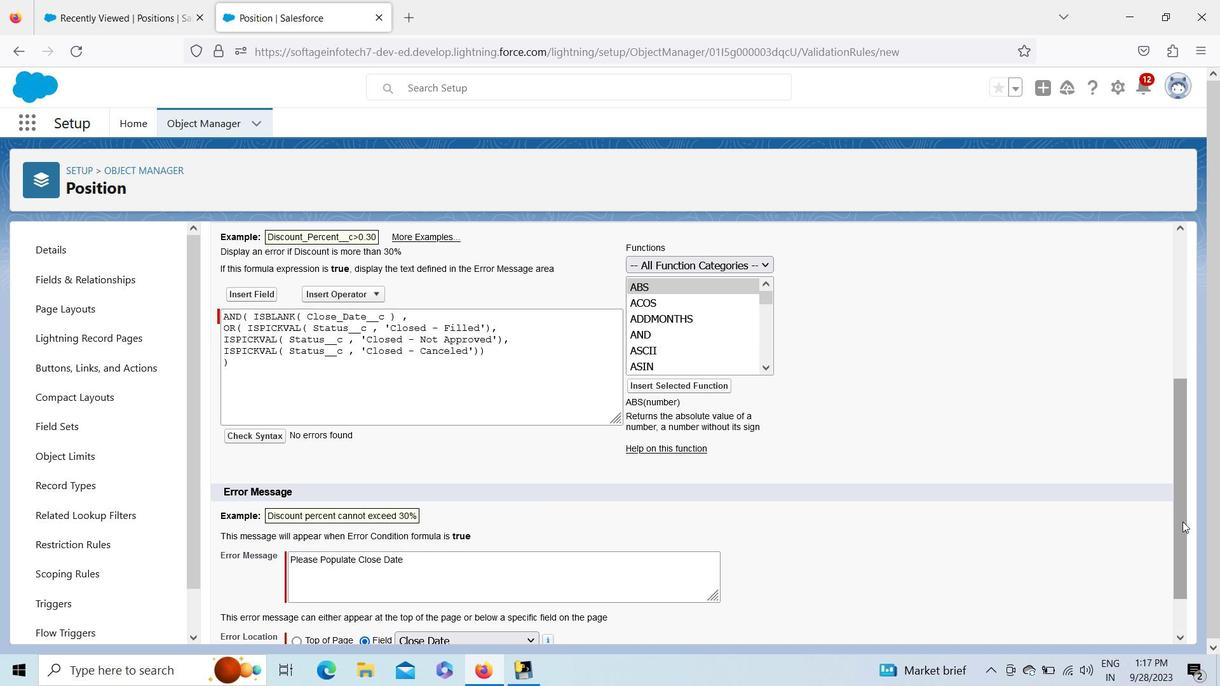 
Action: Mouse pressed left at (1182, 522)
Screenshot: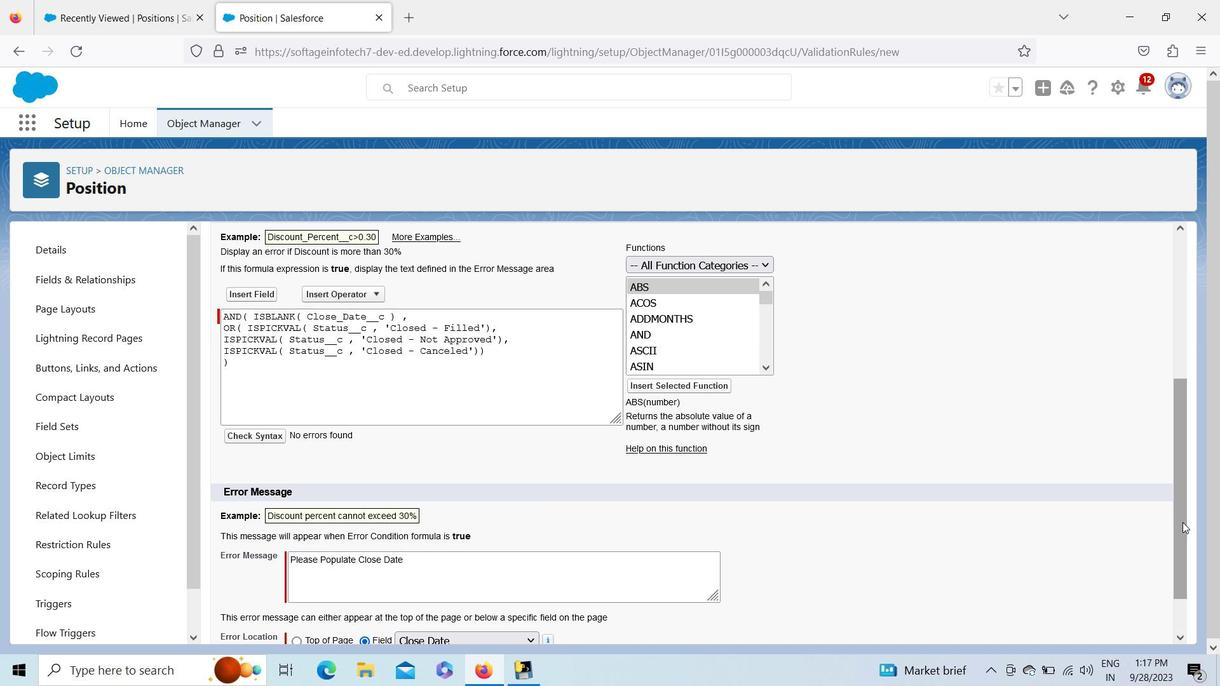 
Action: Mouse moved to (483, 502)
Screenshot: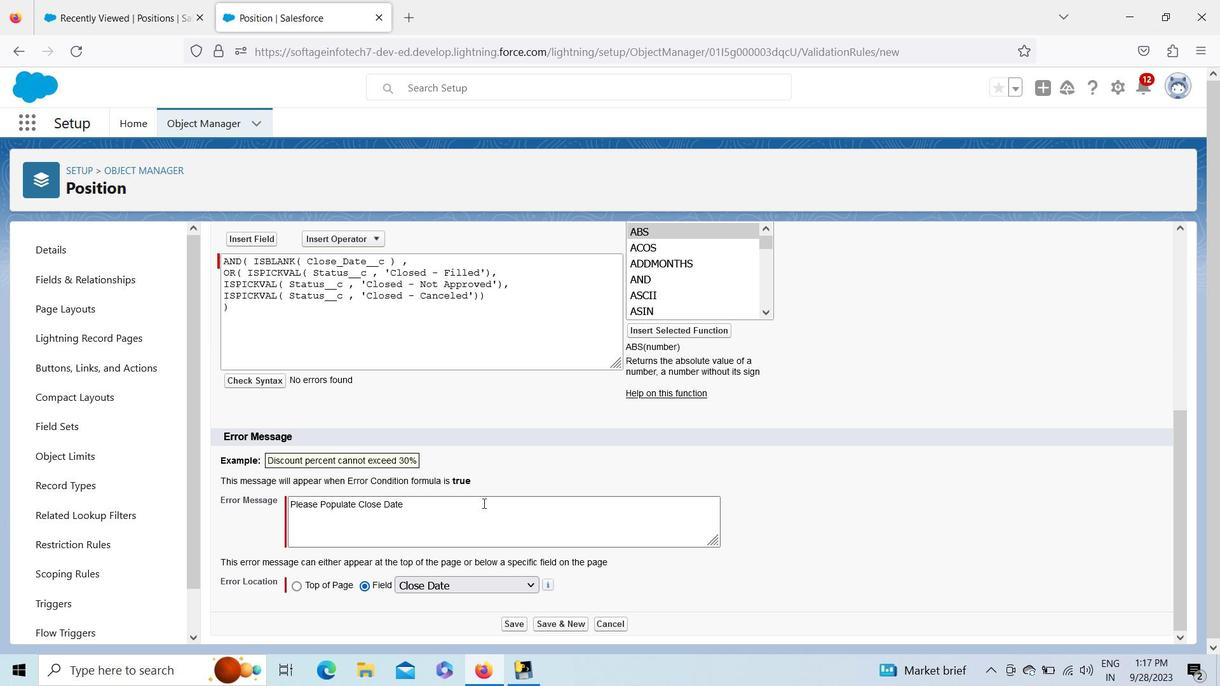 
Action: Mouse pressed left at (483, 502)
Screenshot: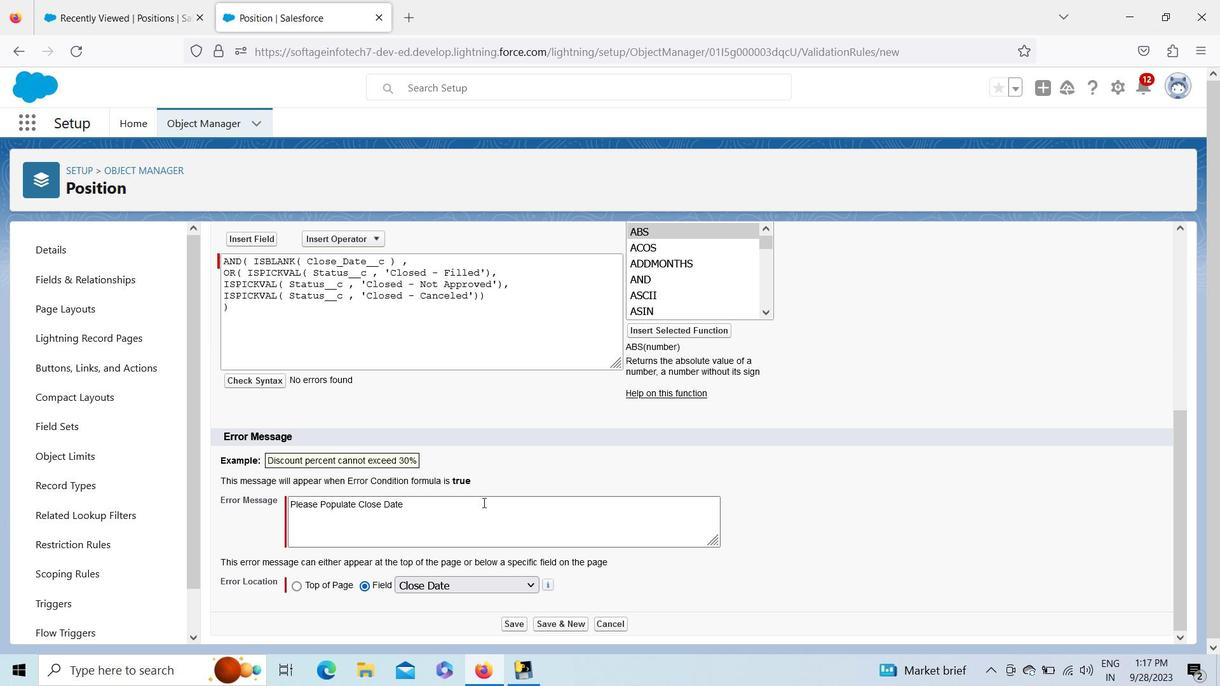 
Action: Key pressed .
Screenshot: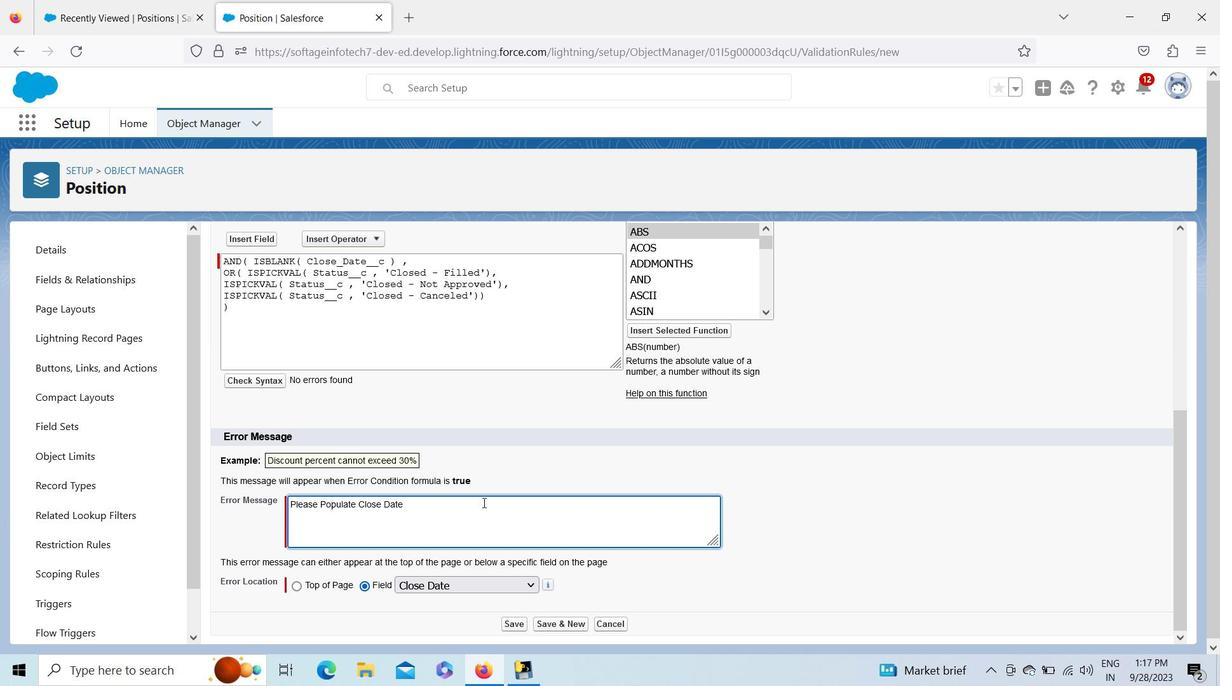 
Action: Mouse moved to (510, 620)
Screenshot: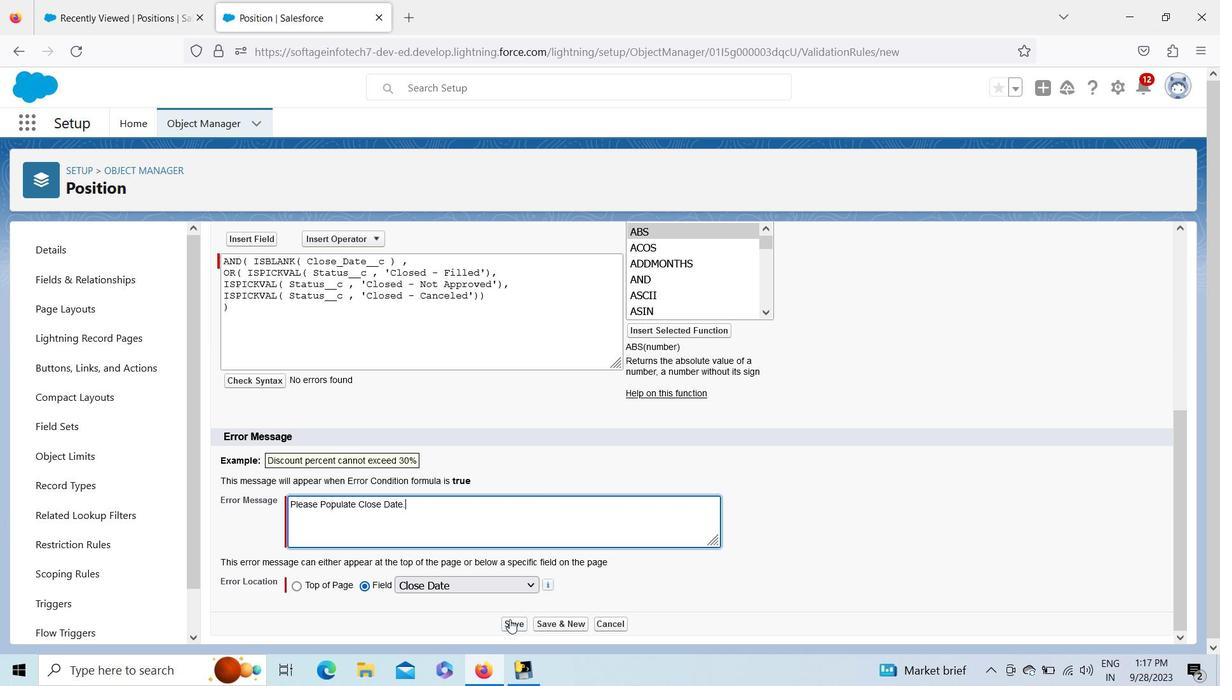 
Action: Mouse pressed left at (510, 620)
Screenshot: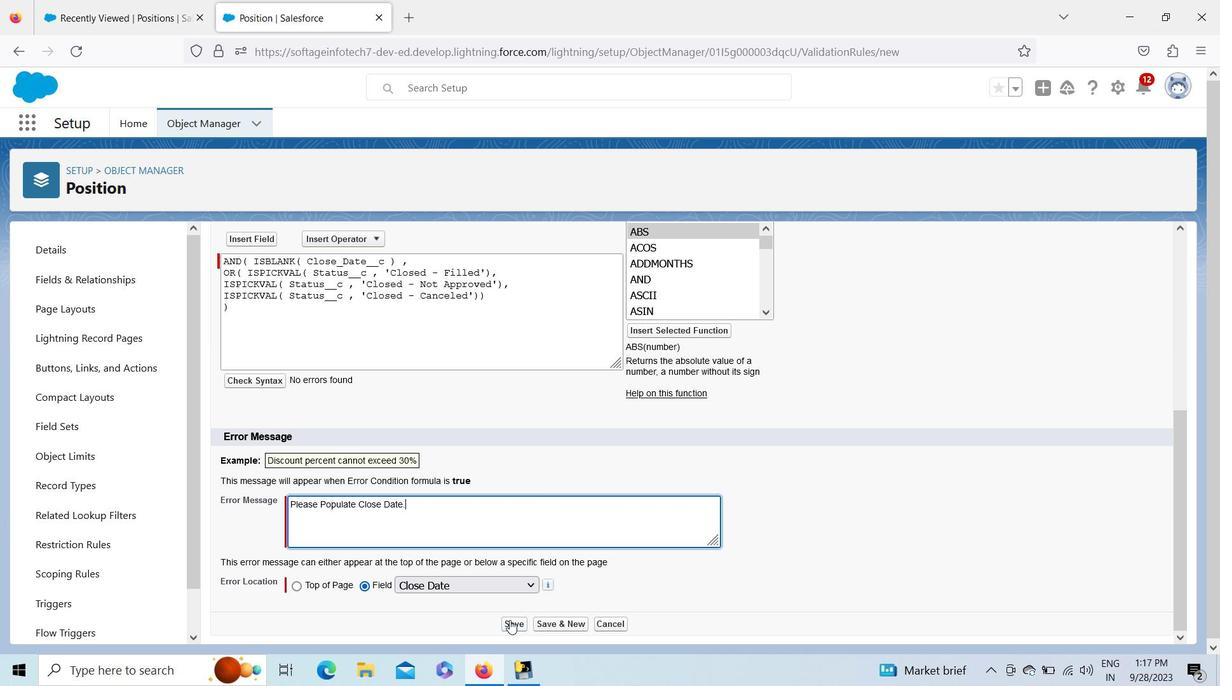 
Action: Mouse moved to (63, 268)
Screenshot: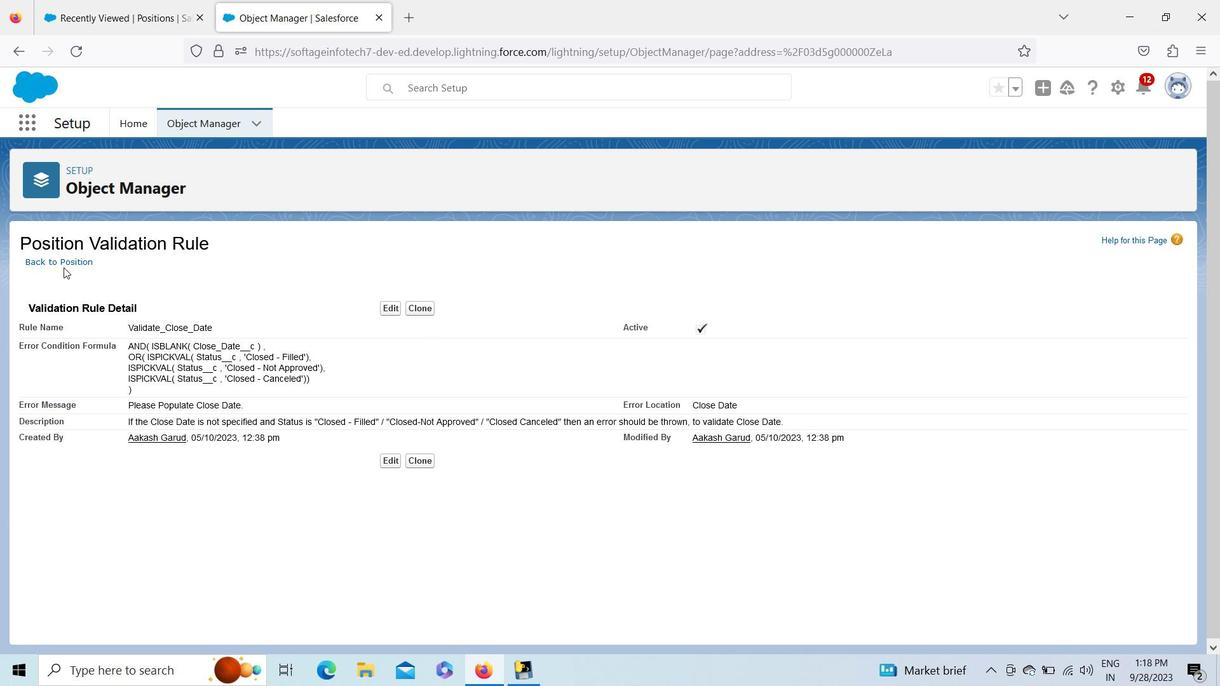
Action: Mouse pressed left at (63, 268)
Screenshot: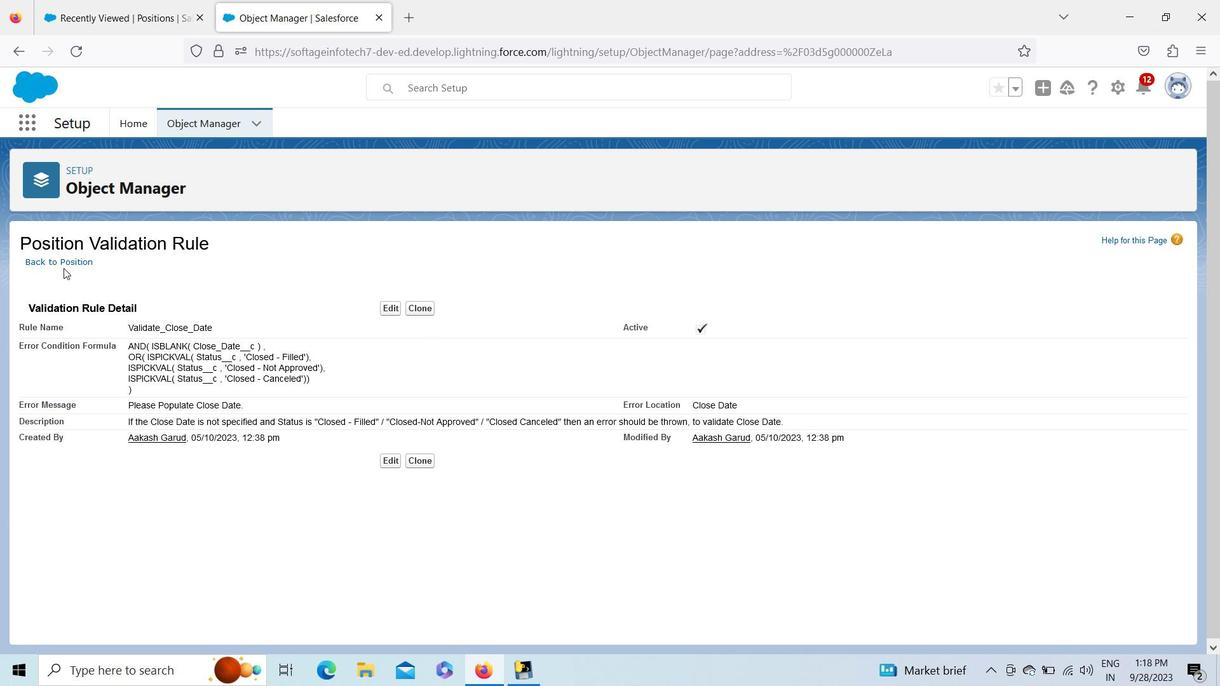 
Action: Mouse moved to (63, 264)
Screenshot: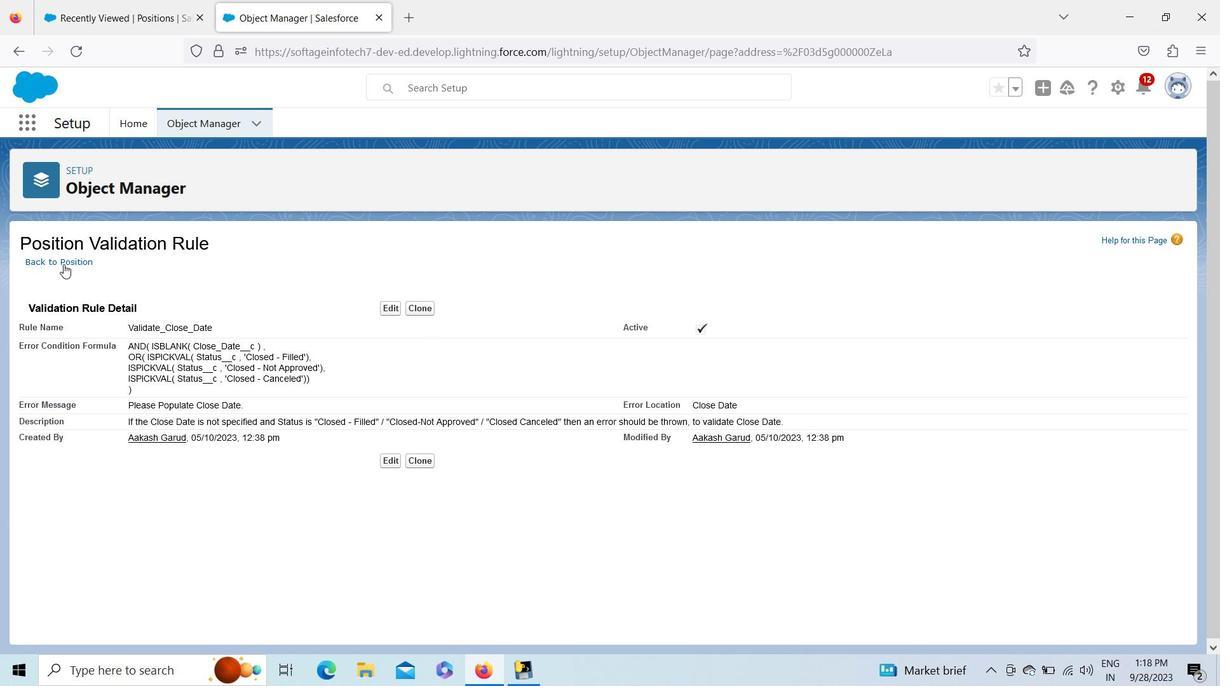 
Action: Mouse pressed left at (63, 264)
Screenshot: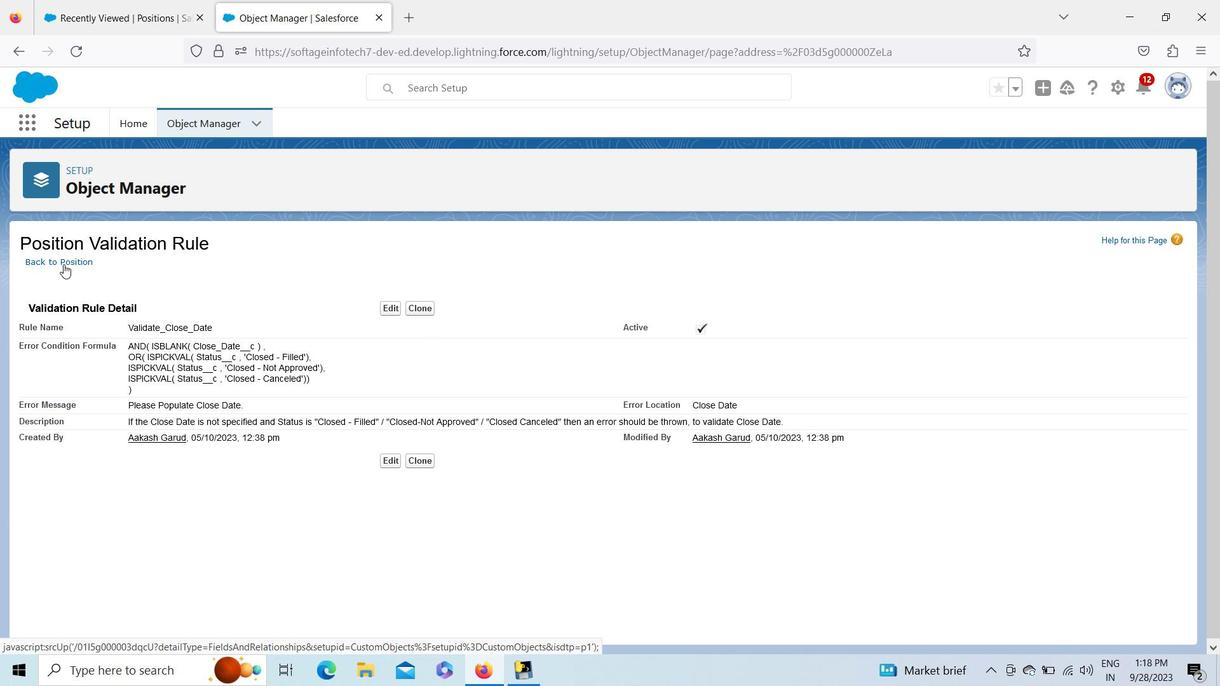 
Action: Mouse moved to (108, 13)
Screenshot: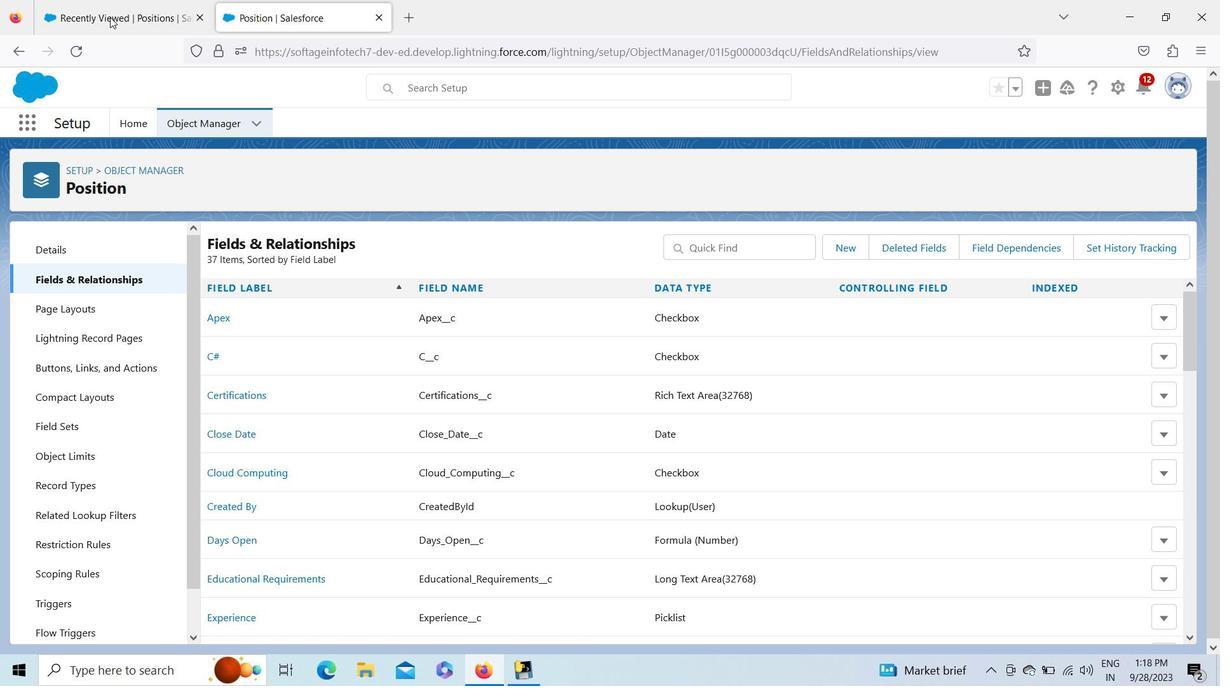 
Action: Mouse pressed left at (108, 13)
Screenshot: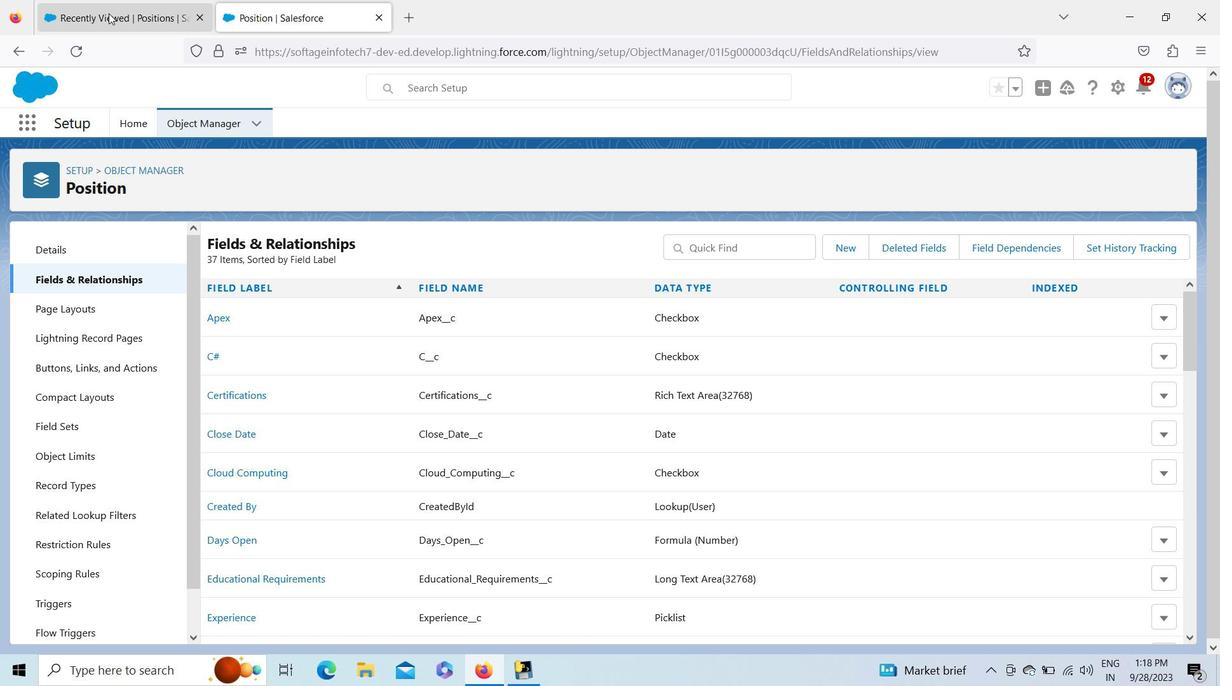 
Action: Mouse moved to (1012, 172)
Screenshot: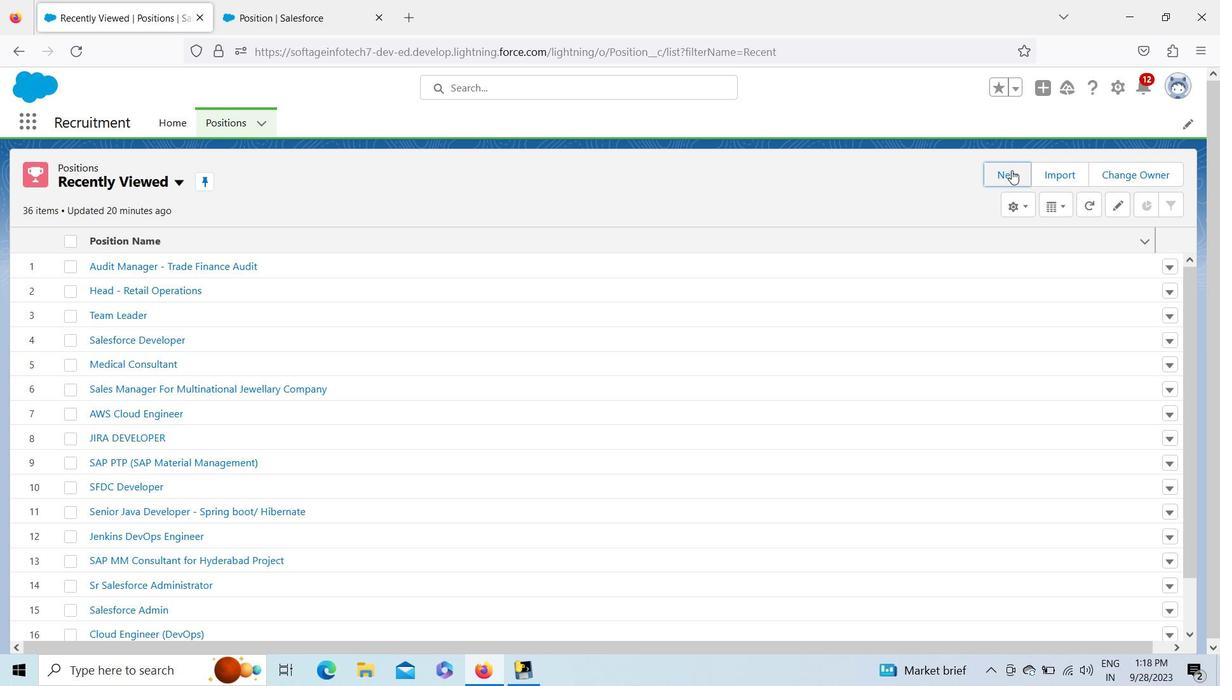 
Action: Mouse pressed left at (1012, 172)
Screenshot: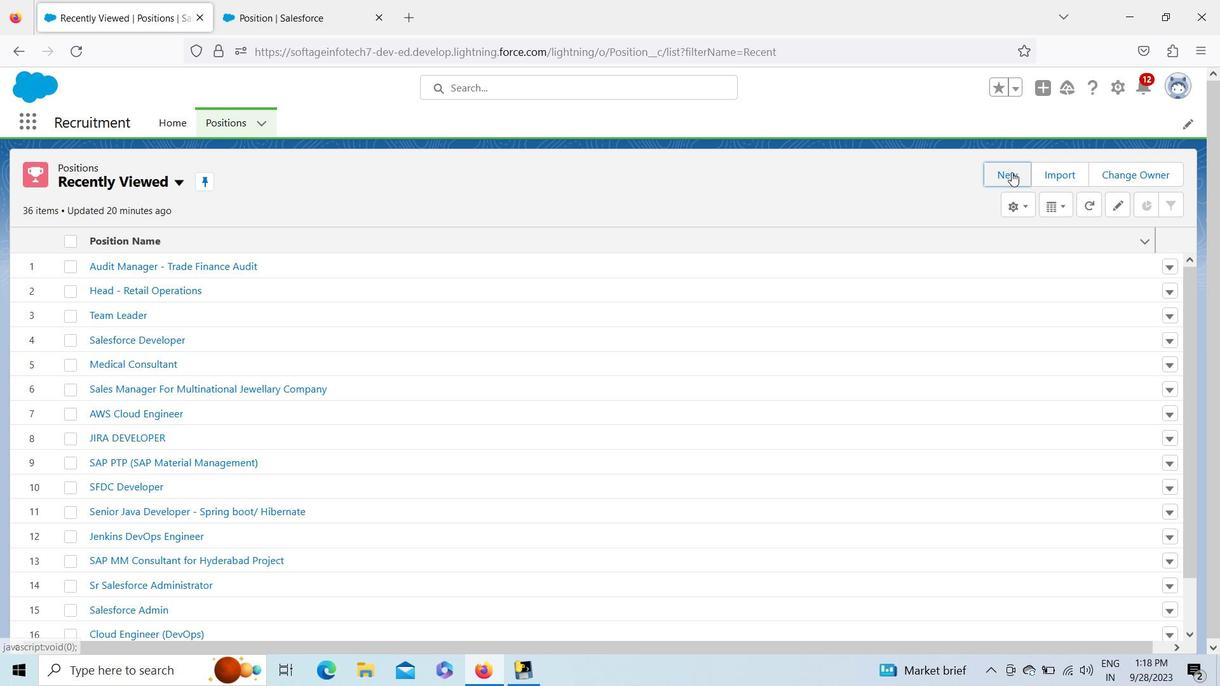 
Action: Mouse moved to (498, 244)
Screenshot: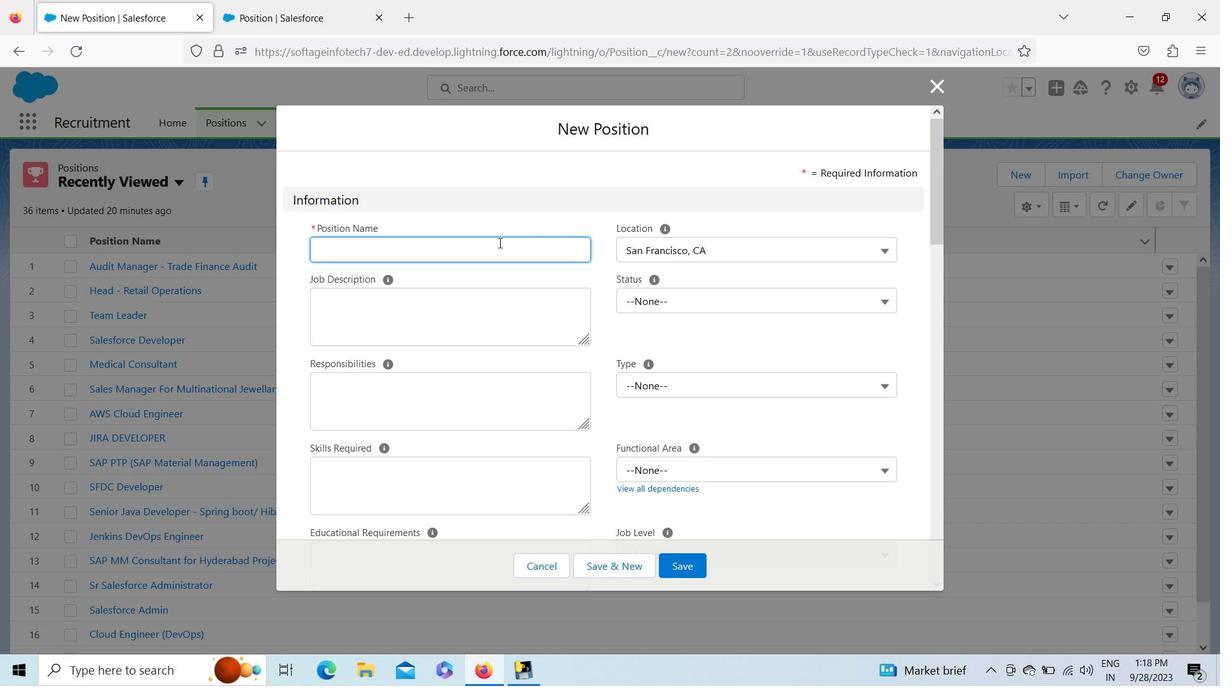 
Action: Mouse pressed left at (498, 244)
Screenshot: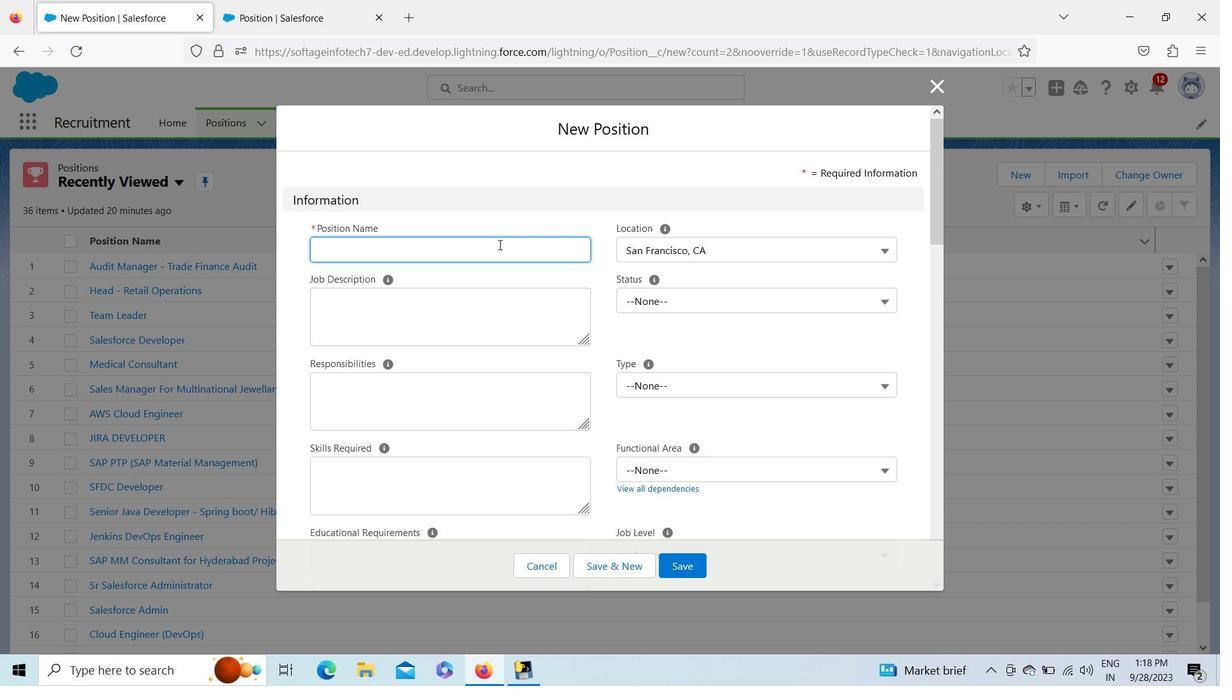 
Action: Key pressed <Key.shift>Test<Key.space><Key.shift><Key.shift>Validation<Key.space><Key.shift>Rule
Screenshot: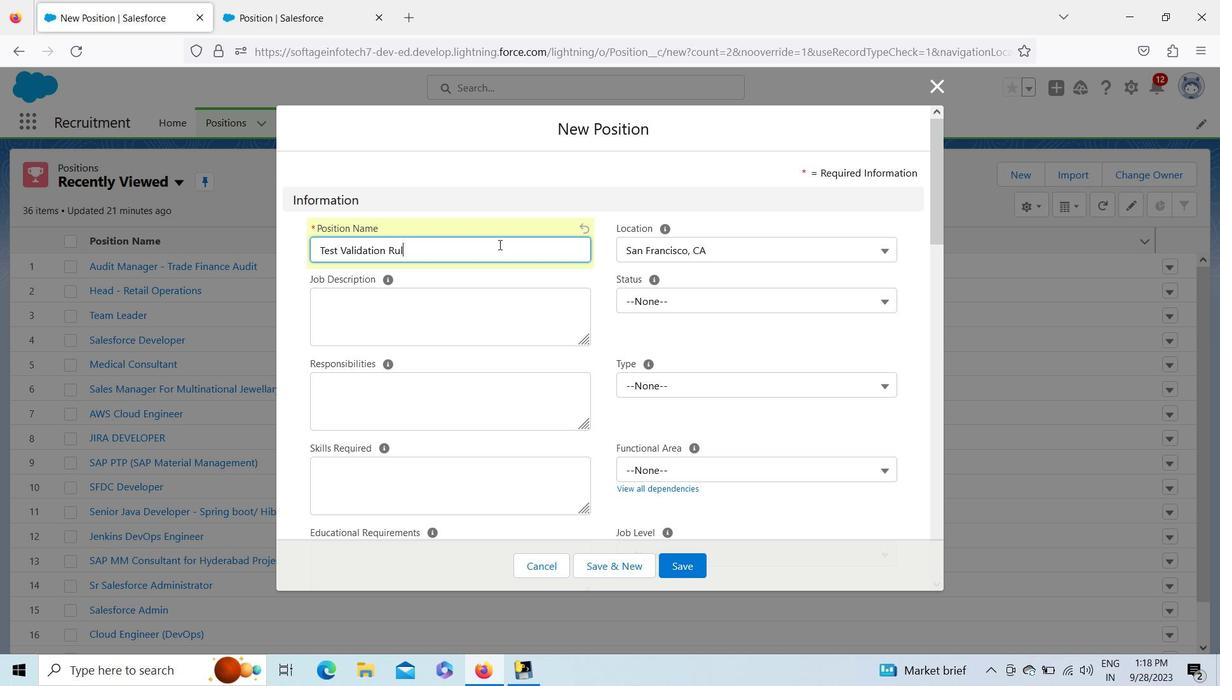 
Action: Mouse moved to (938, 155)
Screenshot: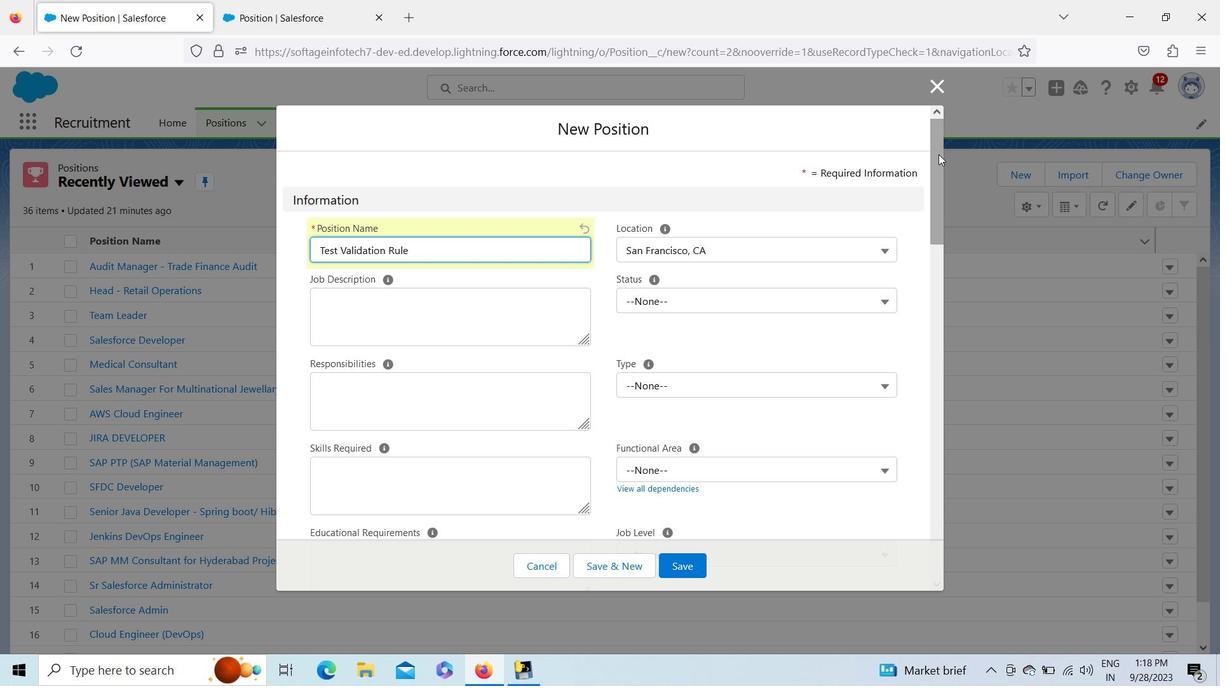 
Action: Mouse pressed left at (938, 155)
Screenshot: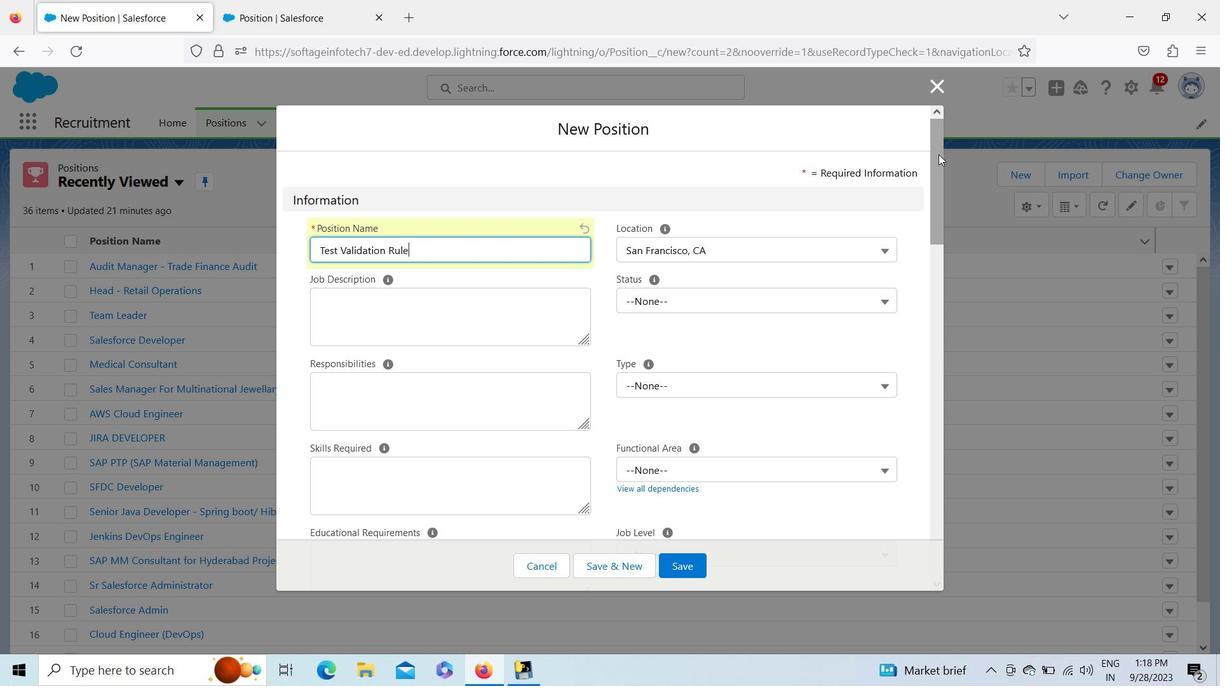 
Action: Mouse moved to (938, 155)
Screenshot: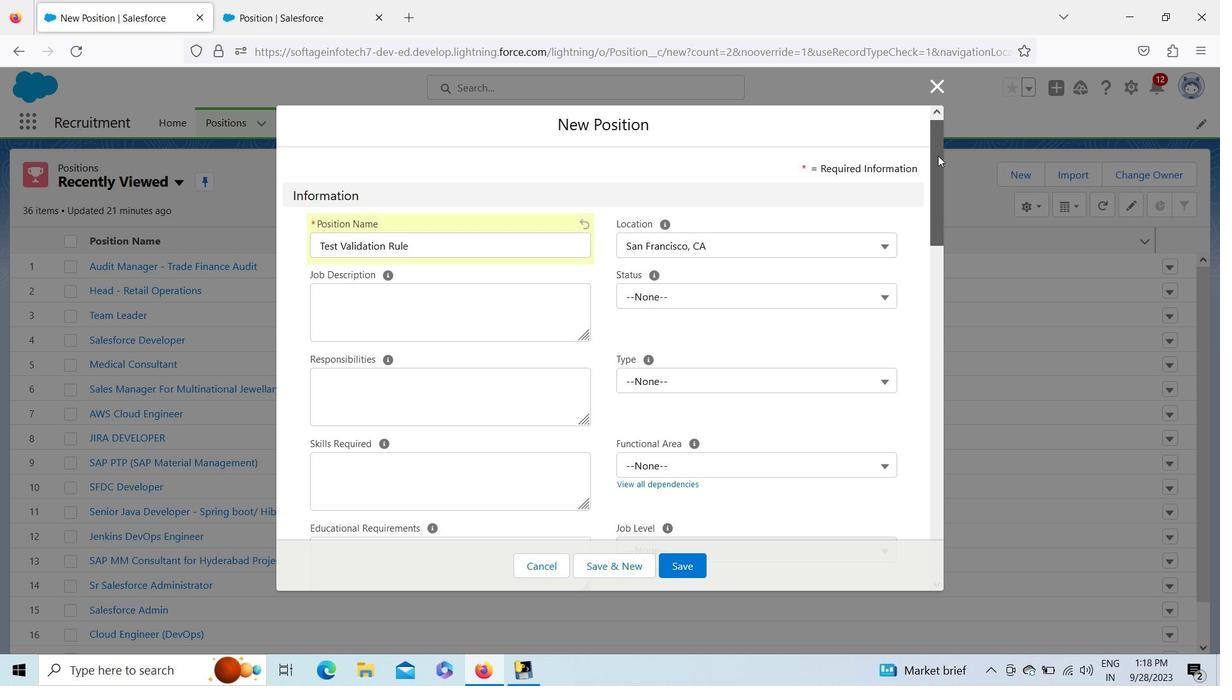 
Action: Mouse pressed left at (938, 155)
Screenshot: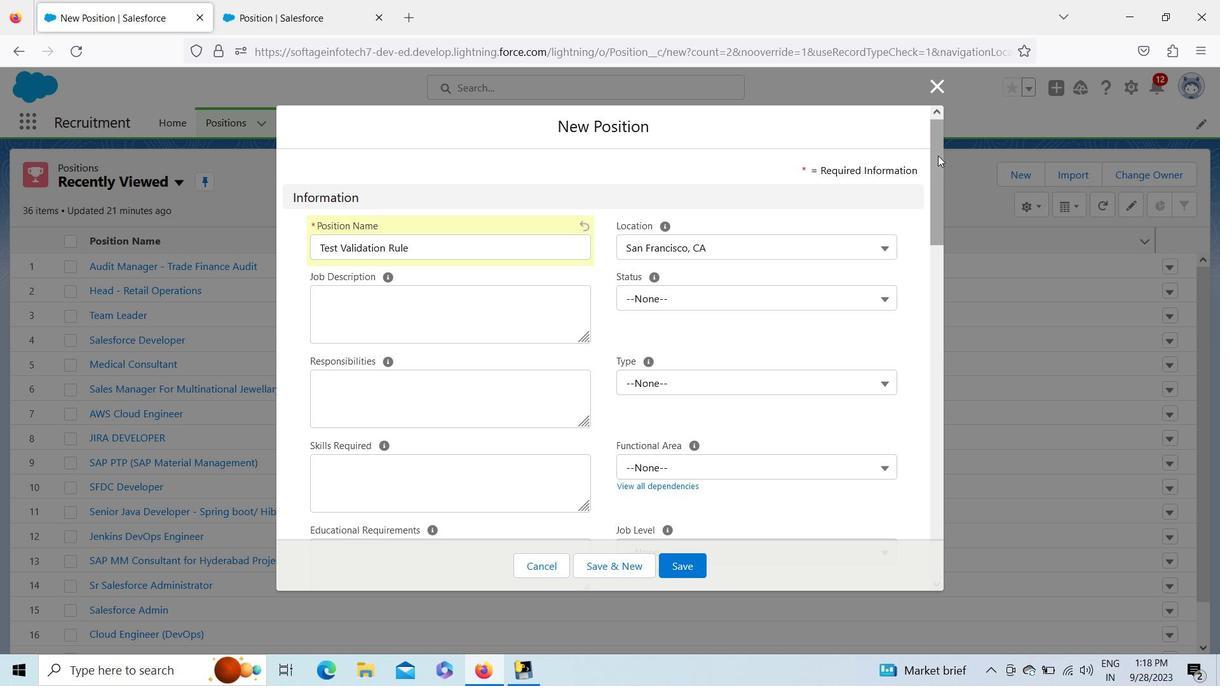 
Action: Mouse moved to (744, 294)
Screenshot: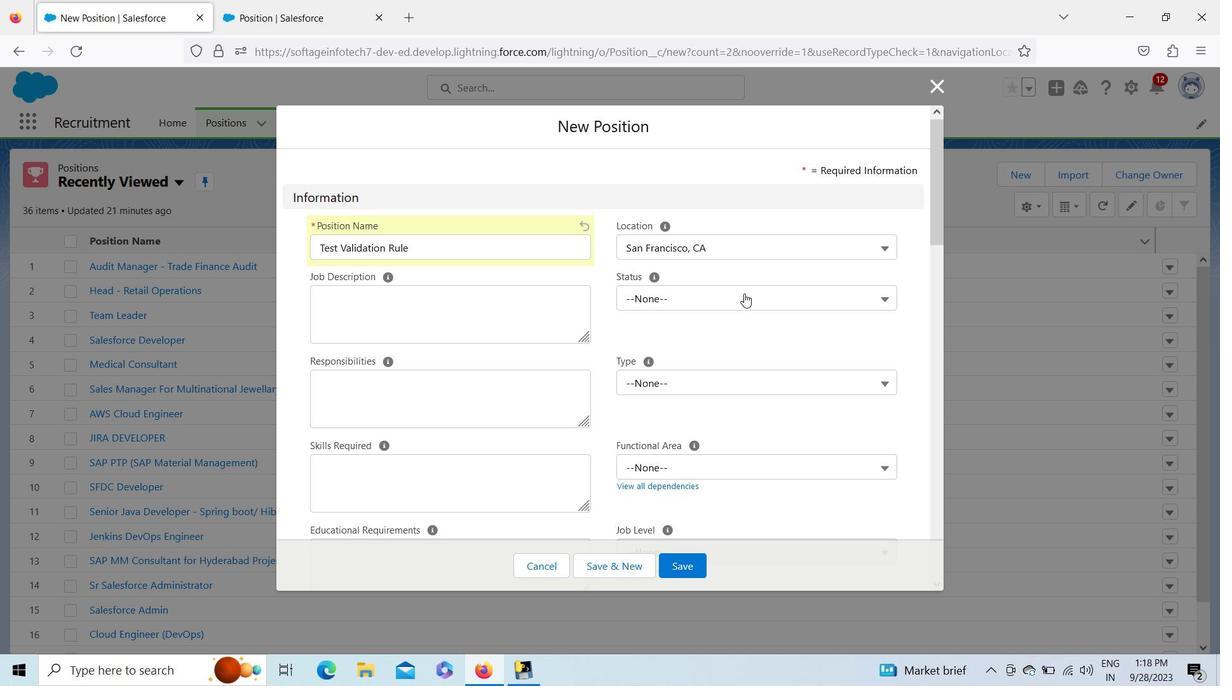 
Action: Mouse pressed left at (744, 294)
Screenshot: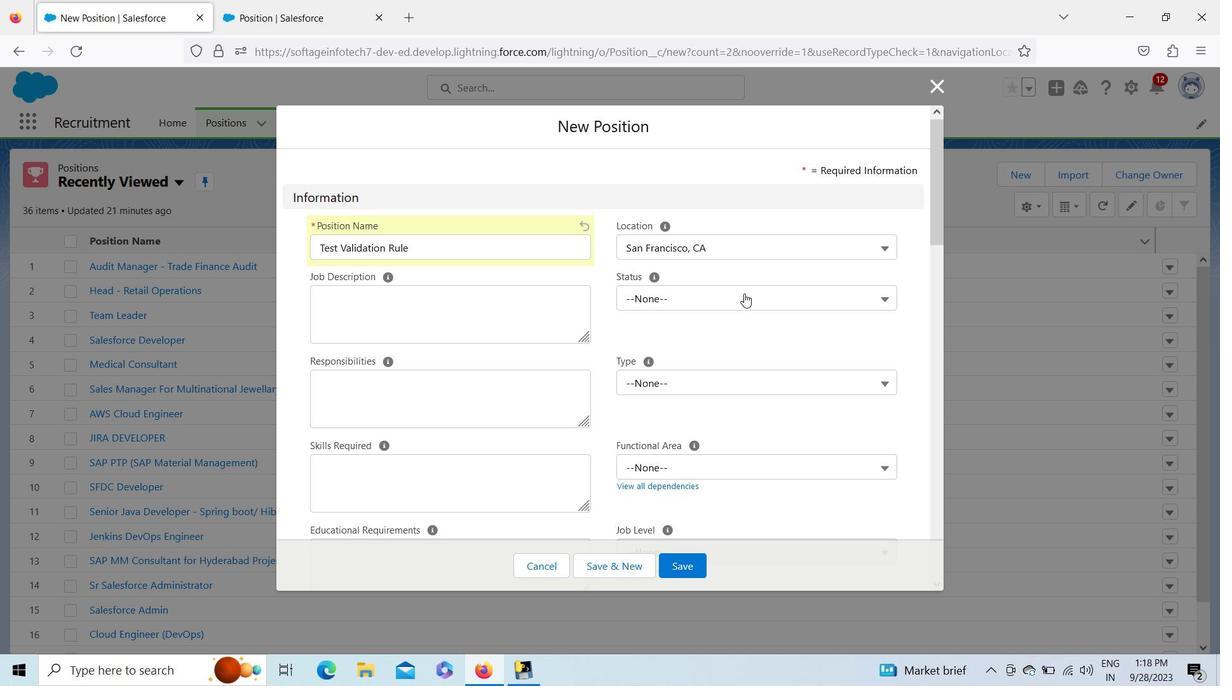 
Action: Mouse moved to (704, 444)
Screenshot: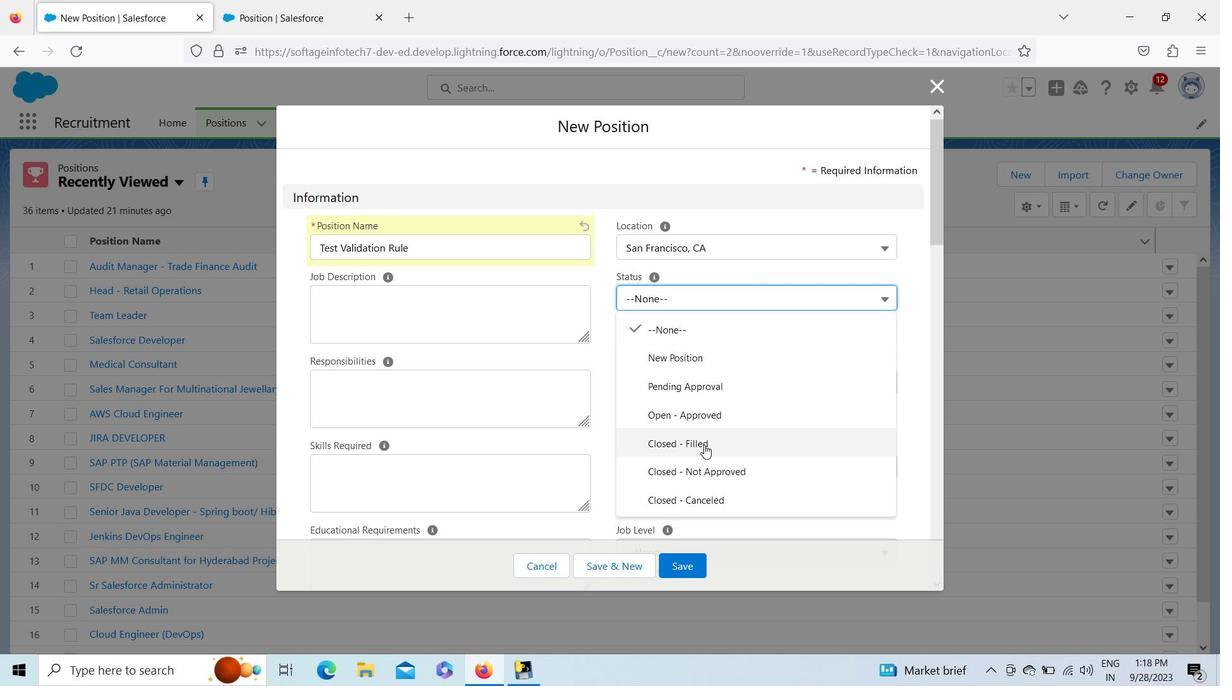 
Action: Mouse pressed left at (704, 444)
Screenshot: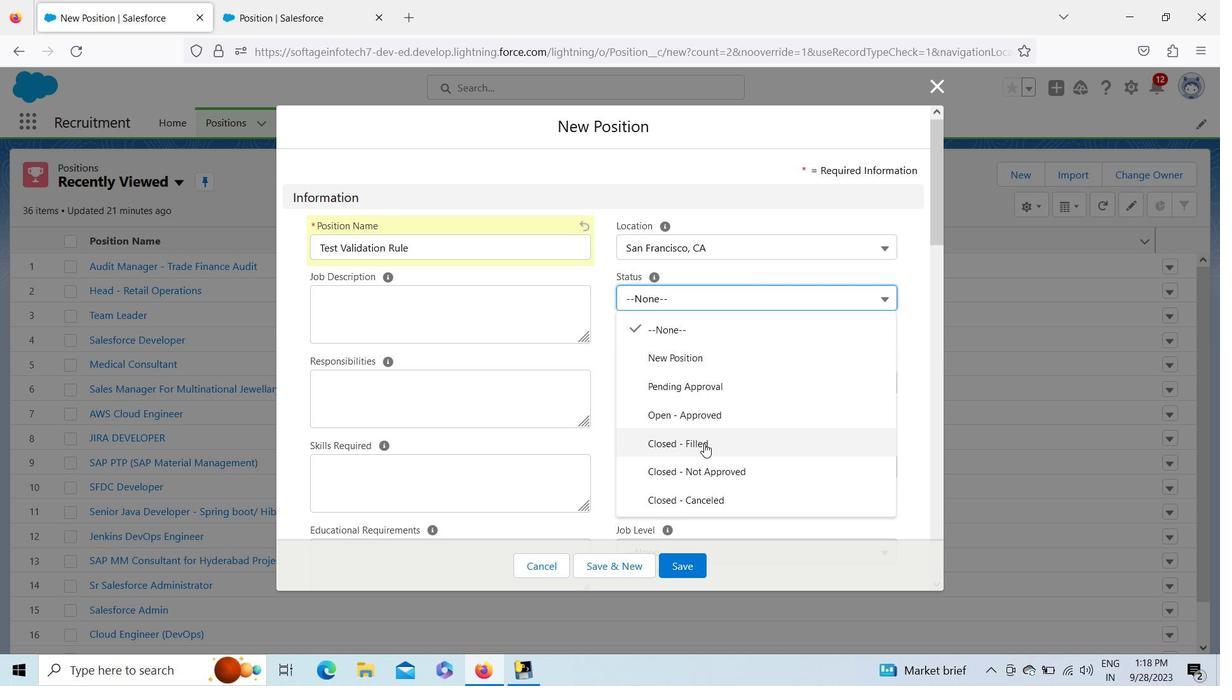 
Action: Mouse moved to (689, 560)
Screenshot: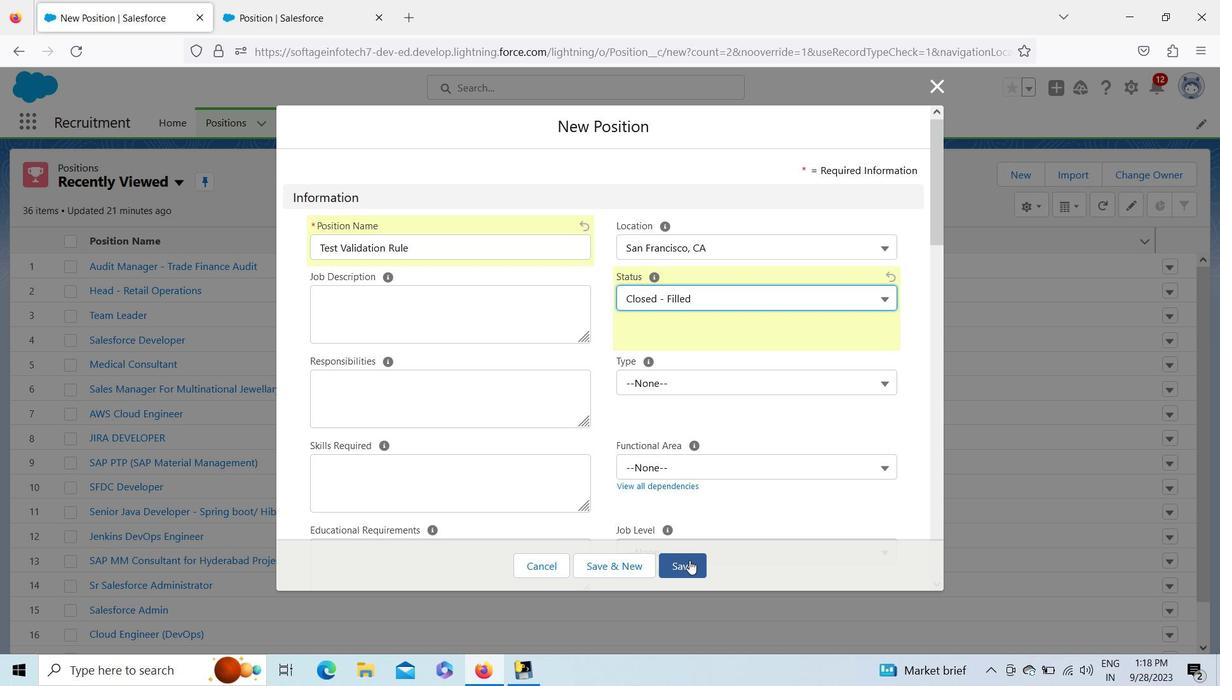 
Action: Mouse pressed left at (689, 560)
Screenshot: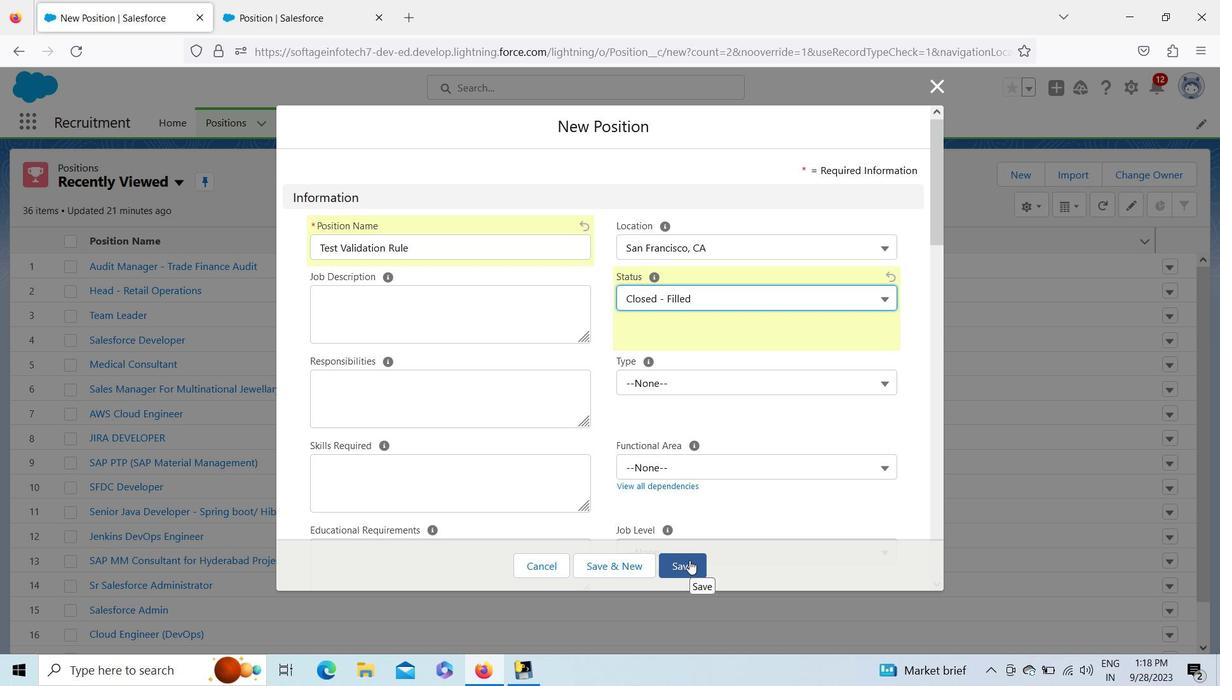 
Action: Mouse moved to (934, 214)
Screenshot: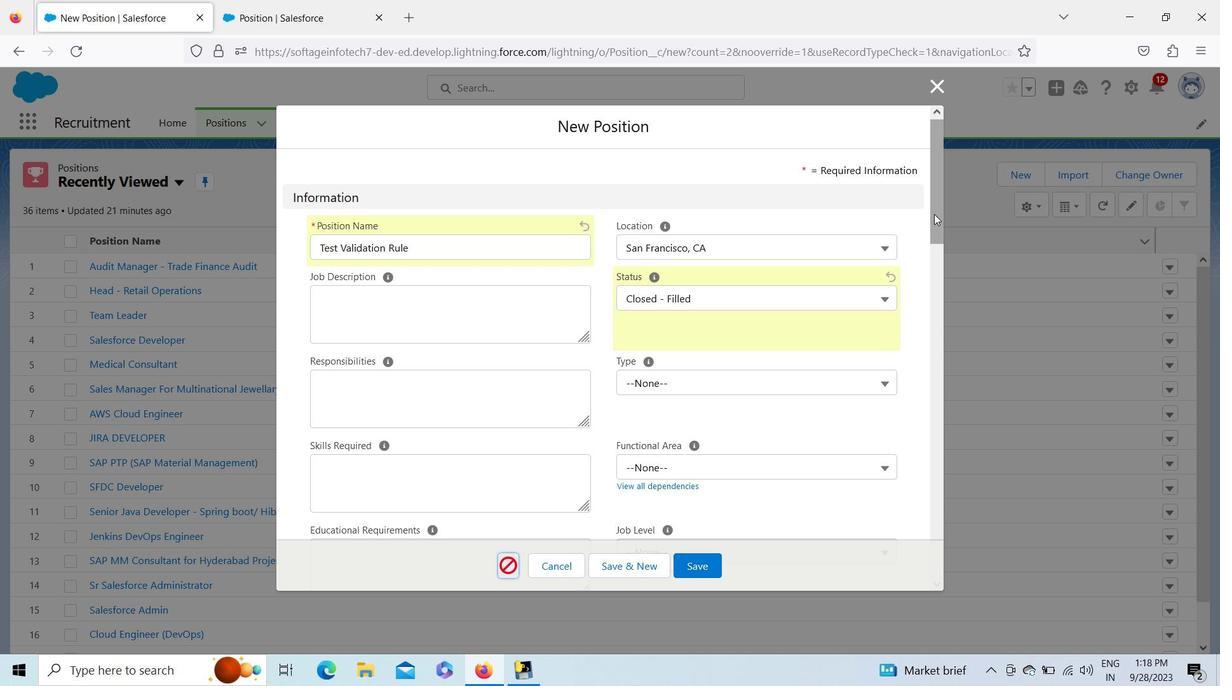 
Action: Mouse pressed left at (934, 214)
Screenshot: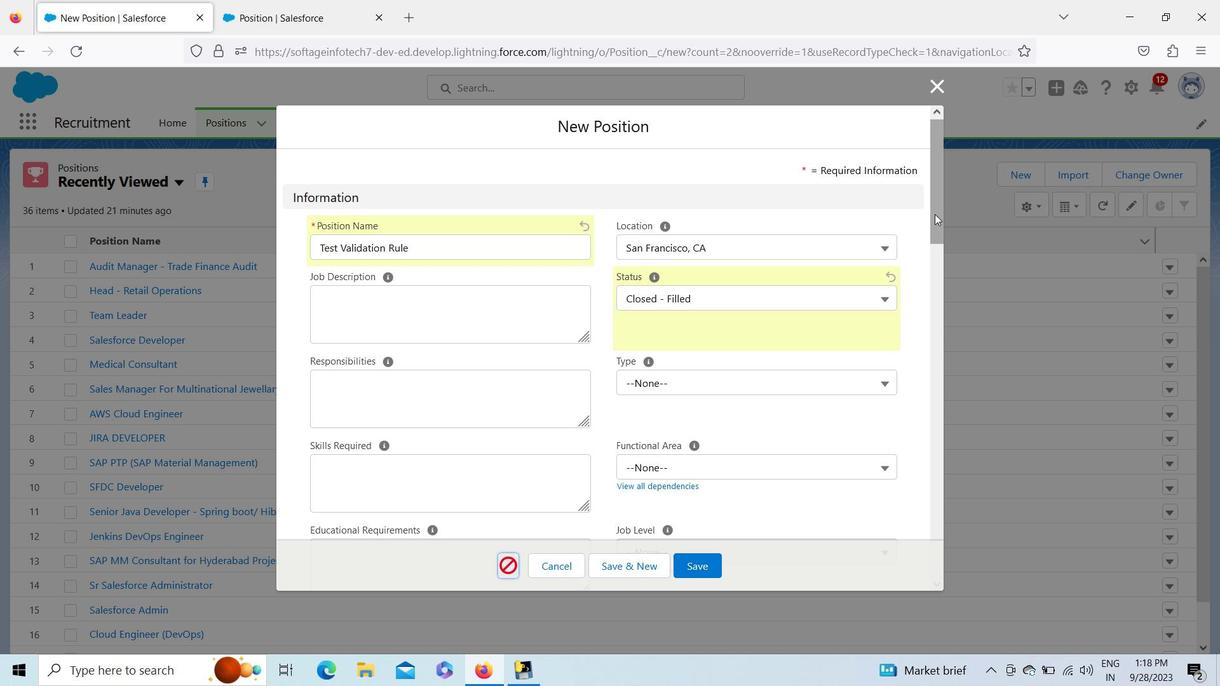 
Action: Mouse moved to (847, 292)
Screenshot: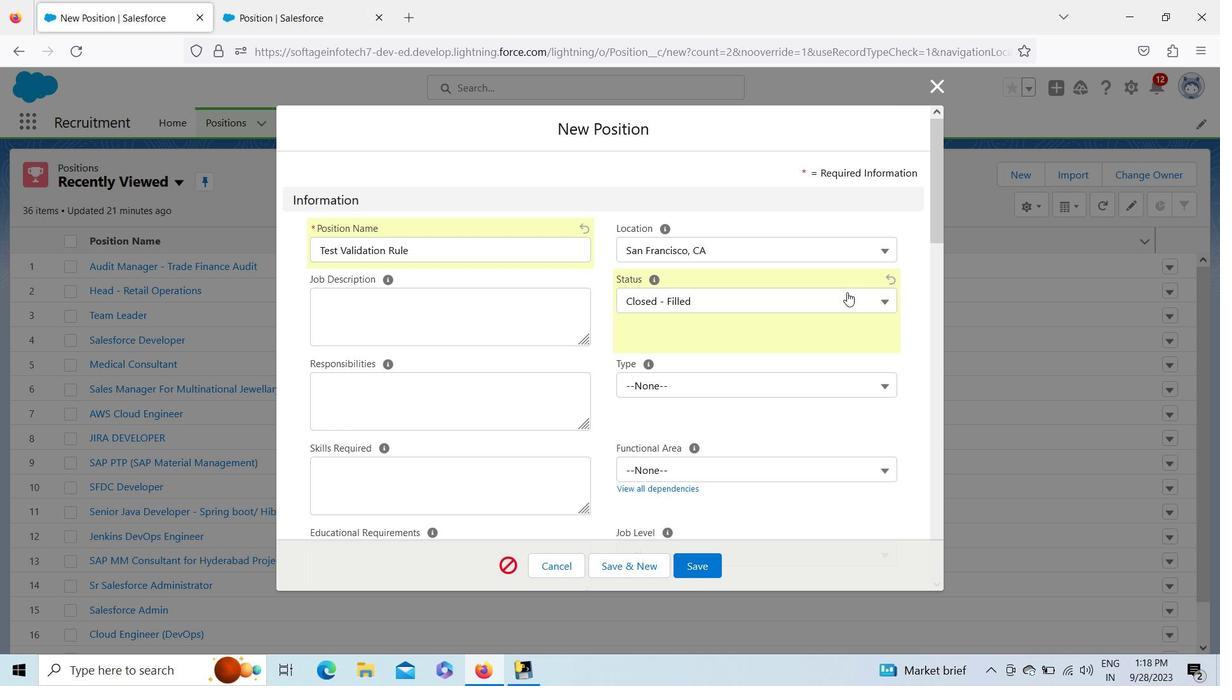 
Action: Mouse pressed left at (847, 292)
Screenshot: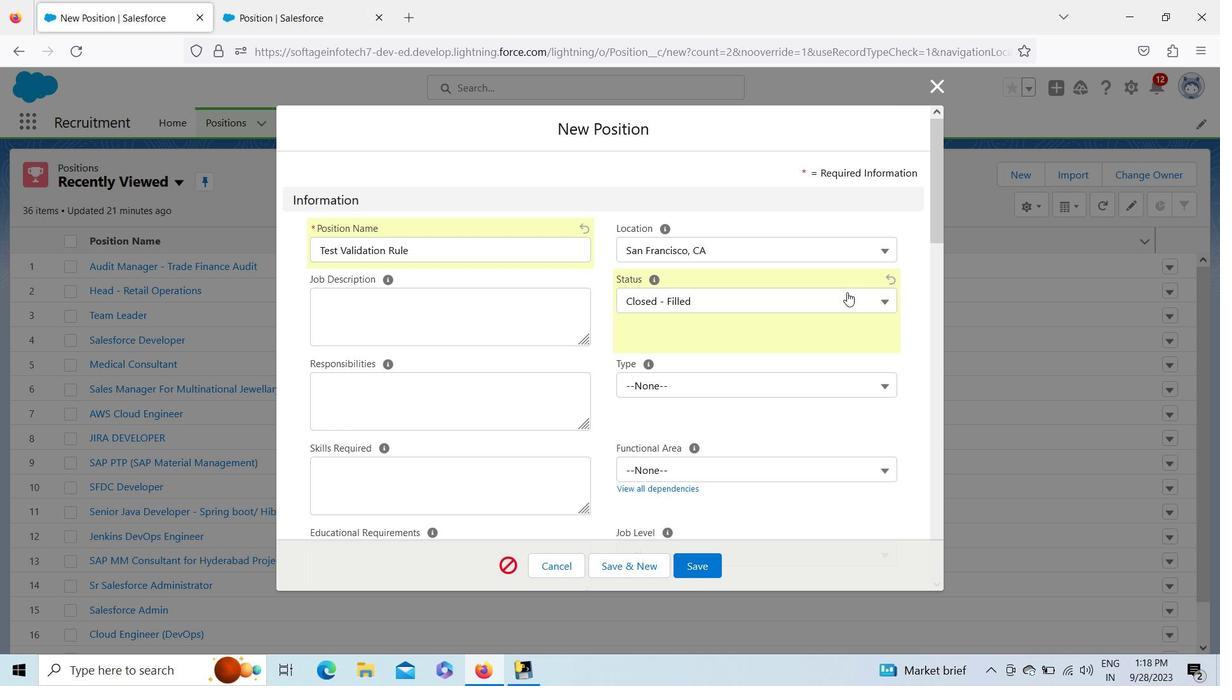 
Action: Mouse moved to (749, 477)
Screenshot: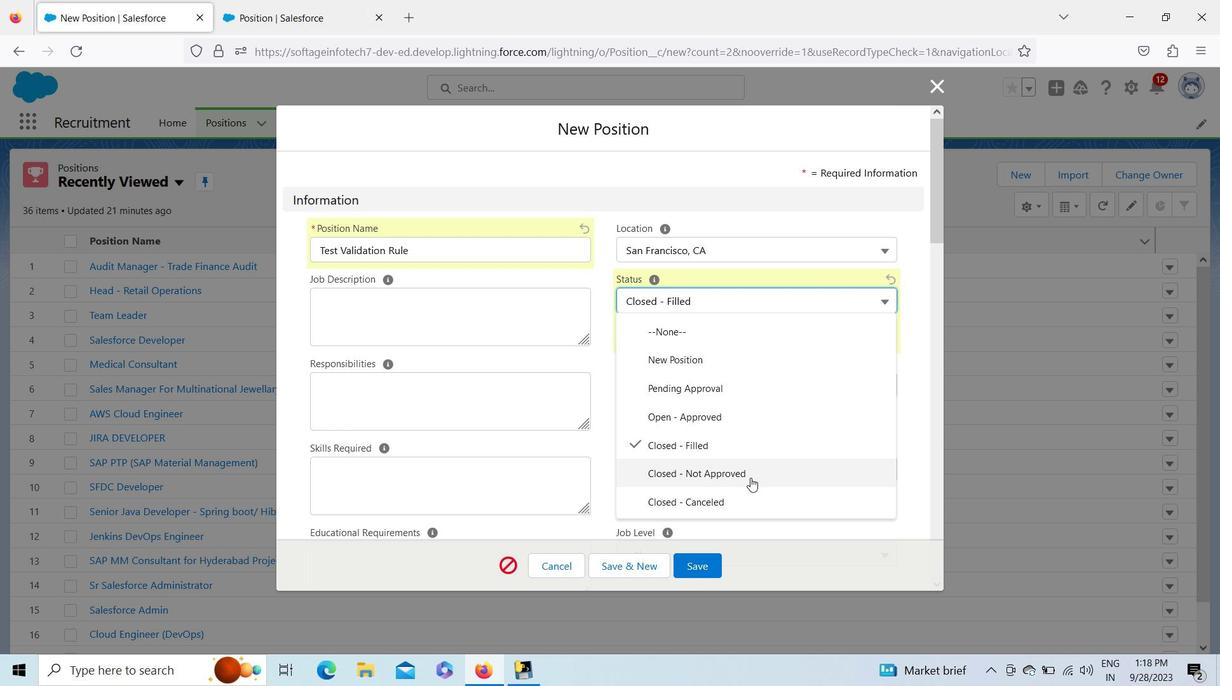 
Action: Mouse pressed left at (749, 477)
Screenshot: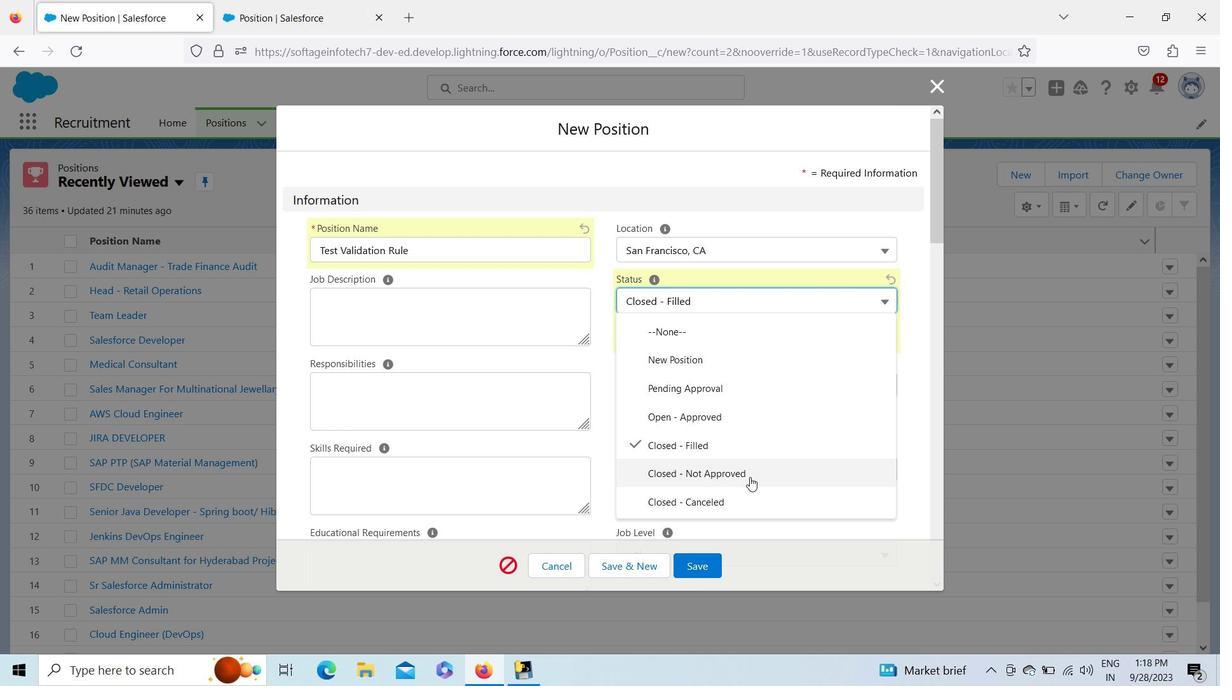 
Action: Mouse moved to (714, 565)
Screenshot: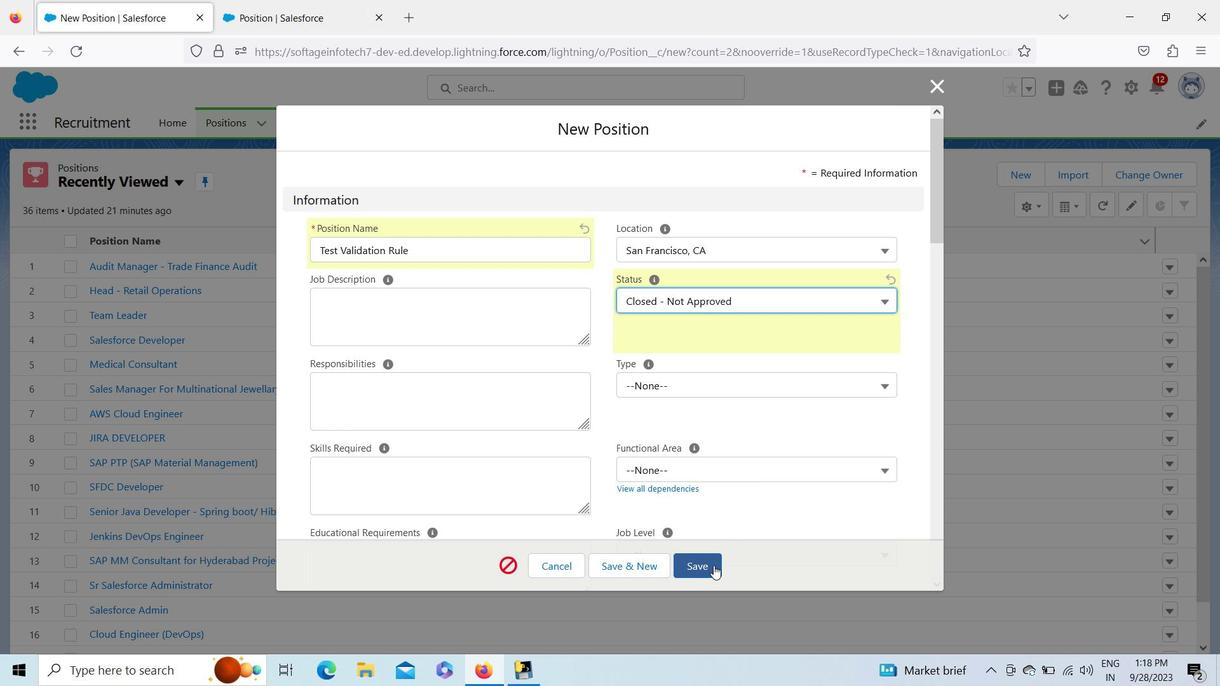
Action: Mouse pressed left at (714, 565)
Screenshot: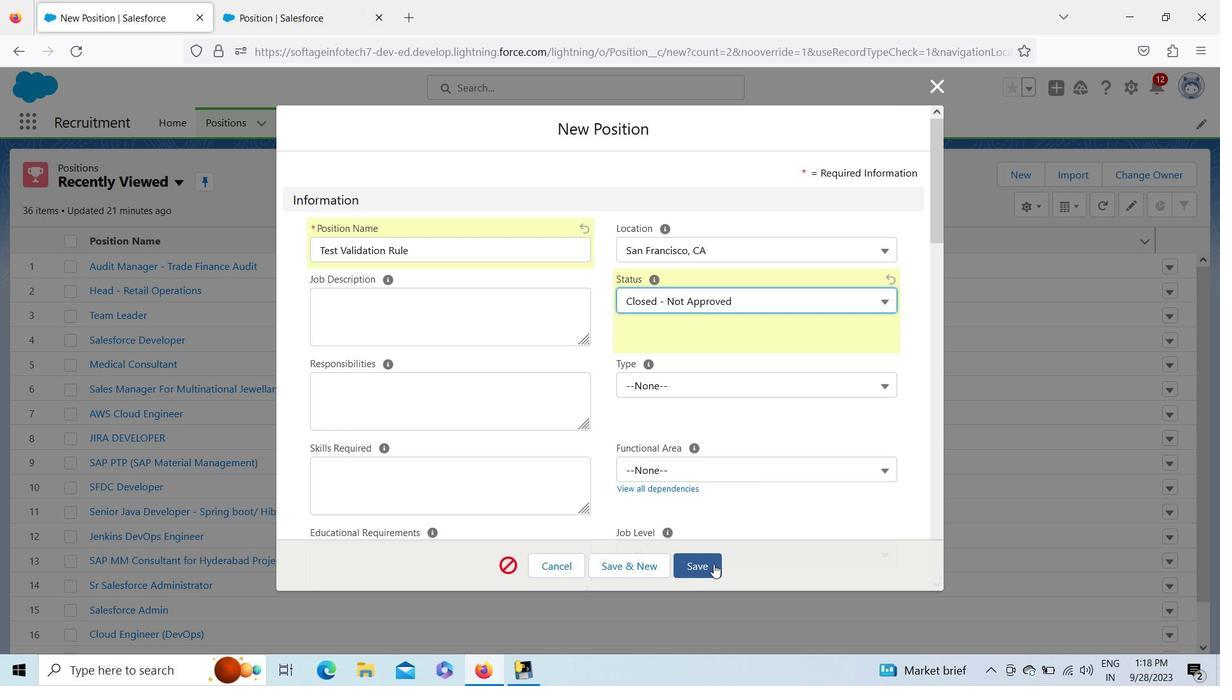 
Action: Mouse moved to (931, 211)
Screenshot: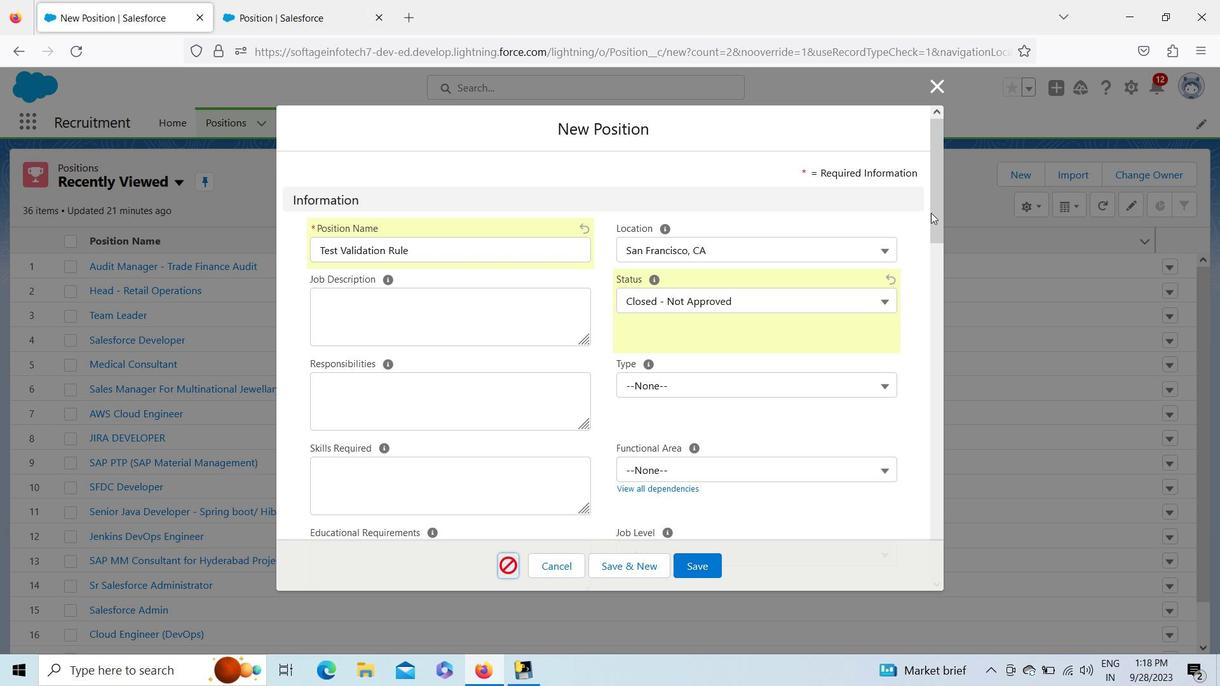 
Action: Mouse pressed left at (931, 211)
Screenshot: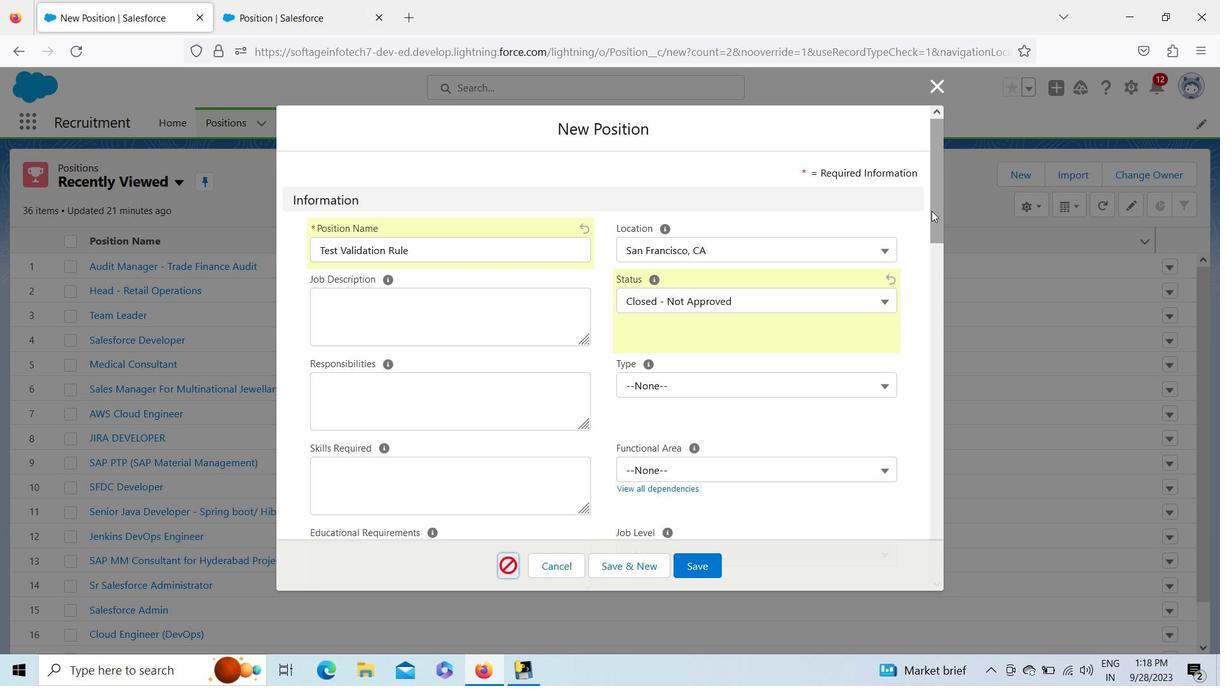 
Action: Mouse moved to (933, 237)
Screenshot: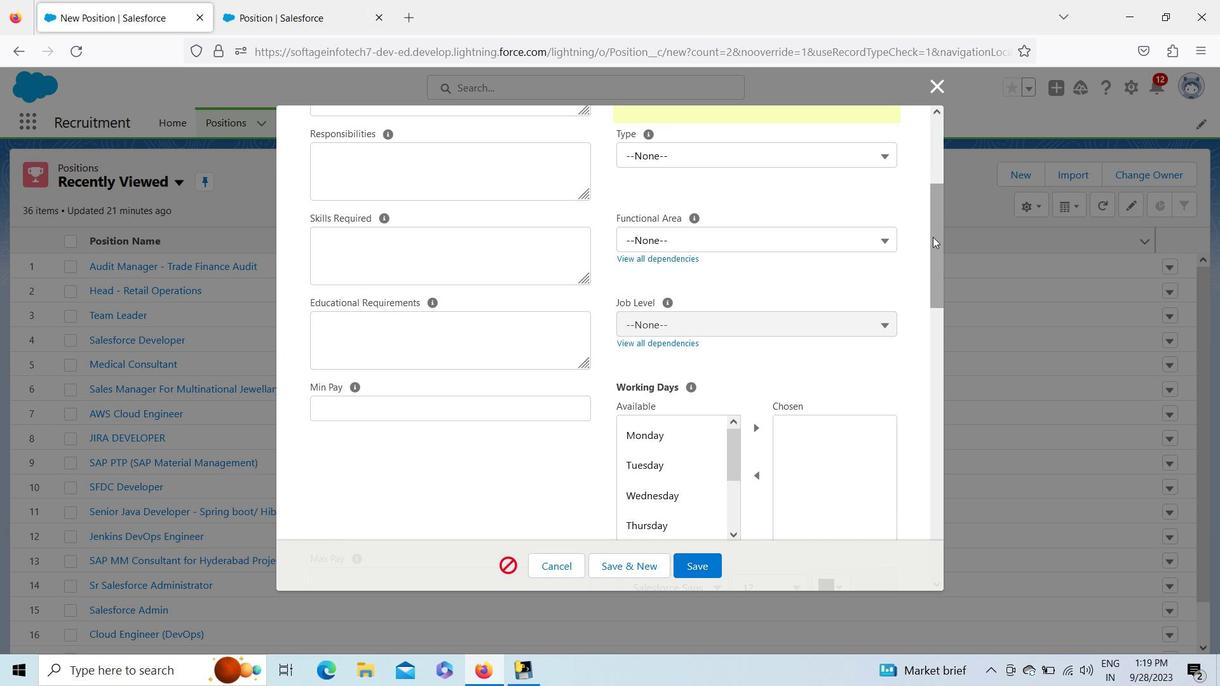 
Action: Mouse pressed left at (933, 237)
Screenshot: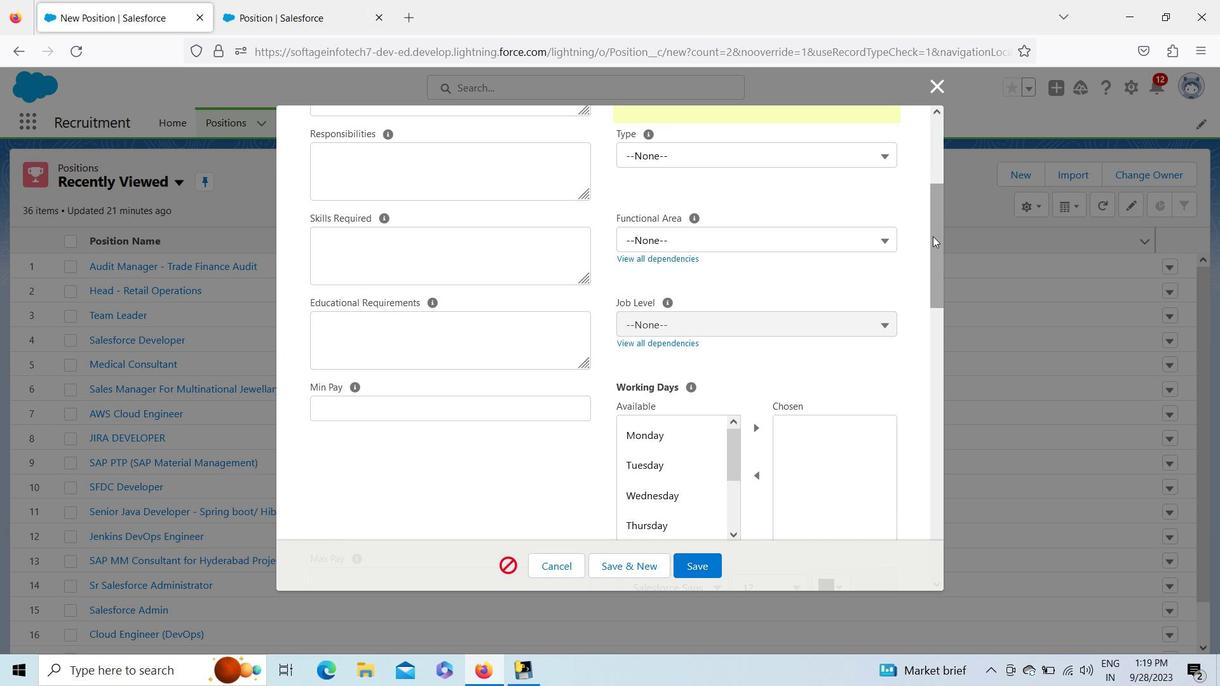 
Action: Mouse moved to (840, 163)
Screenshot: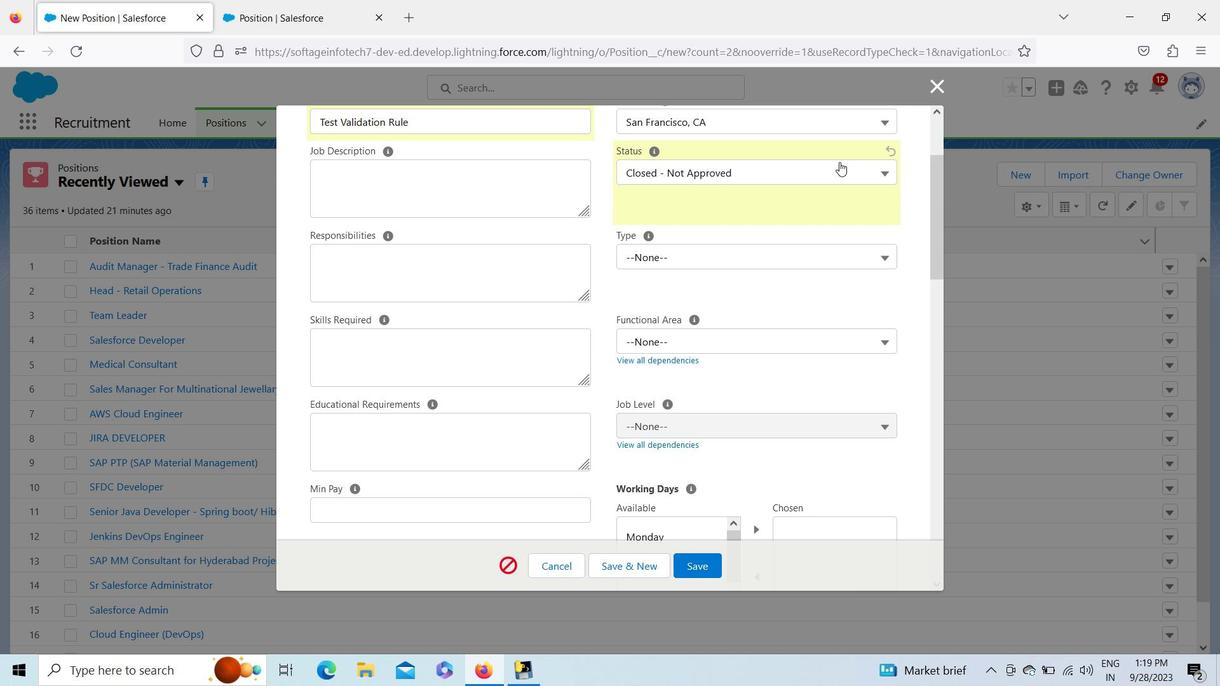 
Action: Mouse pressed left at (840, 163)
Screenshot: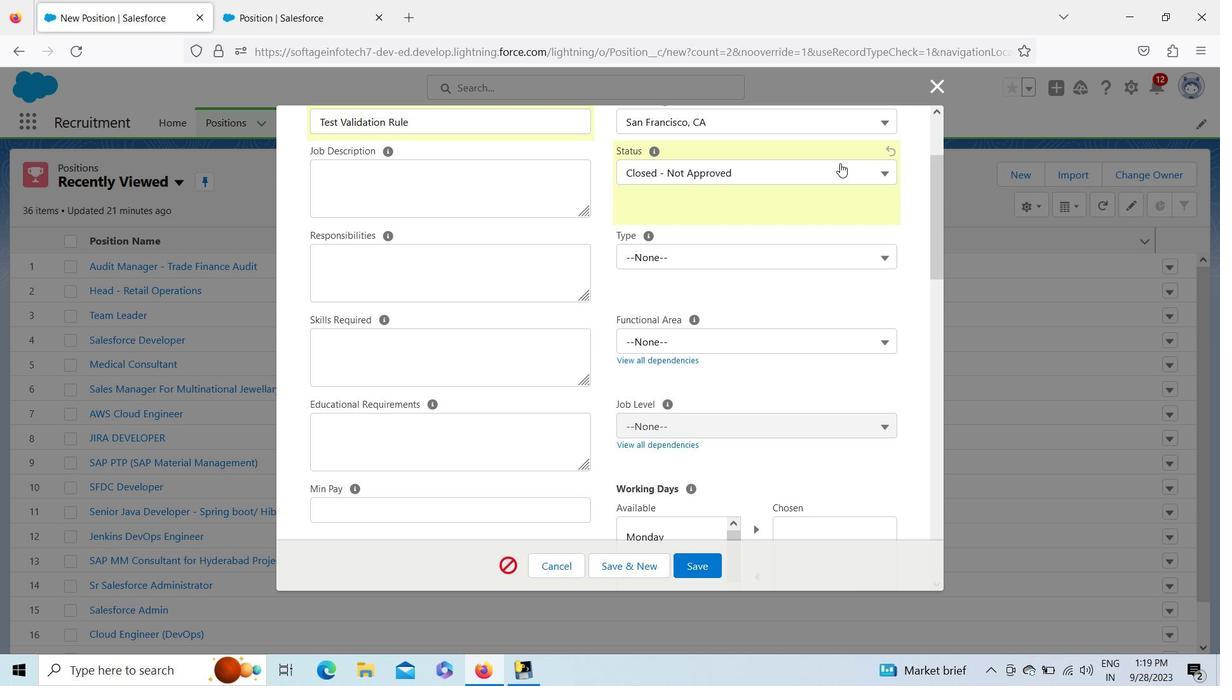 
Action: Mouse moved to (716, 365)
Screenshot: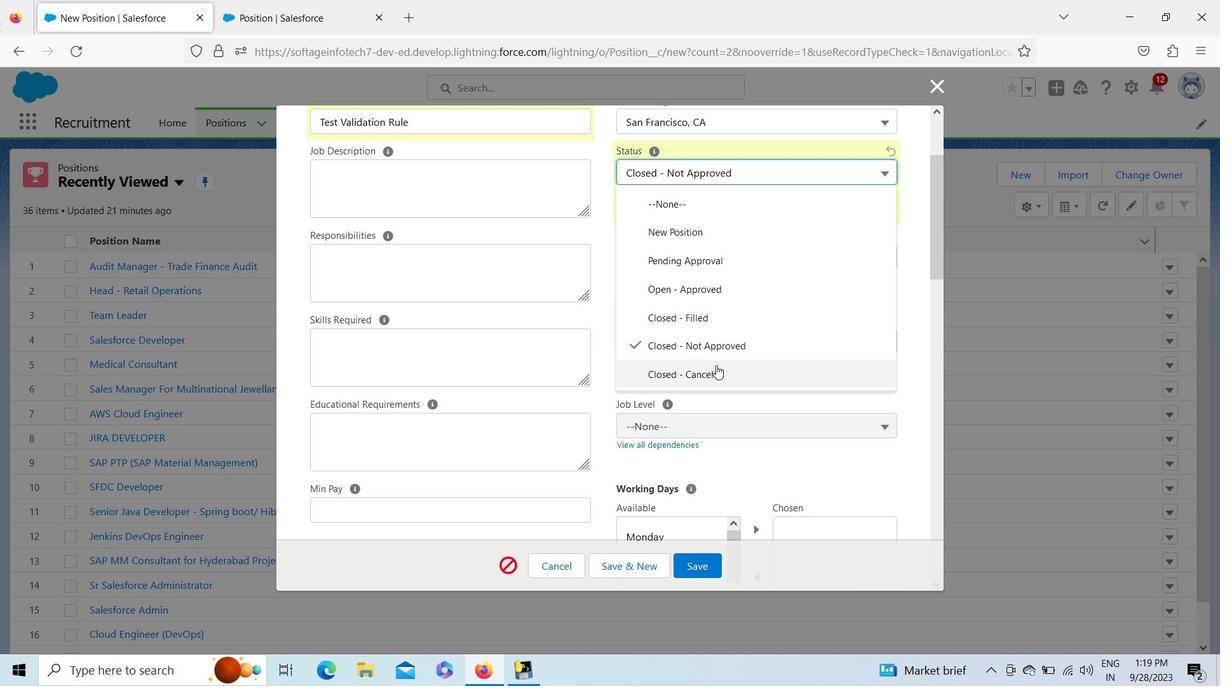 
Action: Mouse pressed left at (716, 365)
Screenshot: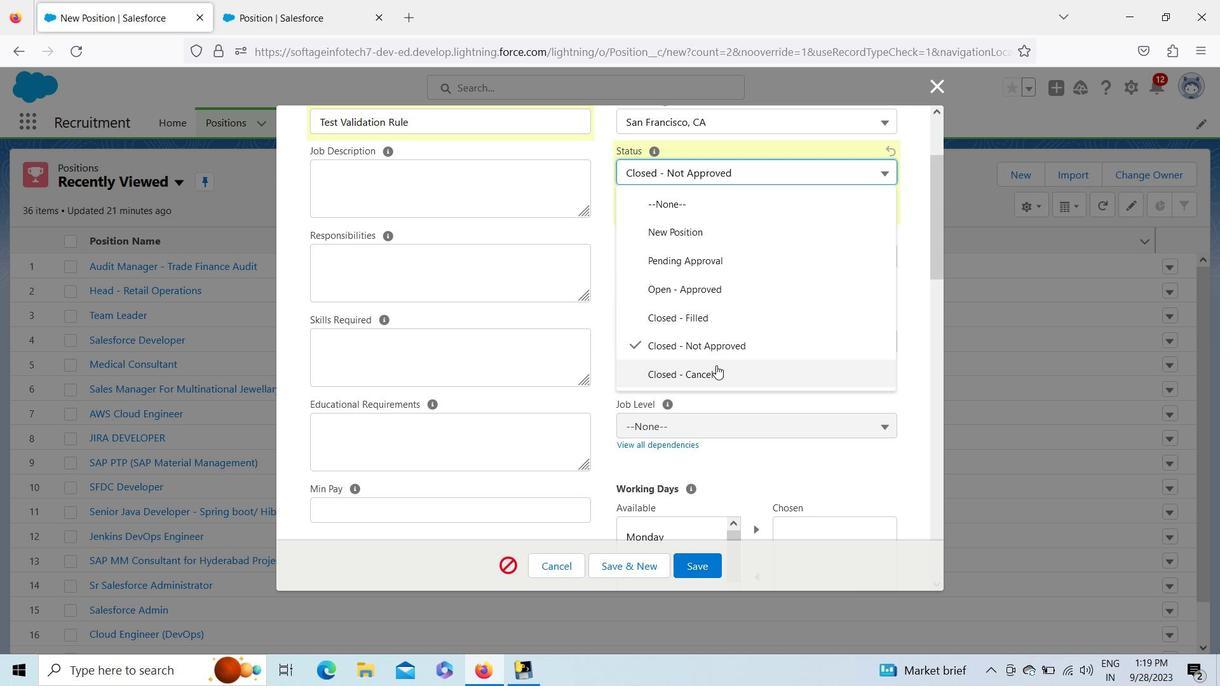 
Action: Mouse moved to (694, 567)
Screenshot: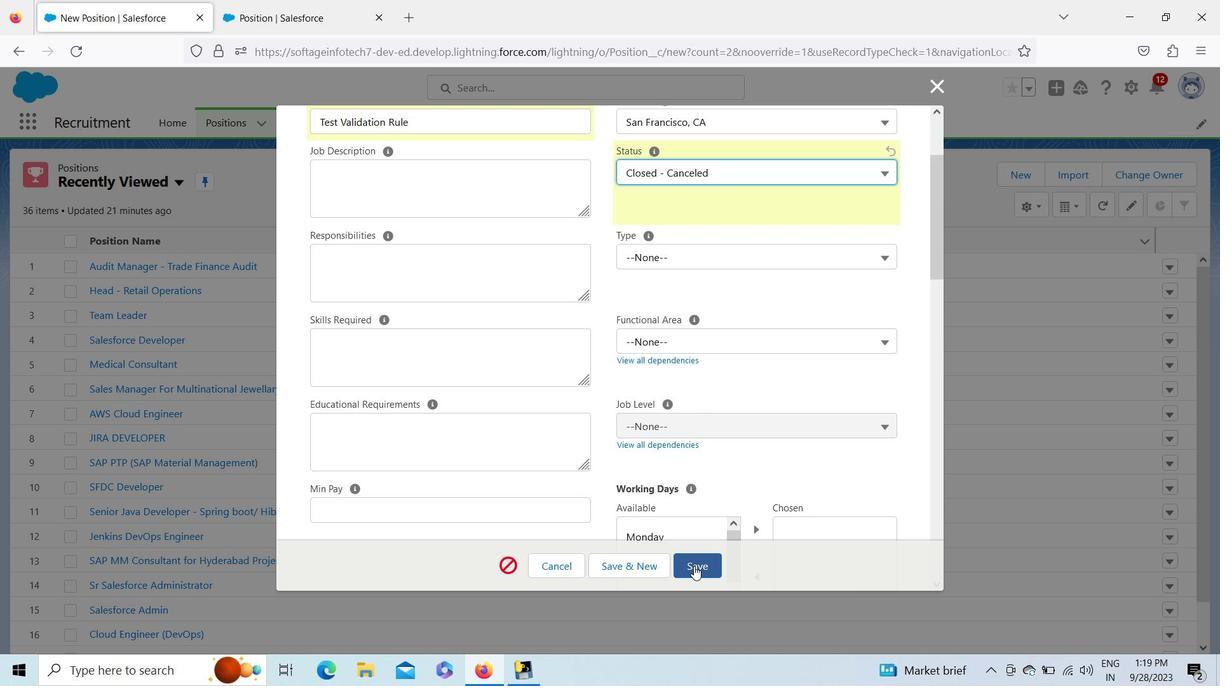 
Action: Mouse pressed left at (694, 567)
Screenshot: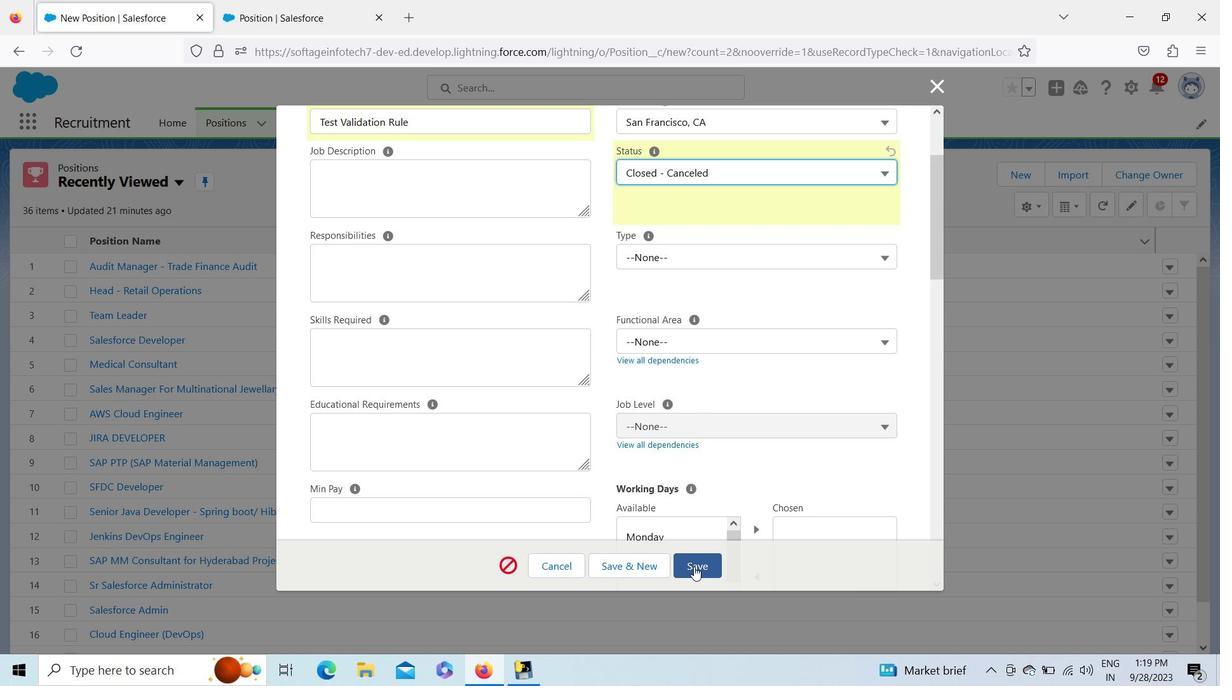
Action: Mouse moved to (931, 254)
Screenshot: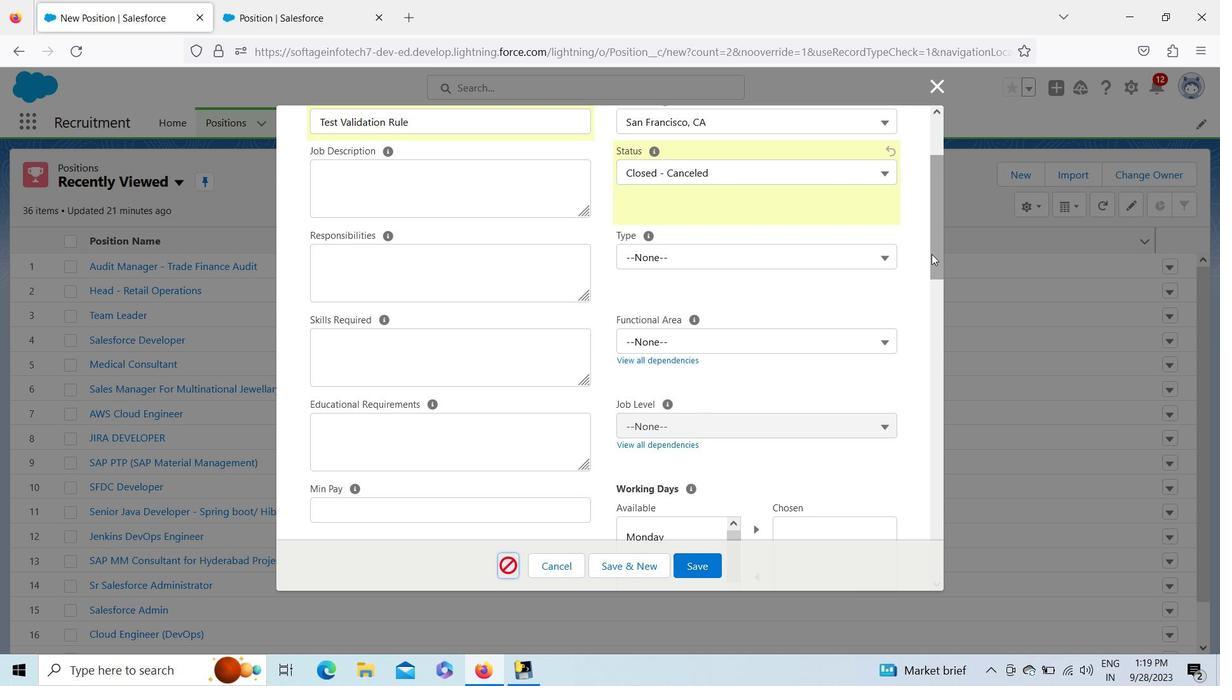 
Action: Mouse pressed left at (931, 254)
Screenshot: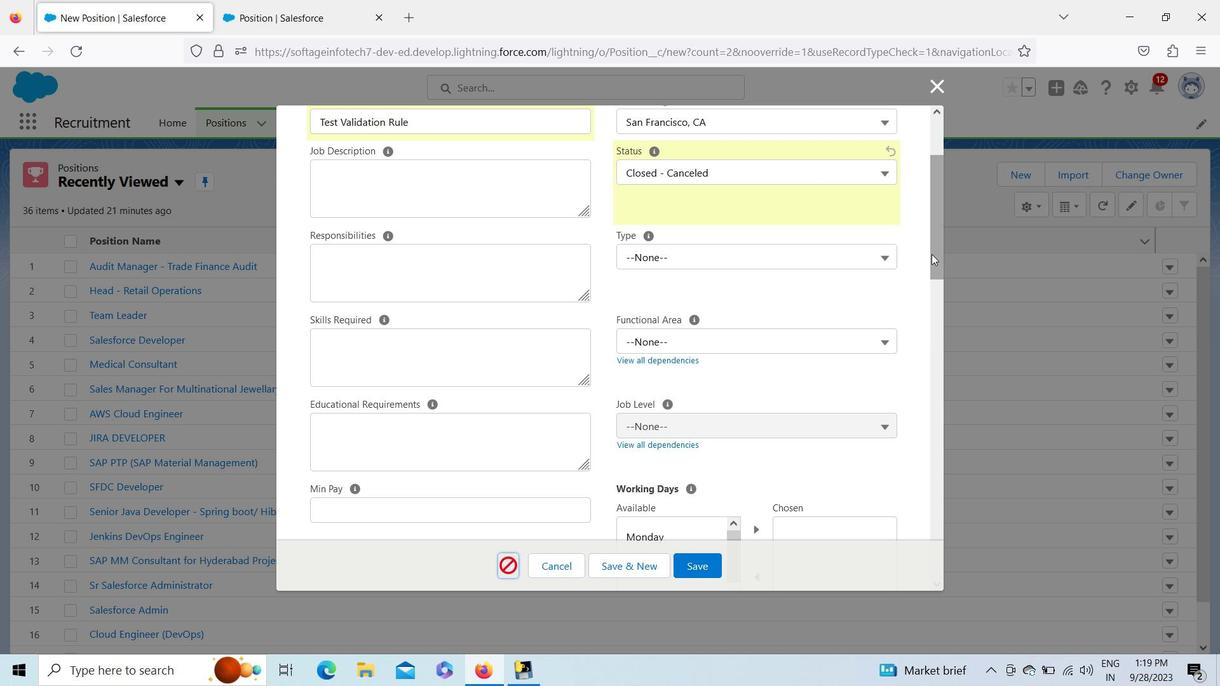 
Action: Mouse moved to (544, 568)
Screenshot: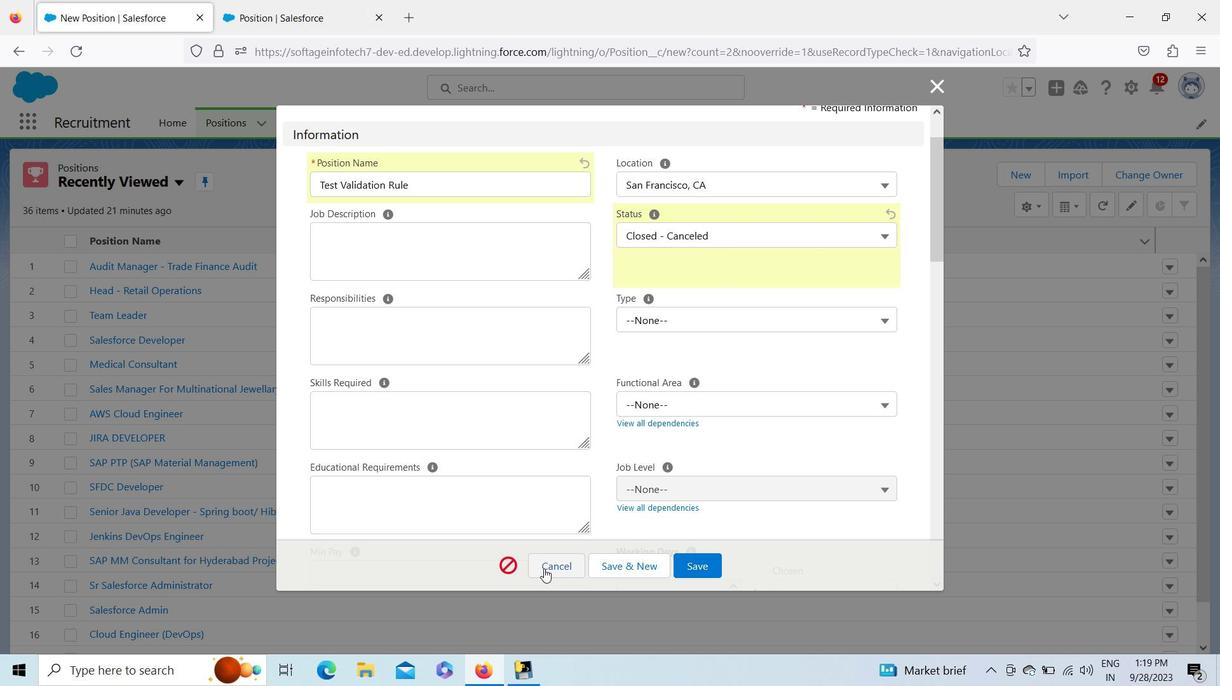 
Action: Mouse pressed left at (544, 568)
Screenshot: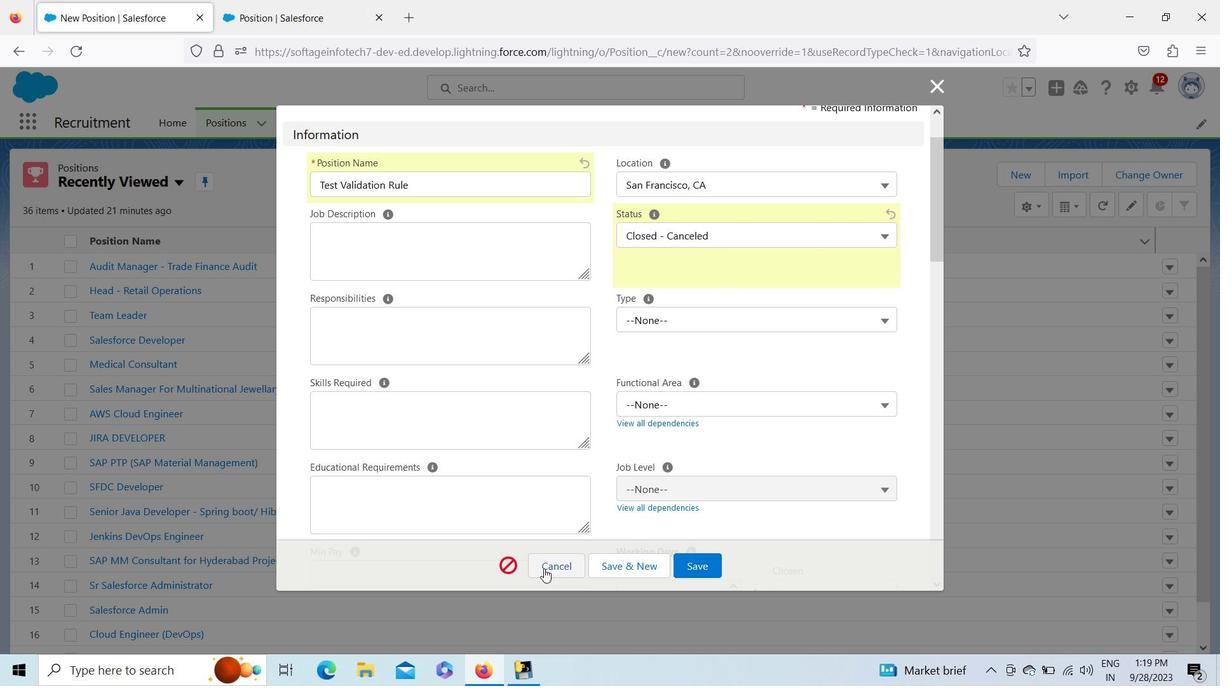 
Action: Mouse moved to (997, 166)
Screenshot: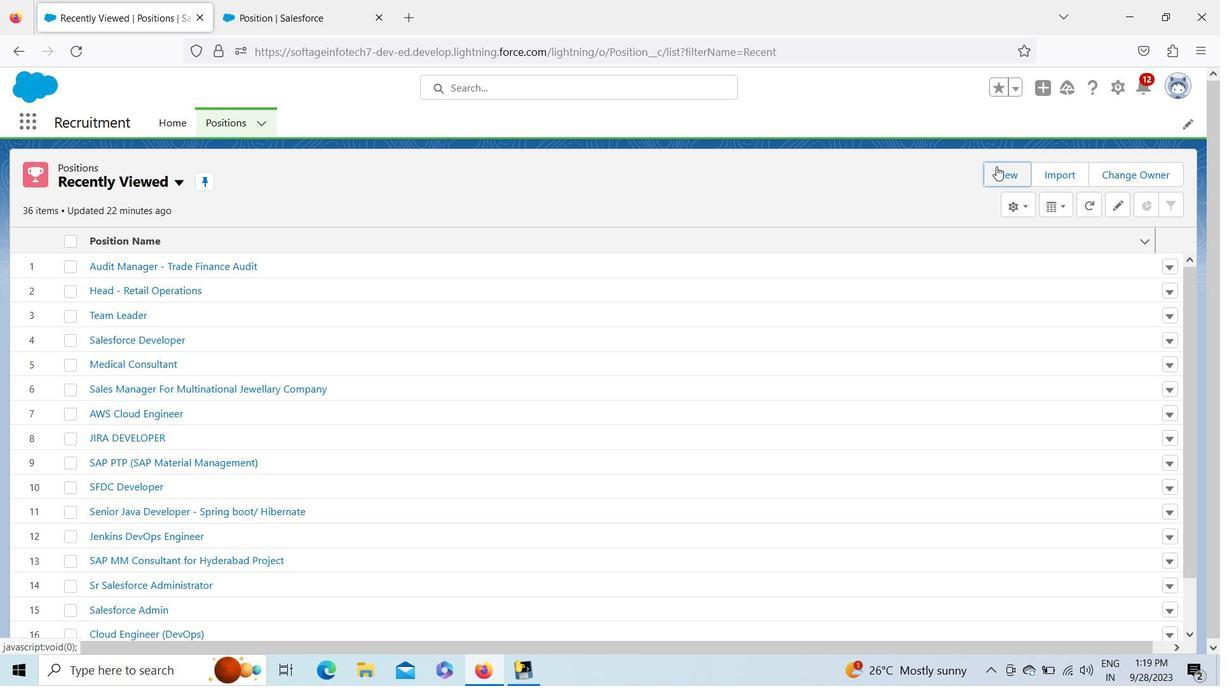 
Action: Mouse pressed left at (997, 166)
Screenshot: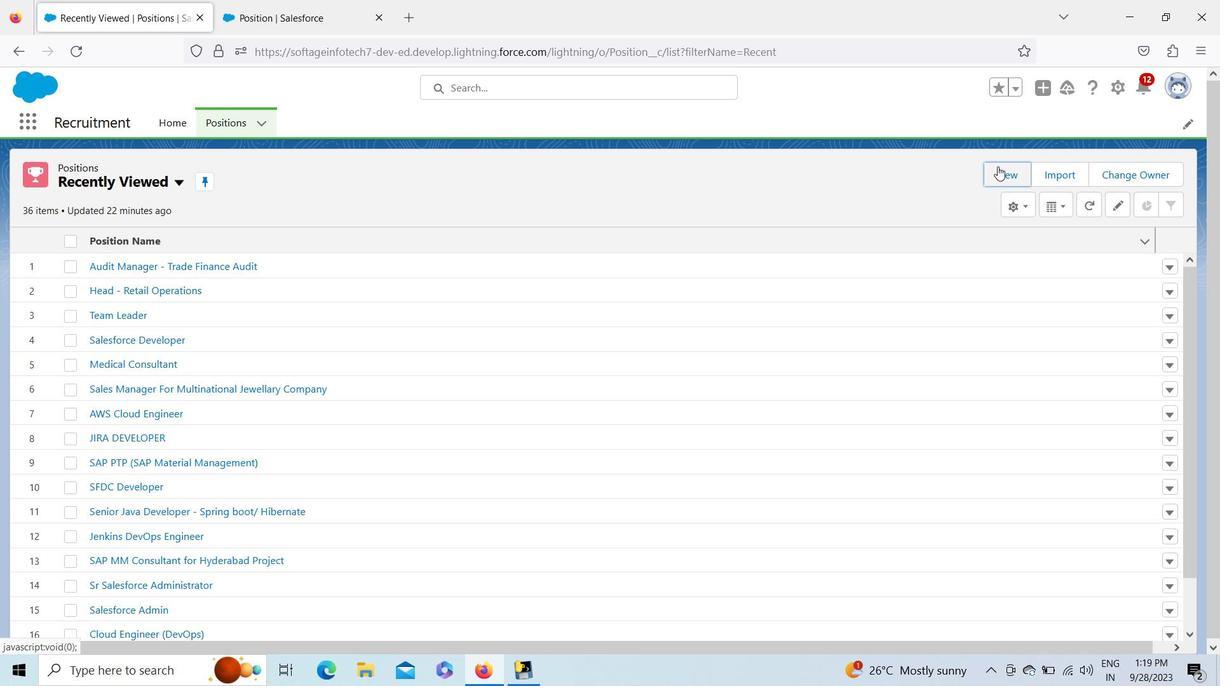 
Action: Mouse moved to (515, 249)
Screenshot: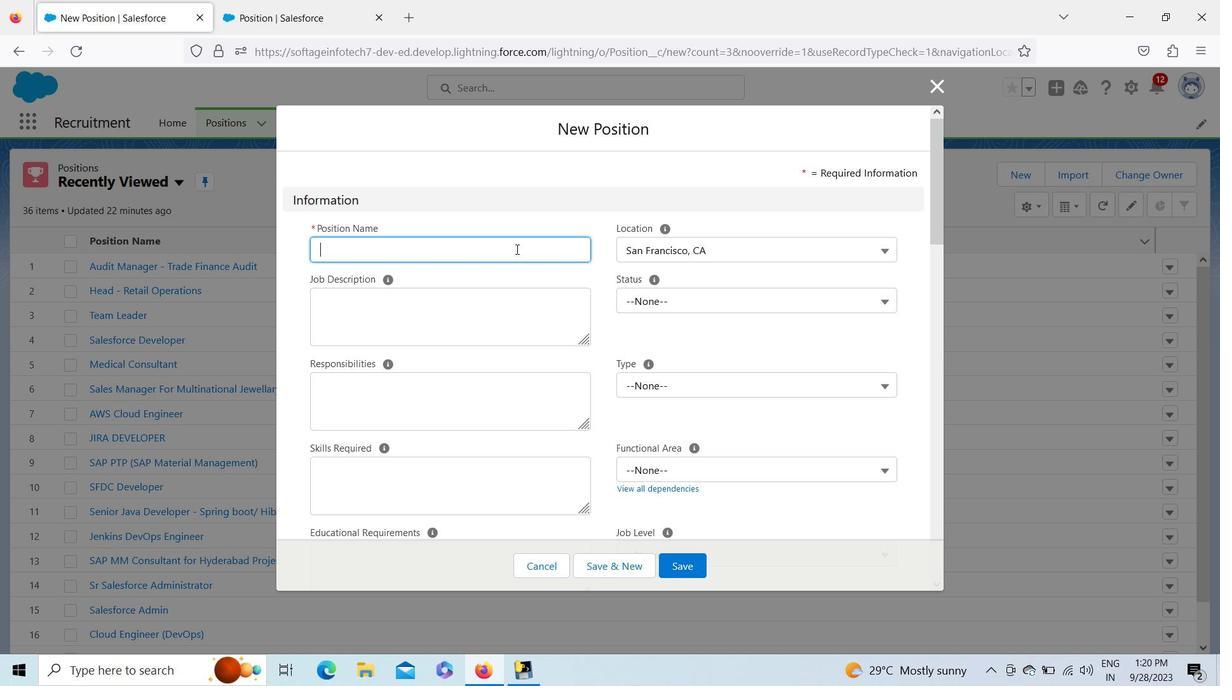 
Action: Key pressed <Key.shift>The<Key.space><Key.shift>M<Key.backspace><Key.backspace><Key.backspace><Key.backspace><Key.backspace><Key.backspace><Key.shift>Market<Key.space><Key.shift>Manager<Key.space>-<Key.space><Key.shift>Energy<Key.space><Key.shift>&<Key.space><Key.shift><Key.shift><Key.shift><Key.shift><Key.shift><Key.shift><Key.shift><Key.shift><Key.shift><Key.shift><Key.shift><Key.shift><Key.shift><Key.shift>Mining
Screenshot: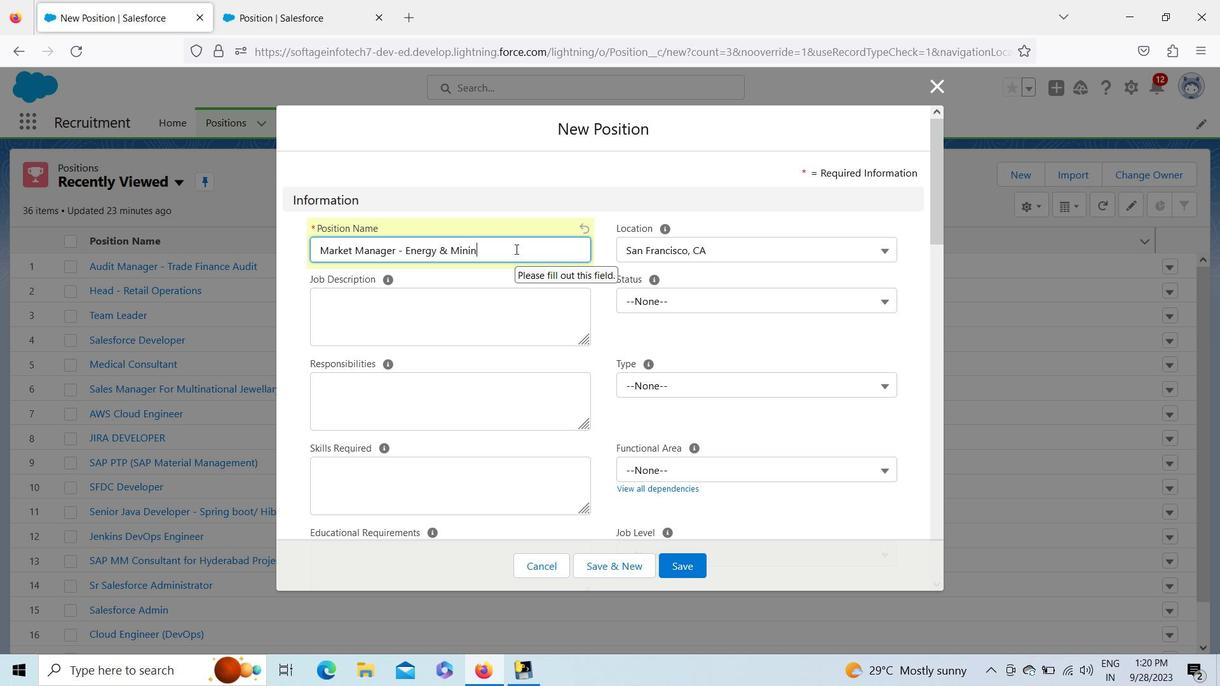 
Action: Mouse moved to (408, 322)
Screenshot: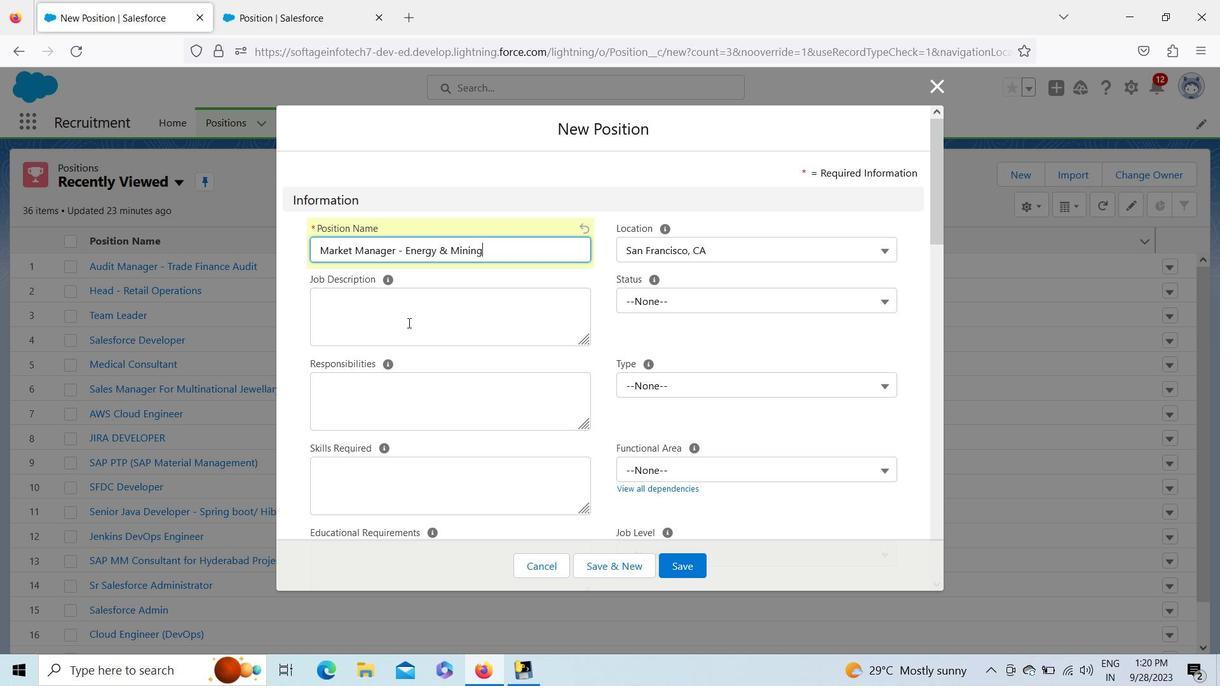 
Action: Mouse pressed left at (408, 322)
Screenshot: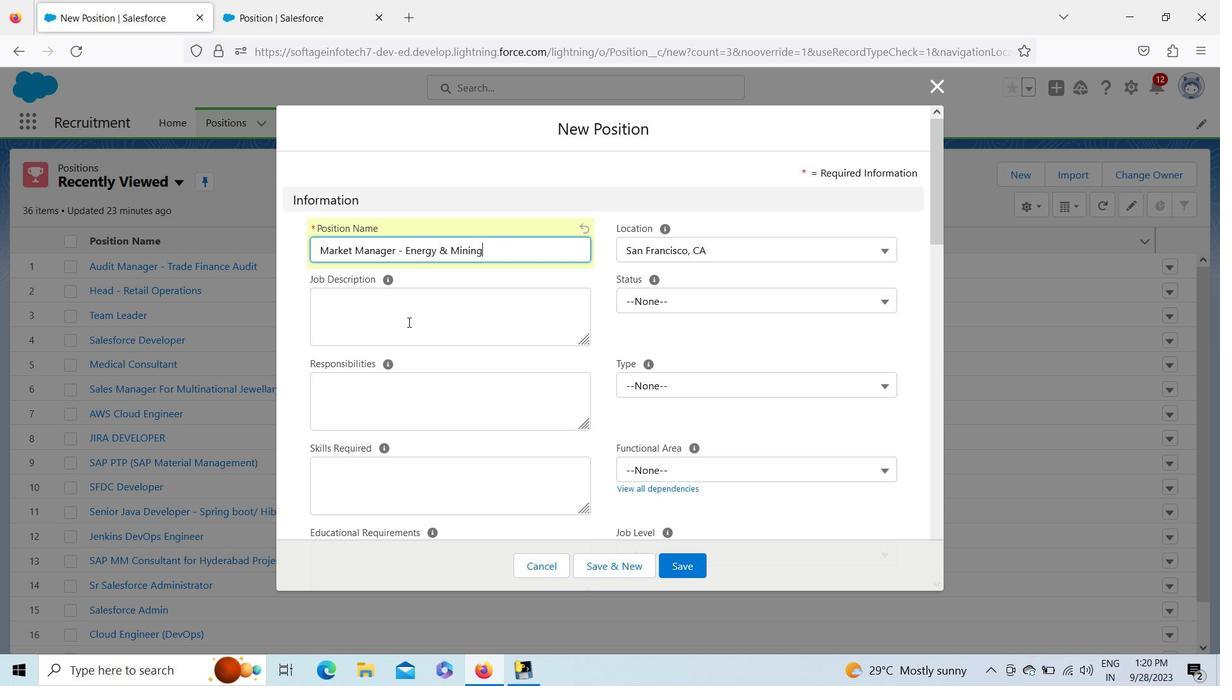 
Action: Key pressed <Key.shift>The<Key.space><Key.shift>Ideal<Key.space><Key.shift>Candidate<Key.space>will<Key.space>bring<Key.space>inspit<Key.backspace>rational<Key.space>and<Key.space>energizes<Key.backspace>d<Key.space>leadership
Screenshot: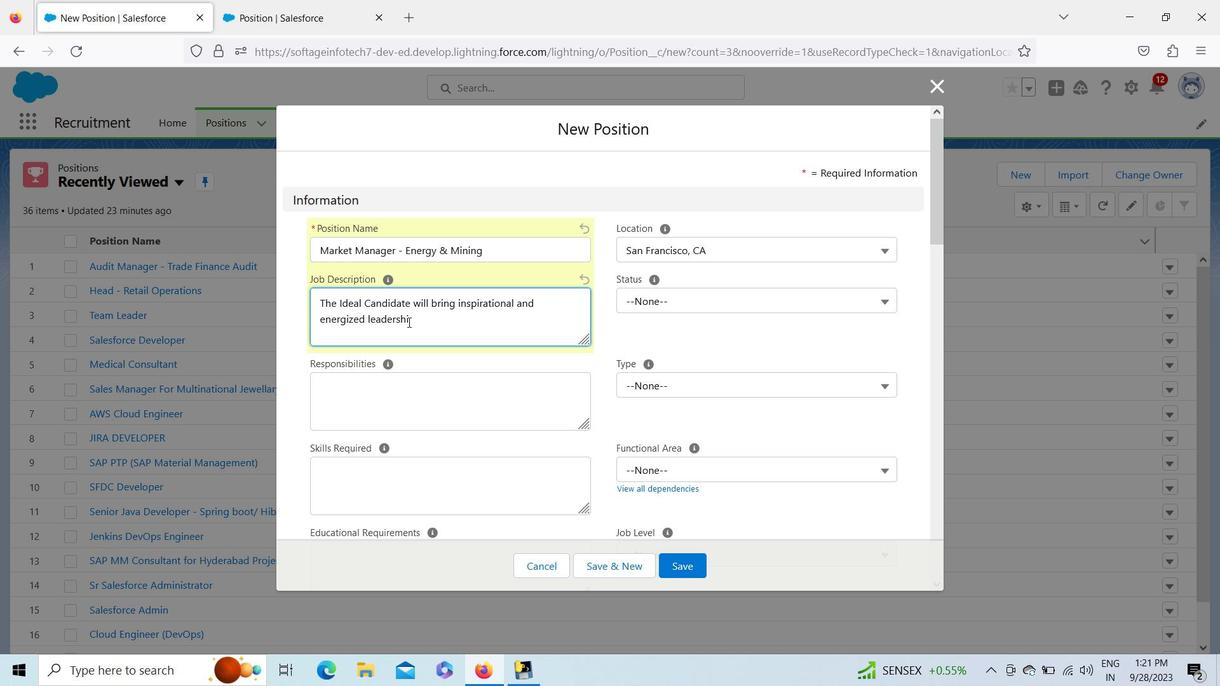 
Action: Mouse moved to (536, 407)
Screenshot: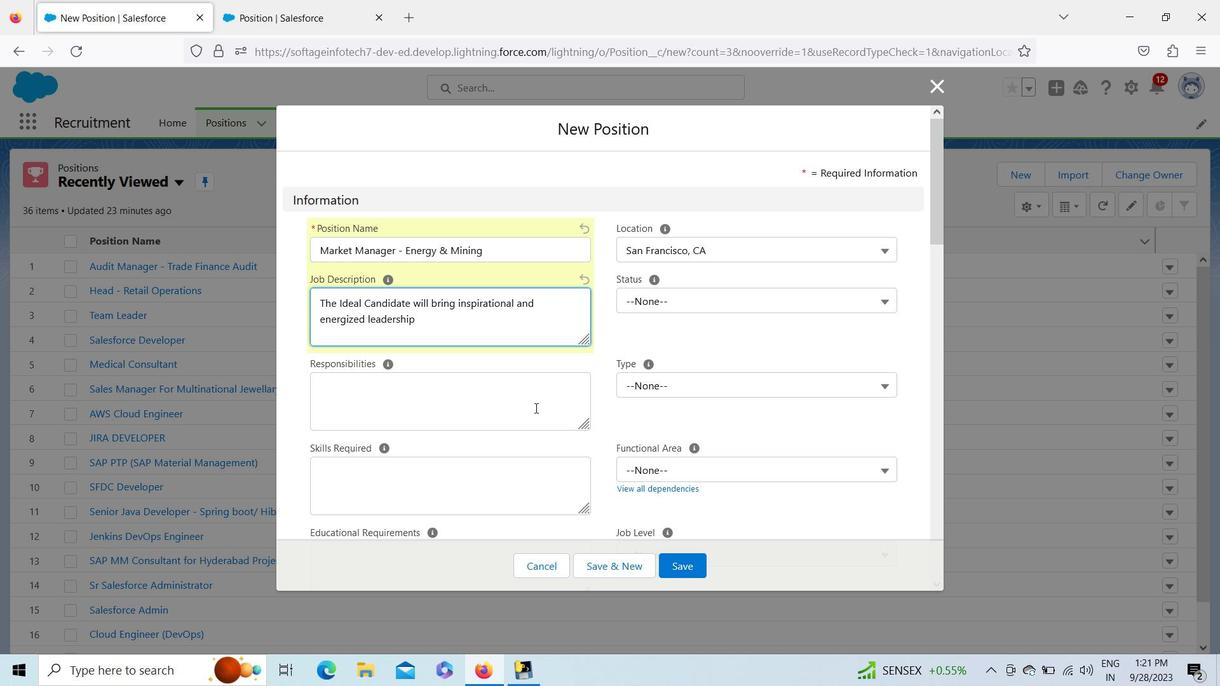 
Action: Key pressed ,<Key.space>an<Key.space>ambitious<Key.space>spirit,<Key.space>ideally<Key.space>a<Key.space>strong<Key.space>energy<Key.space>and<Key.space><Key.shift>mining<Key.space>u<Key.backspace>industry
Screenshot: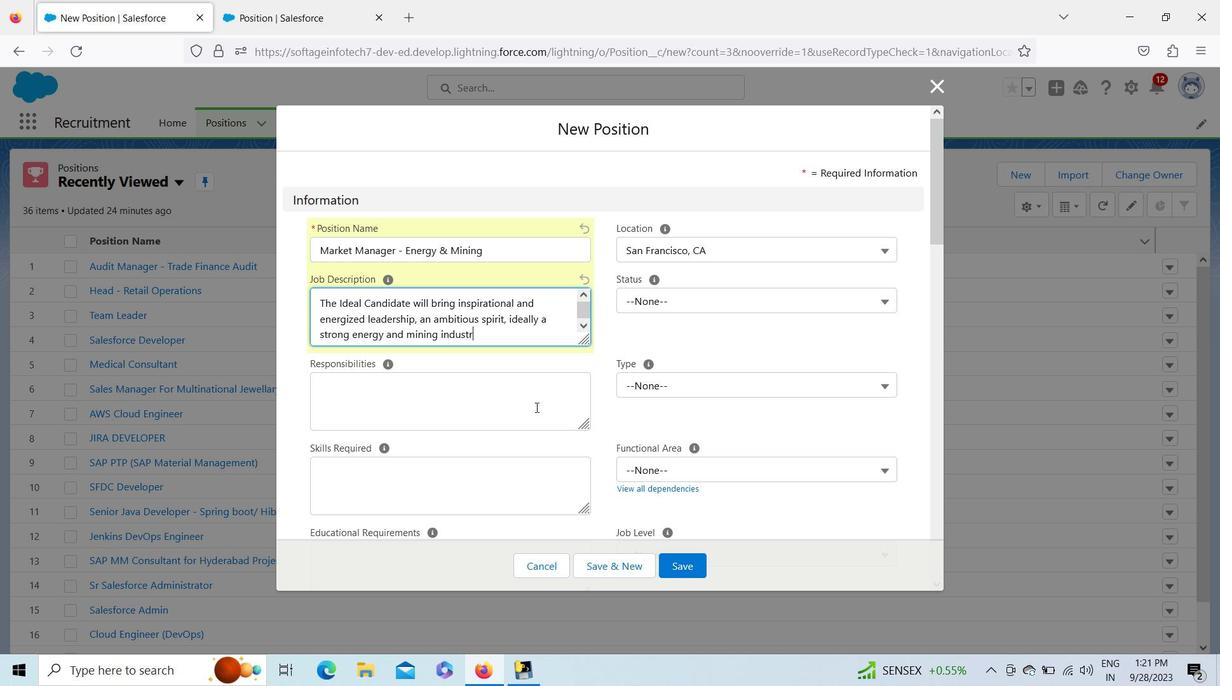 
Action: Mouse moved to (414, 336)
Screenshot: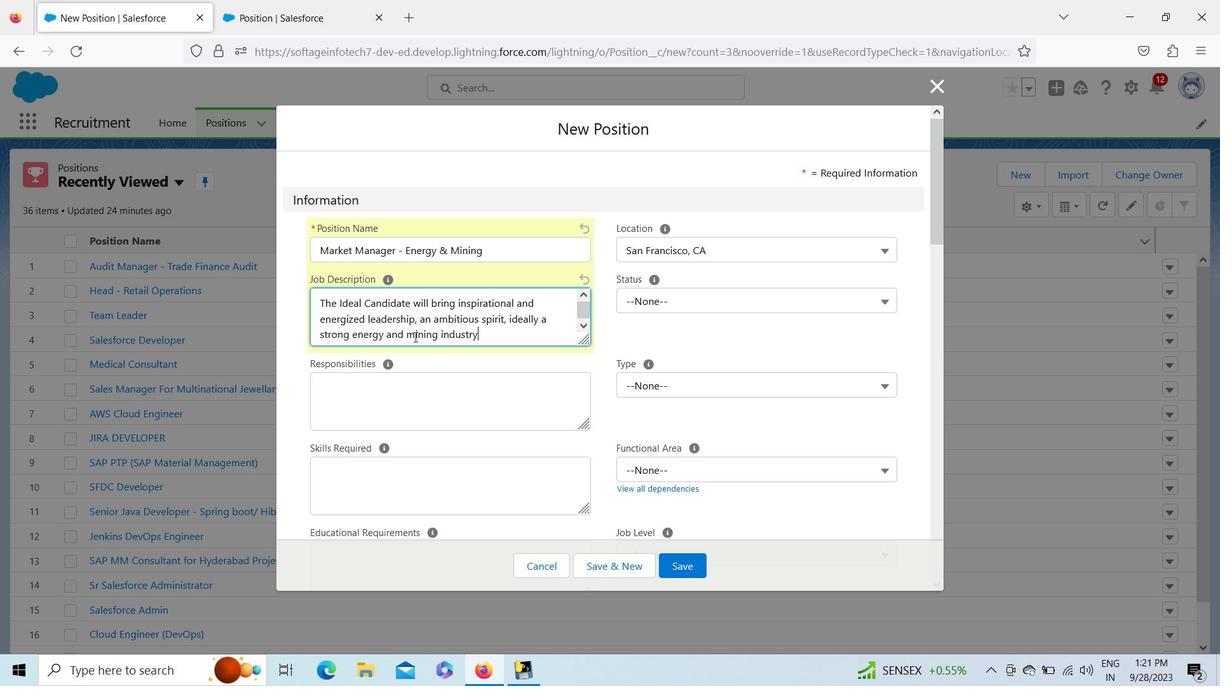 
Action: Mouse pressed left at (414, 336)
Screenshot: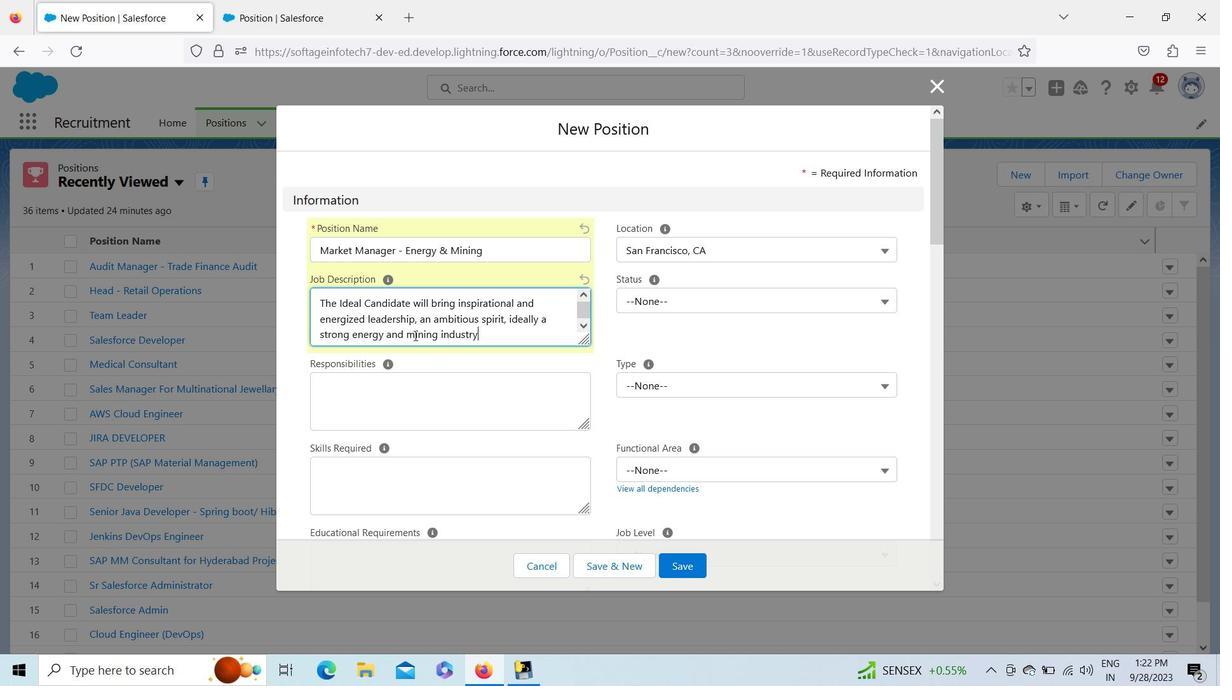 
Action: Key pressed <Key.backspace><Key.shift>M
Screenshot: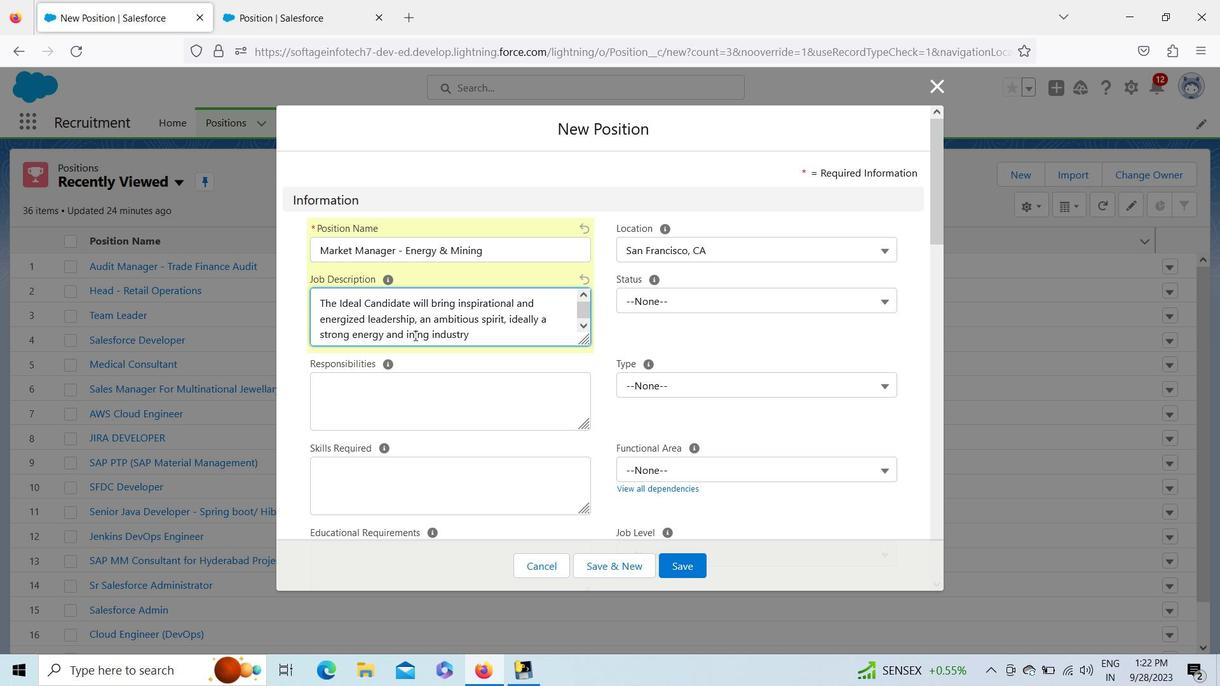 
Action: Mouse moved to (355, 331)
Screenshot: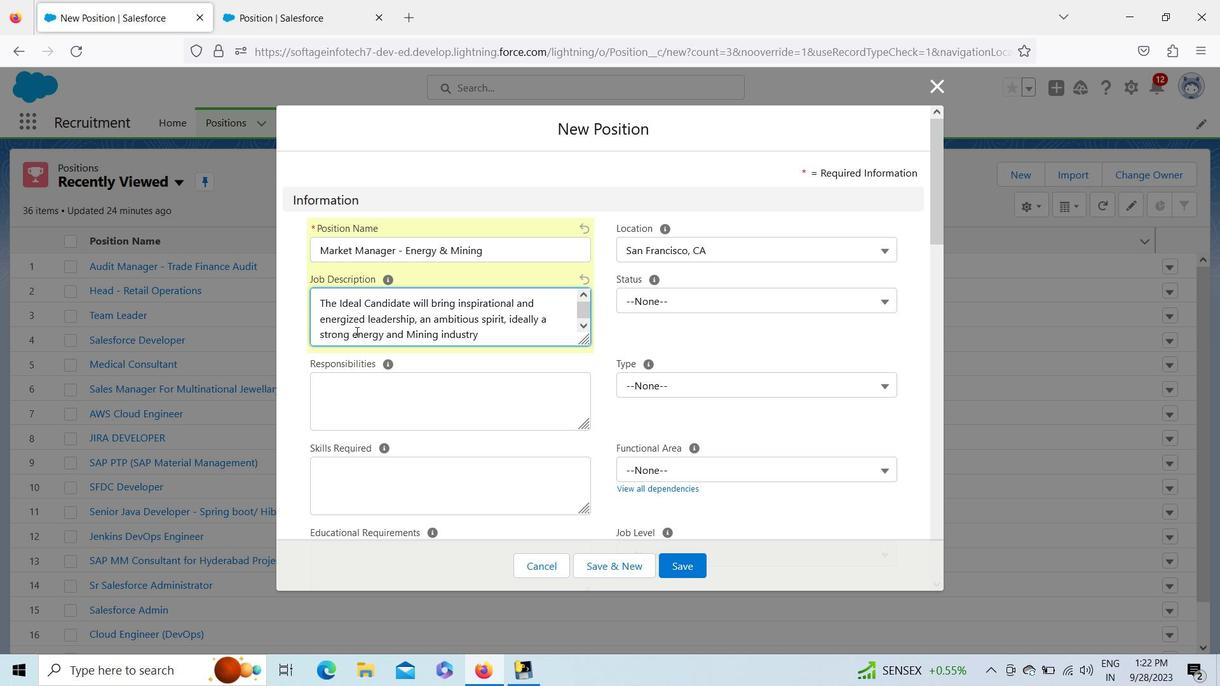 
Action: Mouse pressed left at (355, 331)
Screenshot: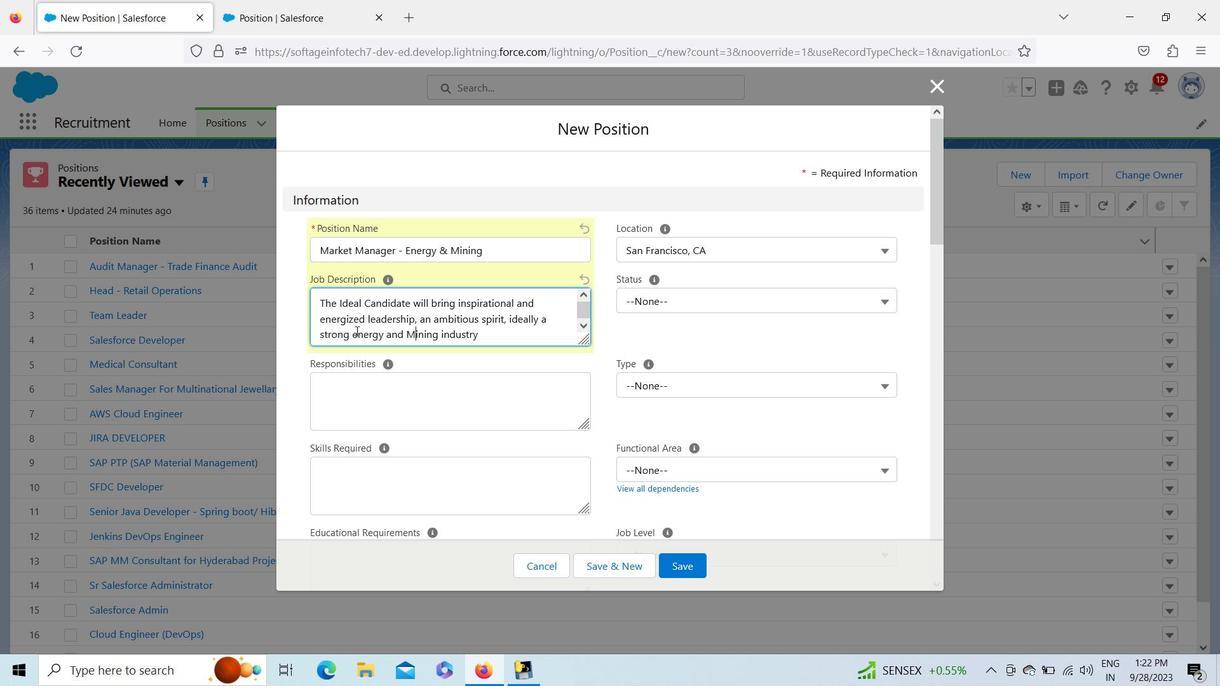 
Action: Key pressed <Key.backspace><Key.shift><Key.shift><Key.shift>E
Screenshot: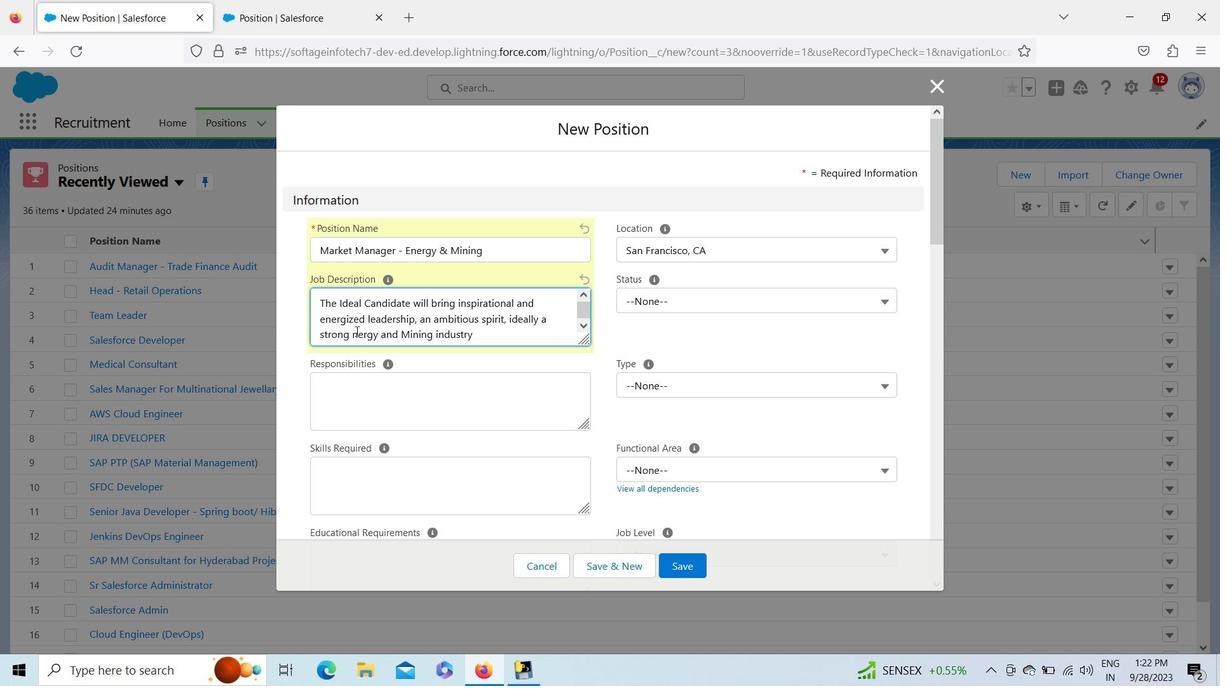 
Action: Mouse moved to (484, 343)
Screenshot: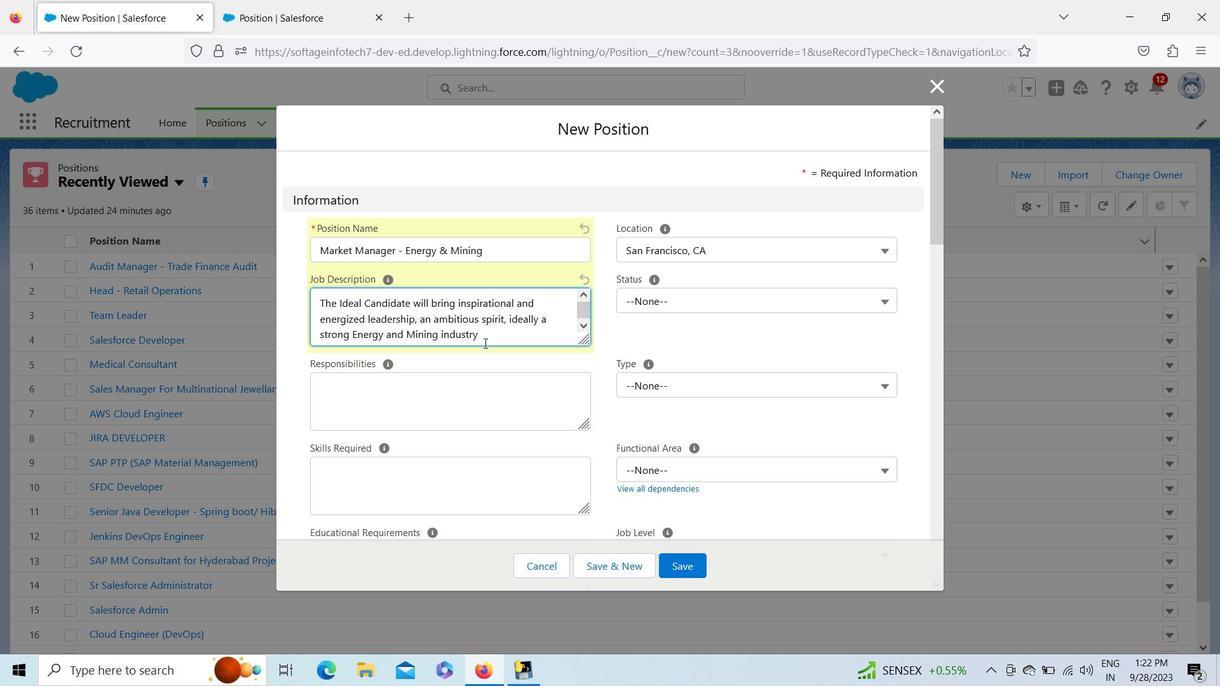 
Action: Mouse pressed left at (484, 343)
Screenshot: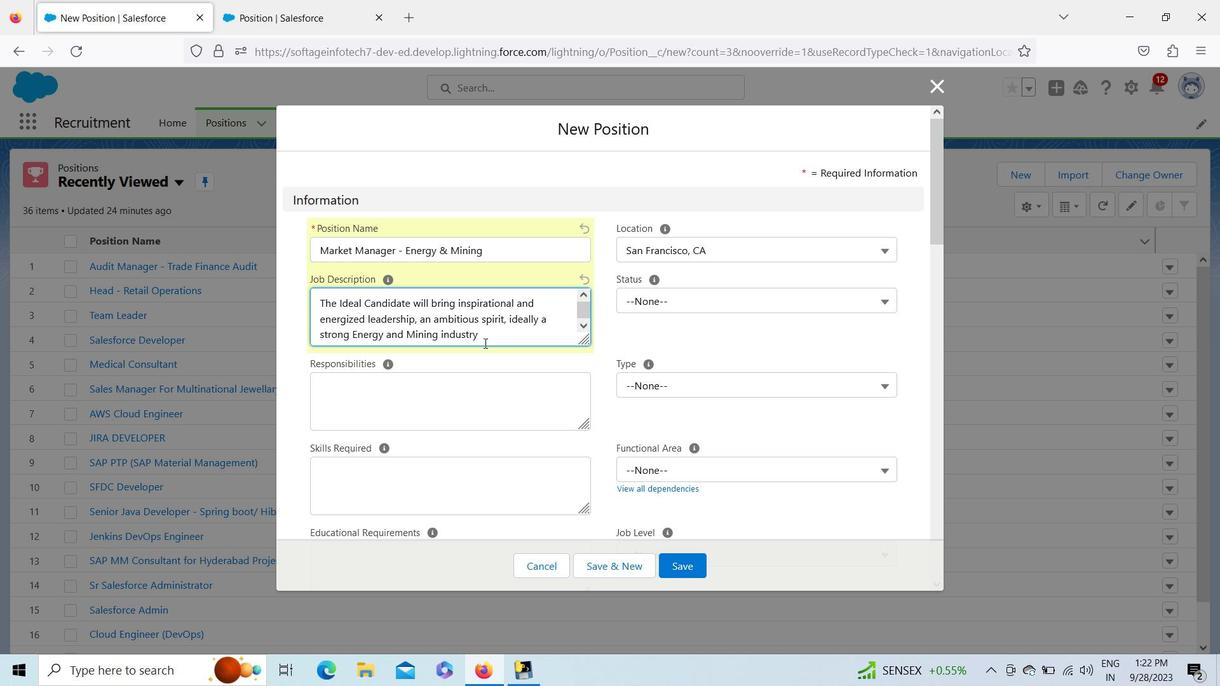 
Action: Key pressed <Key.space>experience
Screenshot: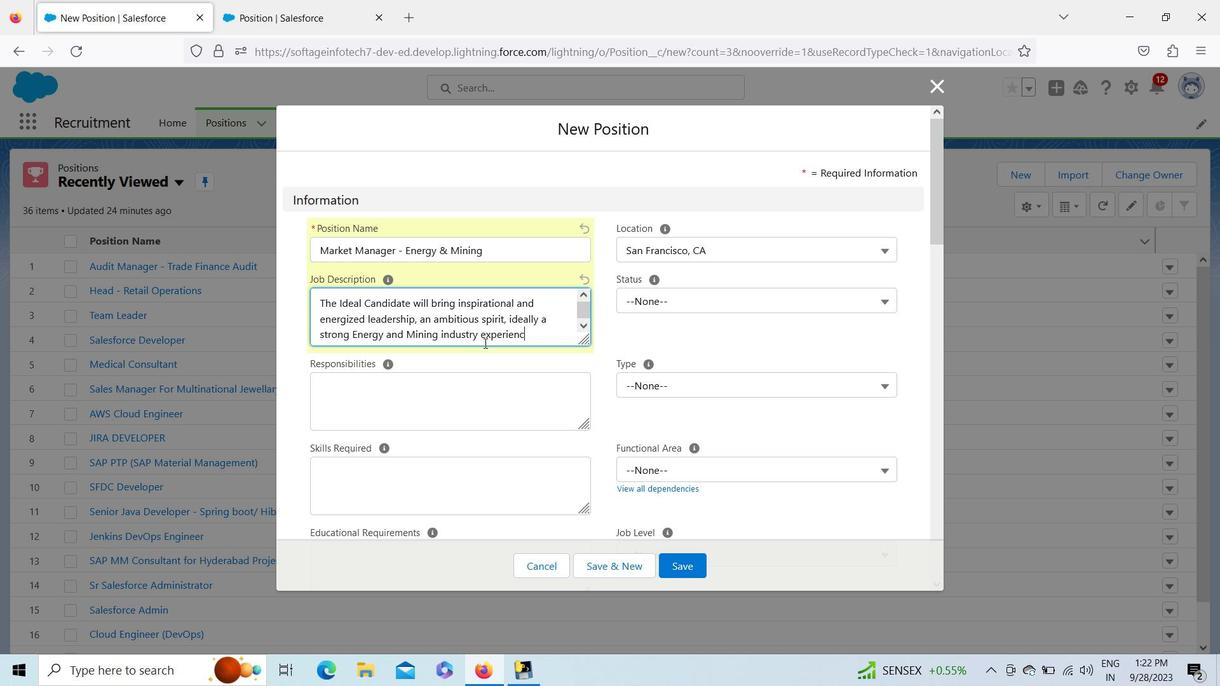 
Action: Mouse moved to (589, 401)
Screenshot: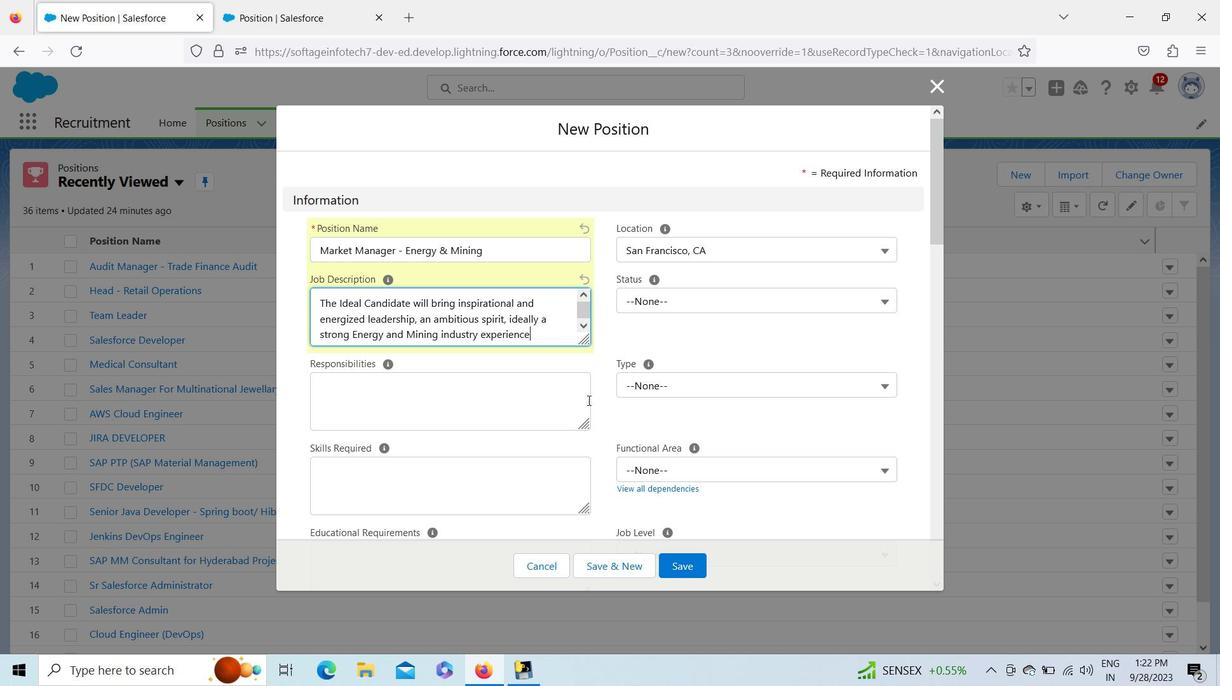 
Action: Key pressed <Key.space>and<Key.space>best<Key.space>in<Key.space>class<Key.space>marketing<Key.space>and<Key.space>data<Key.space>analytics<Key.space>practices.
Screenshot: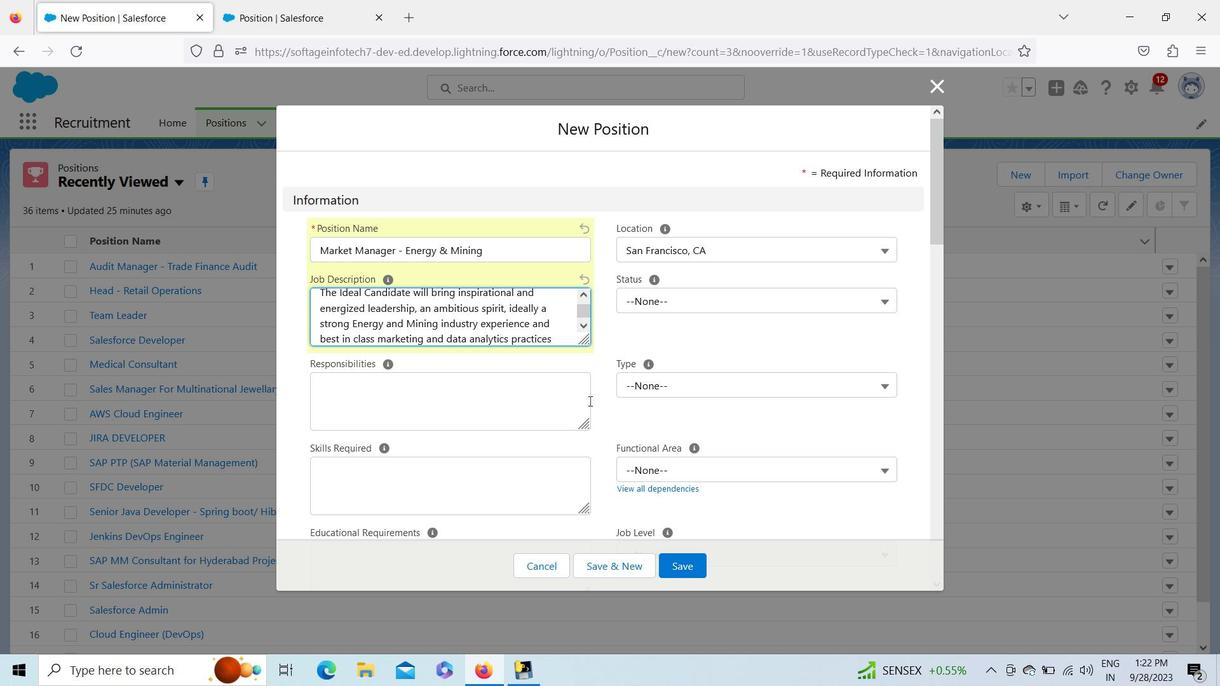 
Action: Mouse moved to (938, 200)
Screenshot: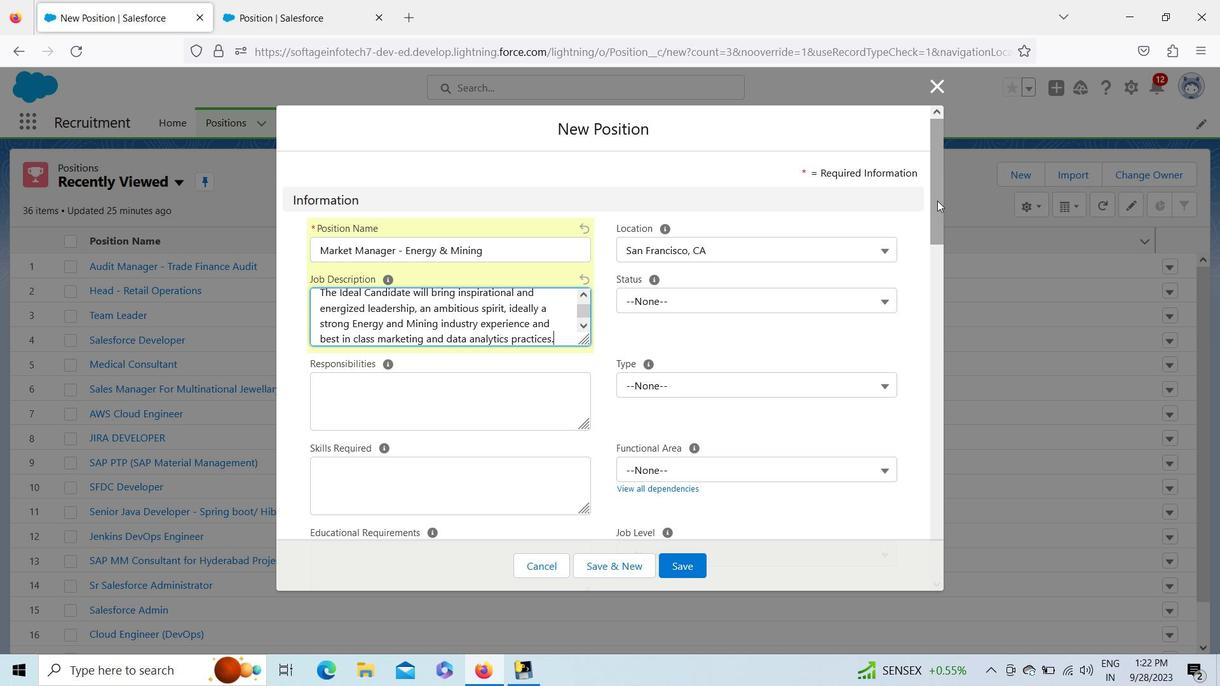 
Action: Mouse pressed left at (938, 200)
Screenshot: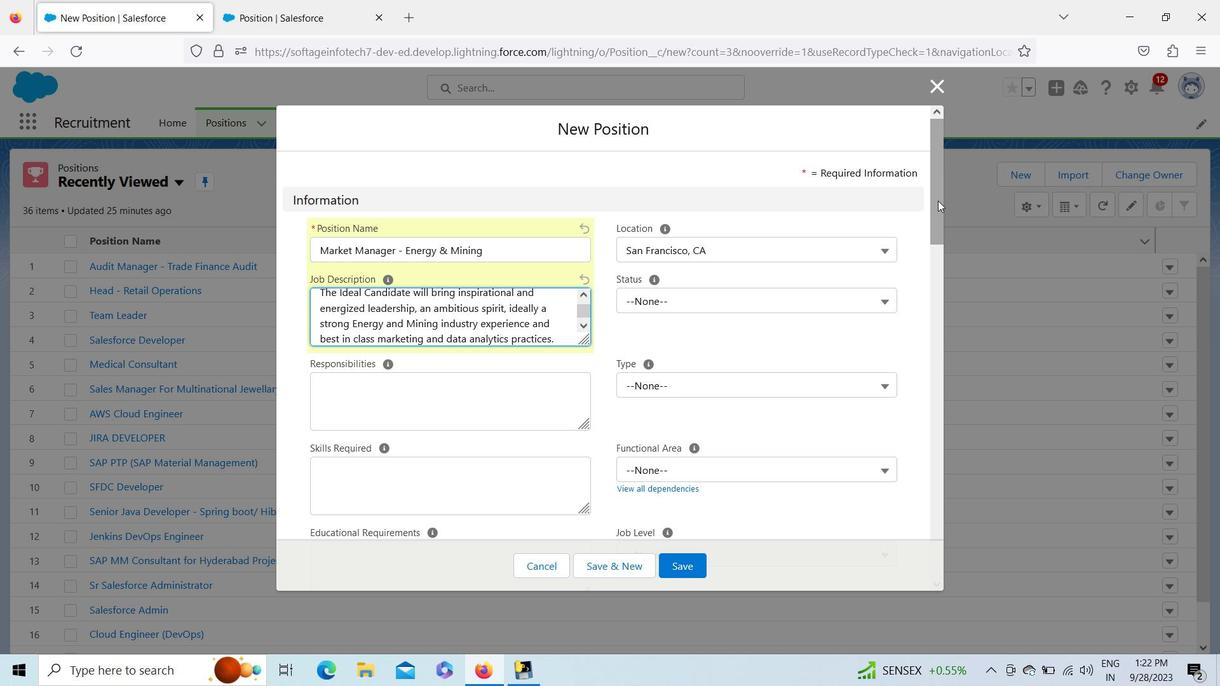 
Action: Mouse moved to (813, 330)
Screenshot: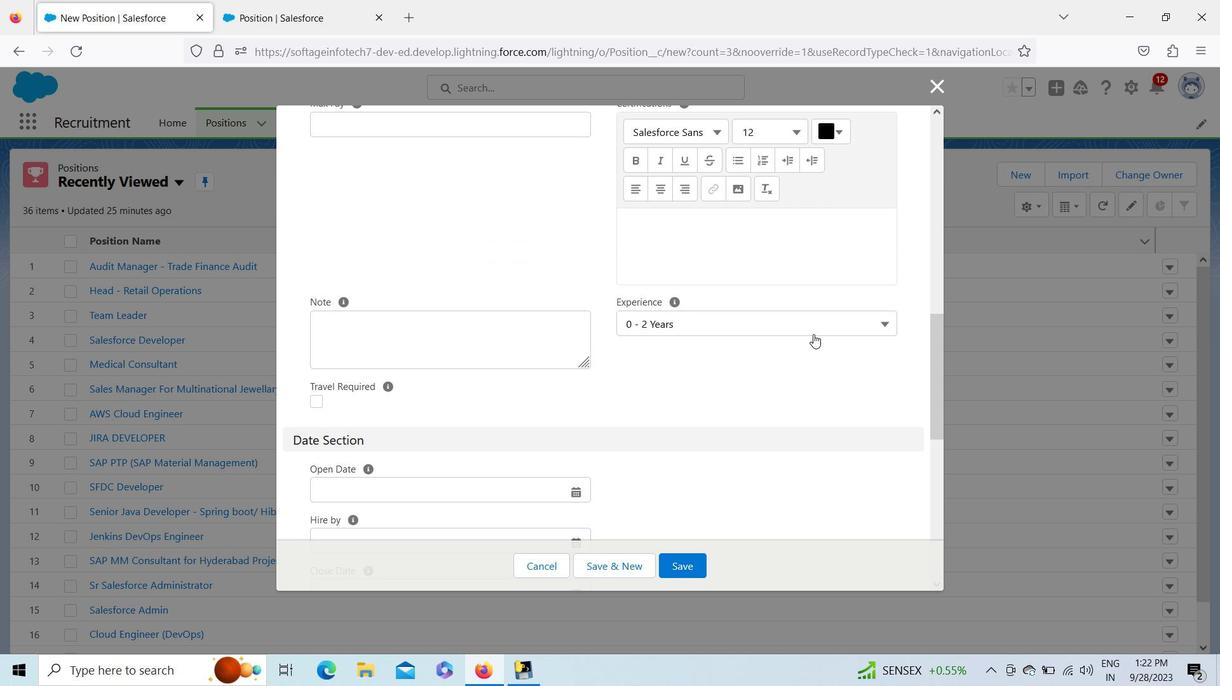 
Action: Mouse pressed left at (813, 330)
Screenshot: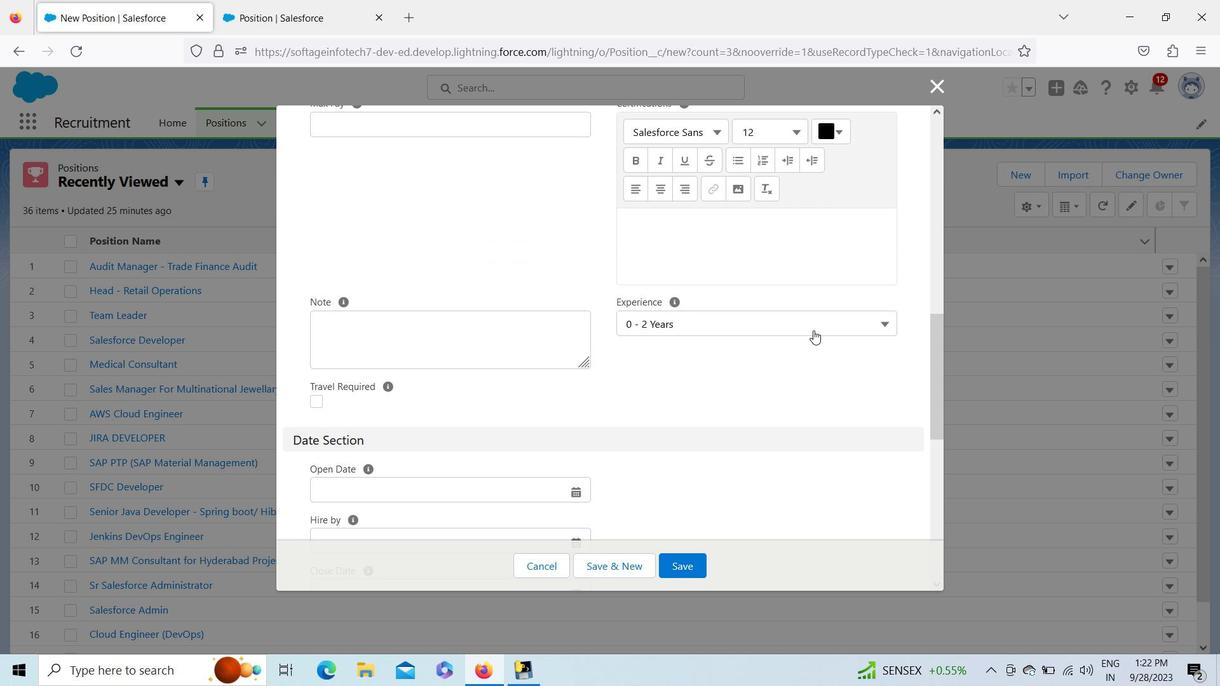 
Action: Mouse moved to (736, 500)
Screenshot: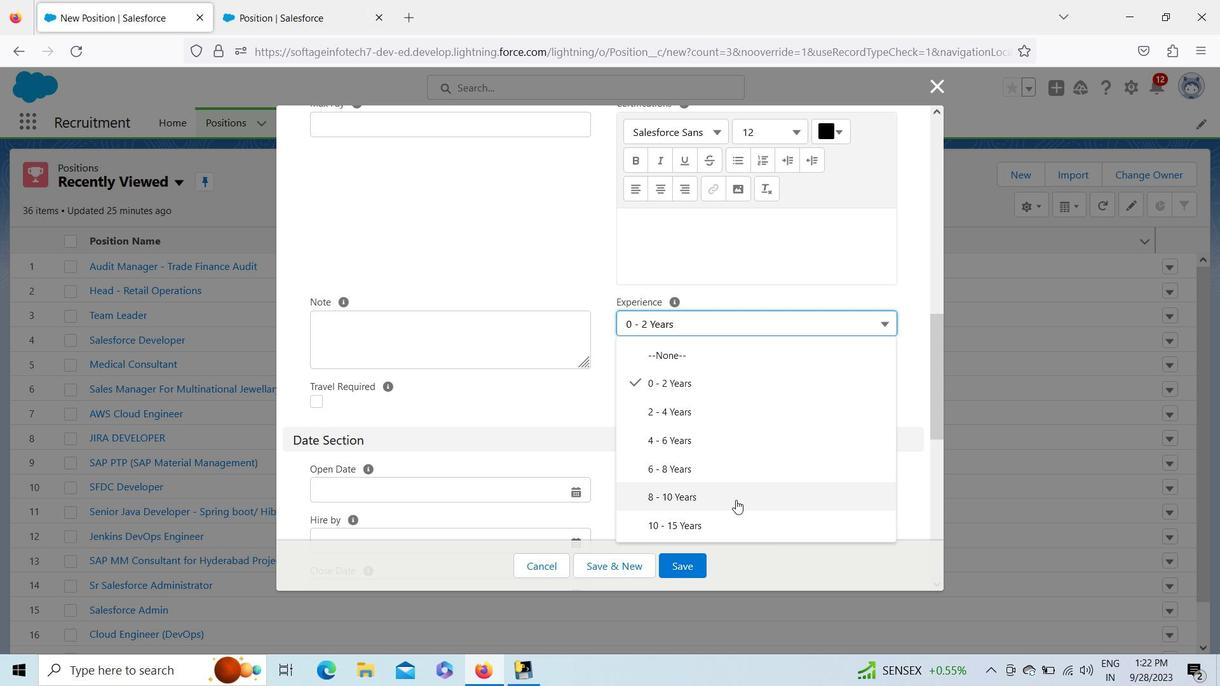 
Action: Mouse pressed left at (736, 500)
Screenshot: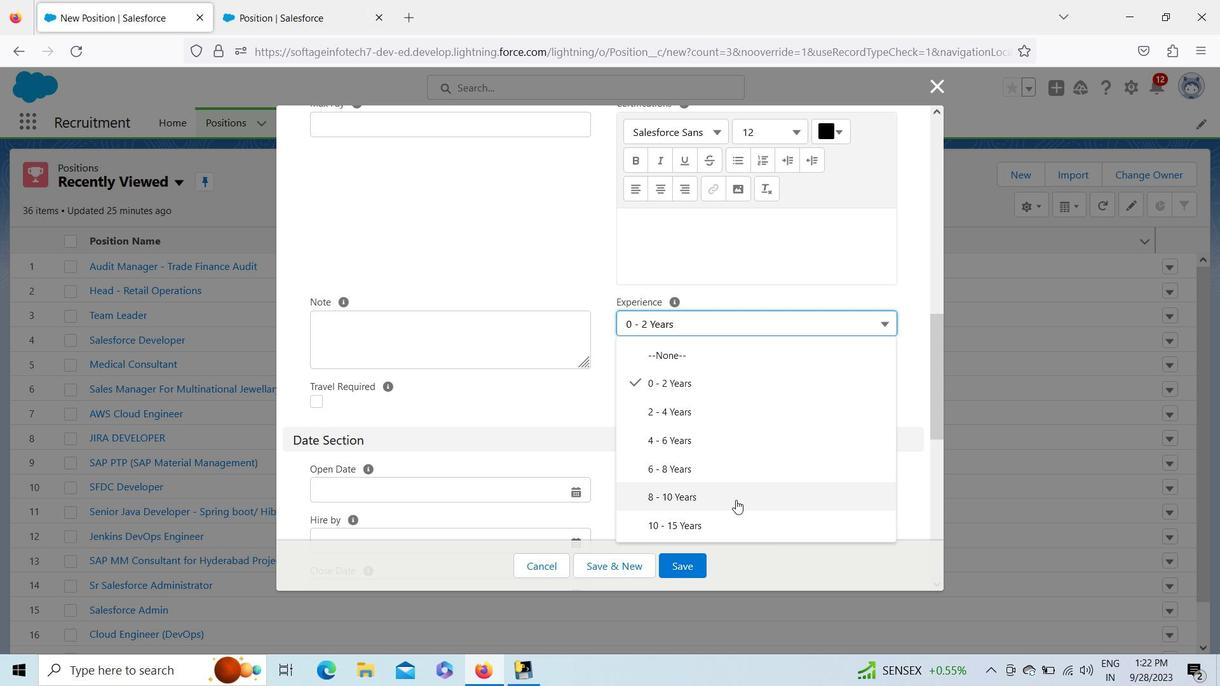 
Action: Mouse moved to (794, 245)
Screenshot: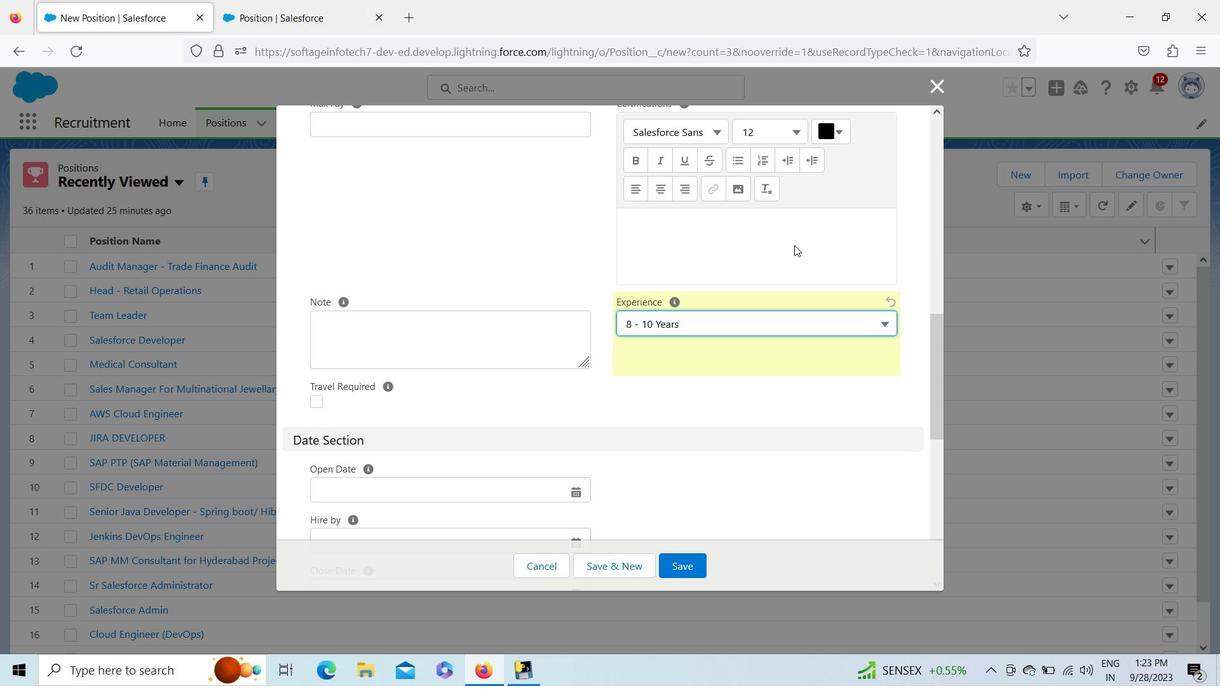 
Action: Mouse pressed left at (794, 245)
Screenshot: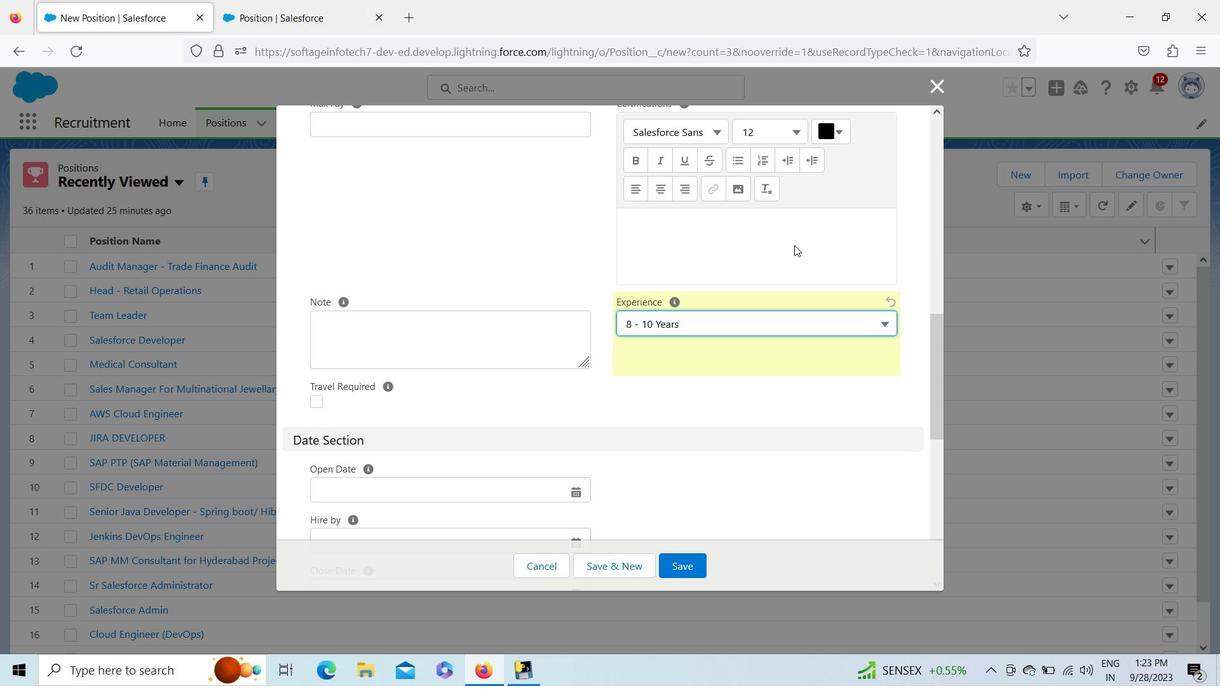 
Action: Key pressed <Key.shift>ABM<Key.space><Key.shift>Certified
Screenshot: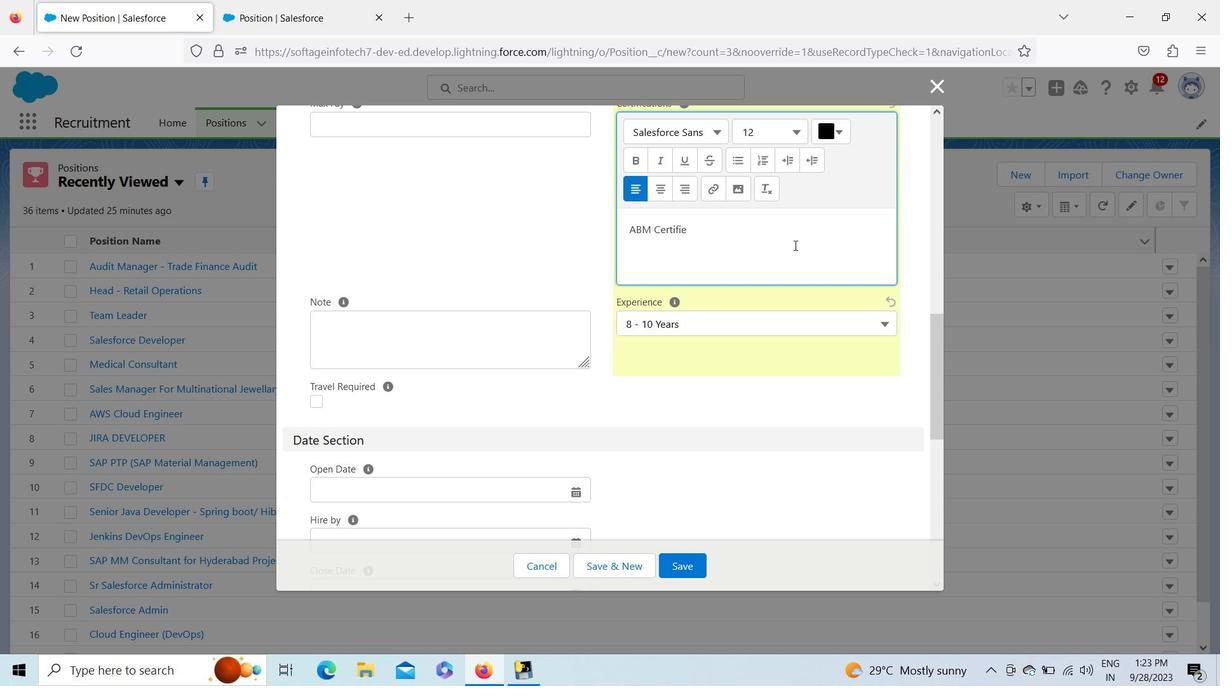 
Action: Mouse moved to (712, 240)
Screenshot: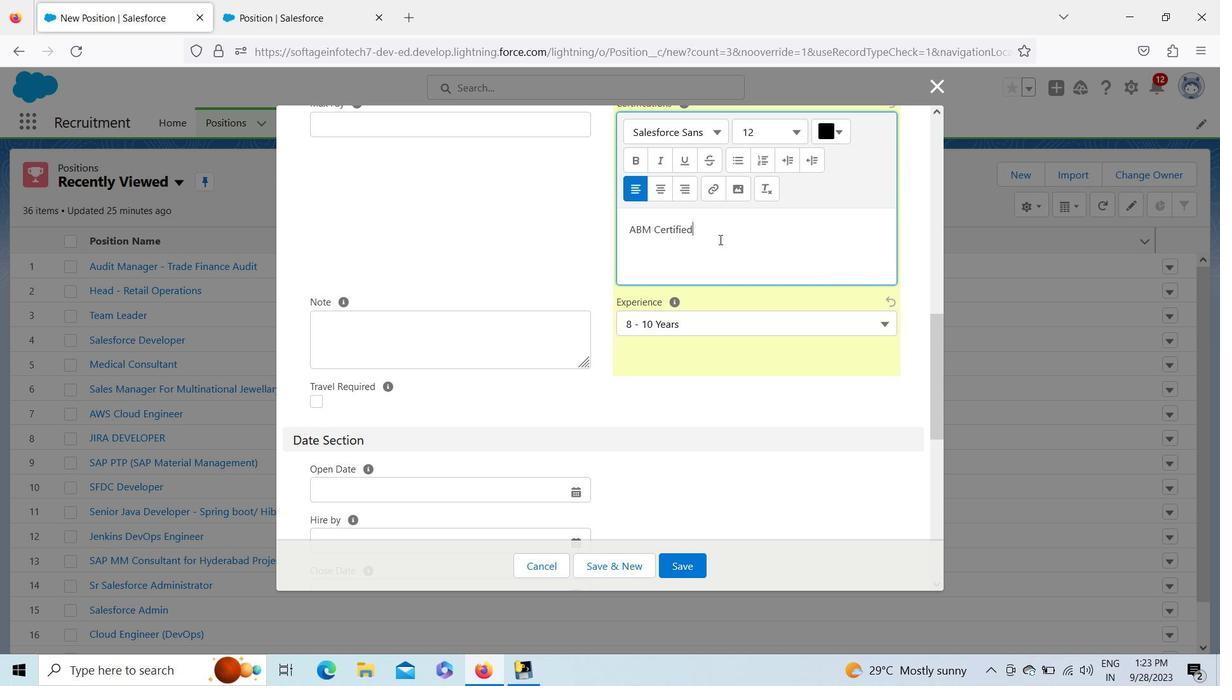 
Action: Mouse pressed left at (712, 240)
Screenshot: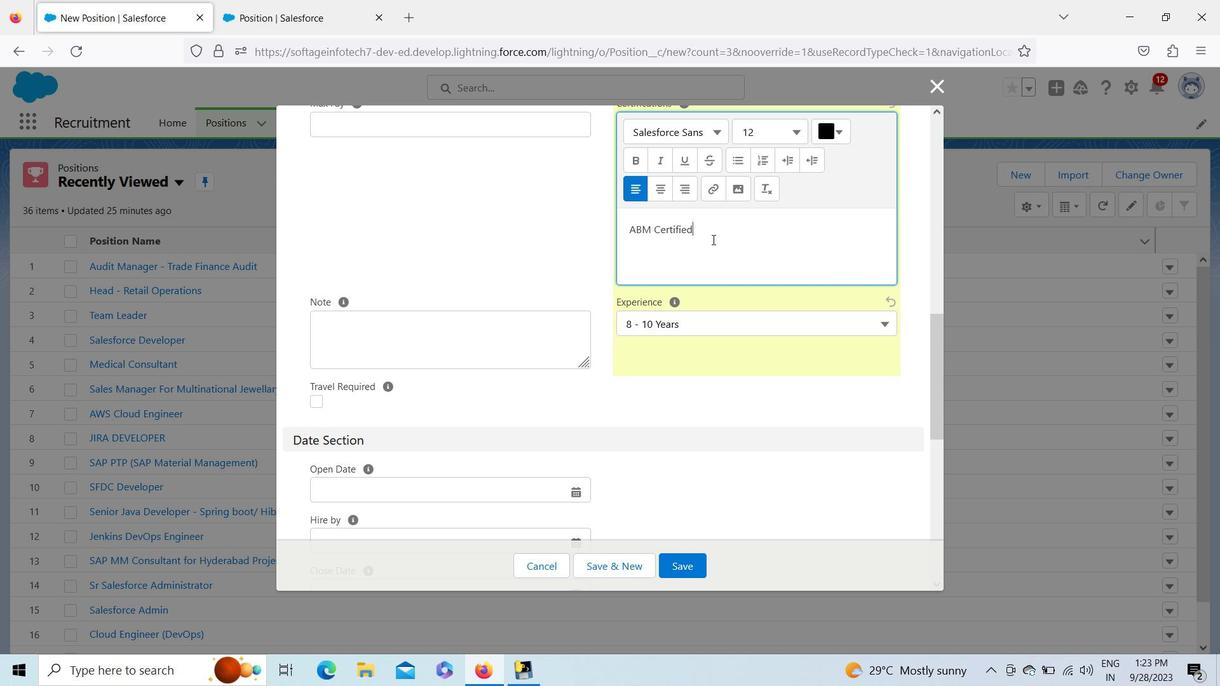 
Action: Mouse pressed left at (712, 240)
Screenshot: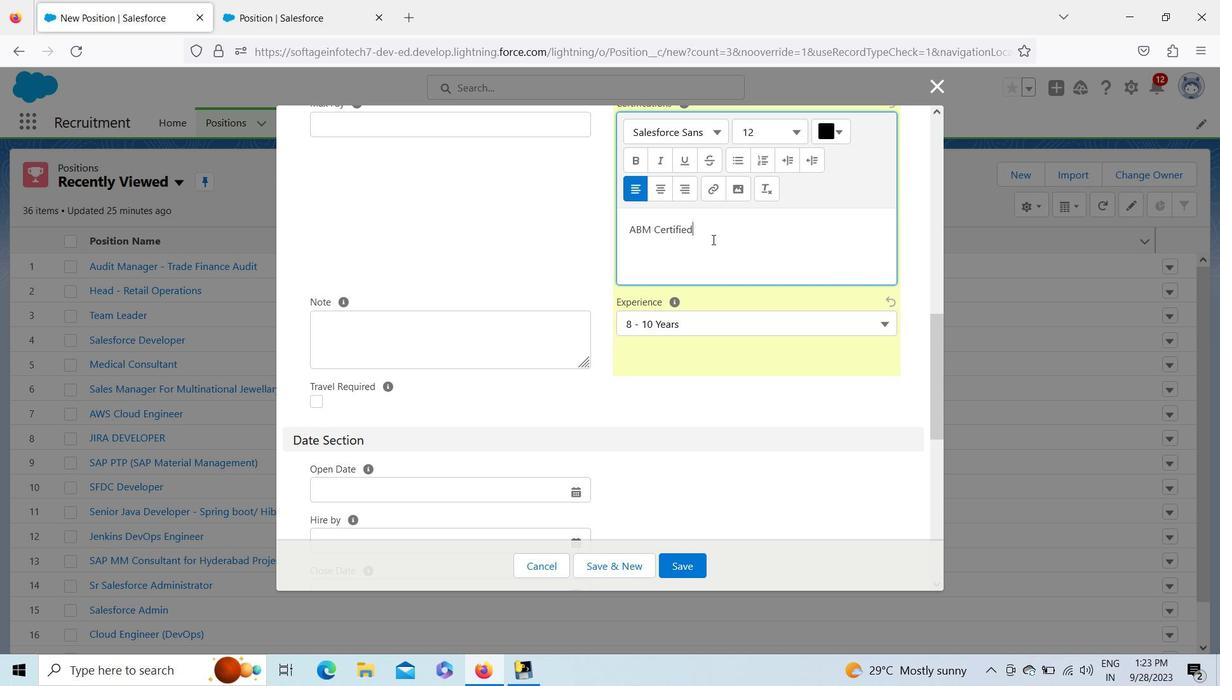 
Action: Mouse pressed left at (712, 240)
Screenshot: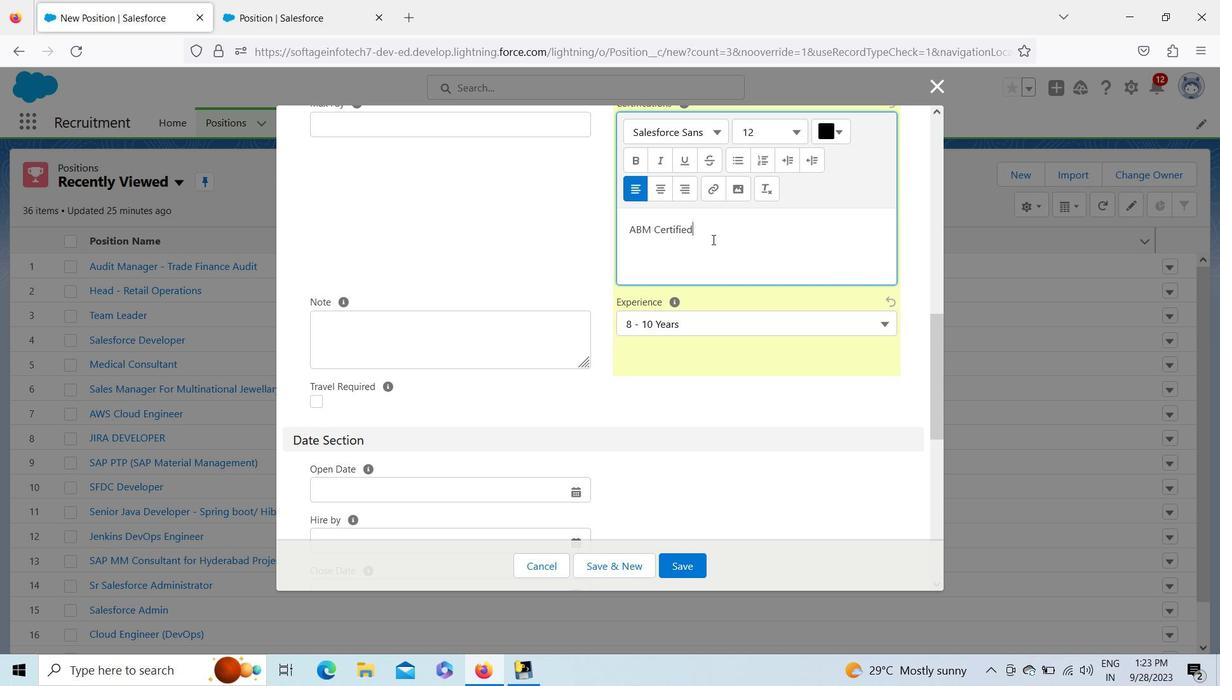 
Action: Mouse moved to (800, 133)
Screenshot: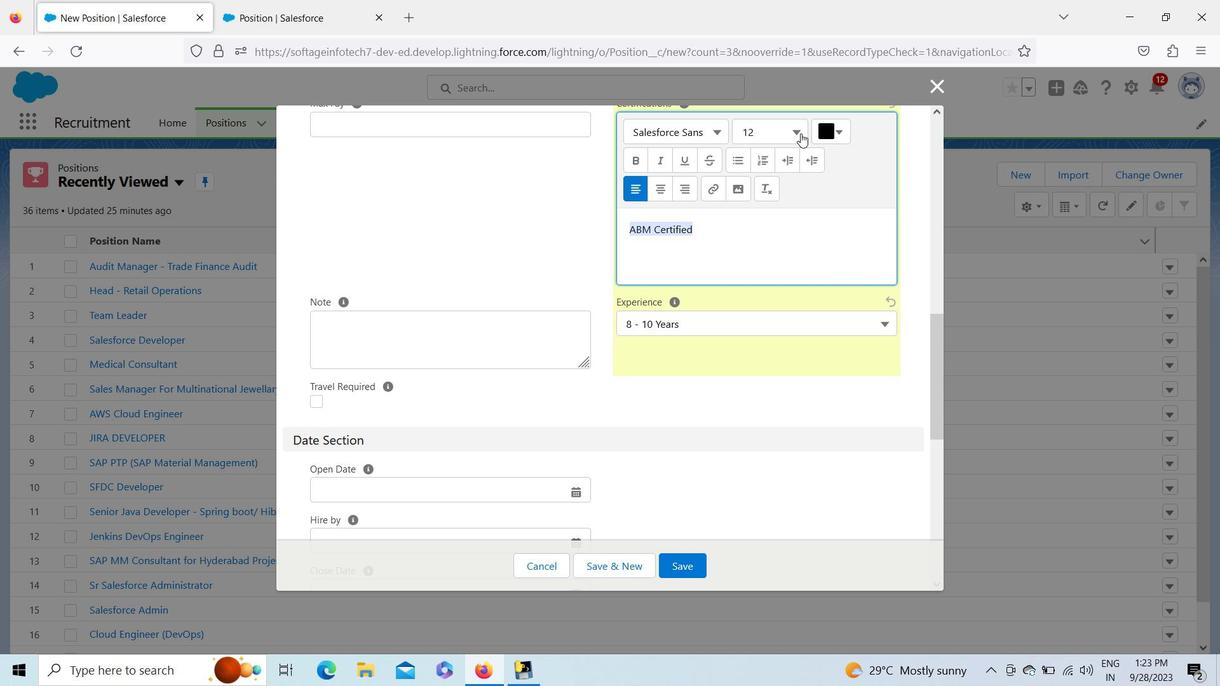 
Action: Mouse pressed left at (800, 133)
Screenshot: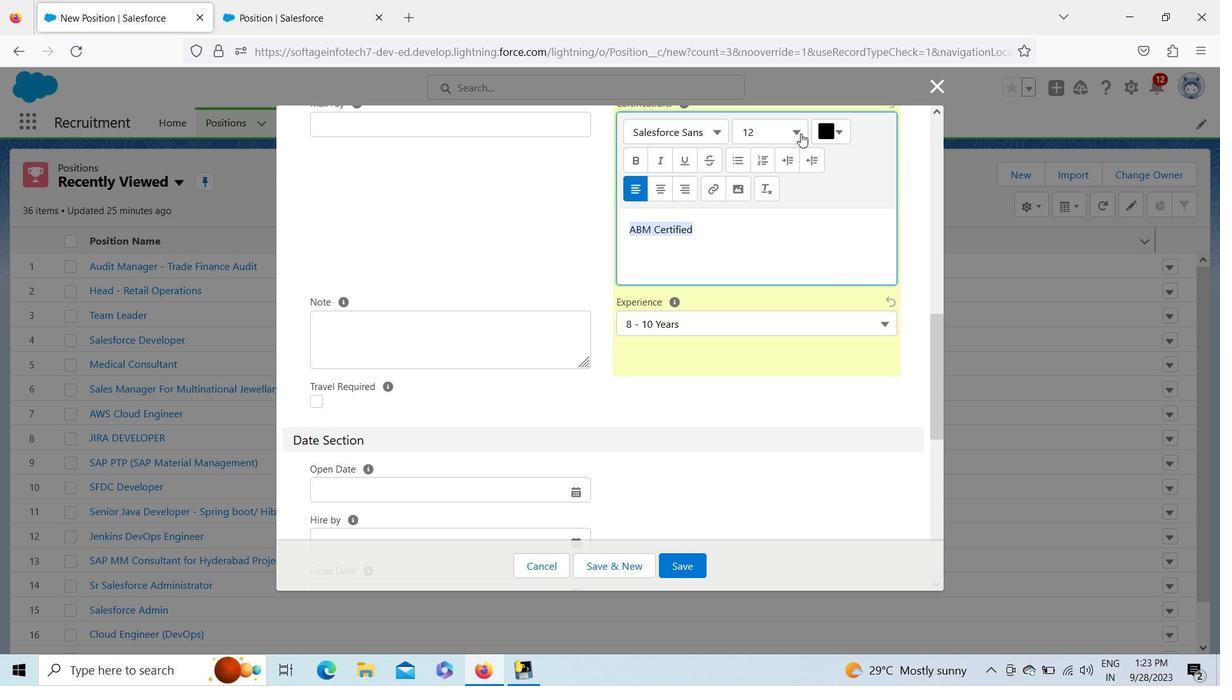 
Action: Mouse moved to (718, 360)
Screenshot: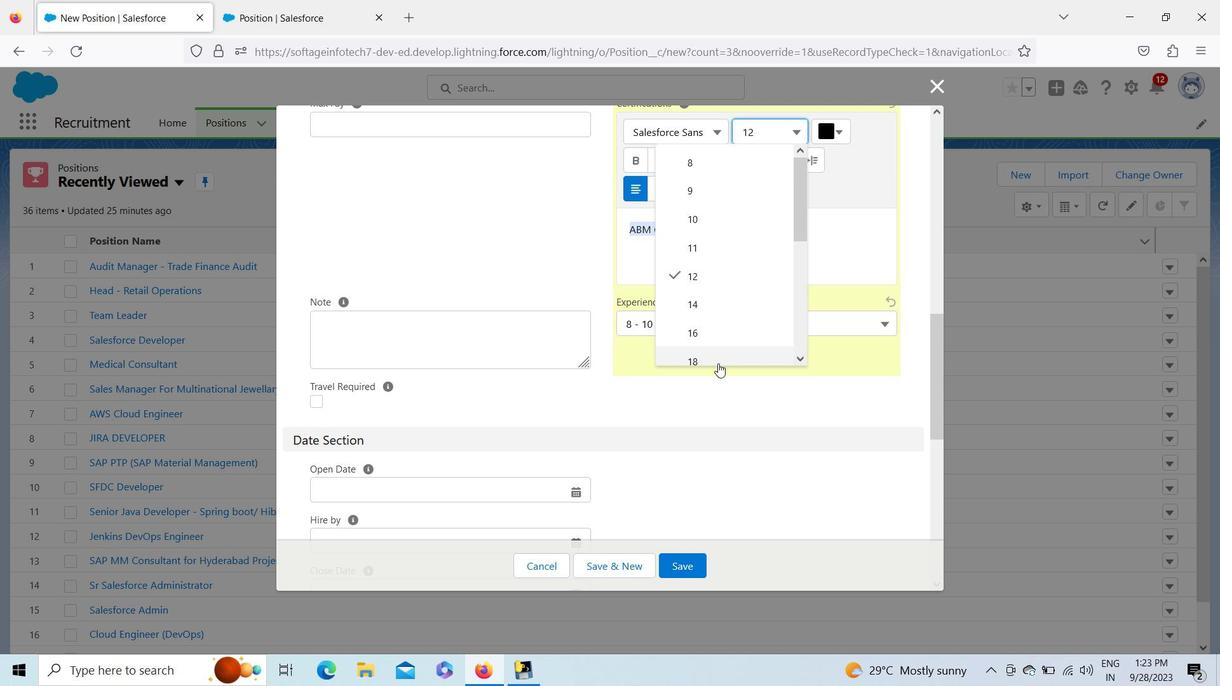 
Action: Mouse pressed left at (718, 360)
Screenshot: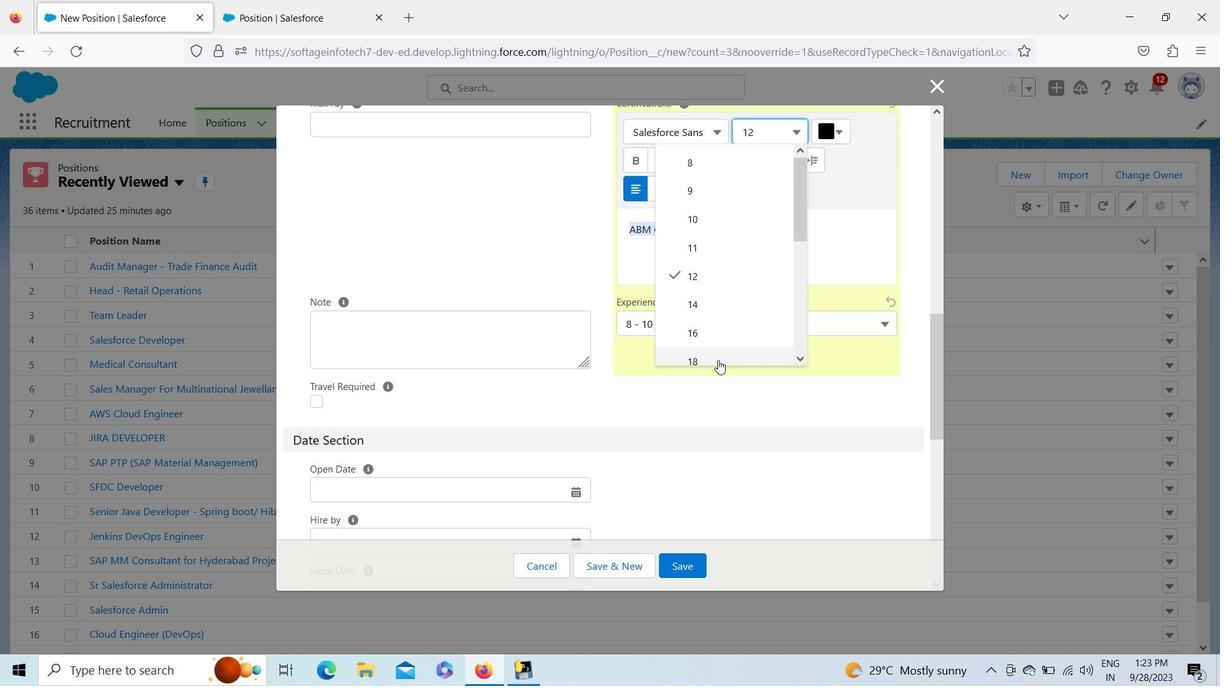 
Action: Mouse moved to (645, 153)
Screenshot: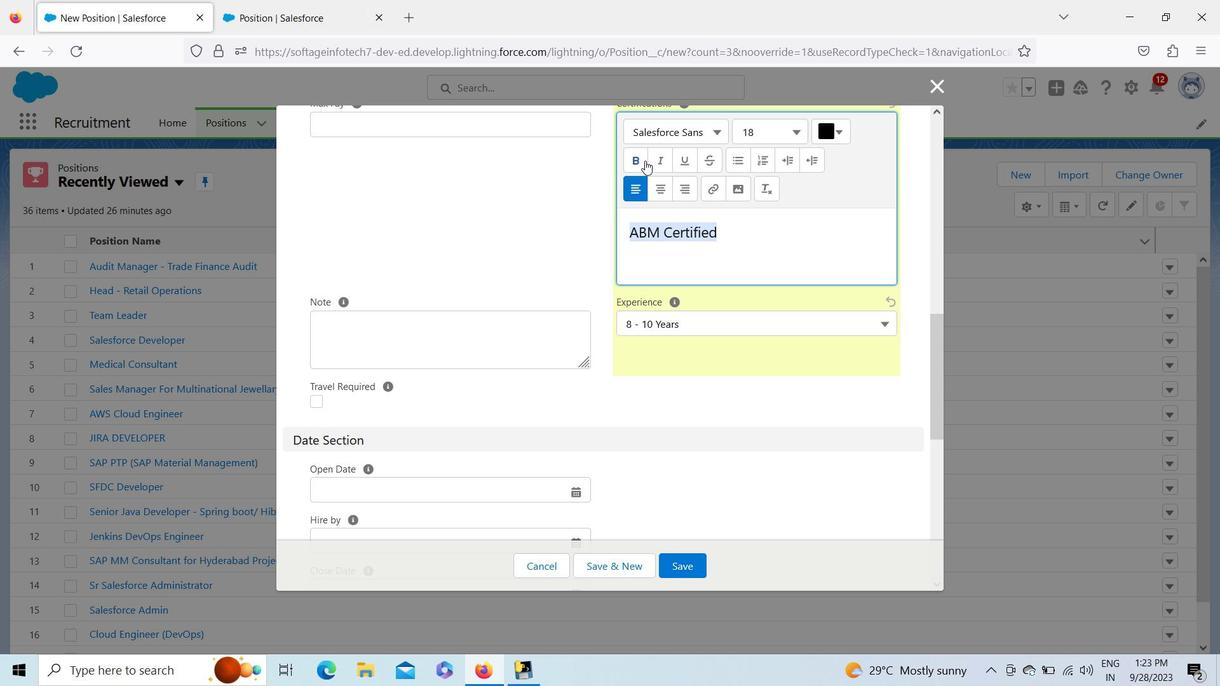 
Action: Mouse pressed left at (645, 153)
Screenshot: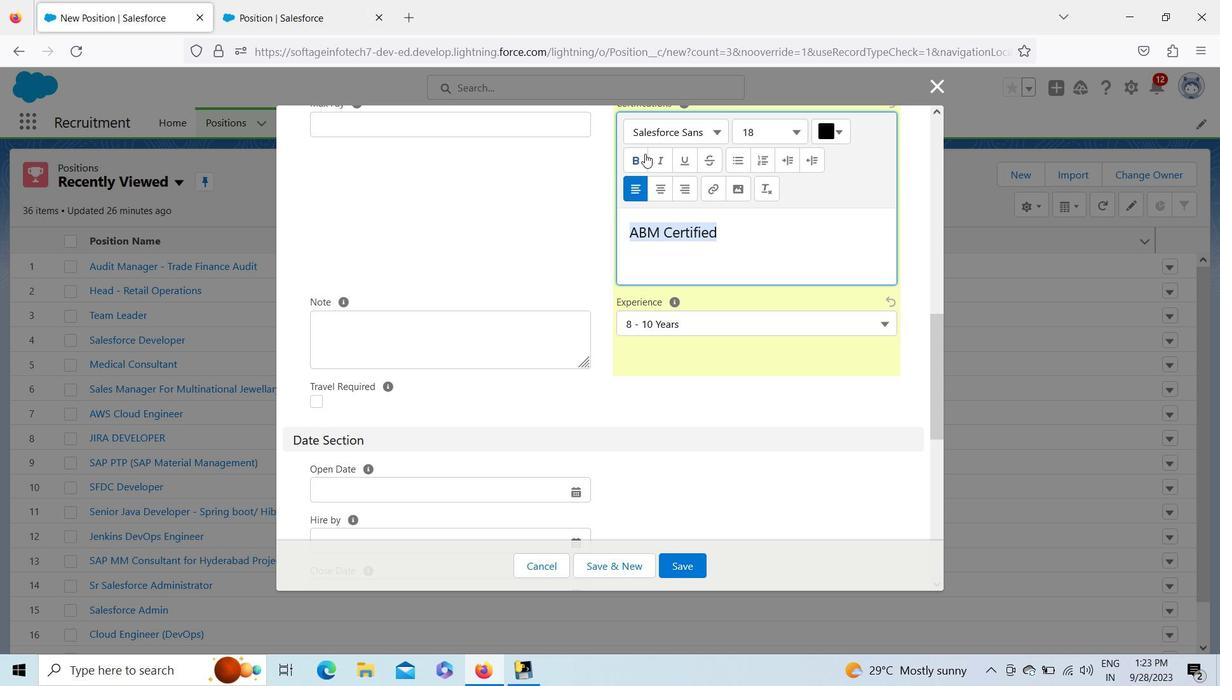 
Action: Mouse moved to (833, 126)
Screenshot: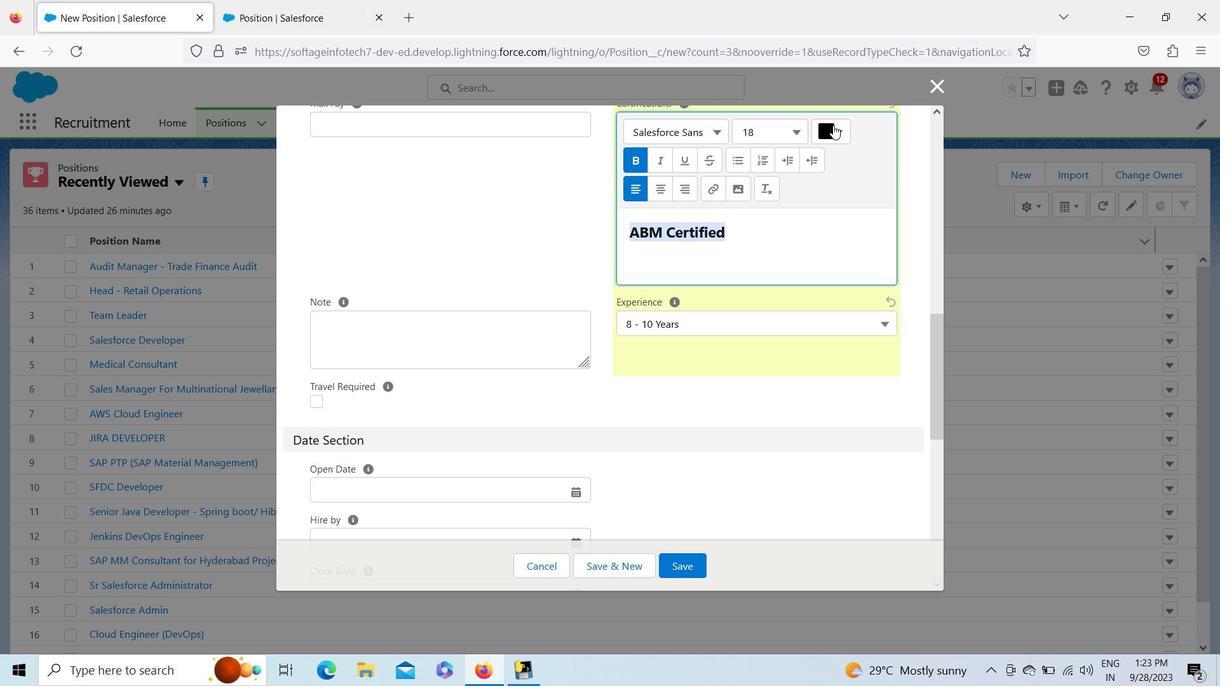 
Action: Mouse pressed left at (833, 126)
Screenshot: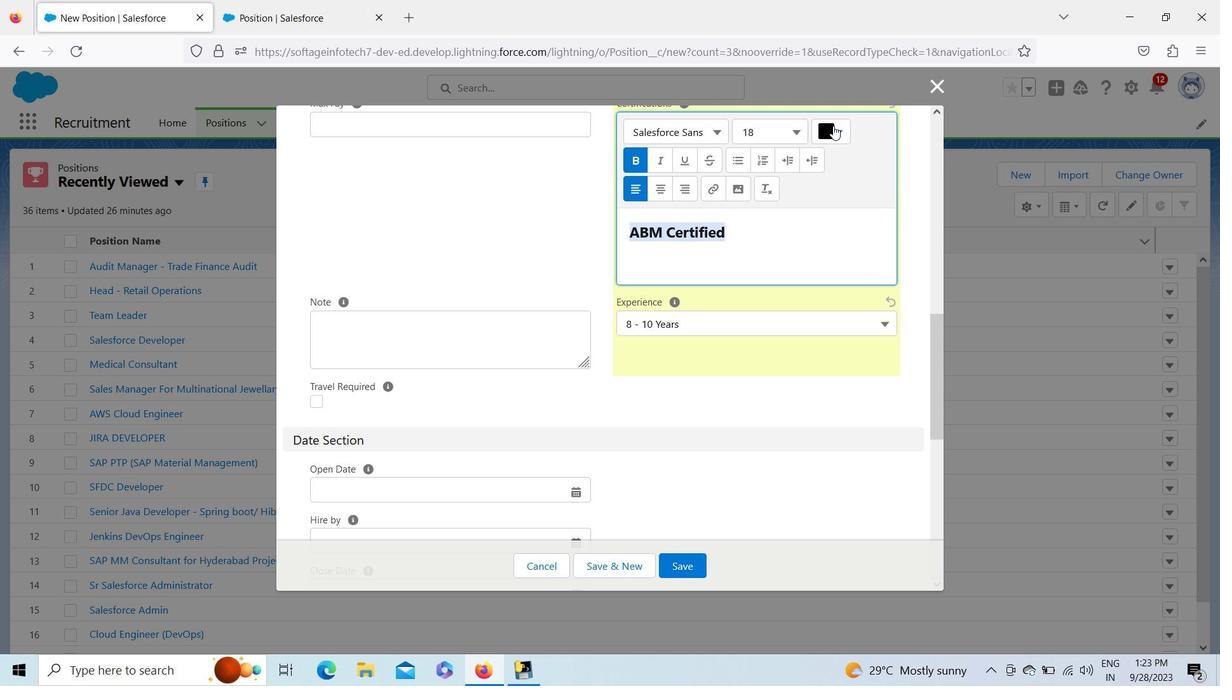 
Action: Mouse moved to (915, 233)
